 Task: Extract dialogue from a movie clip and use it as a vocal sample in an electronic track.
Action: Mouse moved to (175, 114)
Screenshot: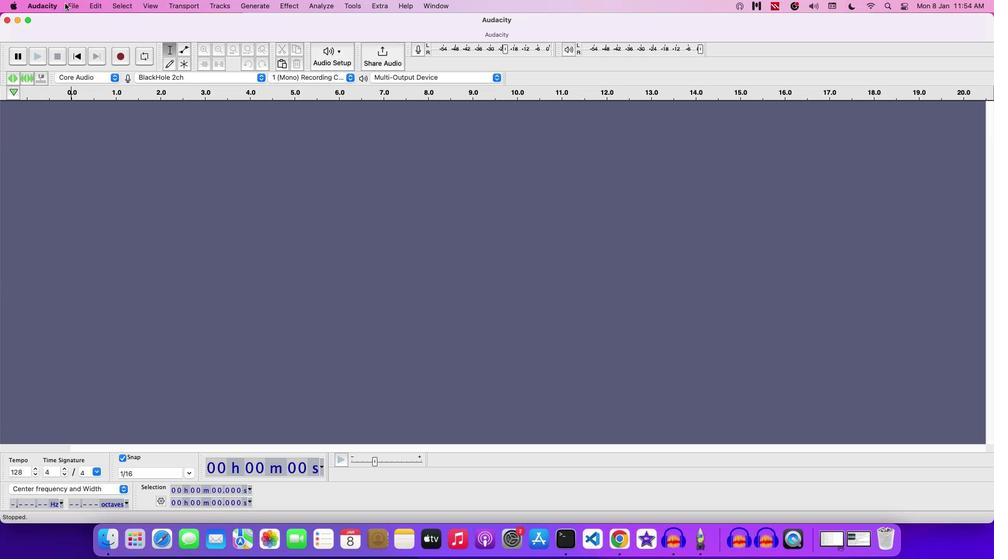 
Action: Mouse pressed left at (175, 114)
Screenshot: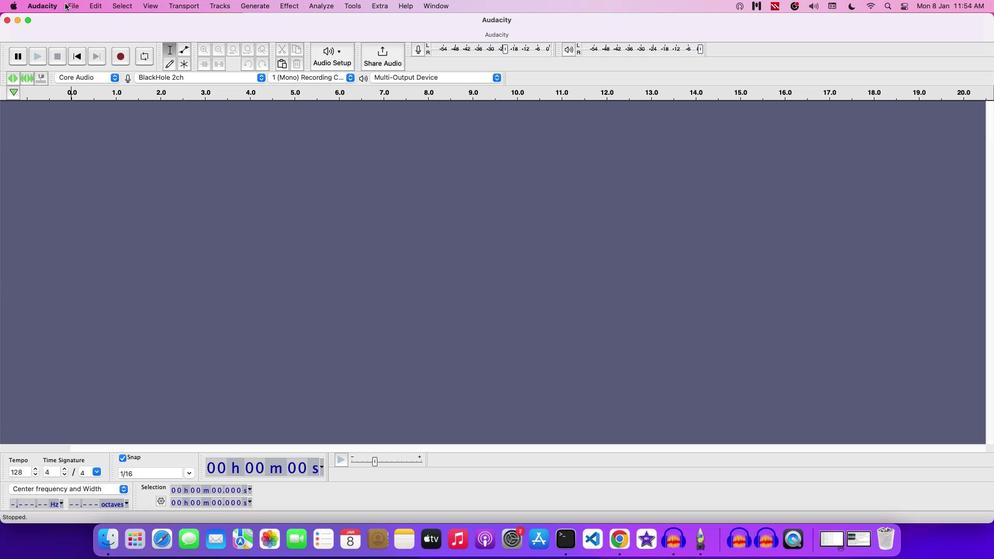 
Action: Mouse moved to (192, 140)
Screenshot: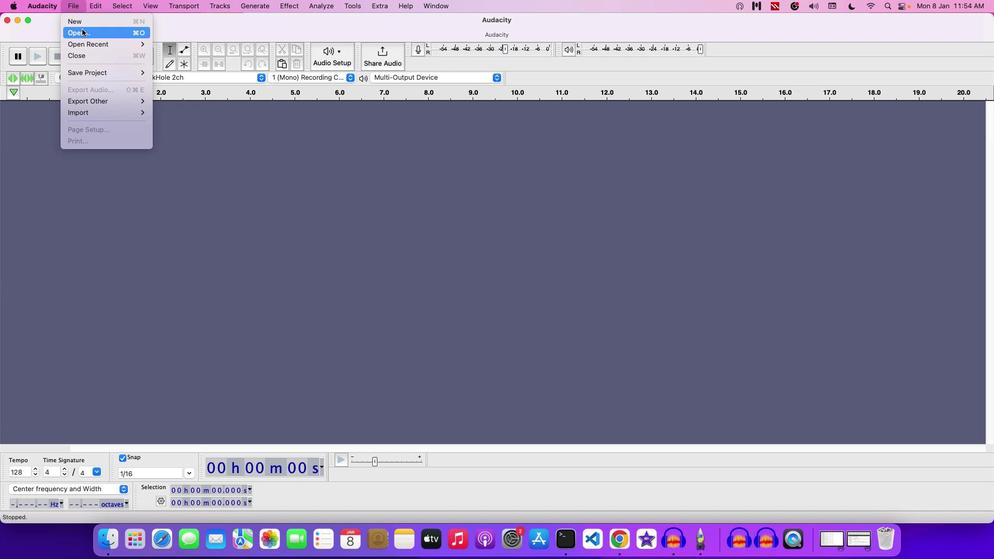 
Action: Mouse pressed left at (192, 140)
Screenshot: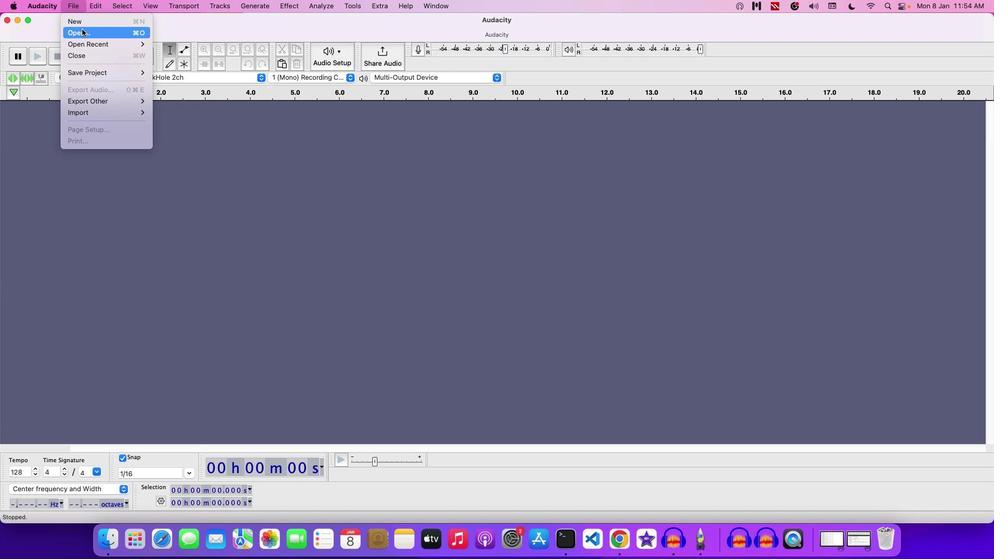 
Action: Mouse moved to (639, 224)
Screenshot: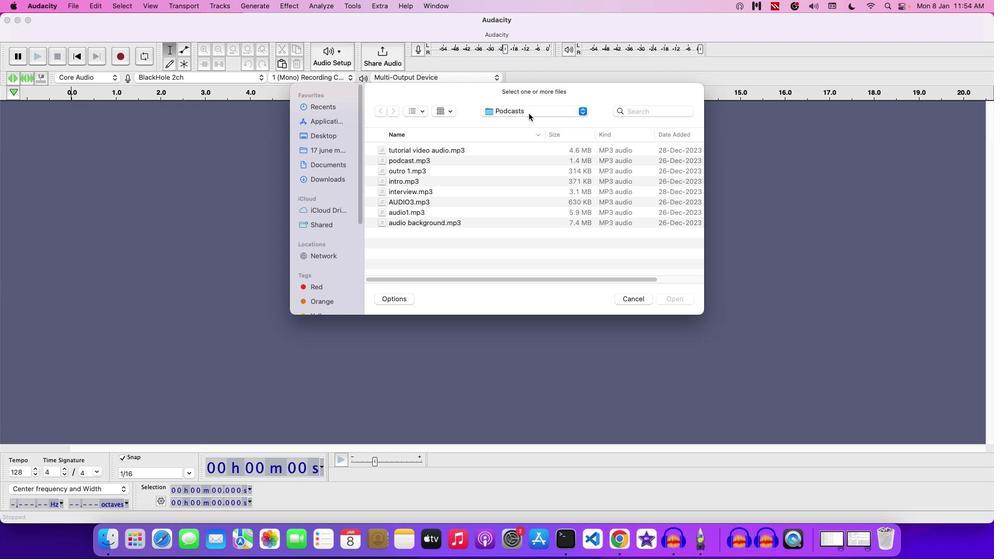 
Action: Mouse pressed left at (639, 224)
Screenshot: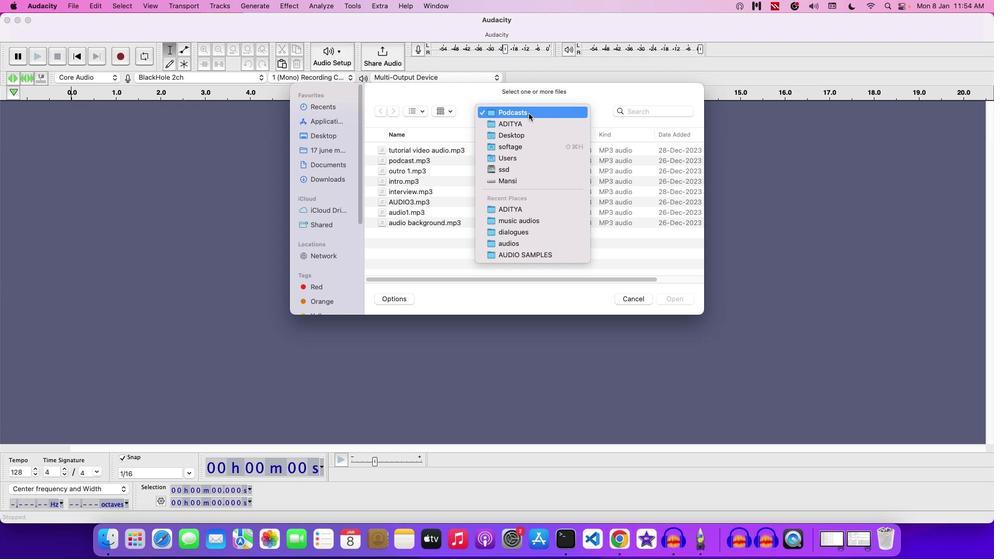 
Action: Mouse moved to (637, 232)
Screenshot: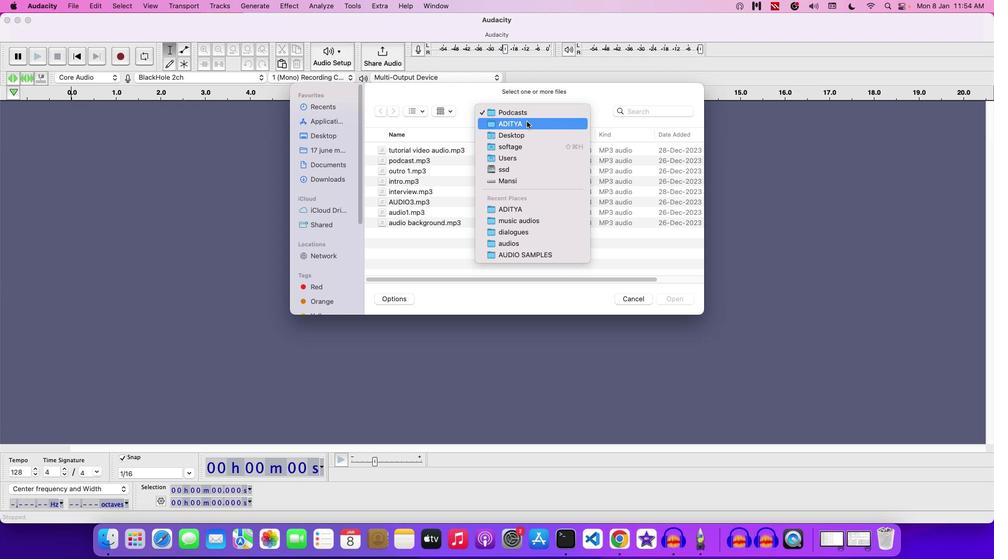 
Action: Mouse pressed left at (637, 232)
Screenshot: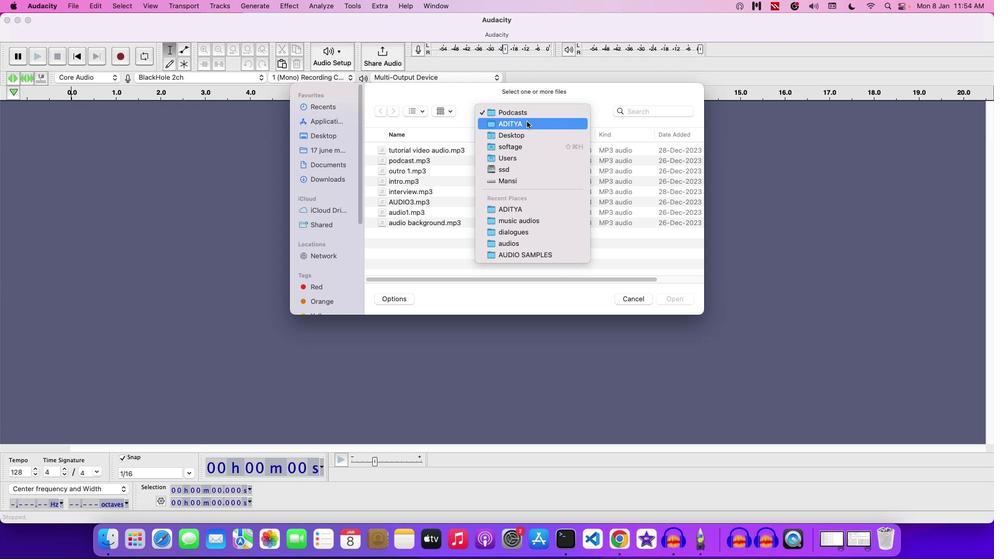 
Action: Mouse moved to (486, 281)
Screenshot: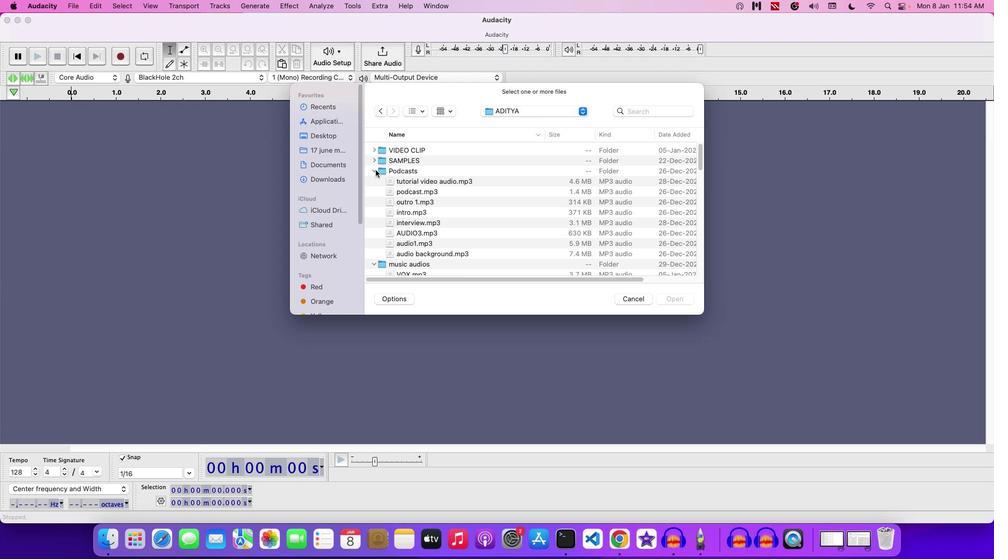
Action: Mouse pressed left at (486, 281)
Screenshot: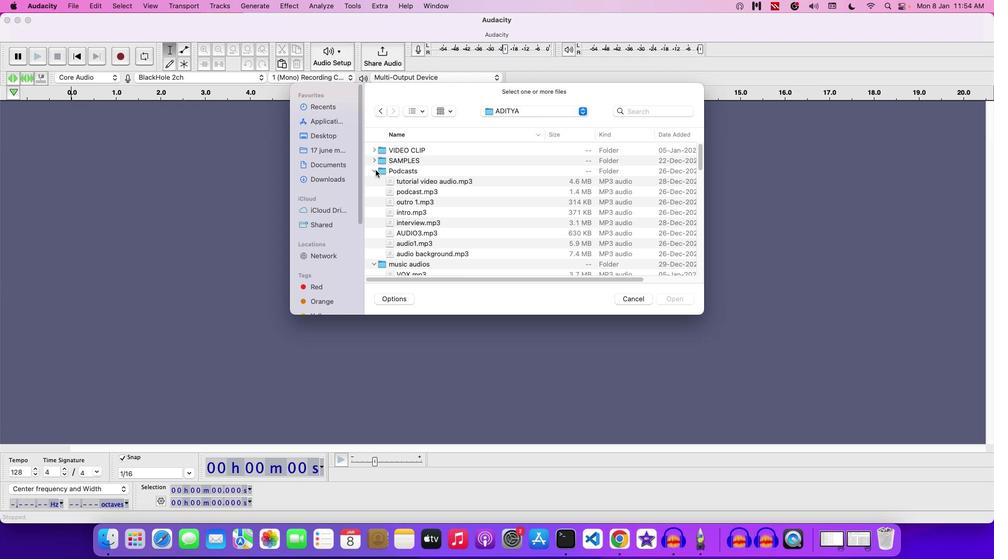 
Action: Mouse moved to (482, 292)
Screenshot: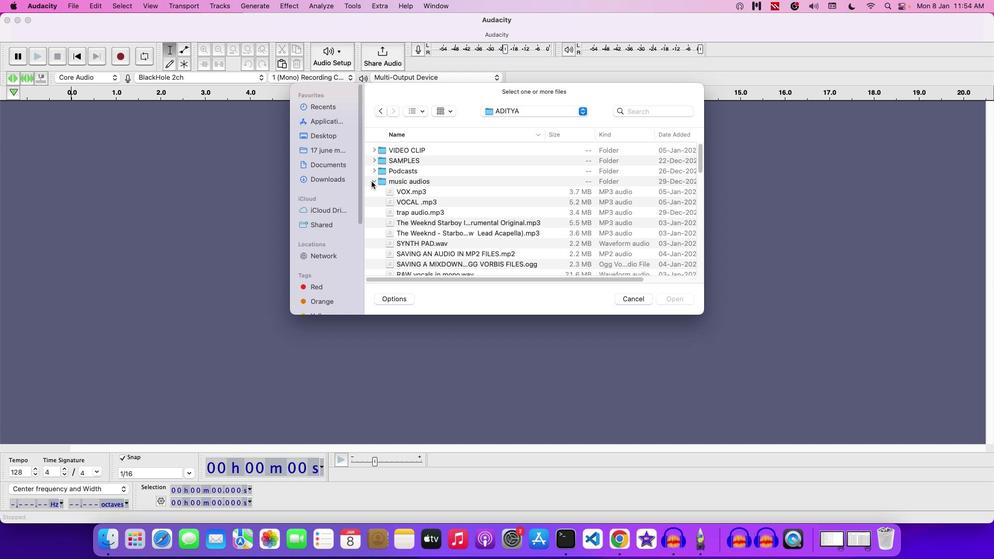 
Action: Mouse pressed left at (482, 292)
Screenshot: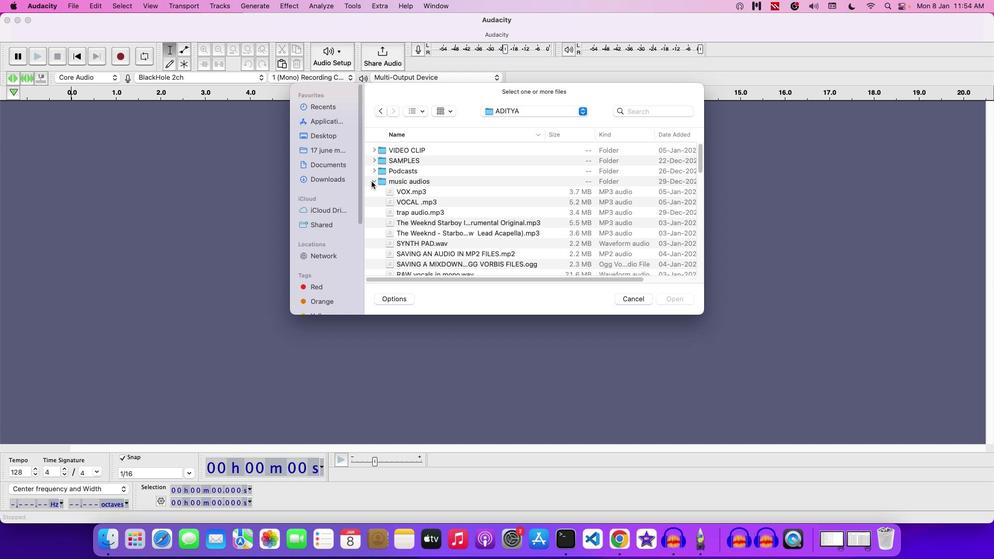 
Action: Mouse moved to (483, 314)
Screenshot: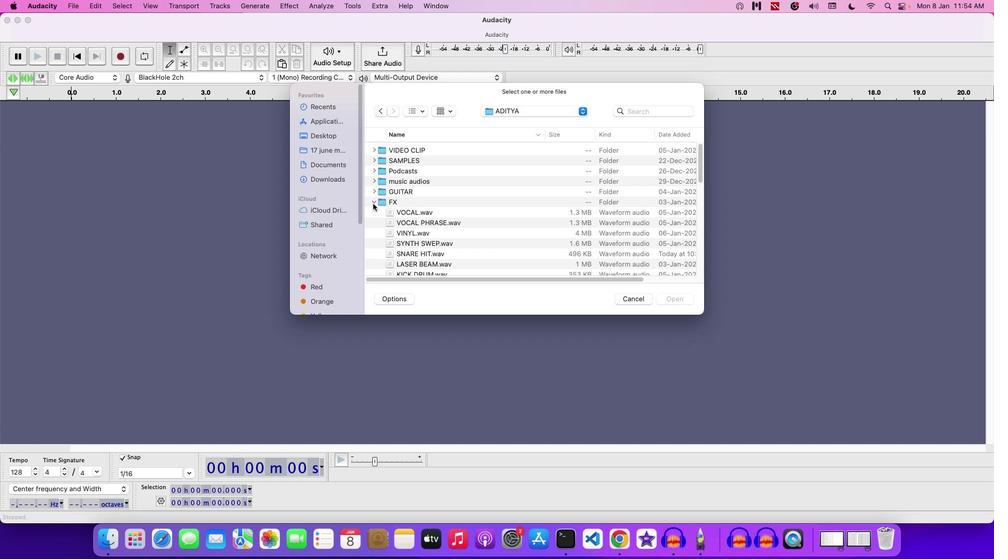 
Action: Mouse pressed left at (483, 314)
Screenshot: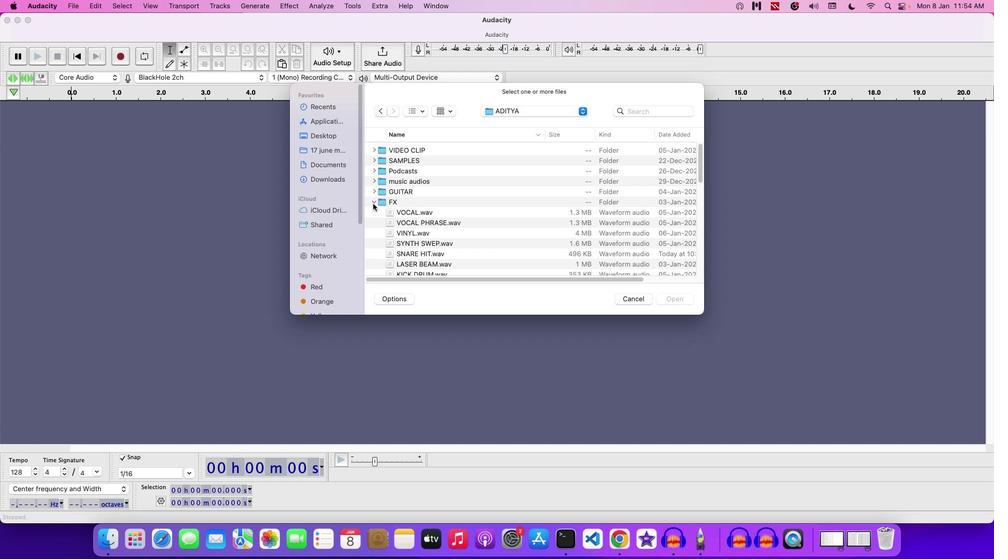 
Action: Mouse moved to (485, 325)
Screenshot: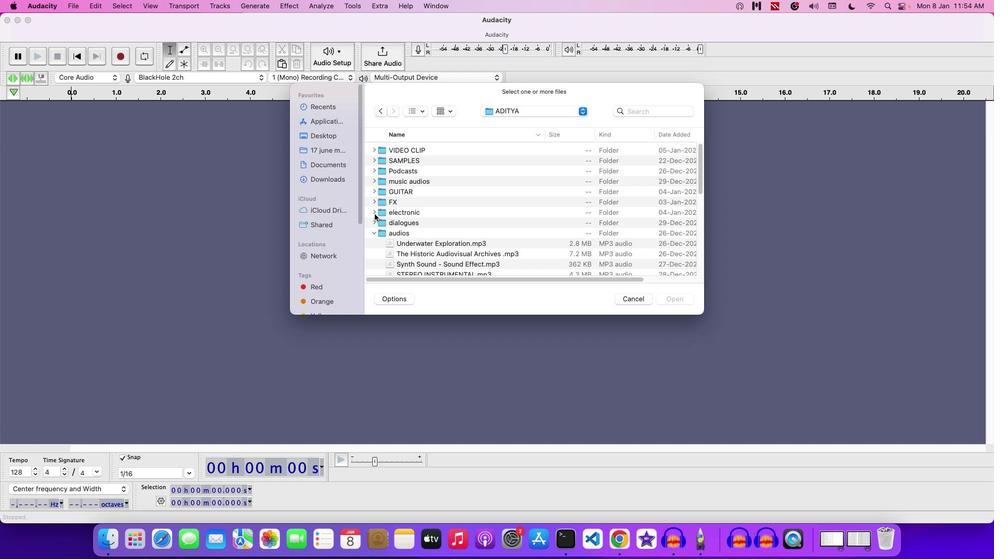 
Action: Mouse pressed left at (485, 325)
Screenshot: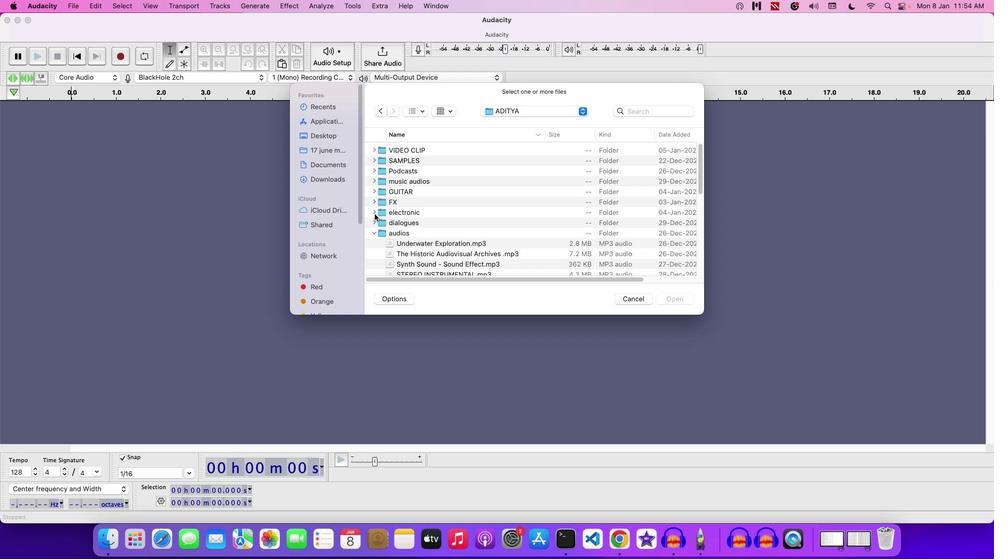 
Action: Mouse moved to (531, 362)
Screenshot: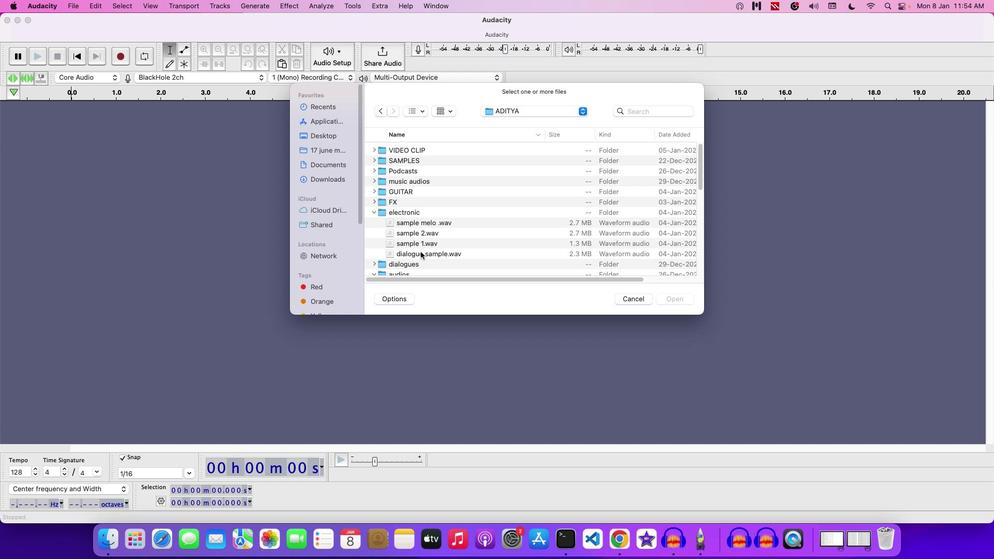 
Action: Mouse pressed left at (531, 362)
Screenshot: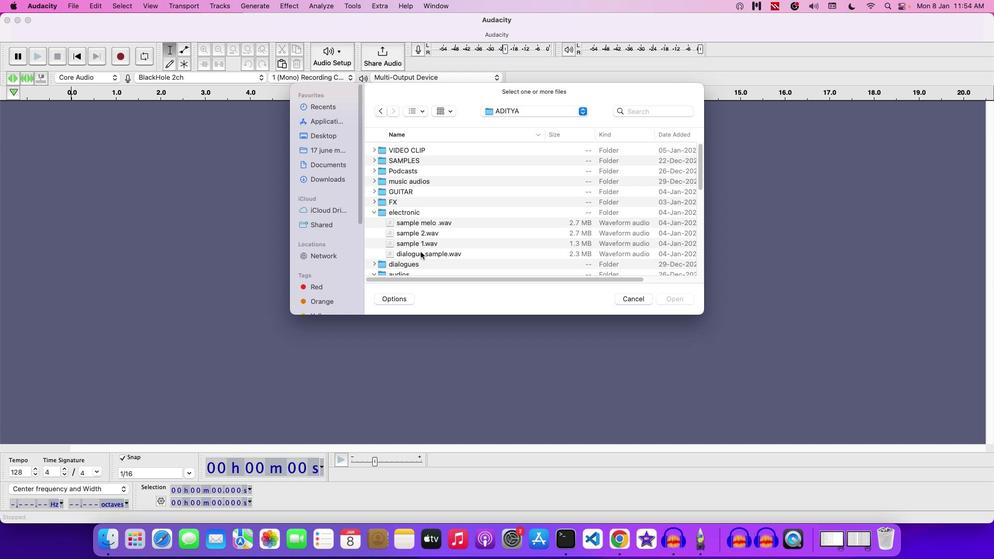 
Action: Mouse moved to (534, 364)
Screenshot: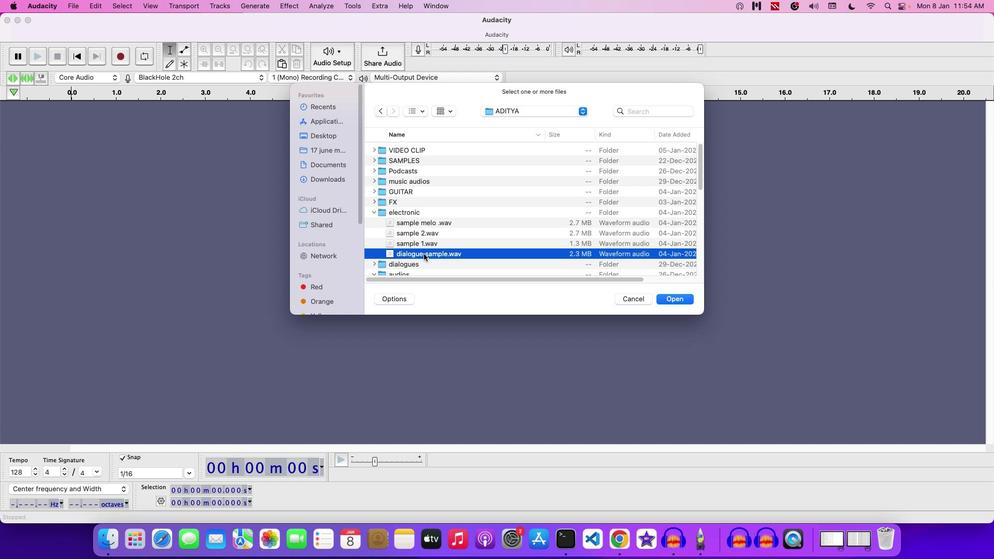 
Action: Mouse pressed left at (534, 364)
Screenshot: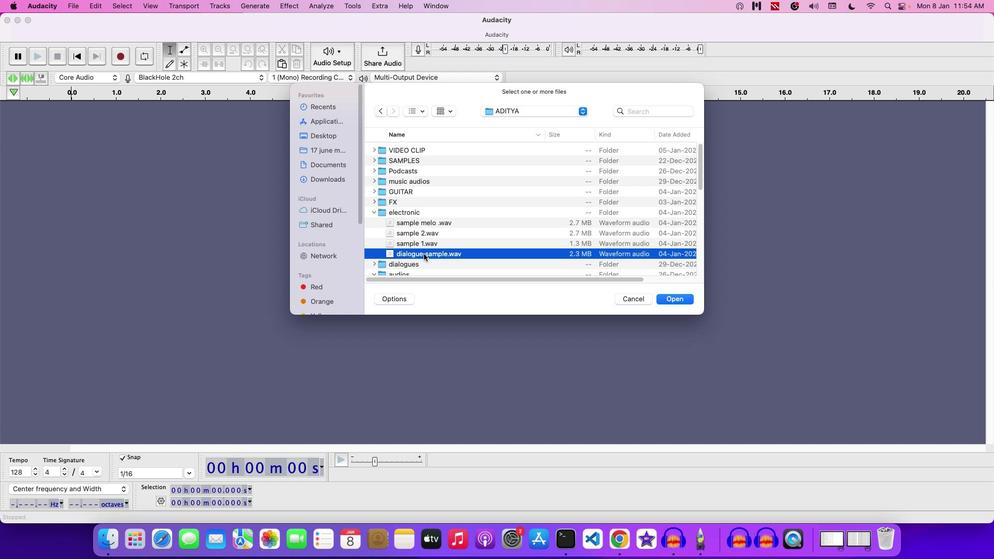 
Action: Mouse moved to (485, 293)
Screenshot: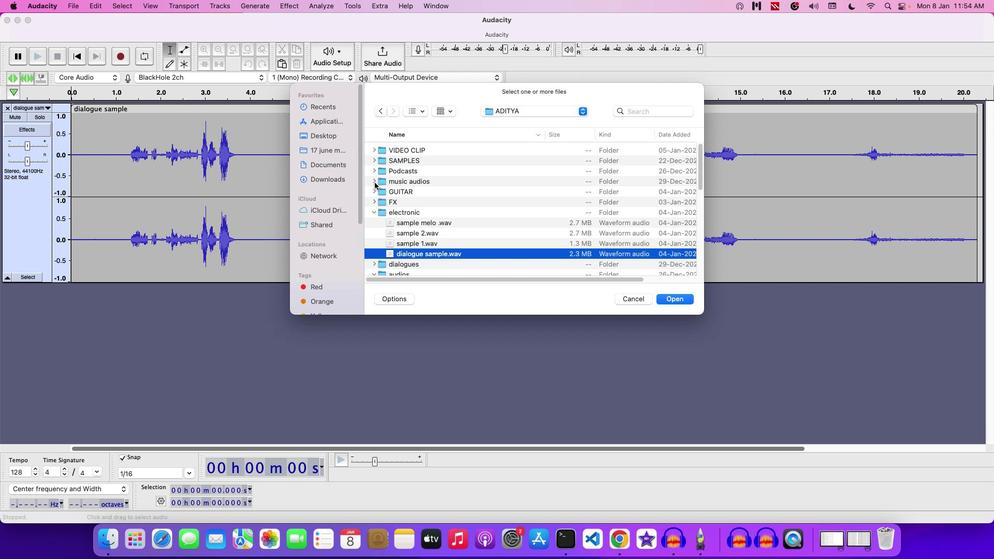
Action: Mouse pressed left at (485, 293)
Screenshot: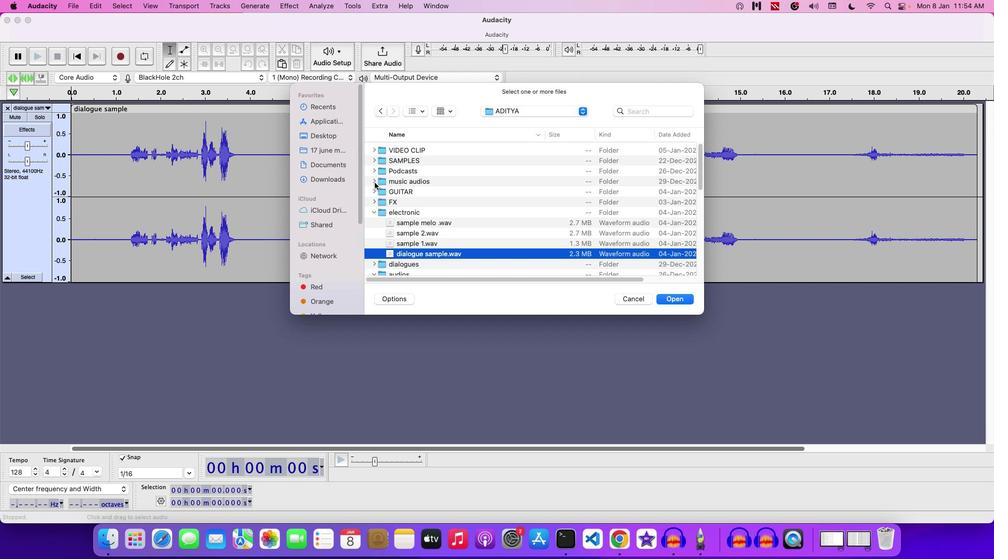 
Action: Mouse moved to (535, 353)
Screenshot: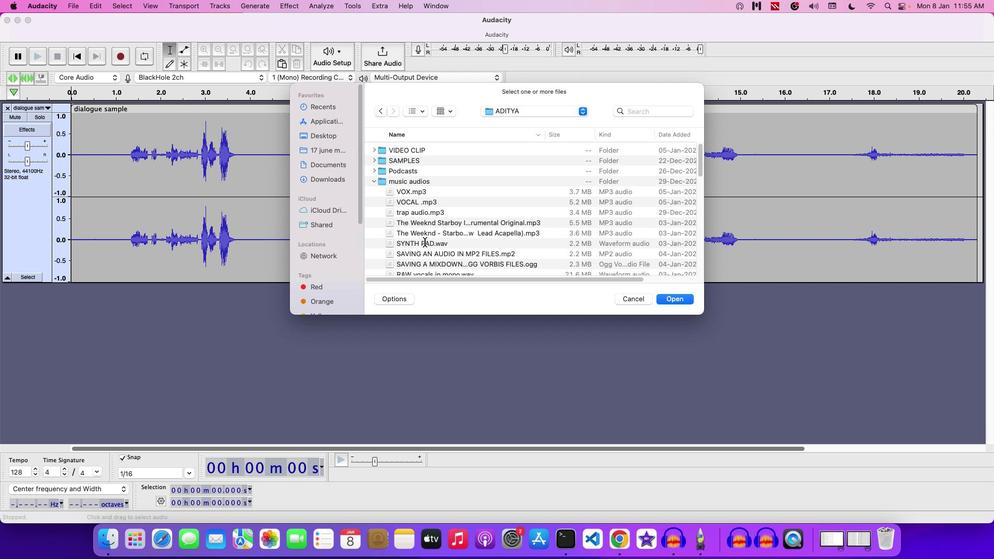 
Action: Mouse scrolled (535, 353) with delta (110, 110)
Screenshot: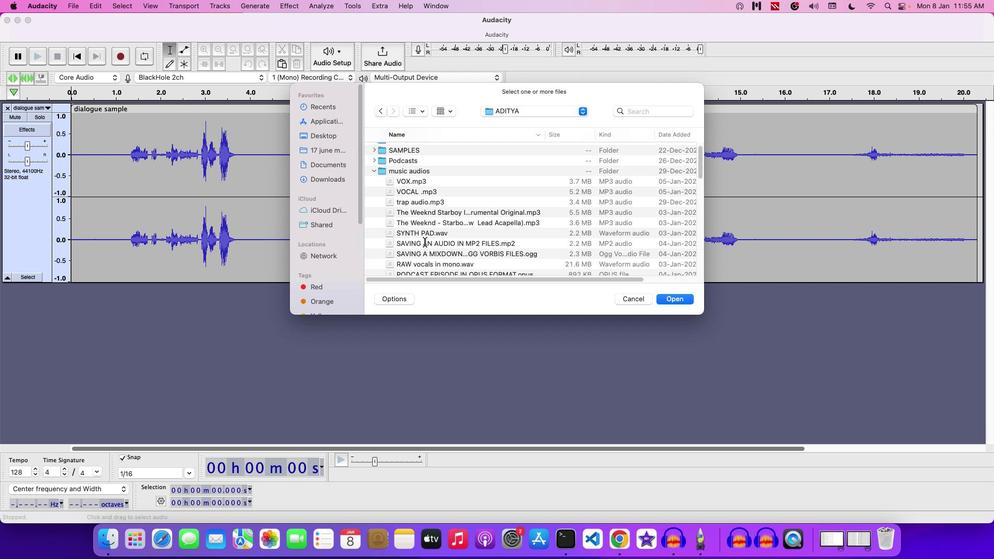 
Action: Mouse scrolled (535, 353) with delta (110, 110)
Screenshot: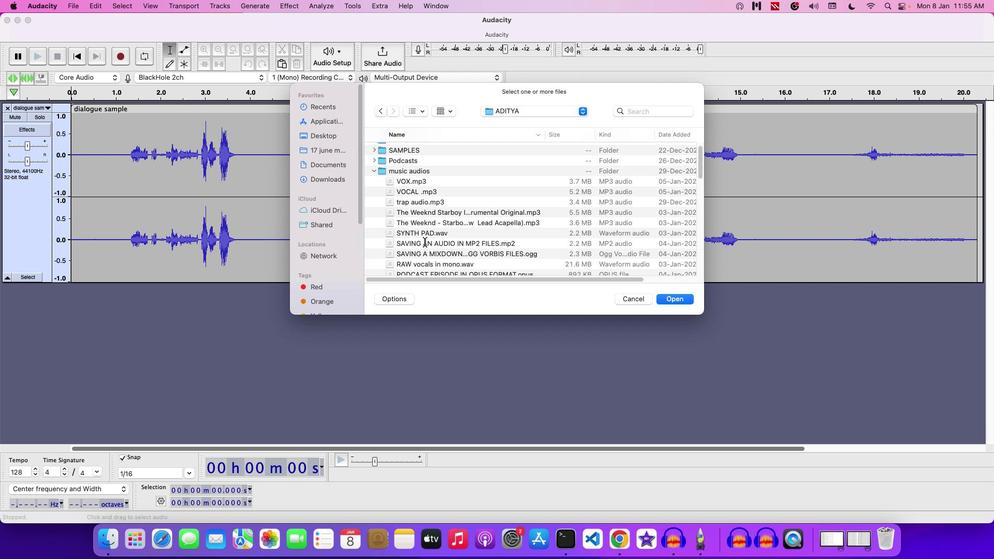 
Action: Mouse scrolled (535, 353) with delta (110, 110)
Screenshot: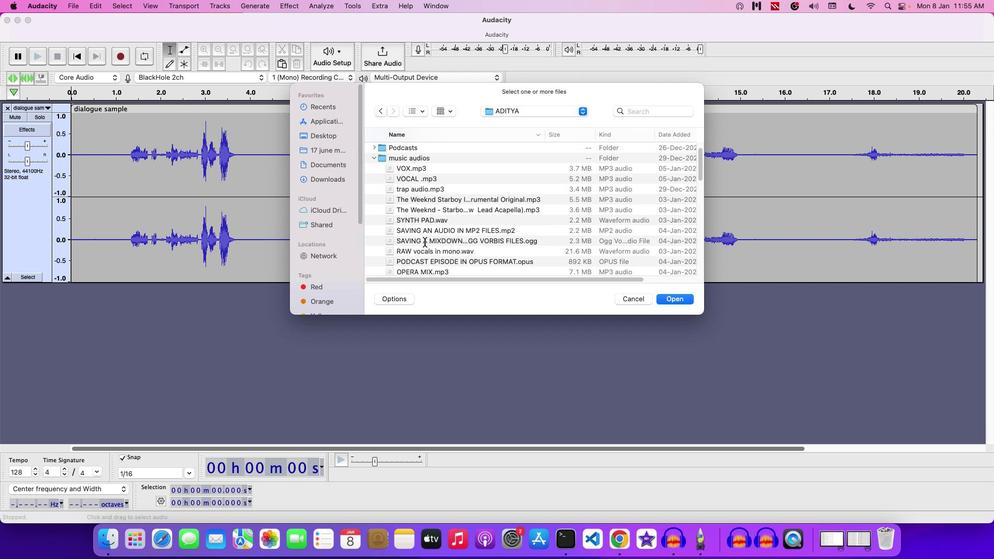 
Action: Mouse moved to (535, 353)
Screenshot: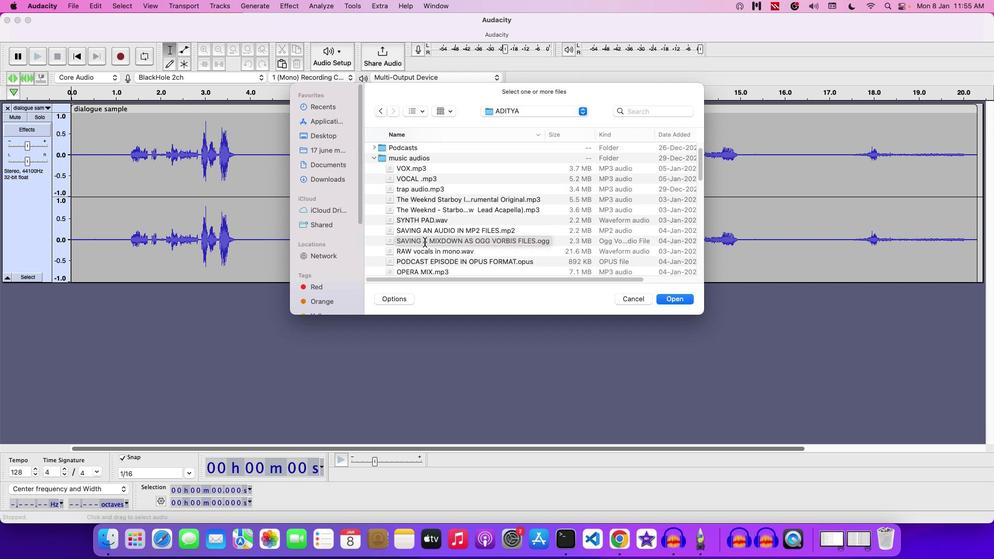 
Action: Mouse scrolled (535, 353) with delta (110, 110)
Screenshot: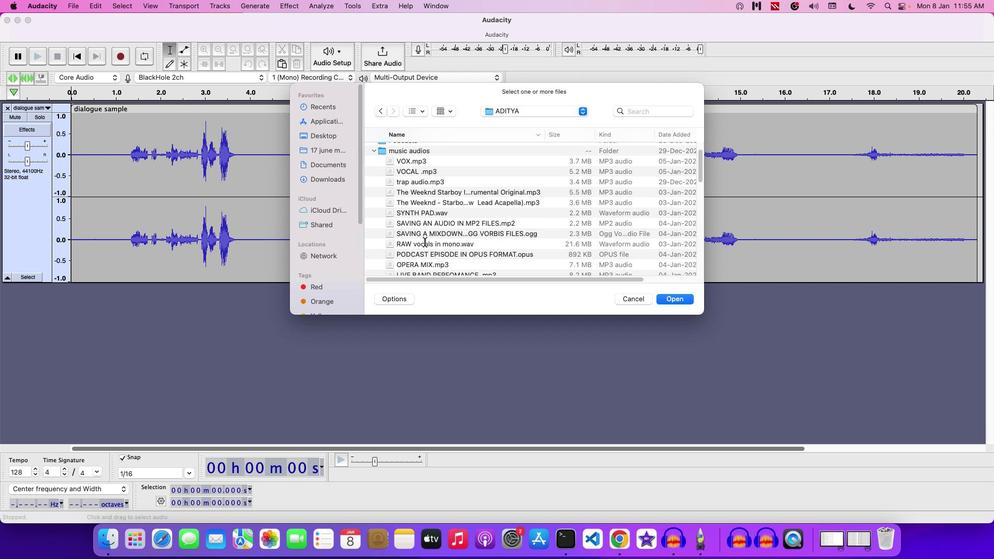 
Action: Mouse scrolled (535, 353) with delta (110, 110)
Screenshot: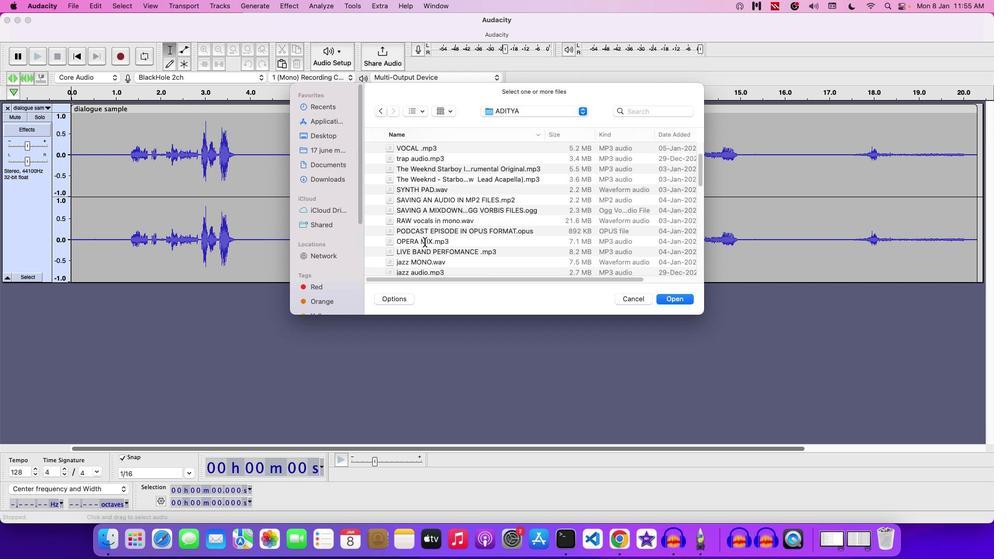 
Action: Mouse scrolled (535, 353) with delta (110, 109)
Screenshot: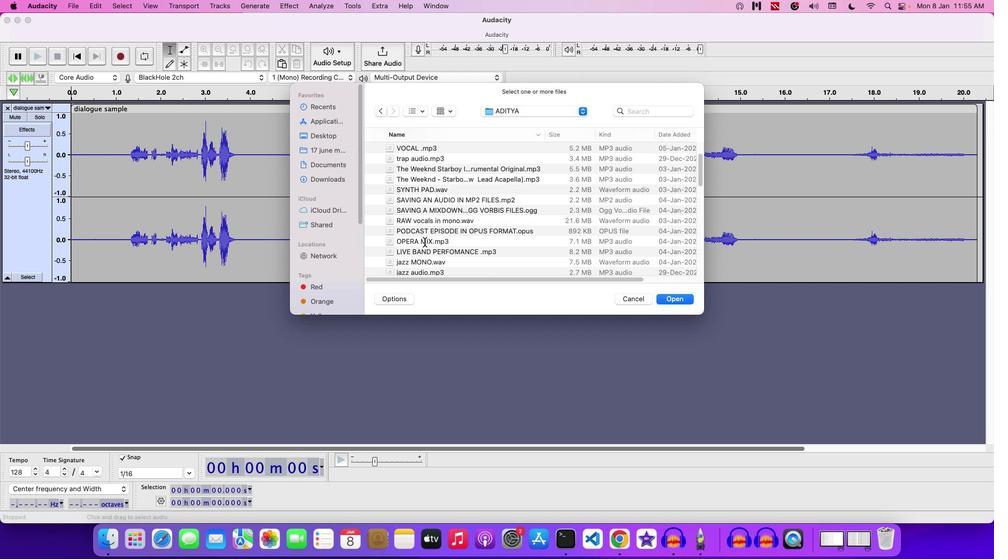 
Action: Mouse scrolled (535, 353) with delta (110, 110)
Screenshot: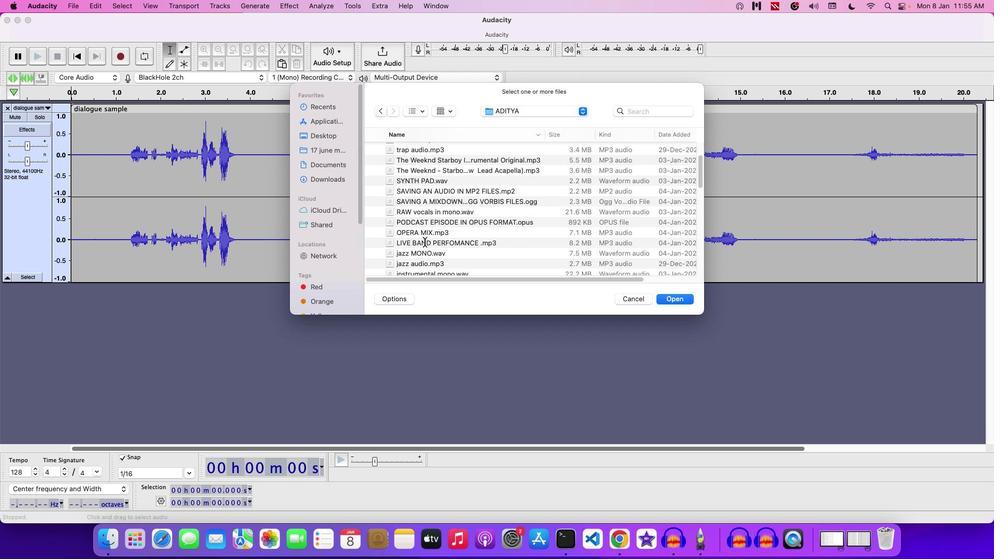 
Action: Mouse scrolled (535, 353) with delta (110, 110)
Screenshot: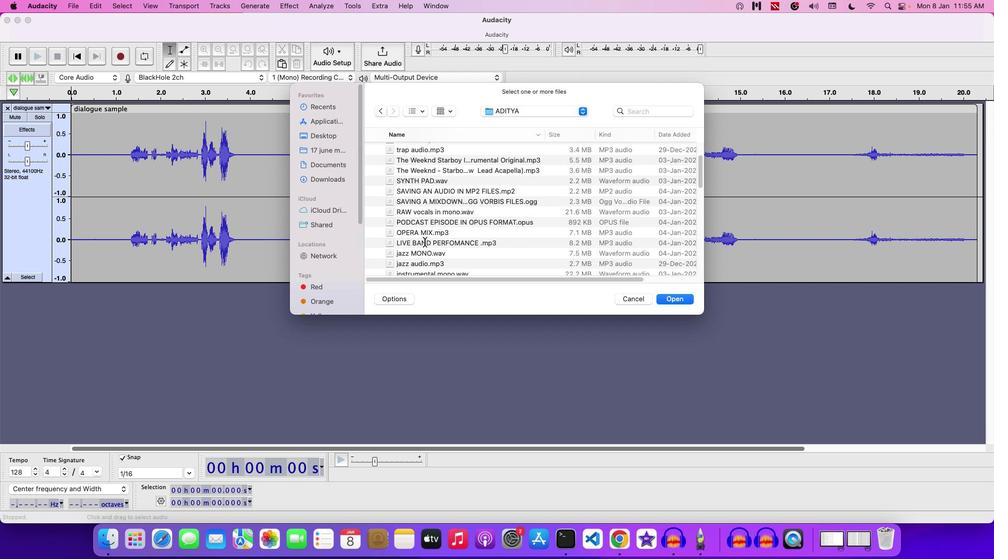 
Action: Mouse moved to (542, 319)
Screenshot: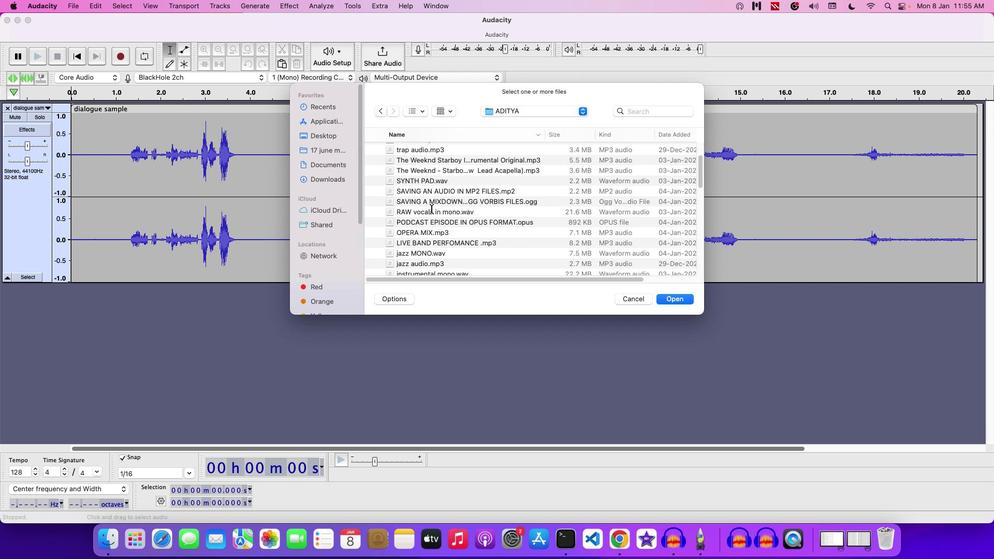 
Action: Mouse pressed left at (542, 319)
Screenshot: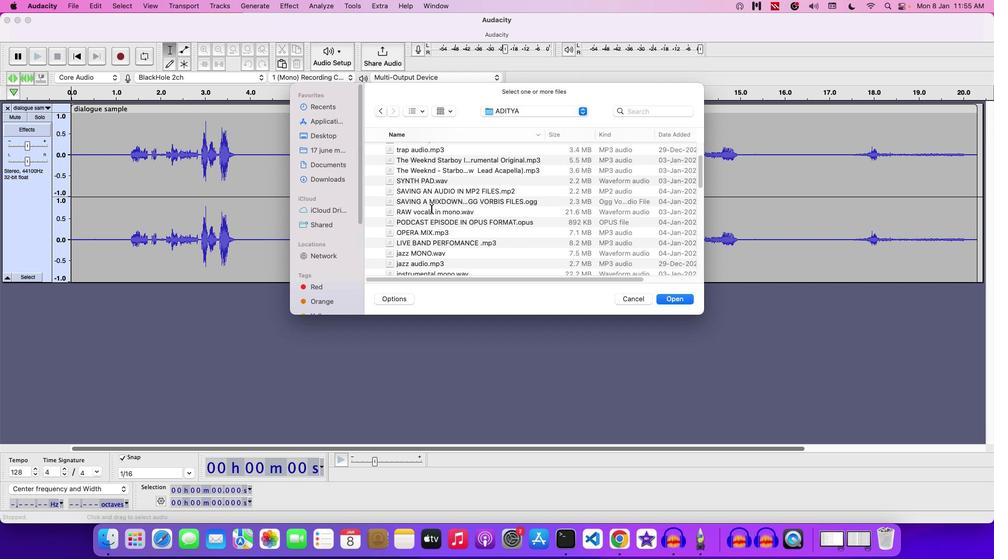 
Action: Key pressed 'E'
Screenshot: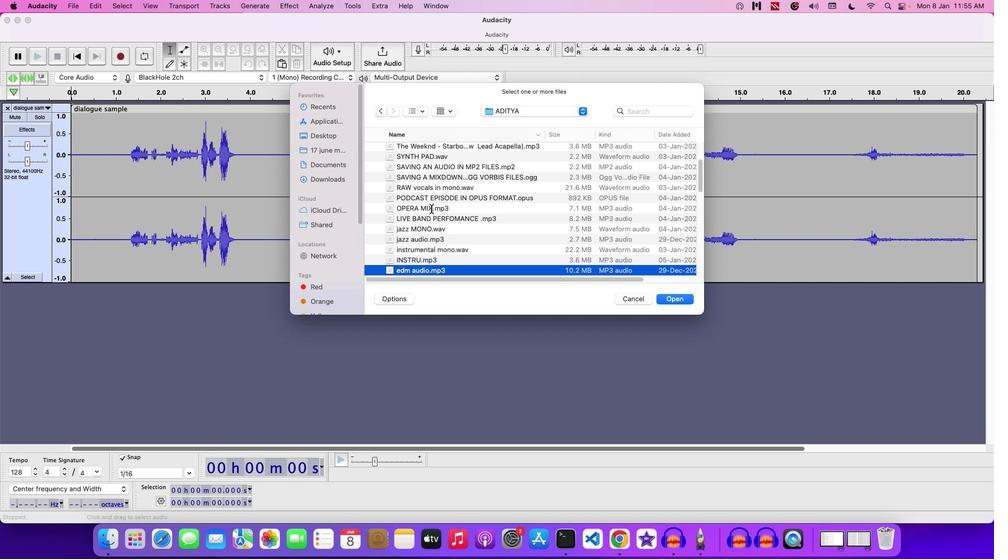 
Action: Mouse moved to (535, 380)
Screenshot: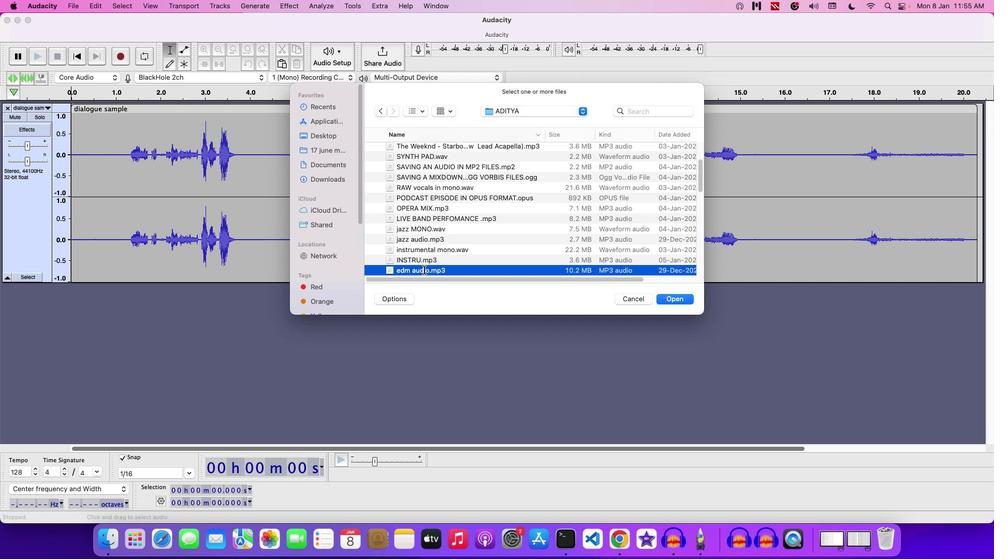 
Action: Mouse pressed left at (535, 380)
Screenshot: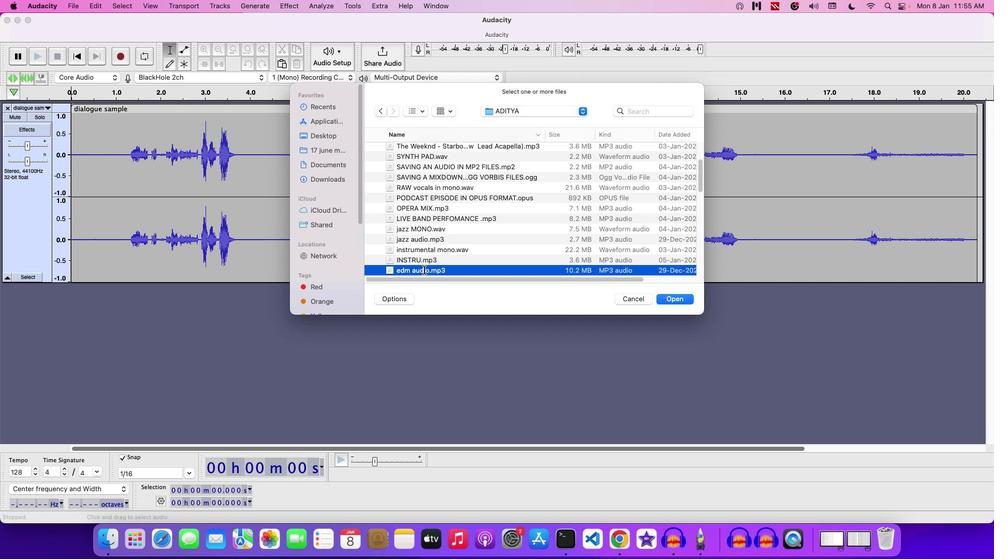 
Action: Mouse moved to (752, 408)
Screenshot: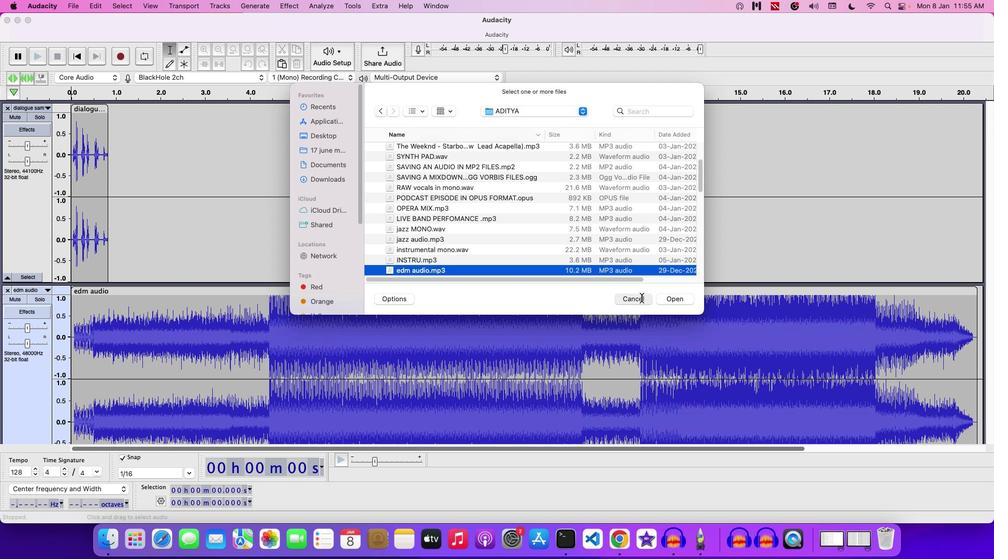 
Action: Mouse pressed left at (752, 408)
Screenshot: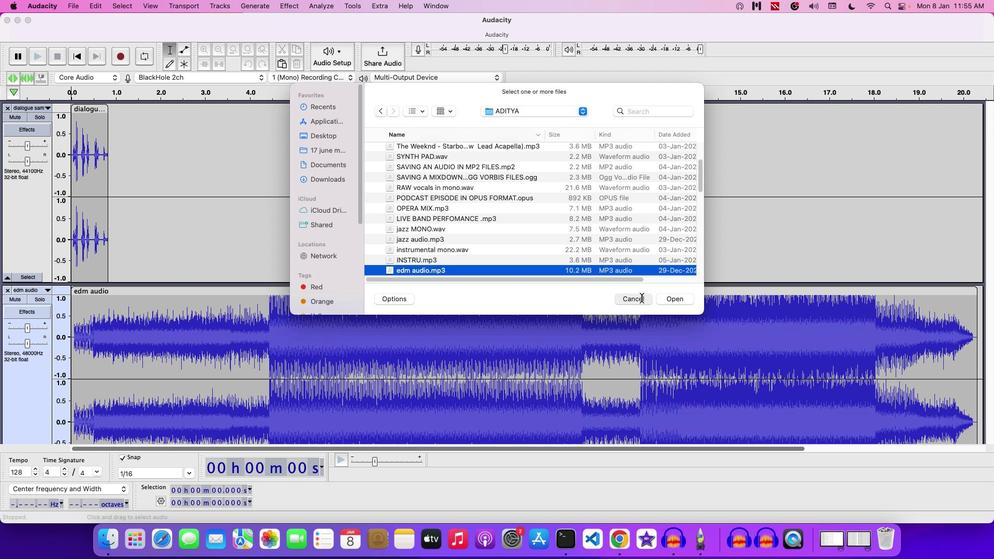
Action: Mouse moved to (305, 334)
Screenshot: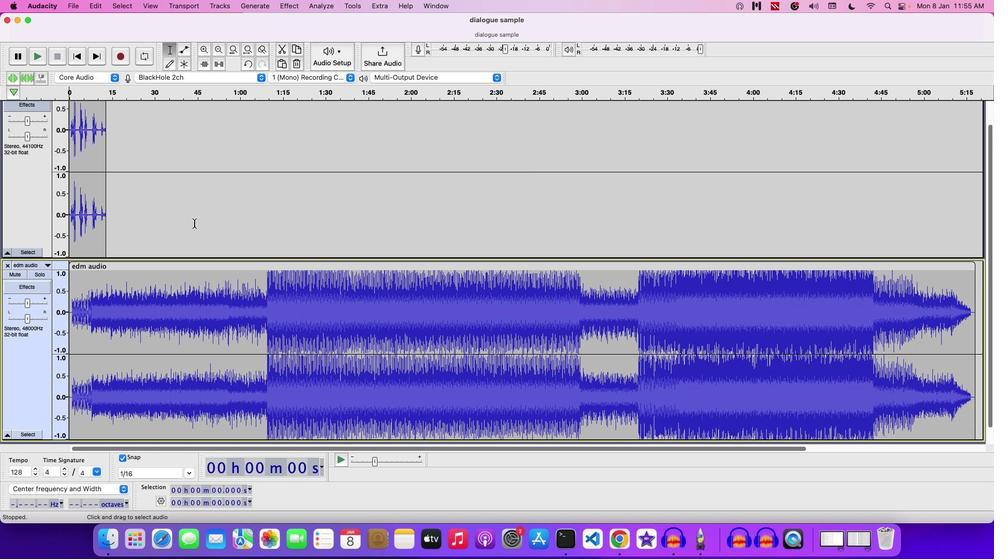 
Action: Mouse scrolled (305, 334) with delta (110, 110)
Screenshot: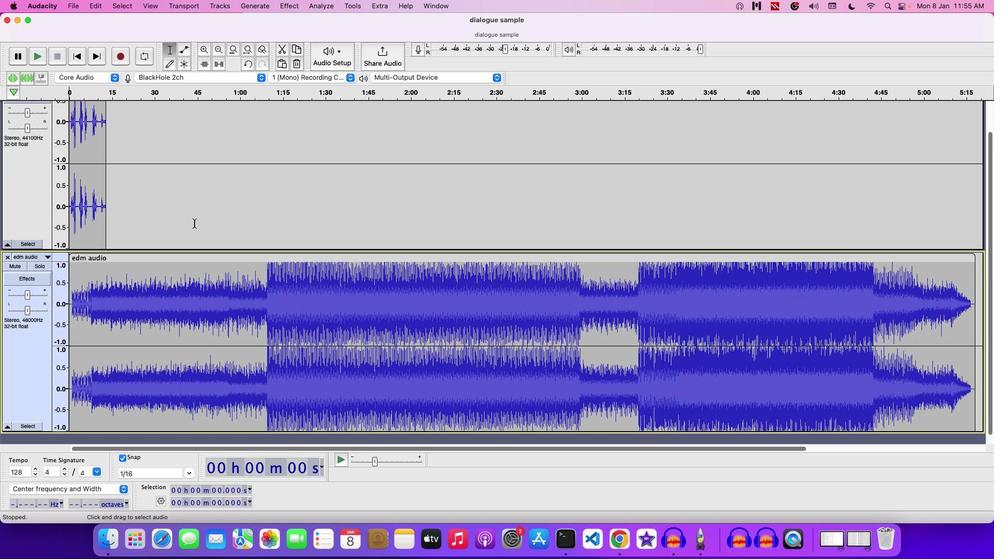 
Action: Mouse scrolled (305, 334) with delta (110, 112)
Screenshot: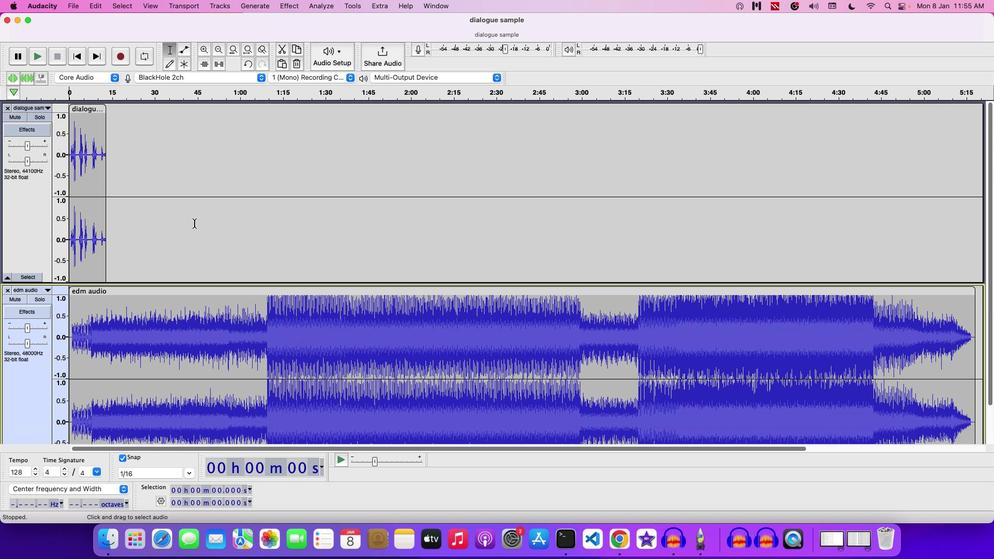 
Action: Mouse scrolled (305, 334) with delta (110, 112)
Screenshot: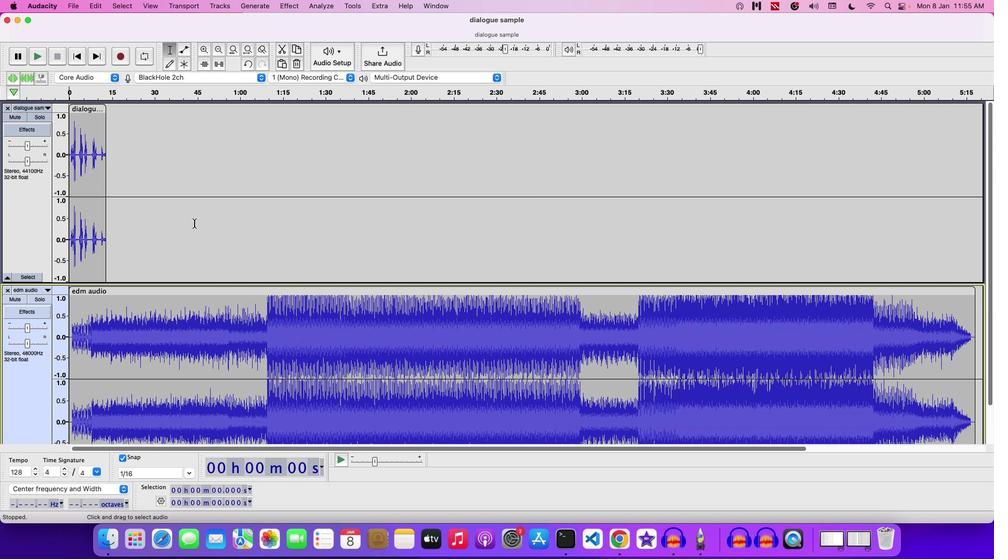 
Action: Mouse moved to (130, 409)
Screenshot: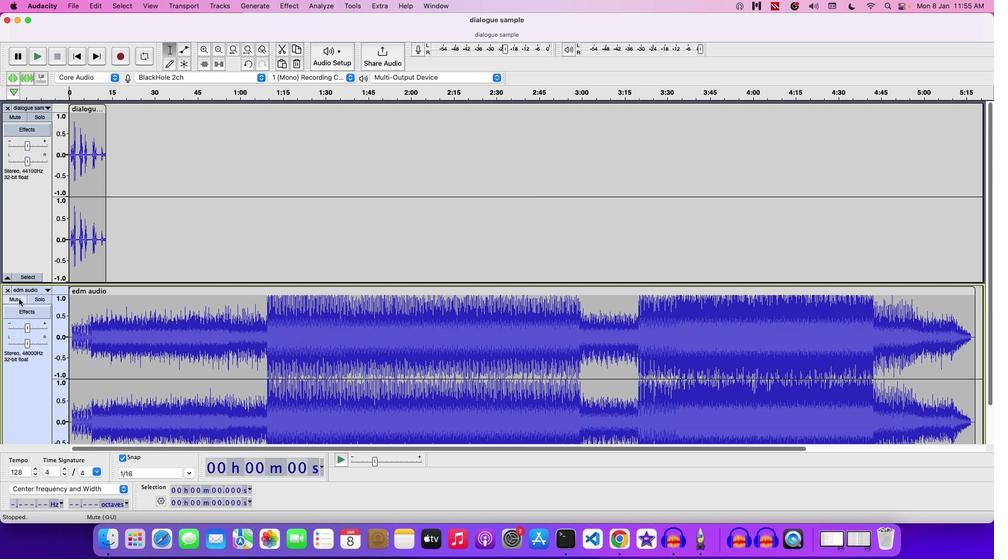 
Action: Mouse pressed left at (130, 409)
Screenshot: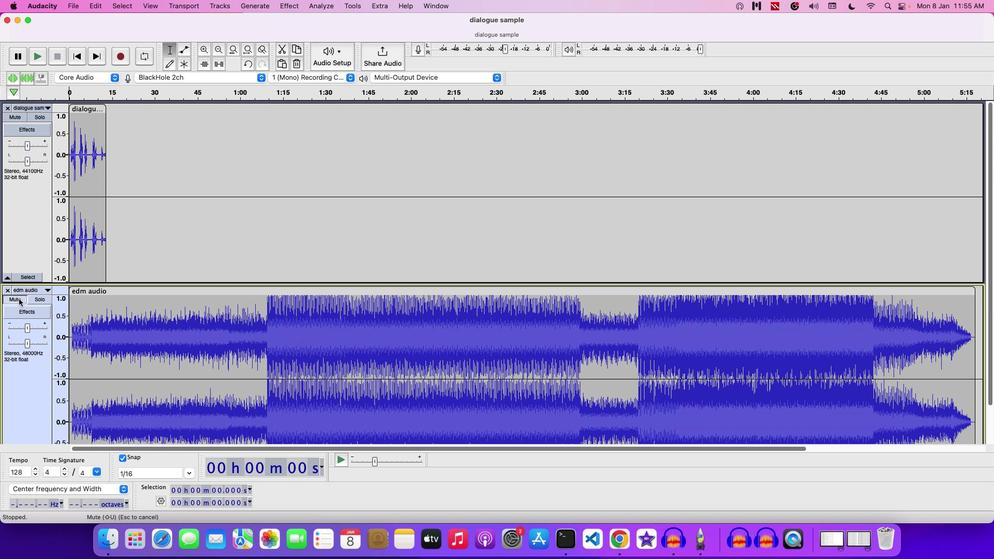 
Action: Mouse moved to (311, 159)
Screenshot: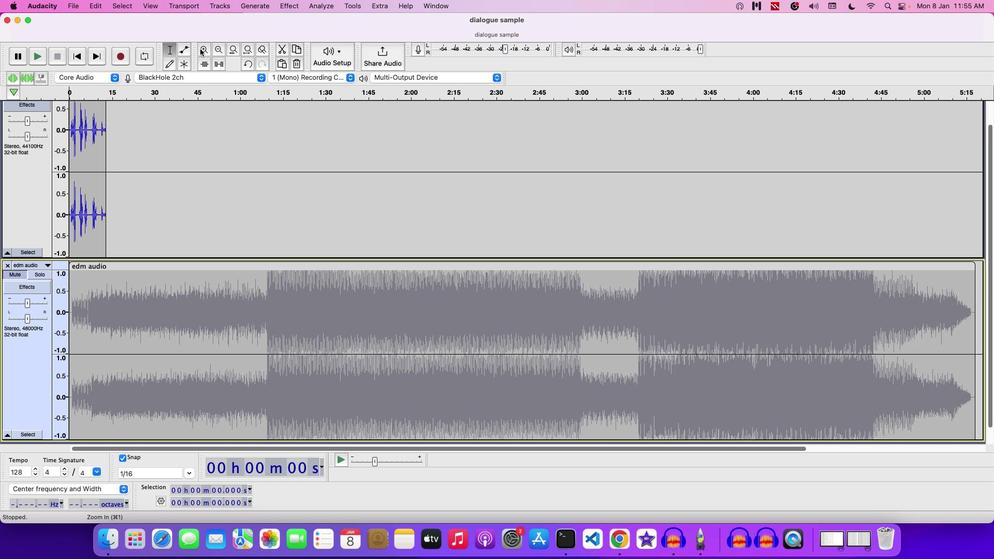 
Action: Mouse pressed left at (311, 159)
Screenshot: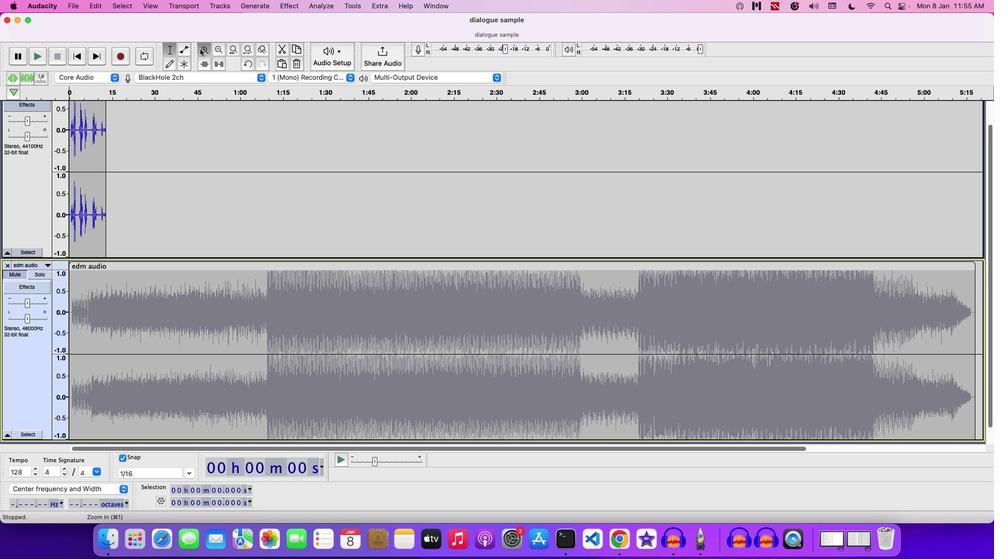 
Action: Mouse pressed left at (311, 159)
Screenshot: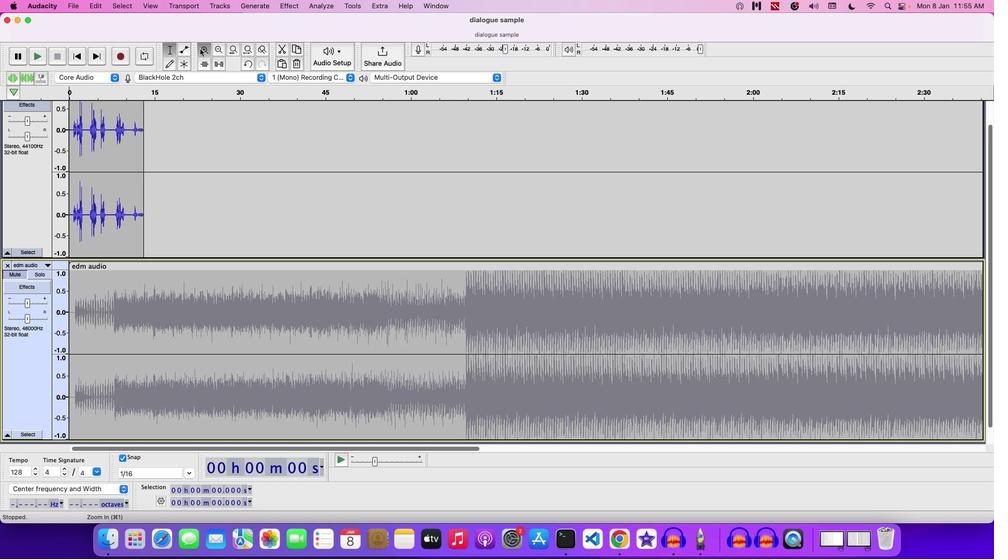 
Action: Mouse pressed left at (311, 159)
Screenshot: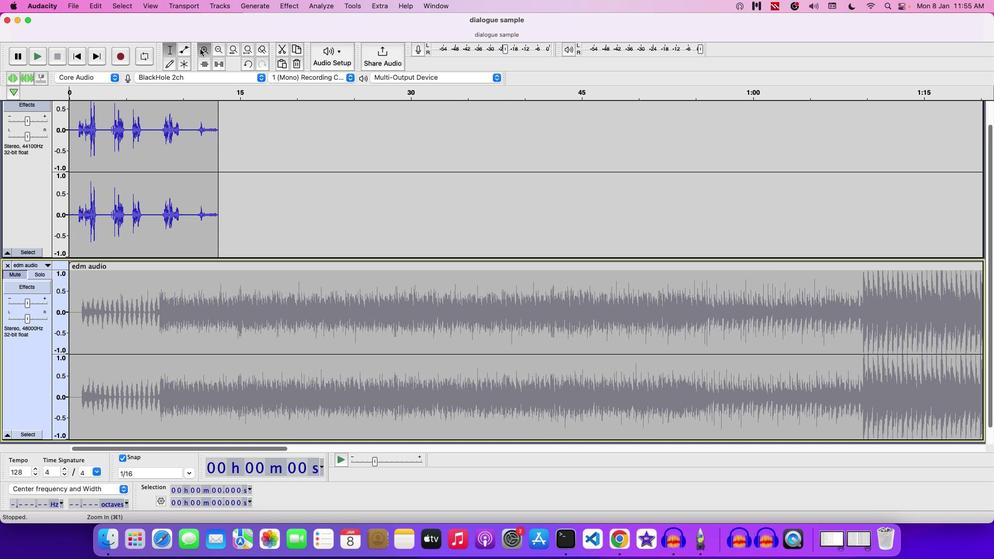 
Action: Mouse moved to (210, 284)
Screenshot: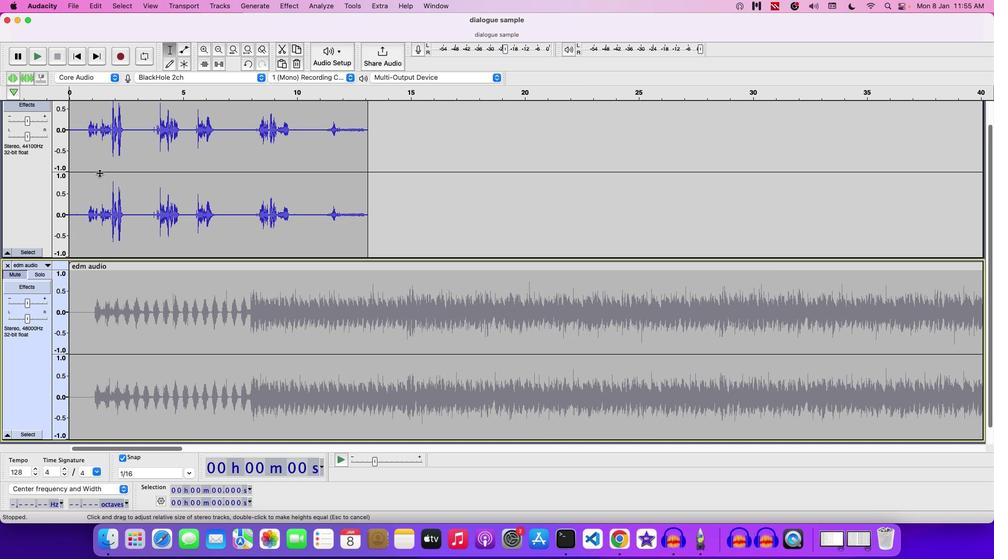 
Action: Mouse scrolled (210, 284) with delta (110, 111)
Screenshot: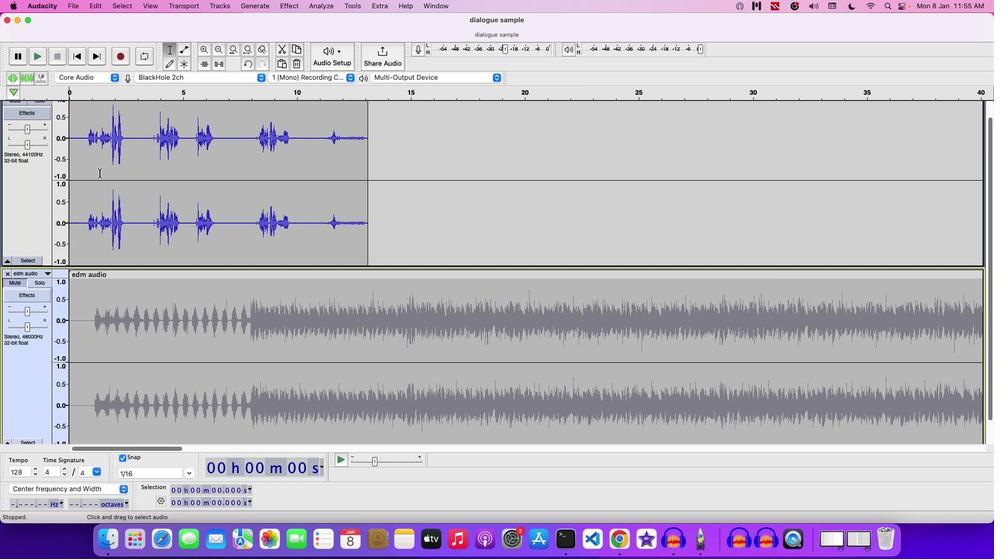 
Action: Mouse scrolled (210, 284) with delta (110, 111)
Screenshot: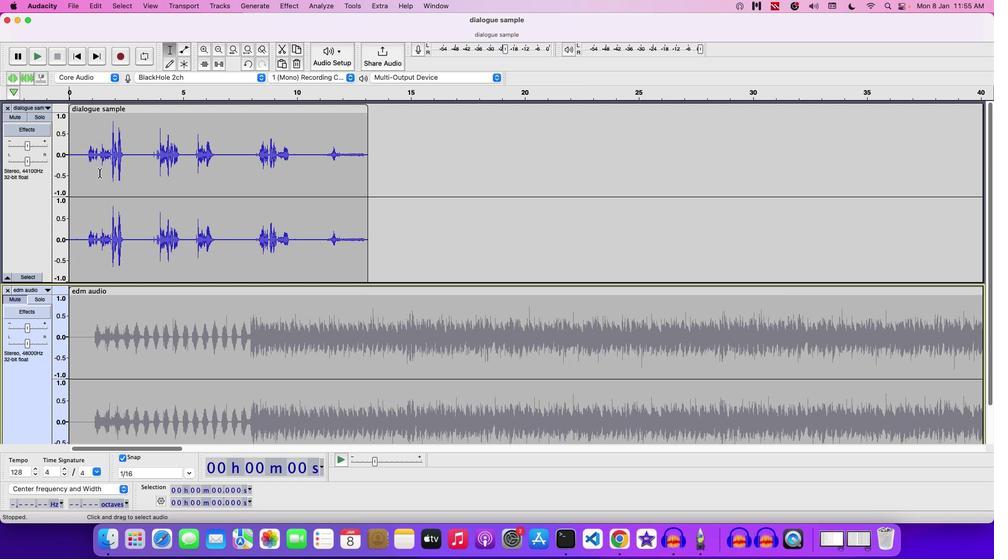 
Action: Mouse scrolled (210, 284) with delta (110, 111)
Screenshot: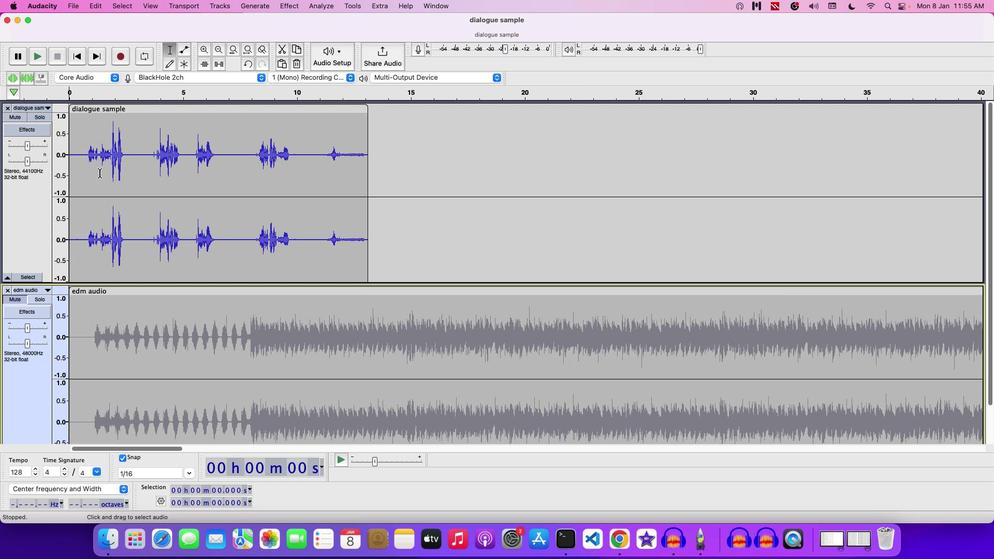 
Action: Key pressed Key.space
Screenshot: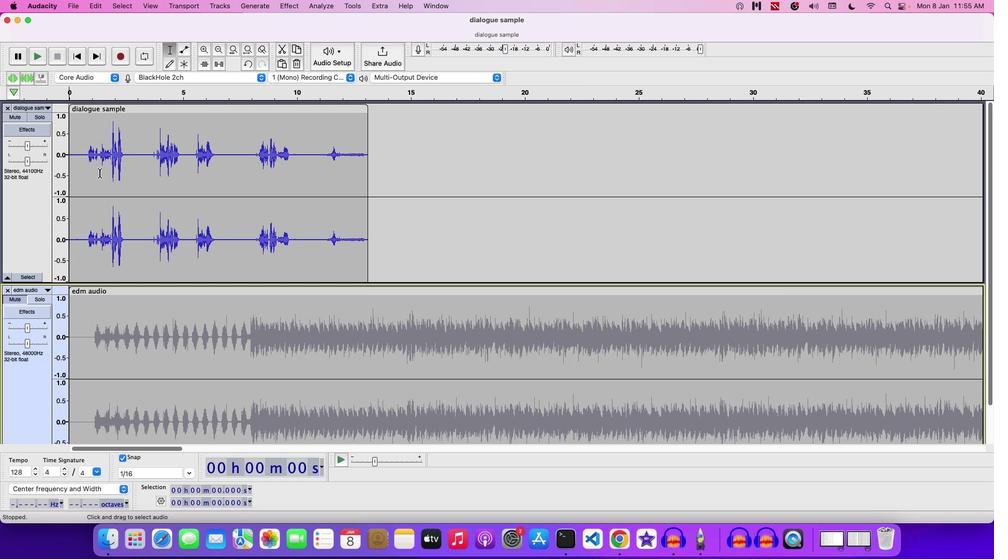 
Action: Mouse moved to (391, 269)
Screenshot: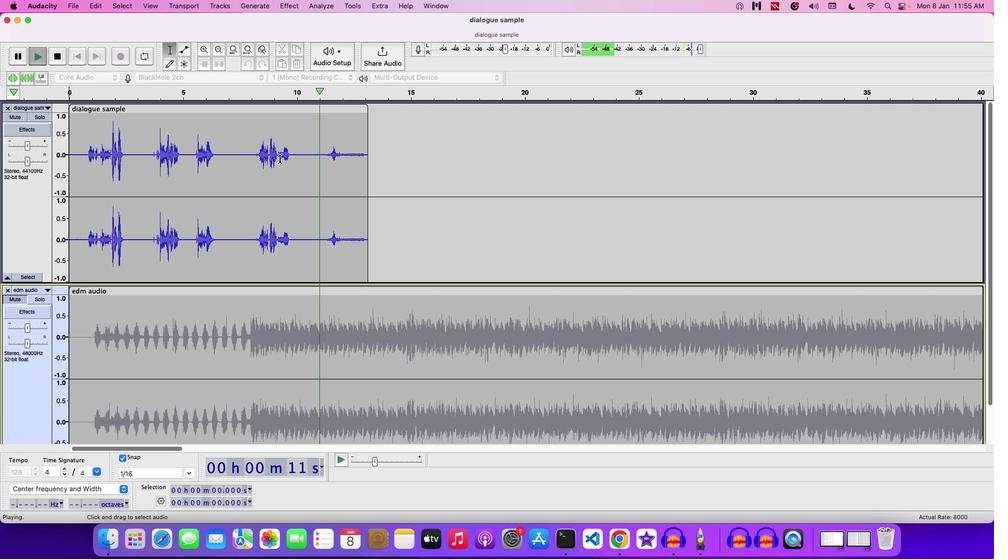 
Action: Key pressed Key.space
Screenshot: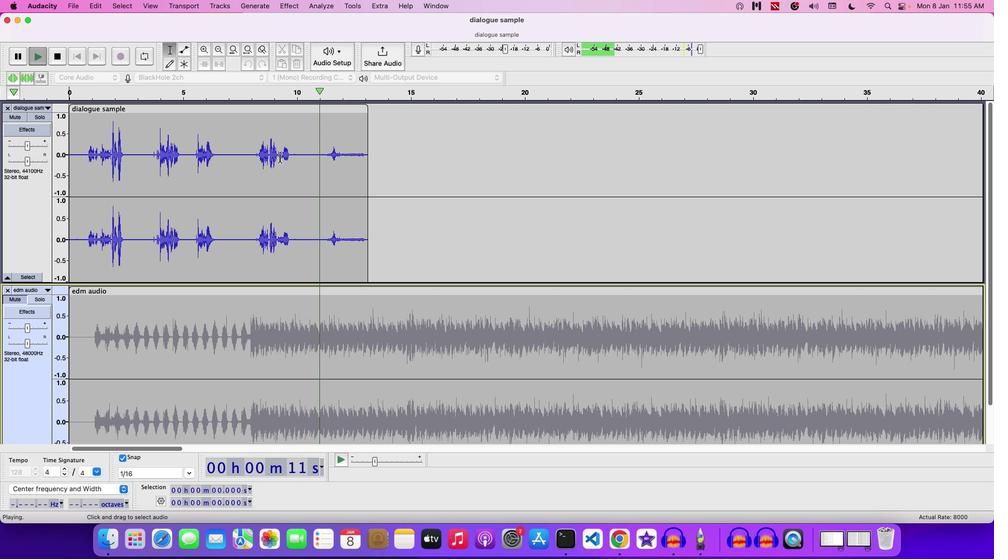 
Action: Mouse moved to (389, 267)
Screenshot: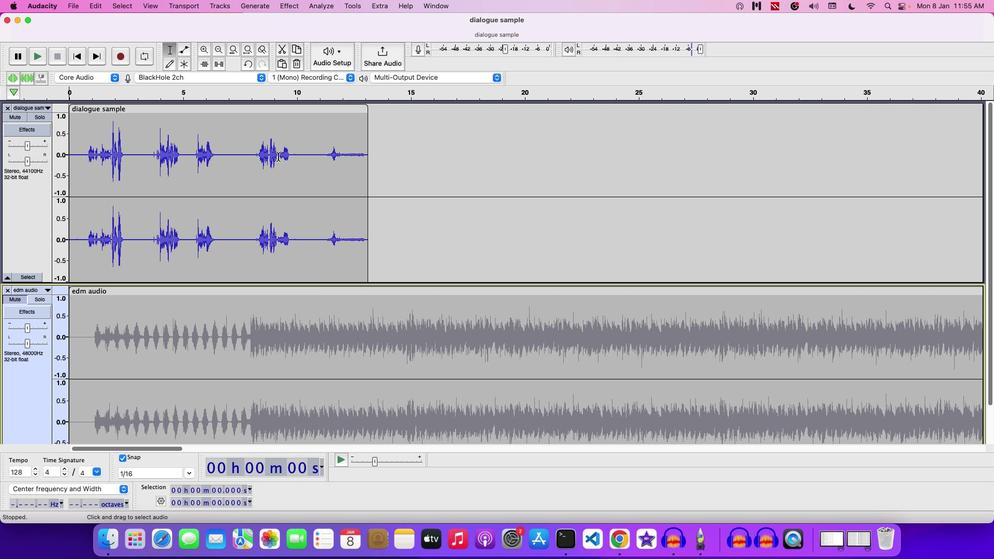 
Action: Mouse pressed left at (389, 267)
Screenshot: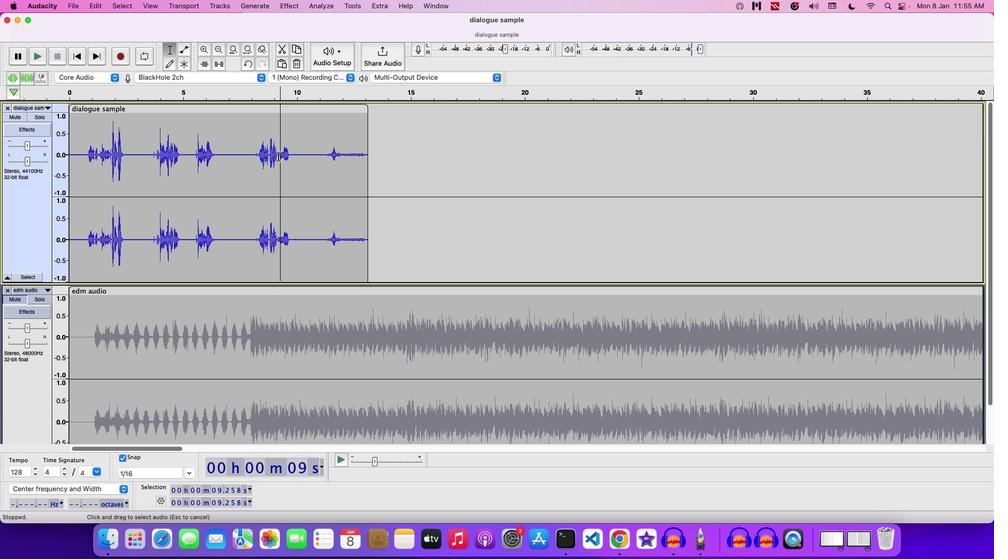 
Action: Mouse moved to (408, 271)
Screenshot: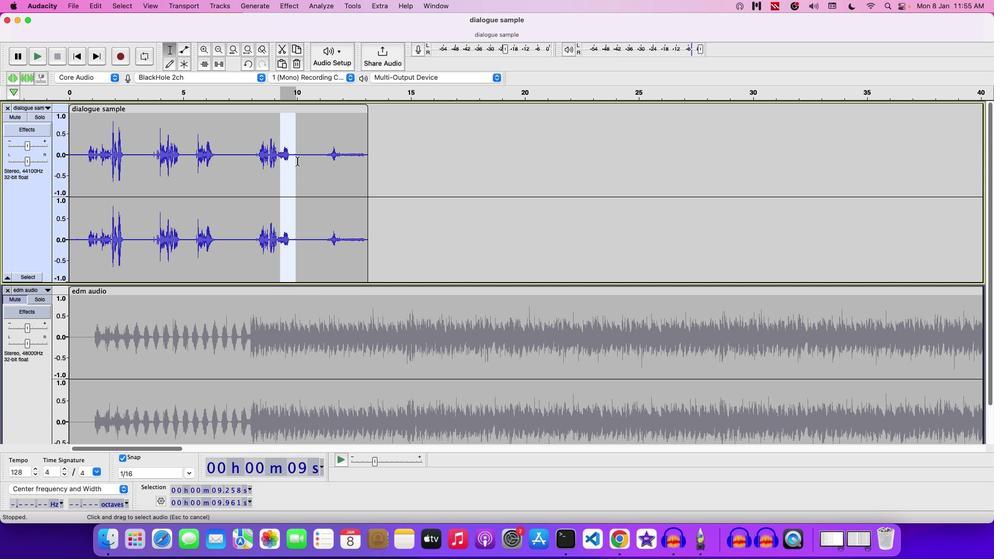 
Action: Key pressed Key.space
Screenshot: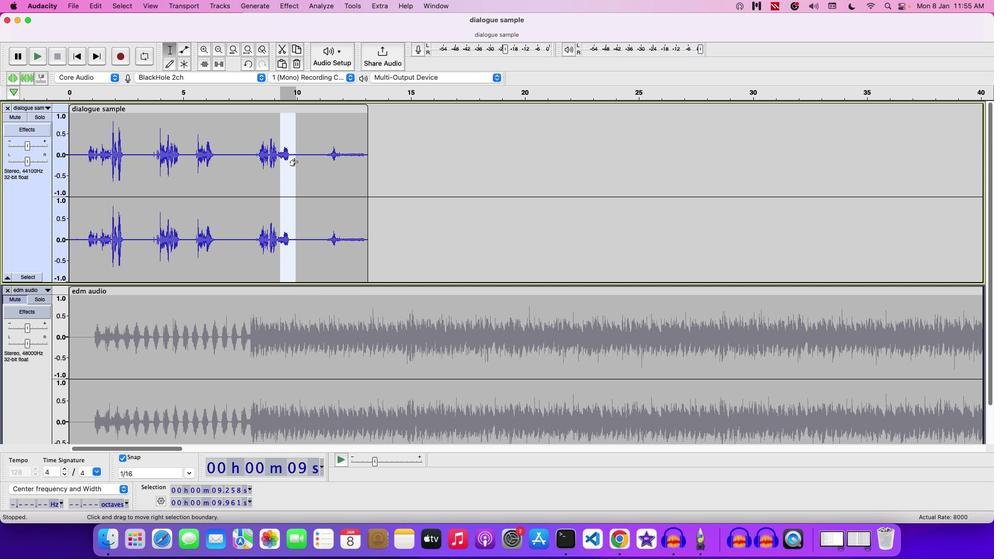 
Action: Mouse moved to (389, 283)
Screenshot: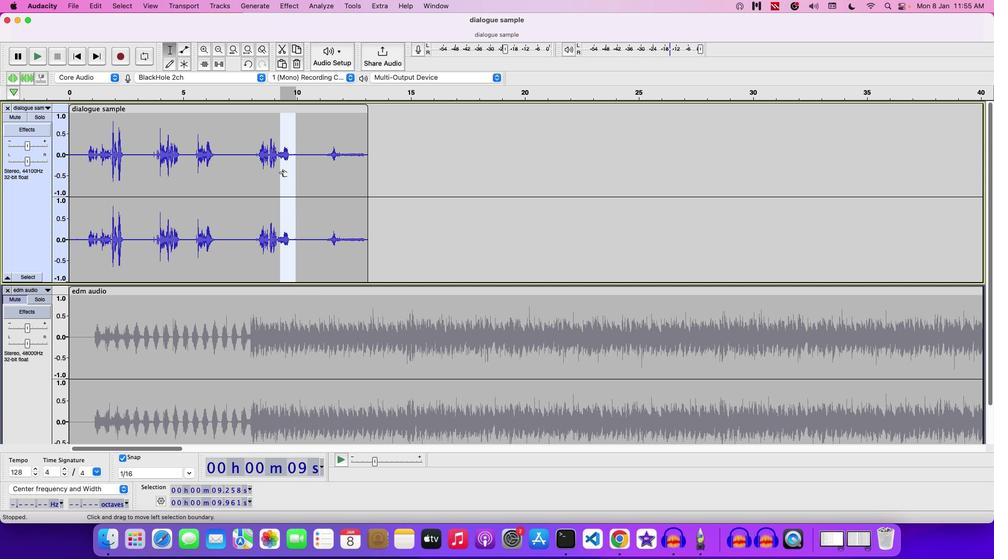 
Action: Mouse pressed left at (389, 283)
Screenshot: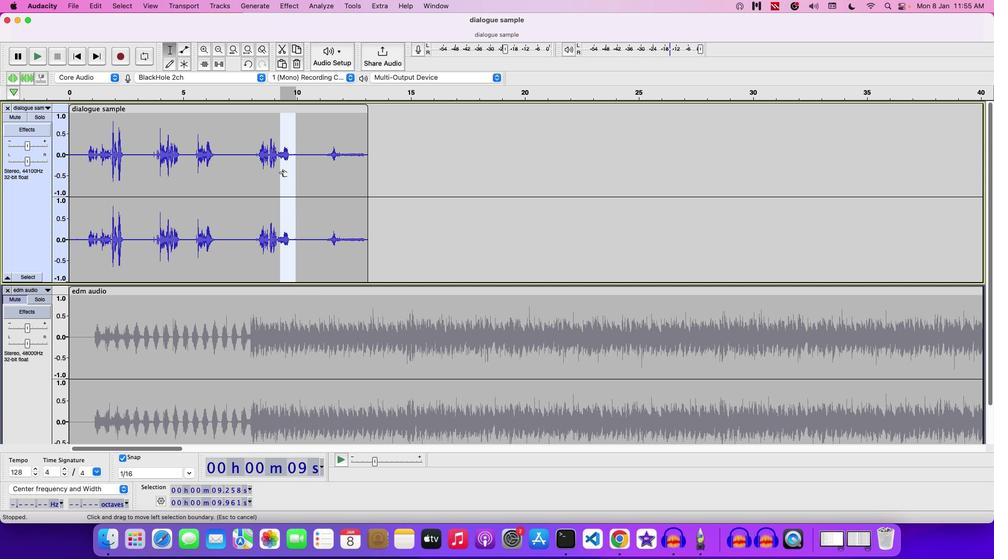 
Action: Mouse moved to (318, 163)
Screenshot: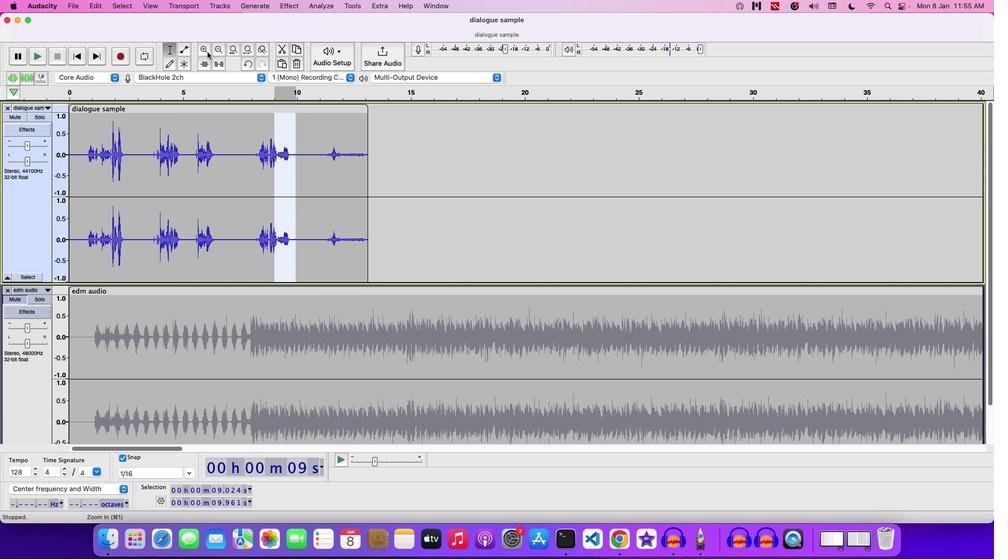 
Action: Mouse pressed left at (318, 163)
Screenshot: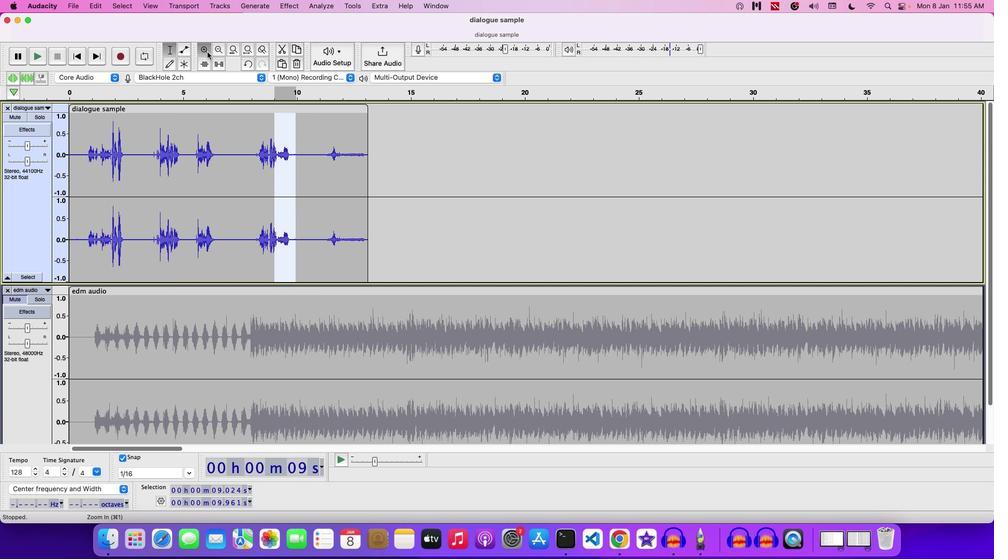 
Action: Mouse pressed left at (318, 163)
Screenshot: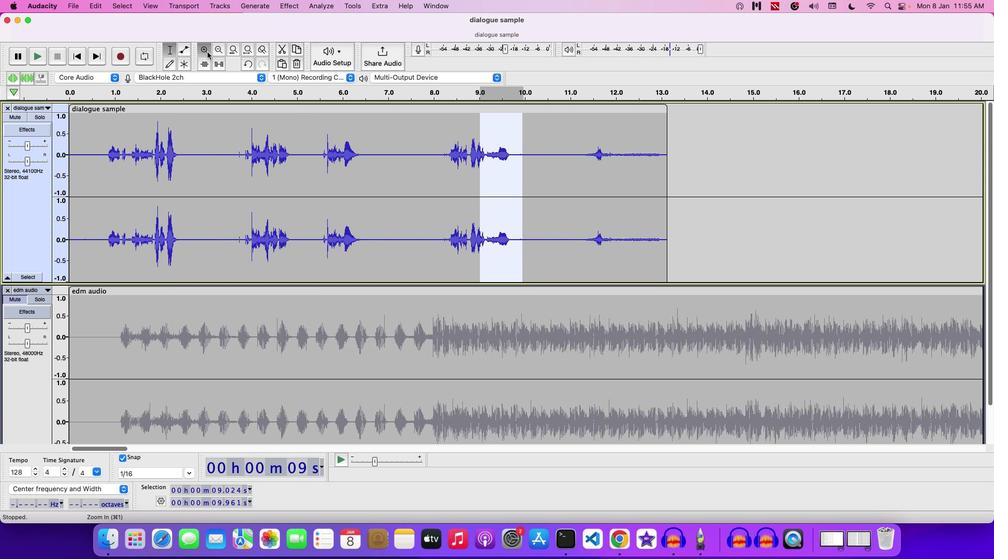 
Action: Mouse pressed left at (318, 163)
Screenshot: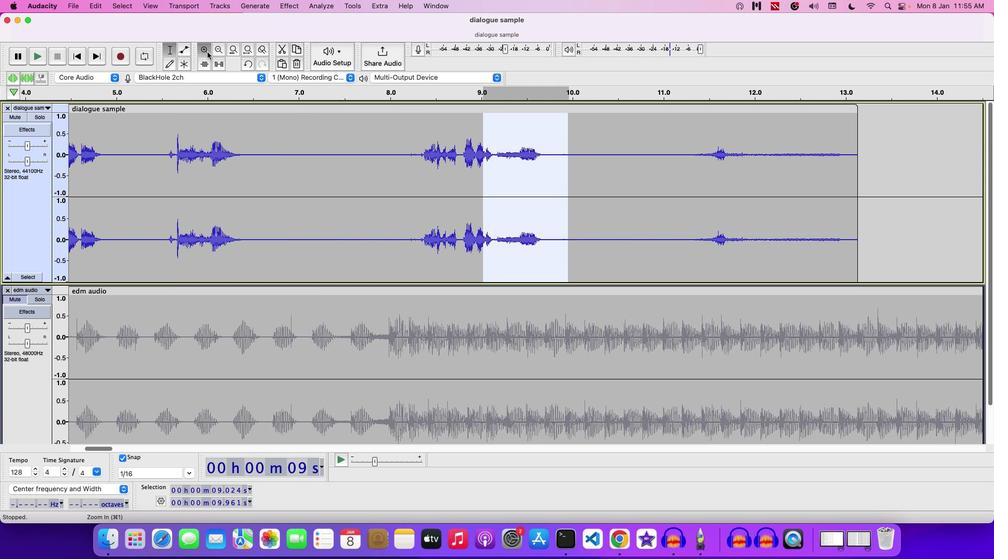 
Action: Mouse pressed left at (318, 163)
Screenshot: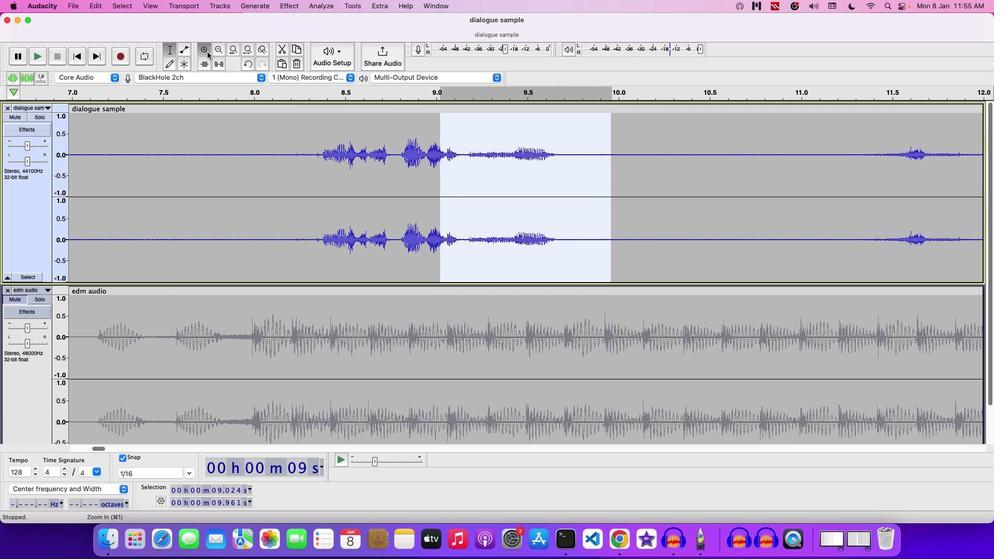 
Action: Mouse moved to (463, 250)
Screenshot: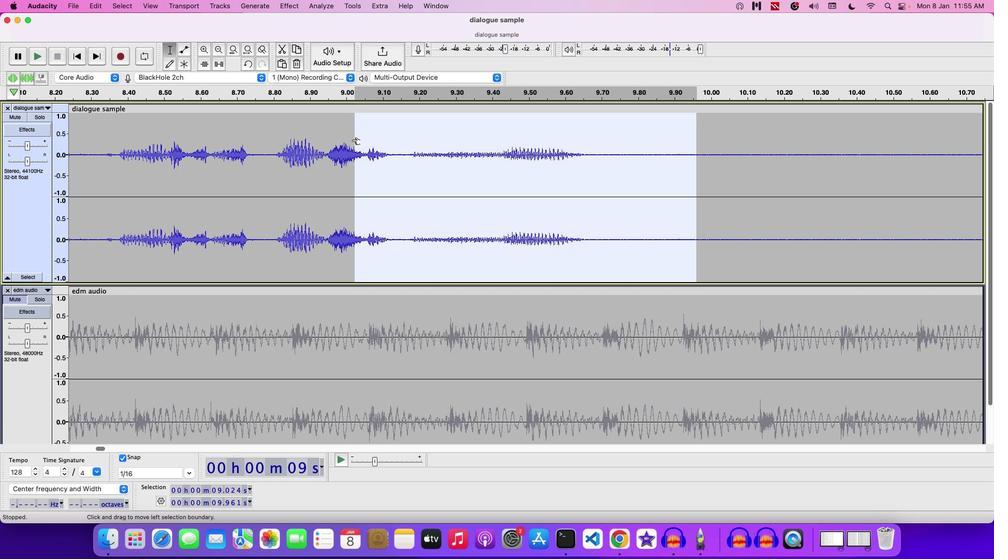 
Action: Mouse pressed left at (463, 250)
Screenshot: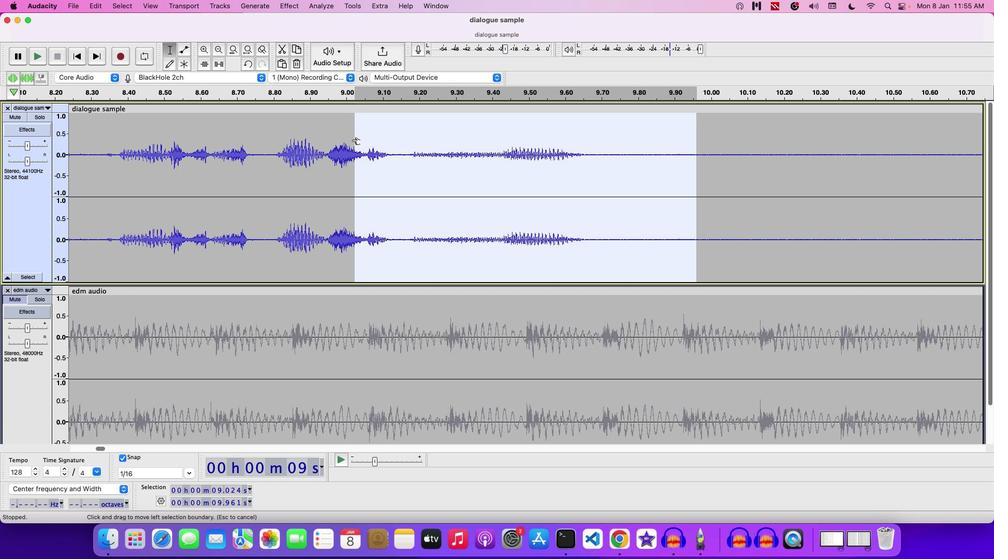 
Action: Mouse moved to (505, 258)
Screenshot: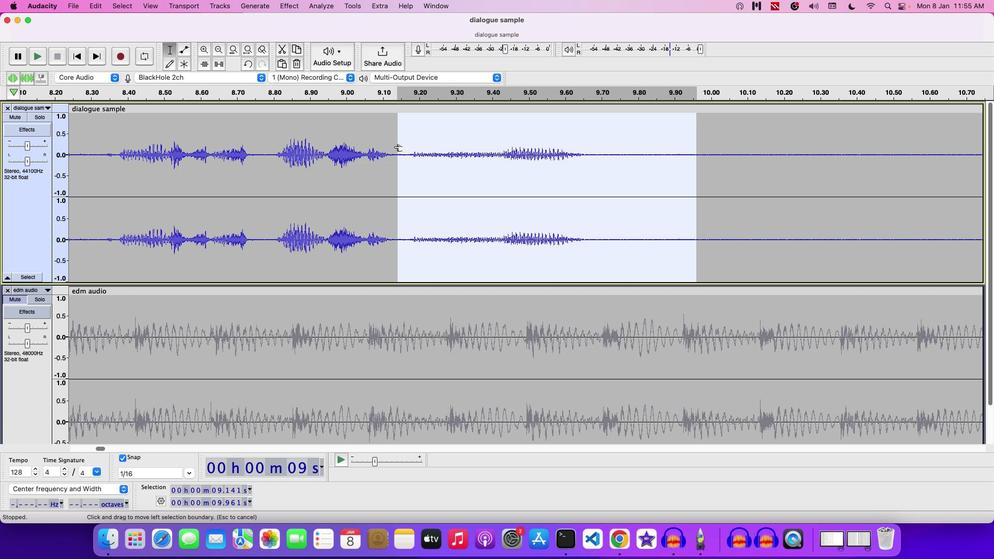 
Action: Key pressed Key.space
Screenshot: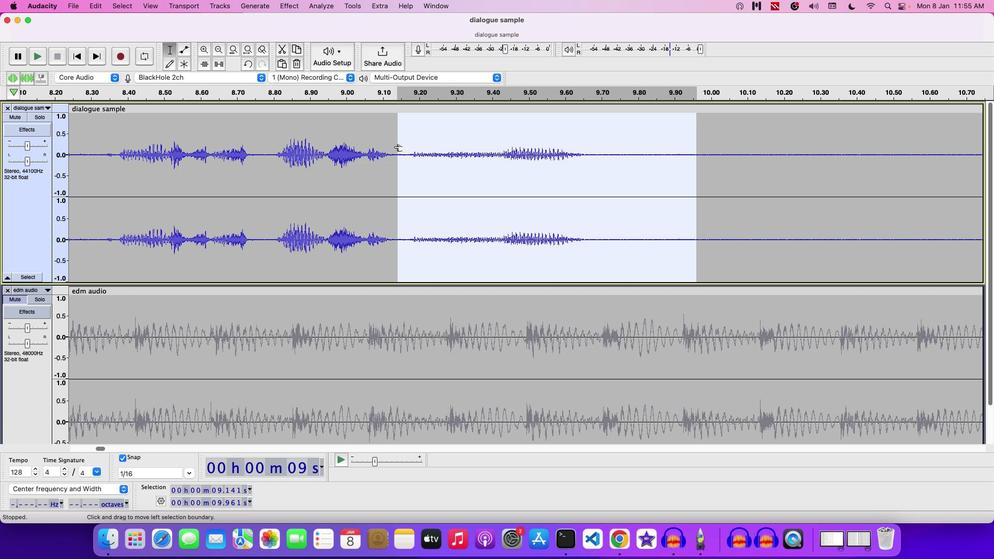 
Action: Mouse moved to (500, 272)
Screenshot: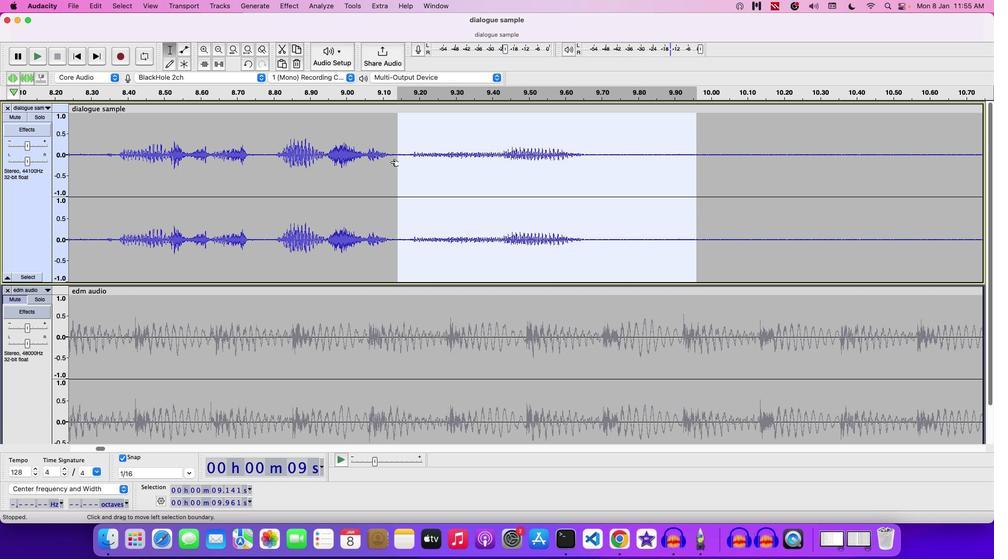 
Action: Mouse pressed right at (500, 272)
Screenshot: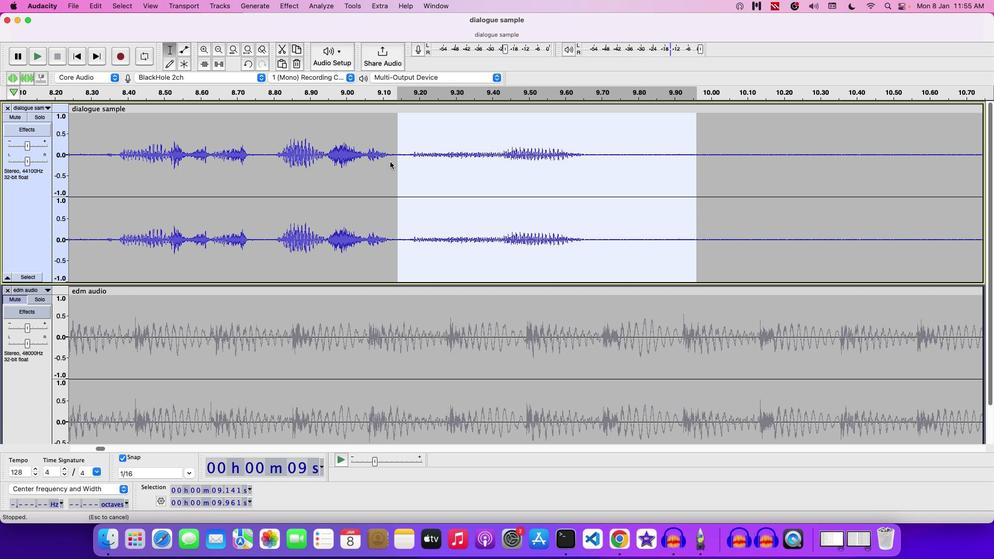 
Action: Mouse moved to (496, 272)
Screenshot: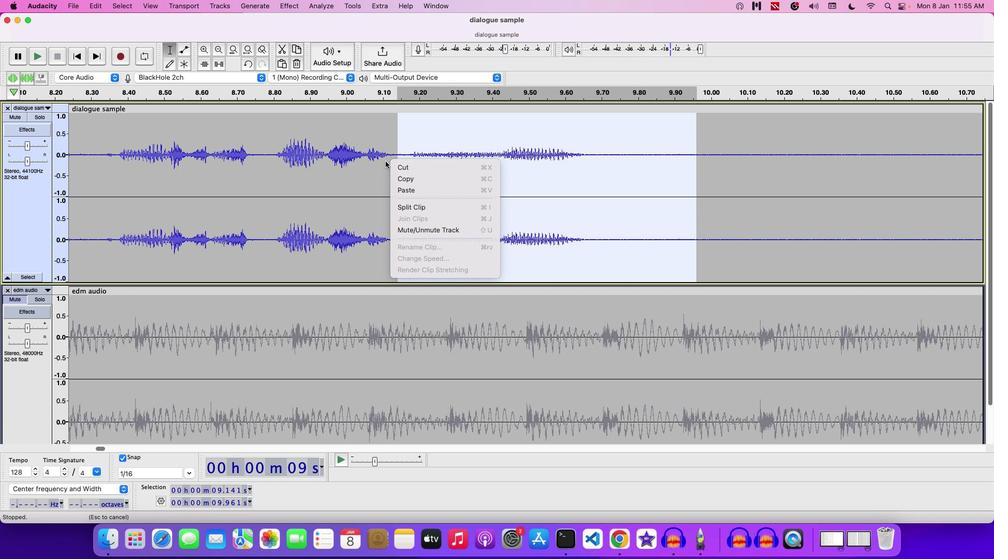 
Action: Mouse pressed left at (496, 272)
Screenshot: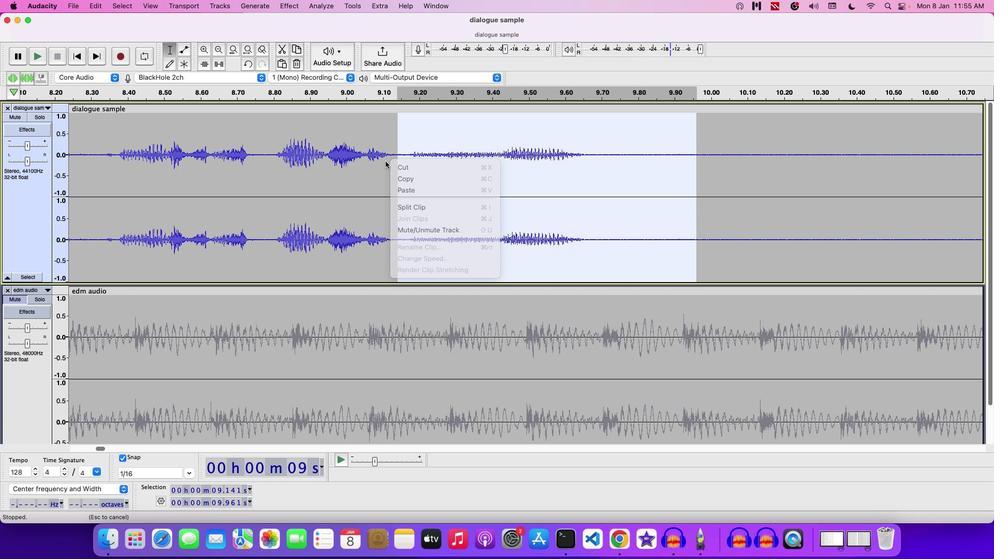 
Action: Mouse moved to (505, 271)
Screenshot: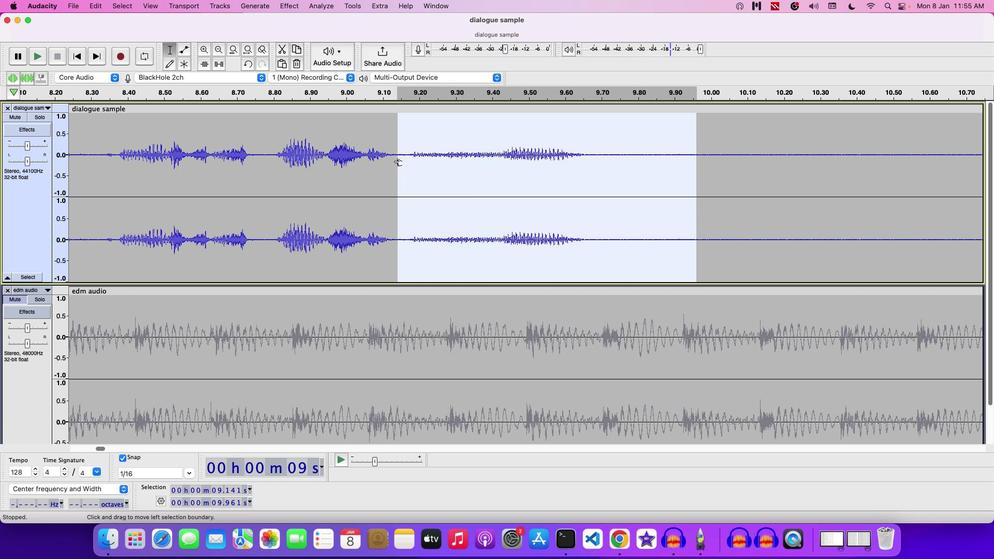 
Action: Mouse pressed left at (505, 271)
Screenshot: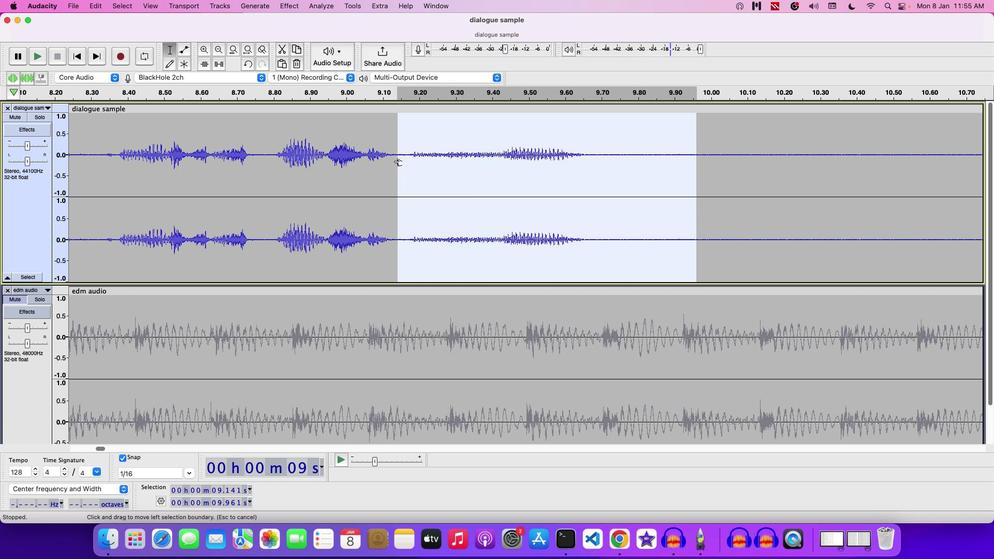 
Action: Mouse pressed right at (505, 271)
Screenshot: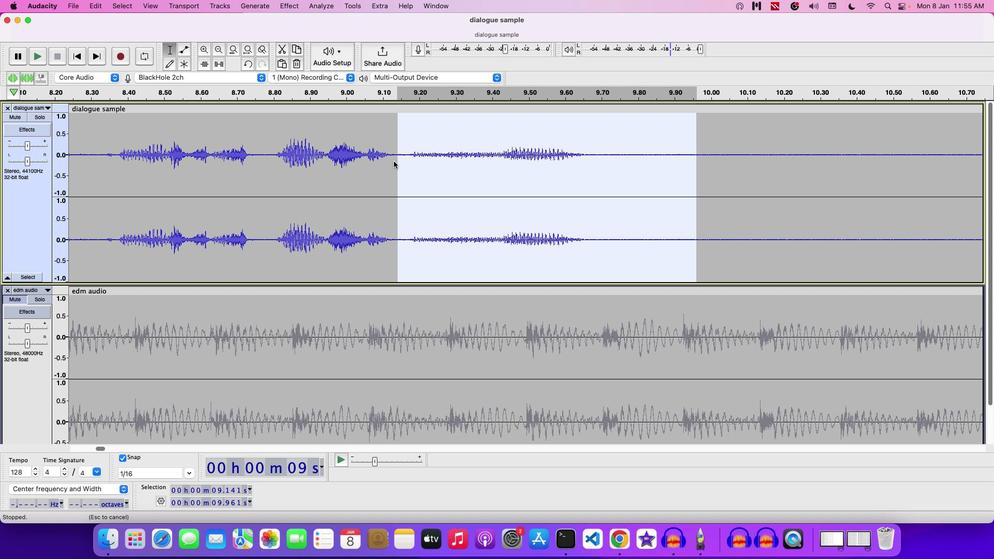 
Action: Mouse moved to (510, 284)
Screenshot: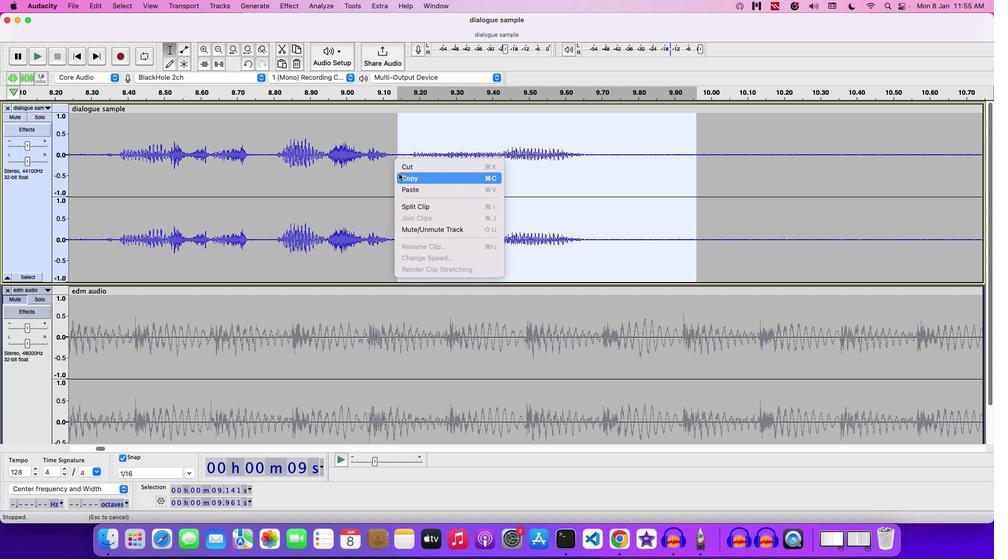 
Action: Mouse pressed left at (510, 284)
Screenshot: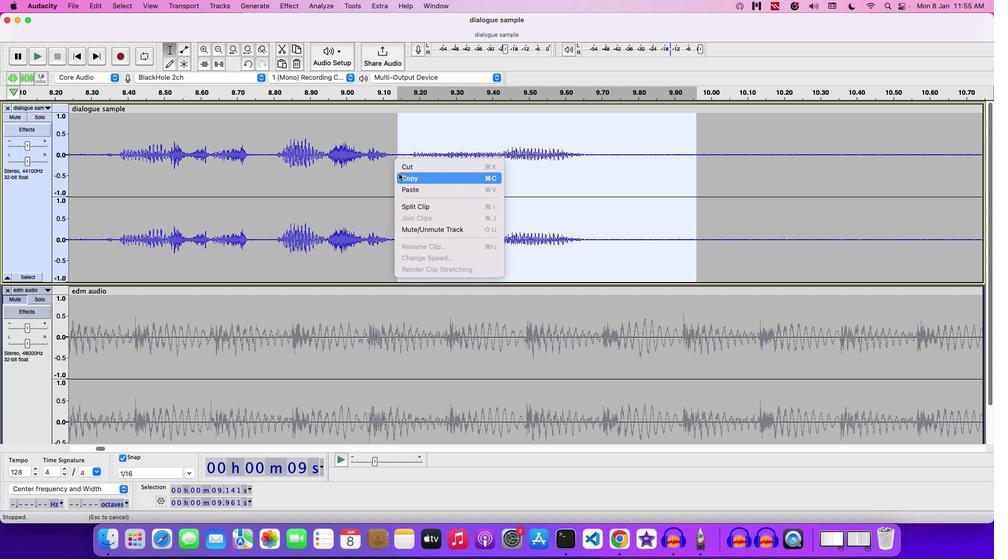 
Action: Mouse moved to (332, 164)
Screenshot: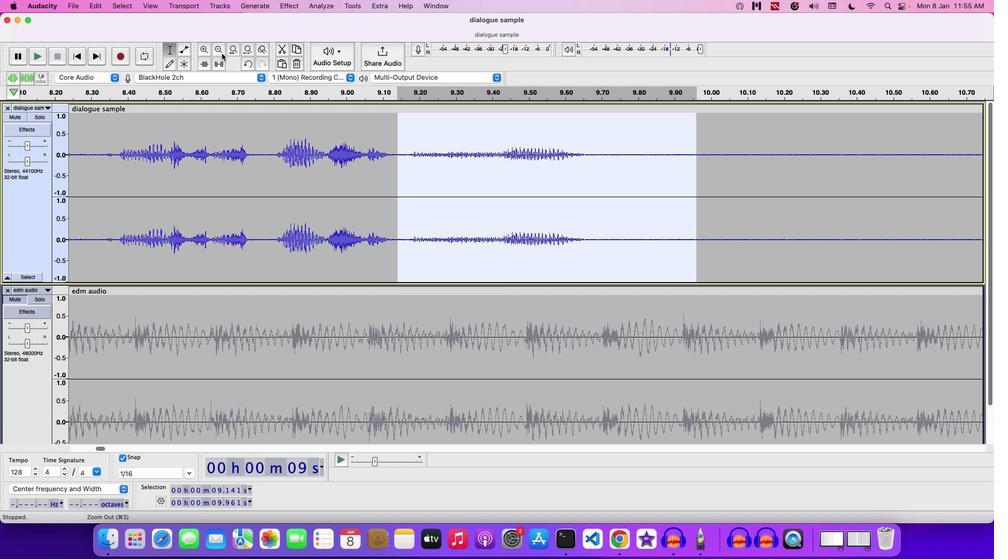 
Action: Mouse pressed left at (332, 164)
Screenshot: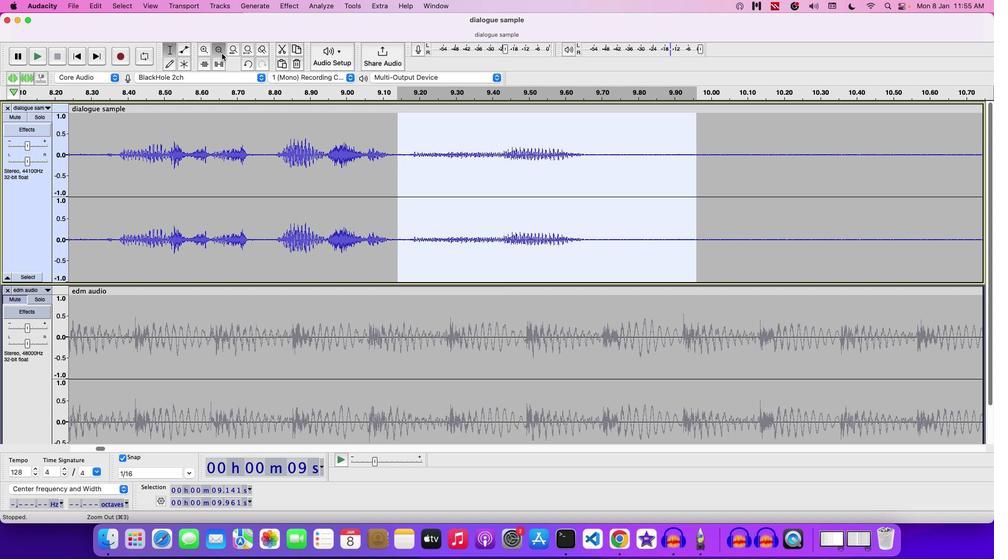 
Action: Mouse pressed left at (332, 164)
Screenshot: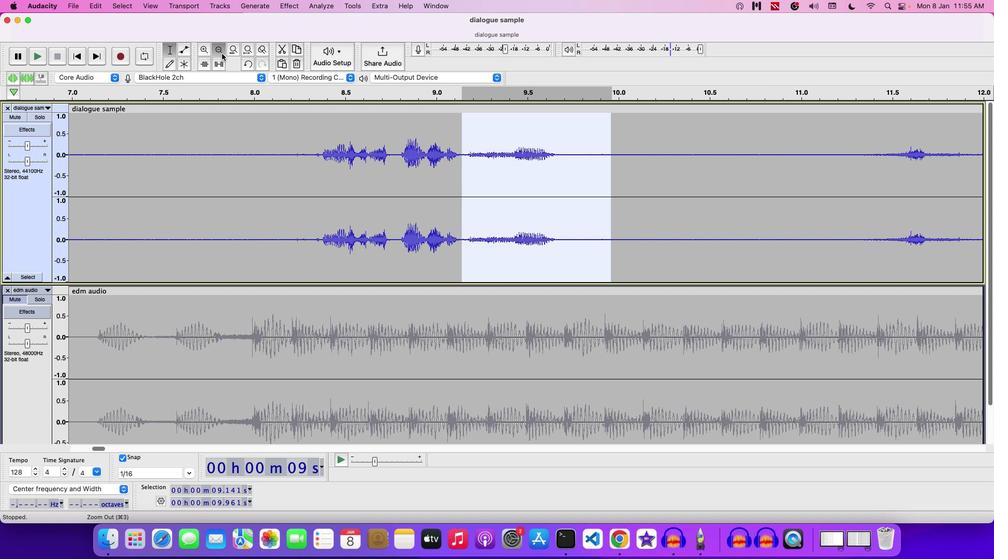 
Action: Mouse pressed left at (332, 164)
Screenshot: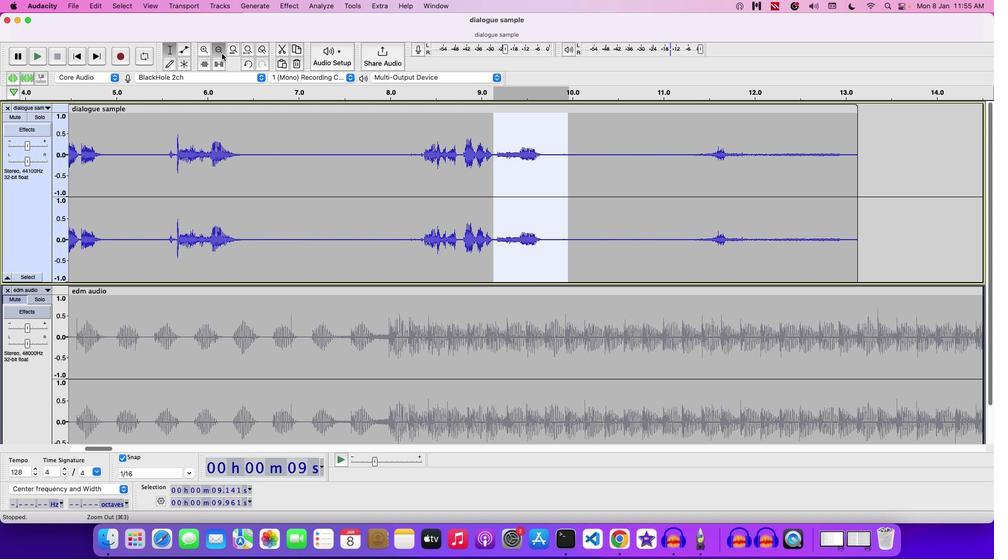 
Action: Mouse moved to (806, 296)
Screenshot: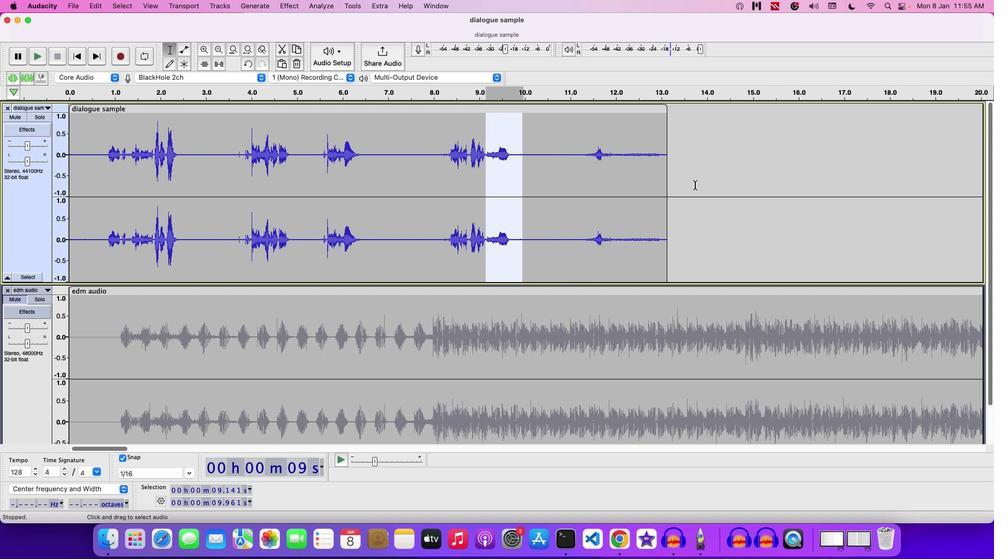 
Action: Mouse pressed left at (806, 296)
Screenshot: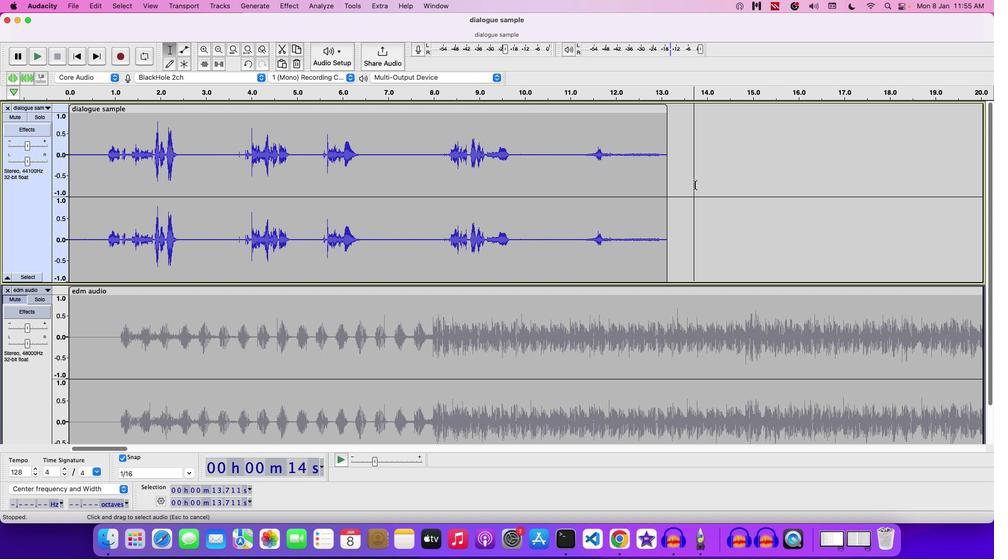 
Action: Mouse moved to (804, 296)
Screenshot: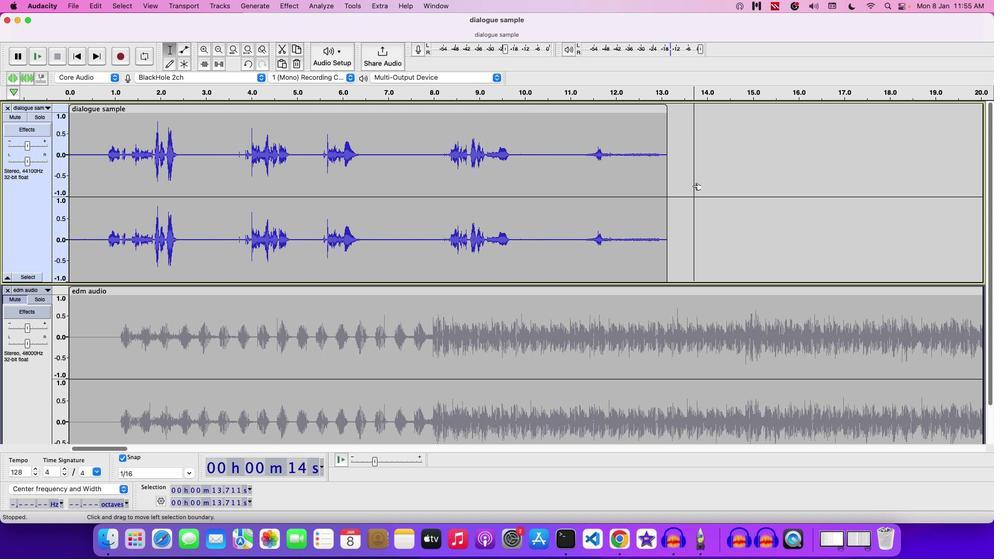
Action: Key pressed Key.cmd
Screenshot: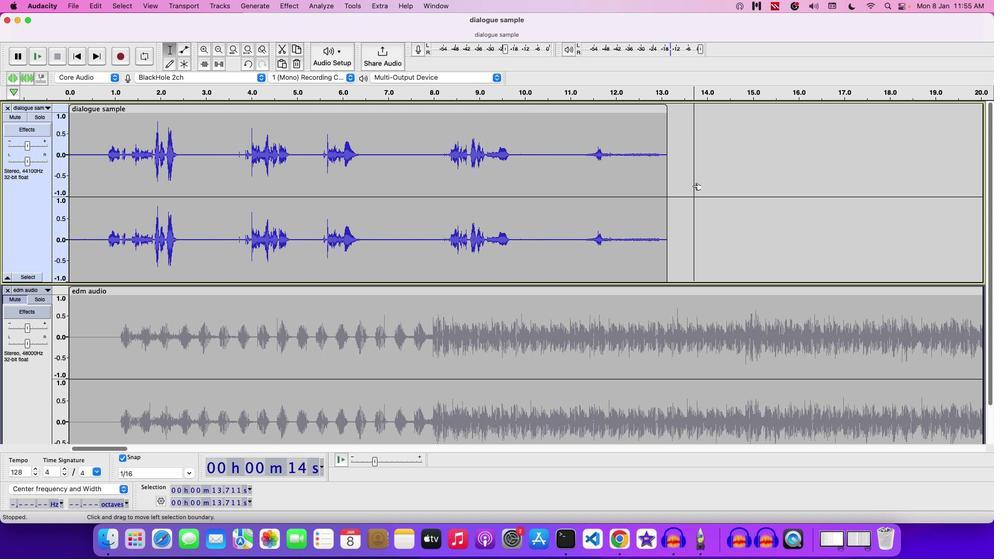 
Action: Mouse moved to (803, 296)
Screenshot: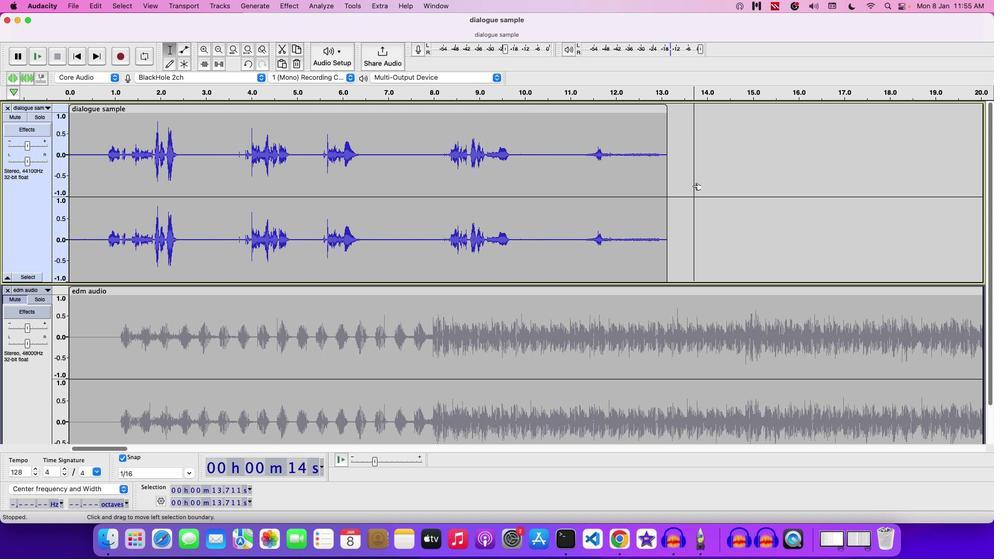 
Action: Key pressed 'v'
Screenshot: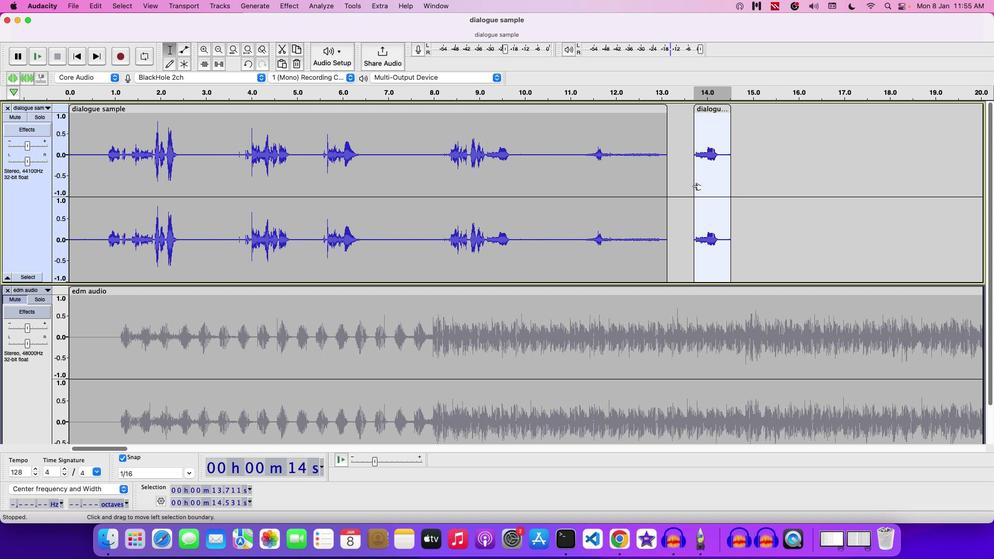 
Action: Mouse moved to (776, 303)
Screenshot: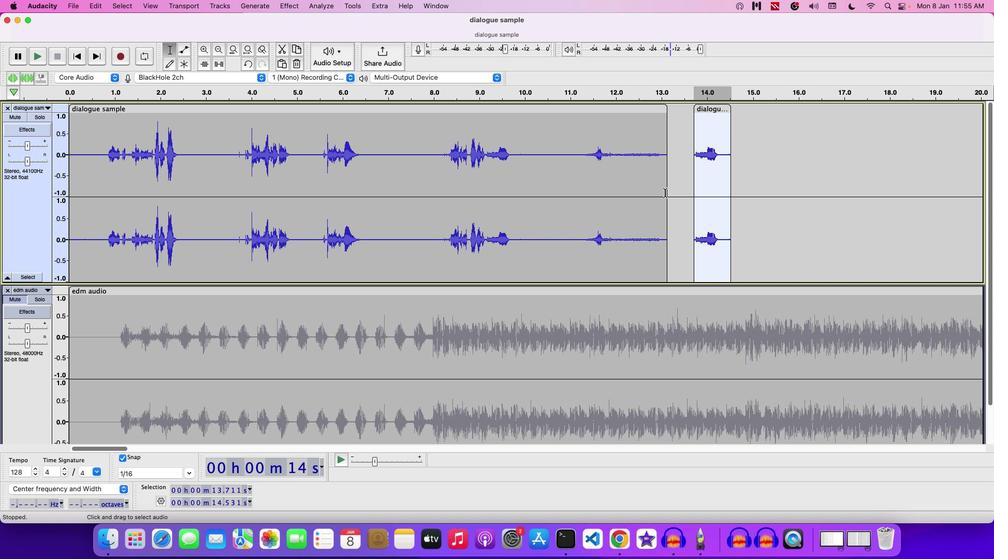 
Action: Mouse pressed left at (776, 303)
Screenshot: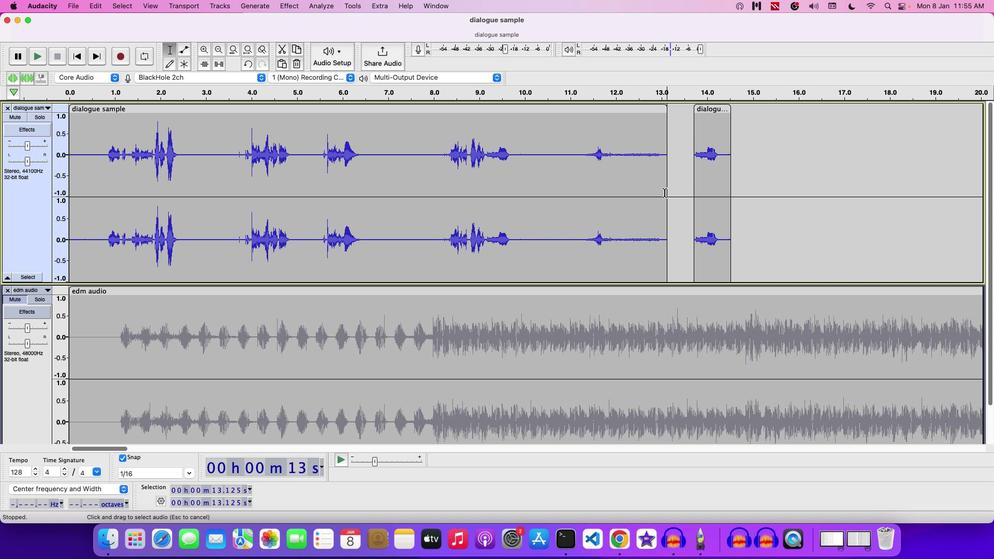 
Action: Mouse moved to (444, 318)
Screenshot: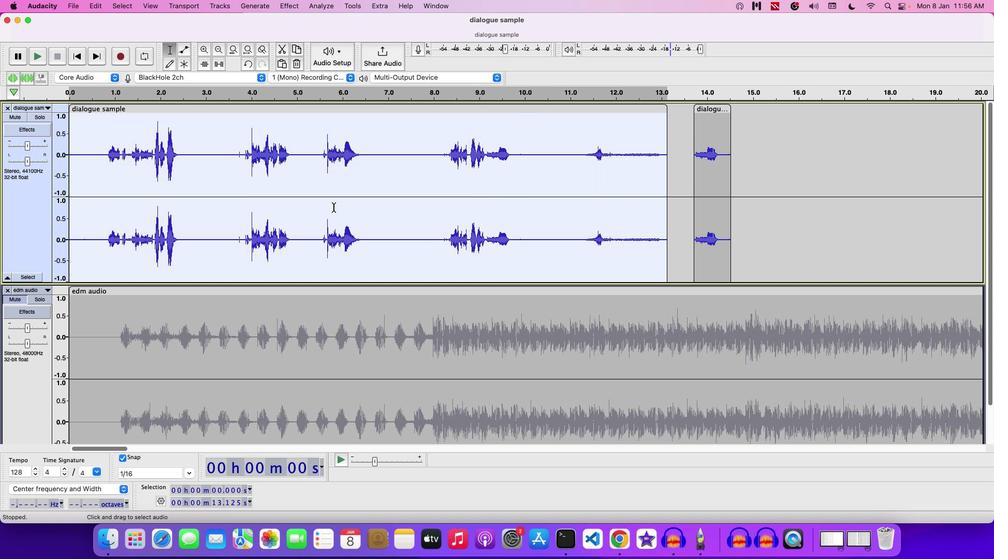 
Action: Mouse pressed right at (444, 318)
Screenshot: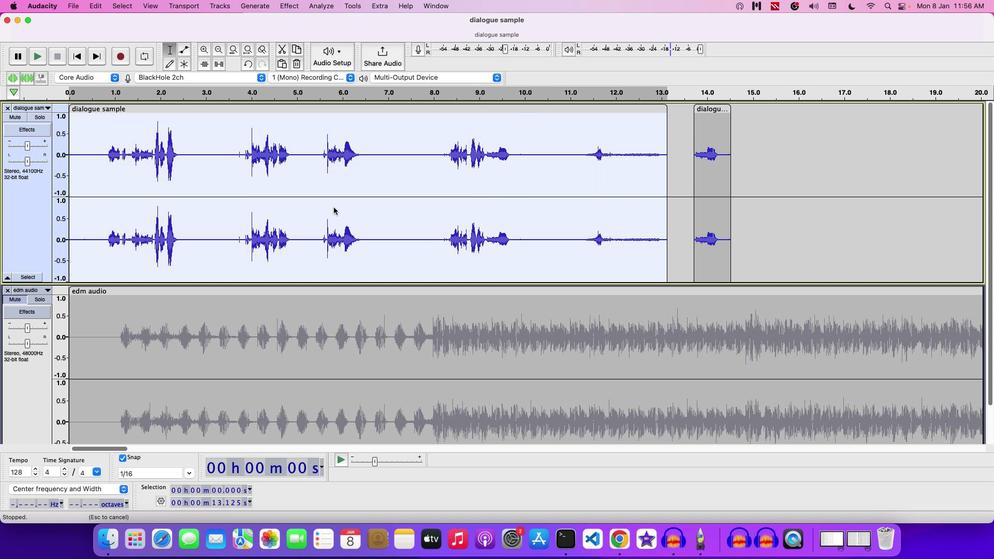 
Action: Mouse moved to (460, 328)
Screenshot: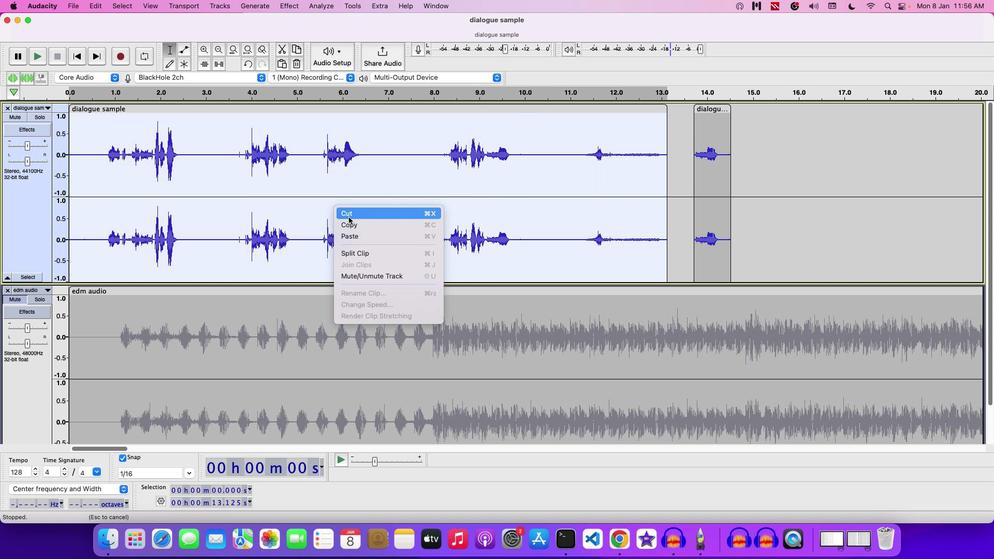 
Action: Mouse pressed left at (460, 328)
Screenshot: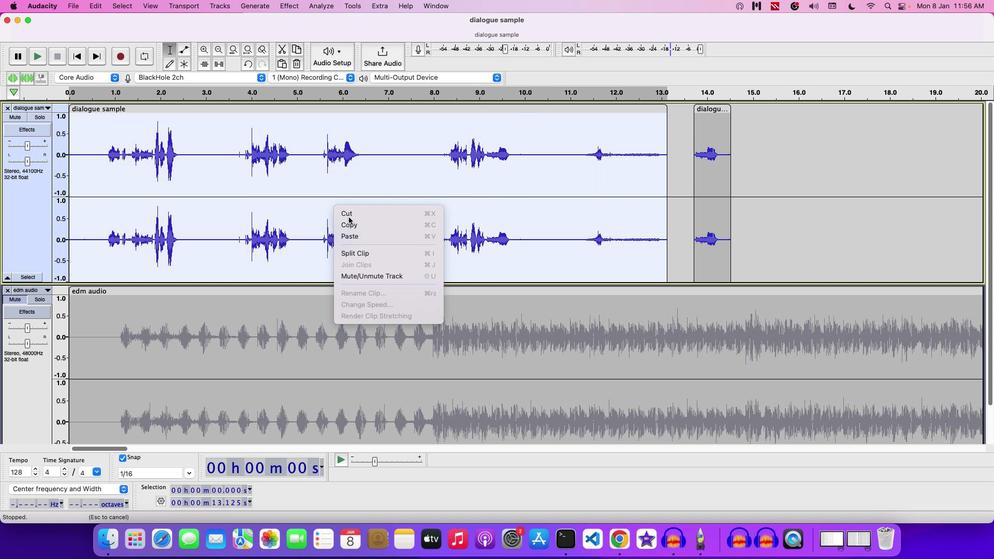 
Action: Mouse moved to (833, 219)
Screenshot: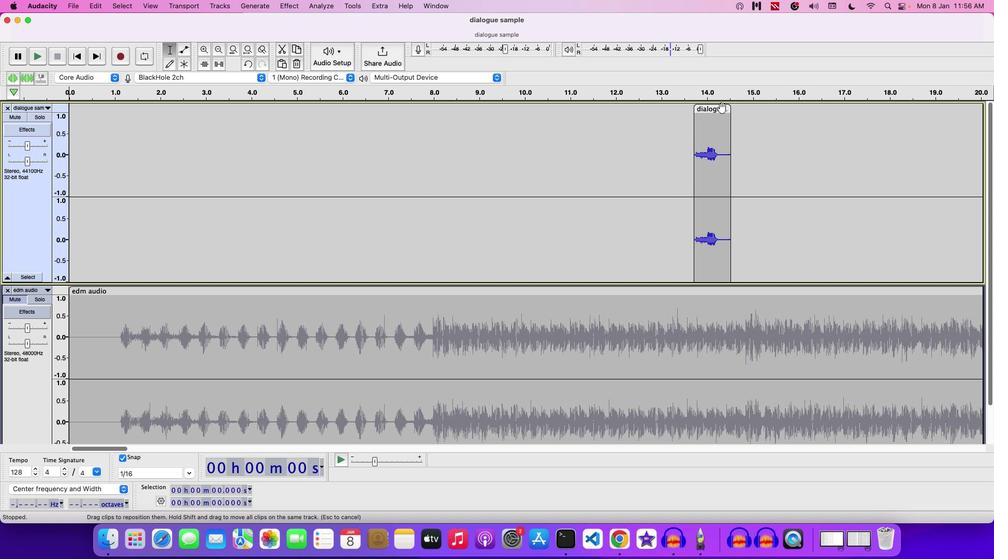
Action: Mouse pressed left at (833, 219)
Screenshot: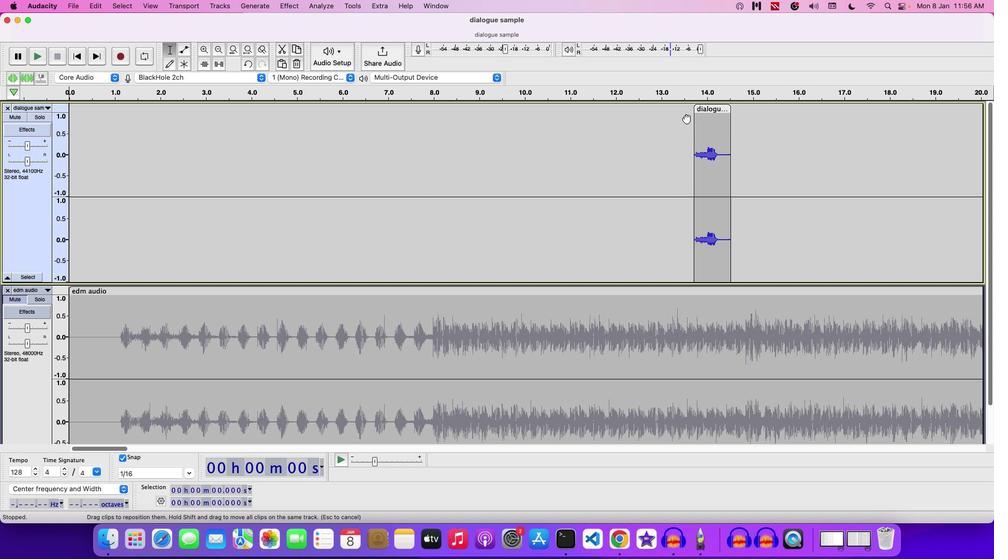 
Action: Mouse moved to (177, 299)
Screenshot: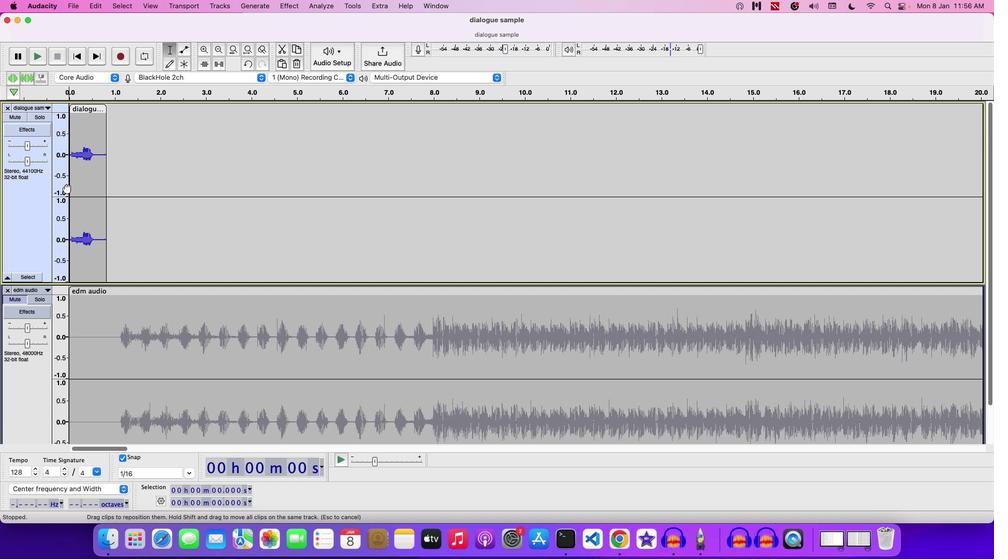 
Action: Key pressed Key.space
Screenshot: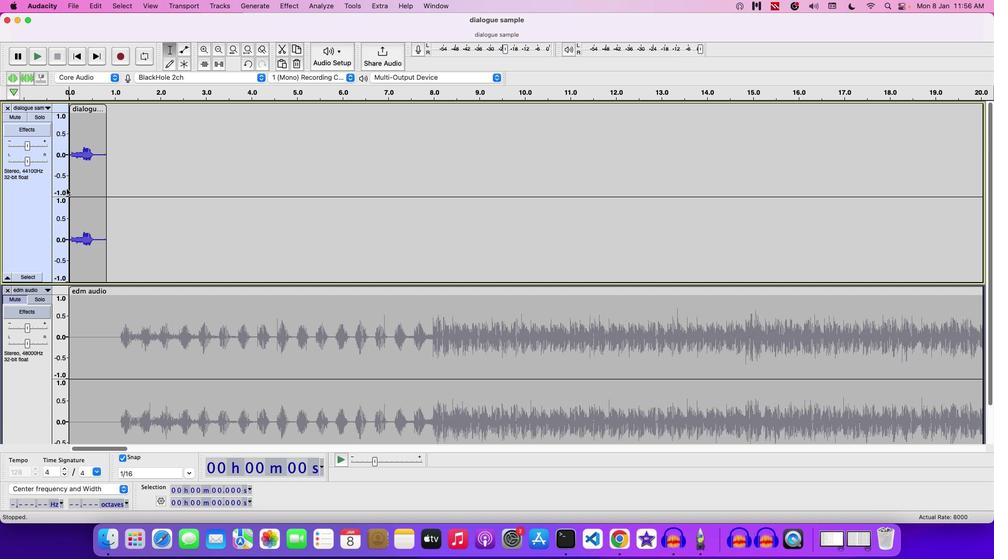 
Action: Mouse moved to (202, 271)
Screenshot: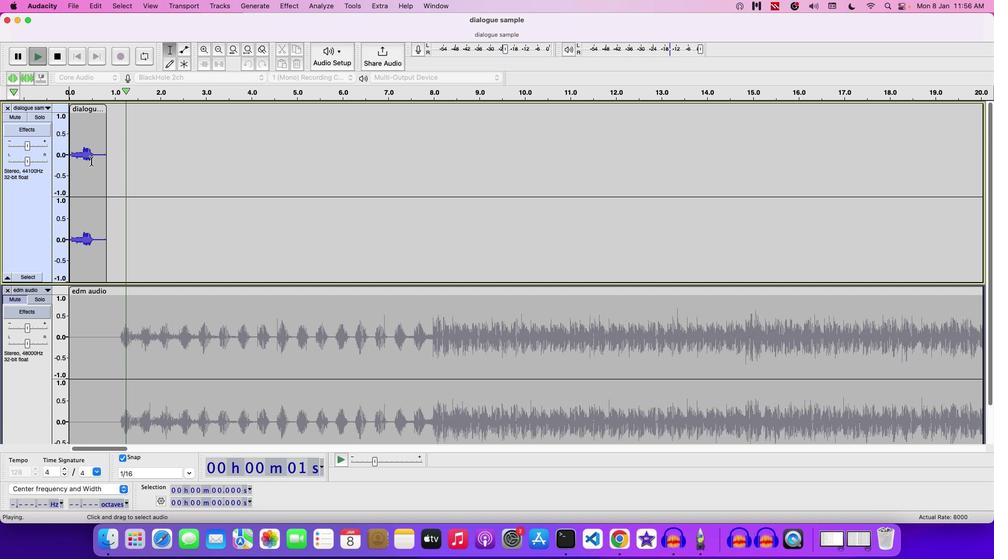 
Action: Mouse pressed left at (202, 271)
Screenshot: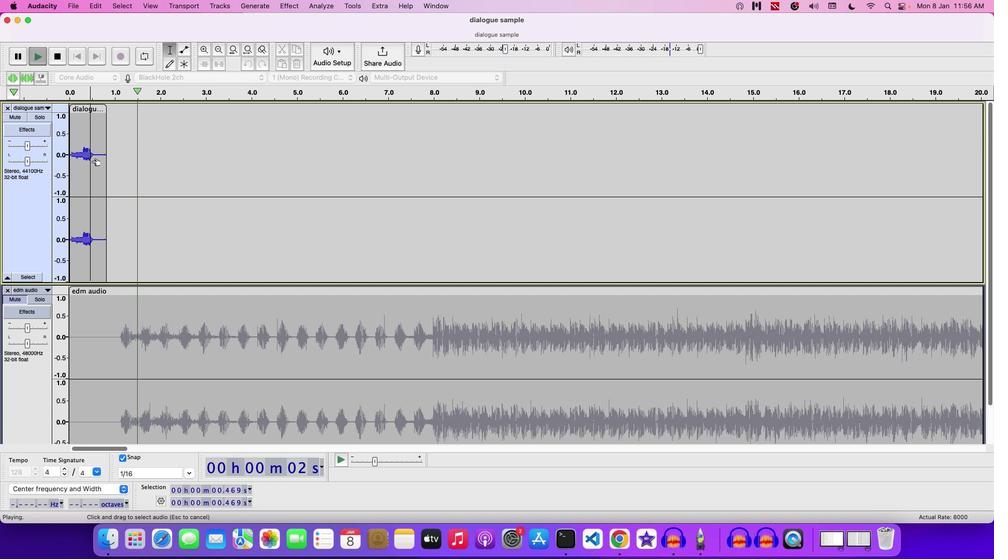 
Action: Mouse pressed left at (202, 271)
Screenshot: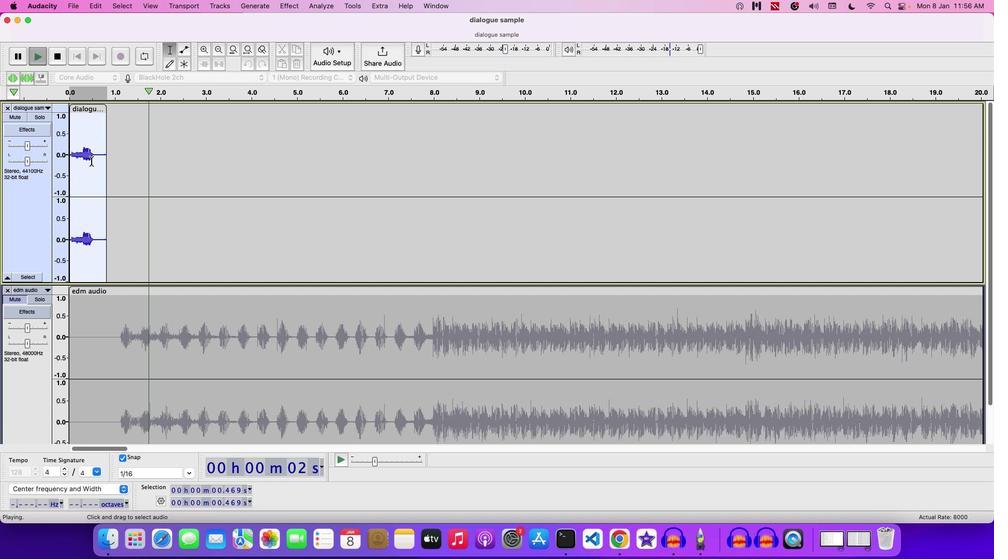 
Action: Mouse moved to (202, 271)
Screenshot: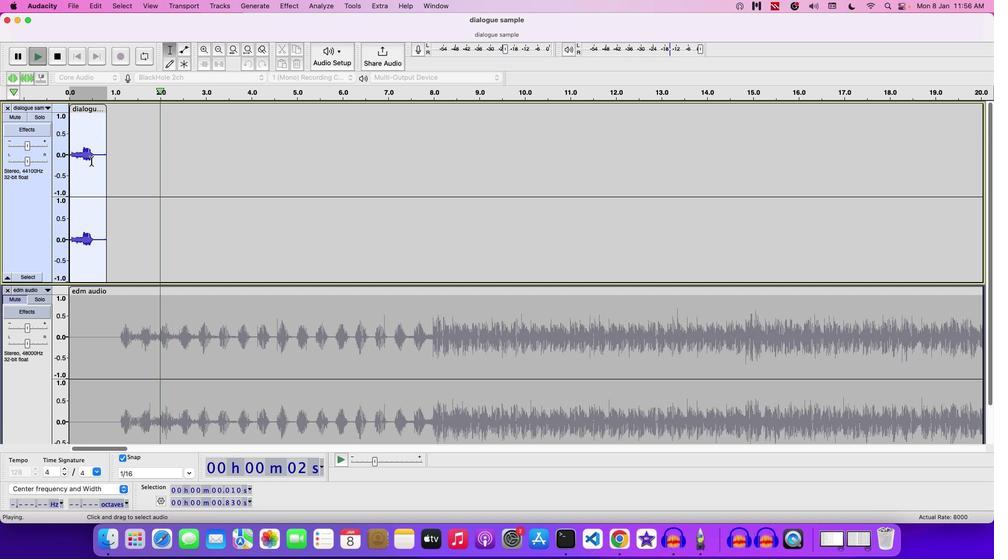 
Action: Key pressed Key.space
Screenshot: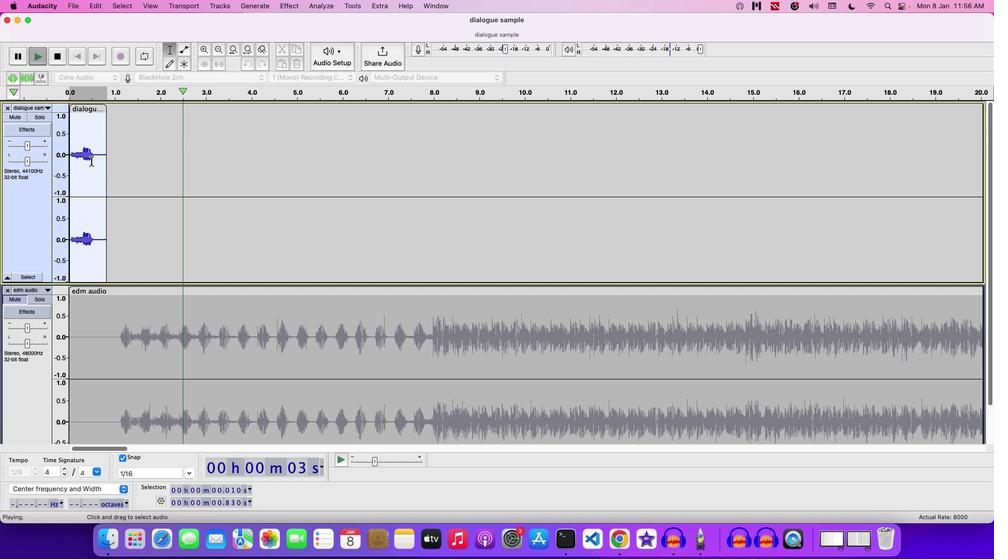 
Action: Mouse moved to (405, 114)
Screenshot: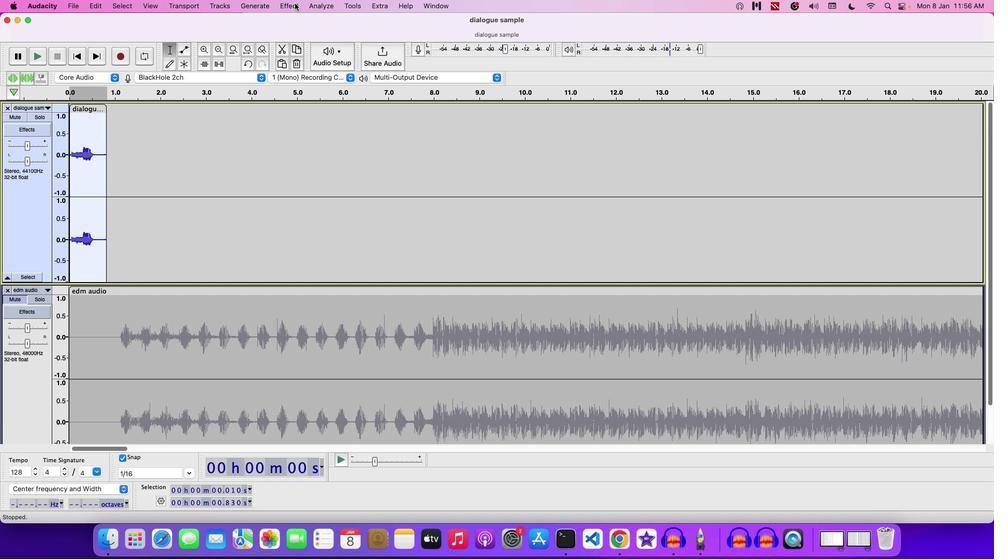 
Action: Mouse pressed left at (405, 114)
Screenshot: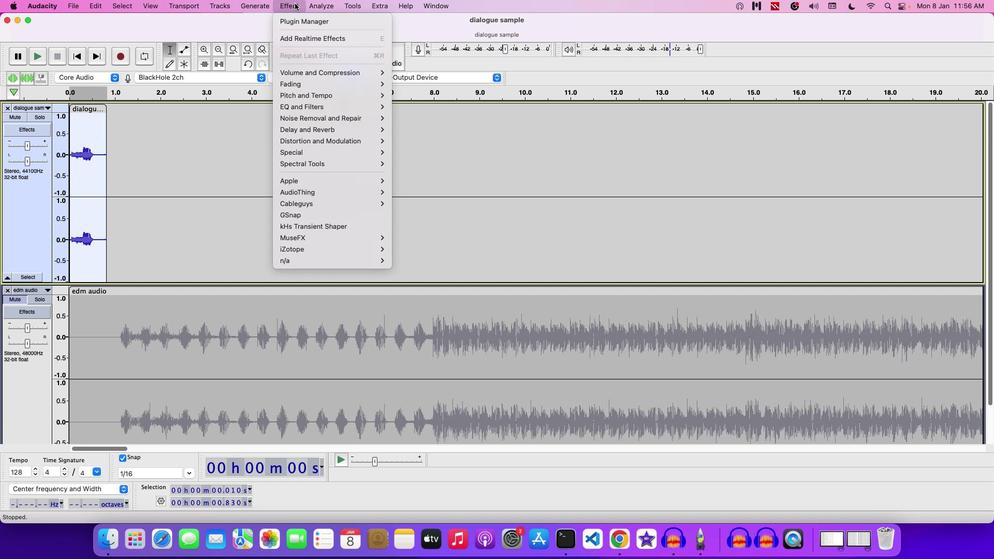 
Action: Mouse moved to (405, 208)
Screenshot: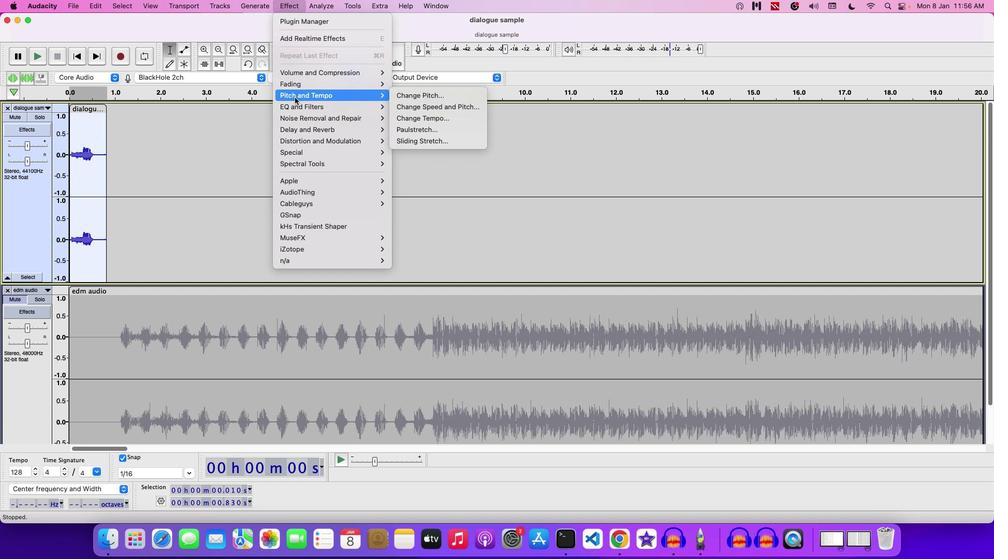 
Action: Mouse pressed left at (405, 208)
Screenshot: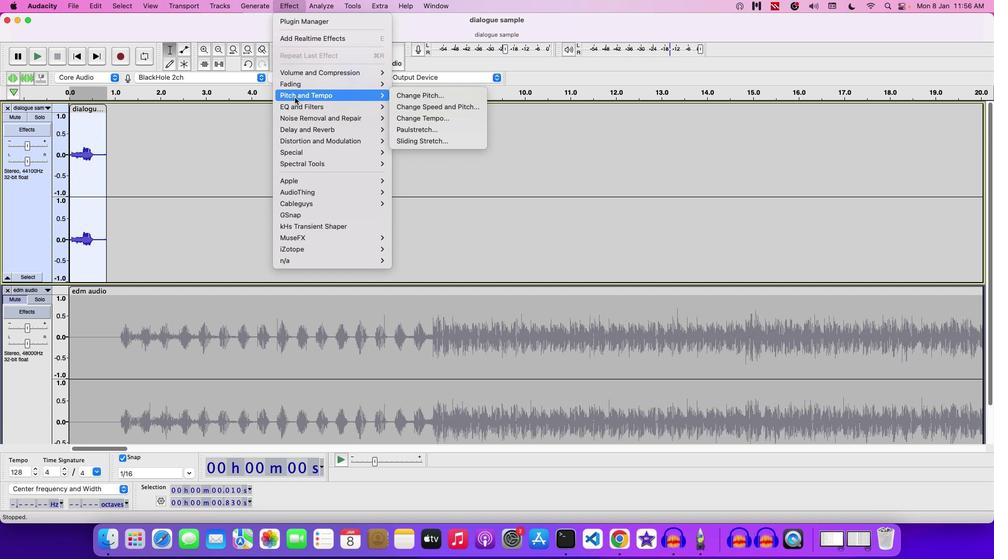 
Action: Mouse moved to (531, 207)
Screenshot: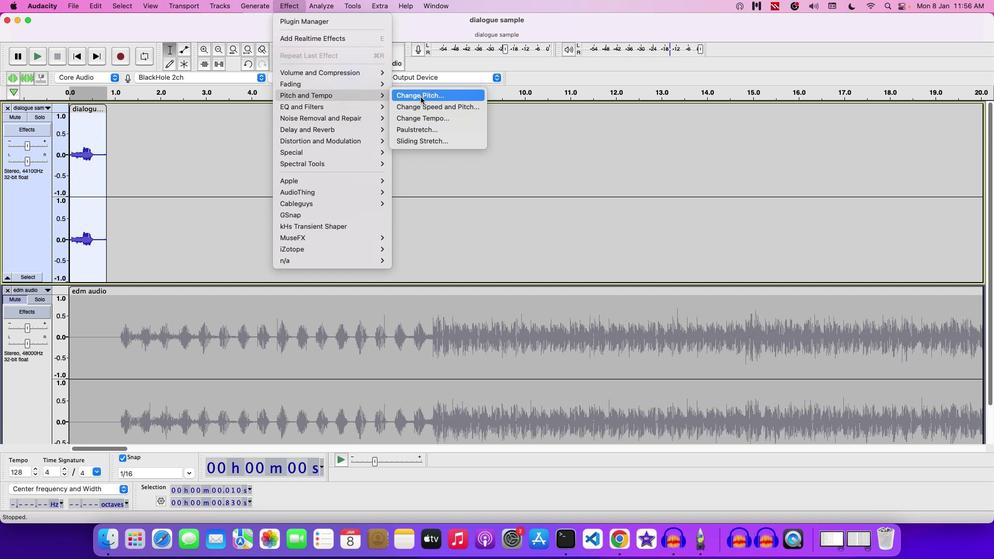 
Action: Mouse pressed left at (531, 207)
Screenshot: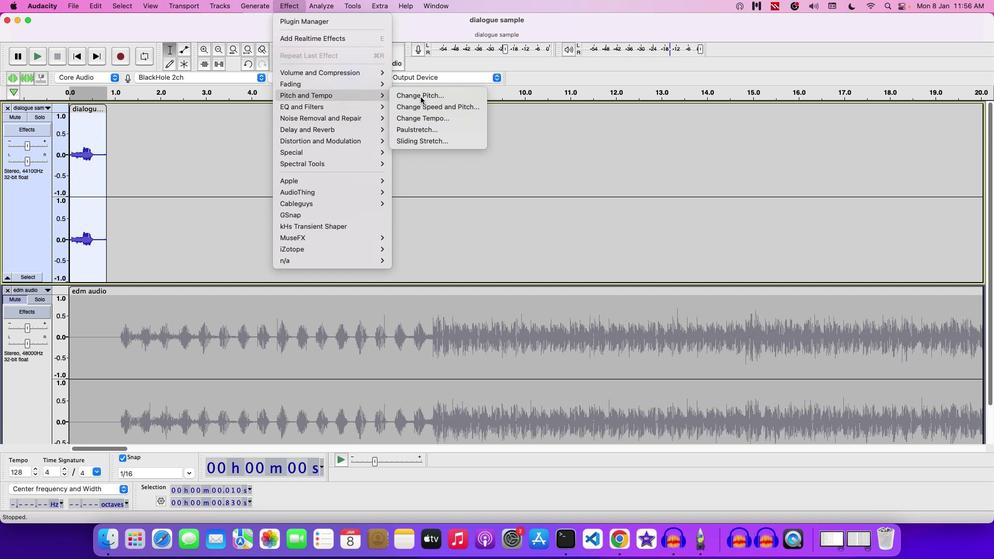 
Action: Mouse moved to (556, 442)
Screenshot: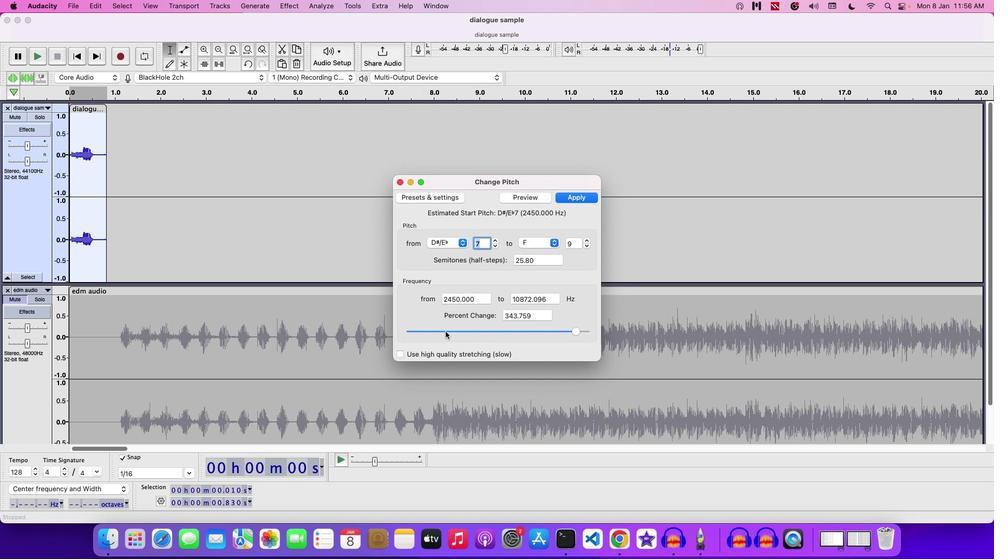 
Action: Mouse pressed left at (556, 442)
Screenshot: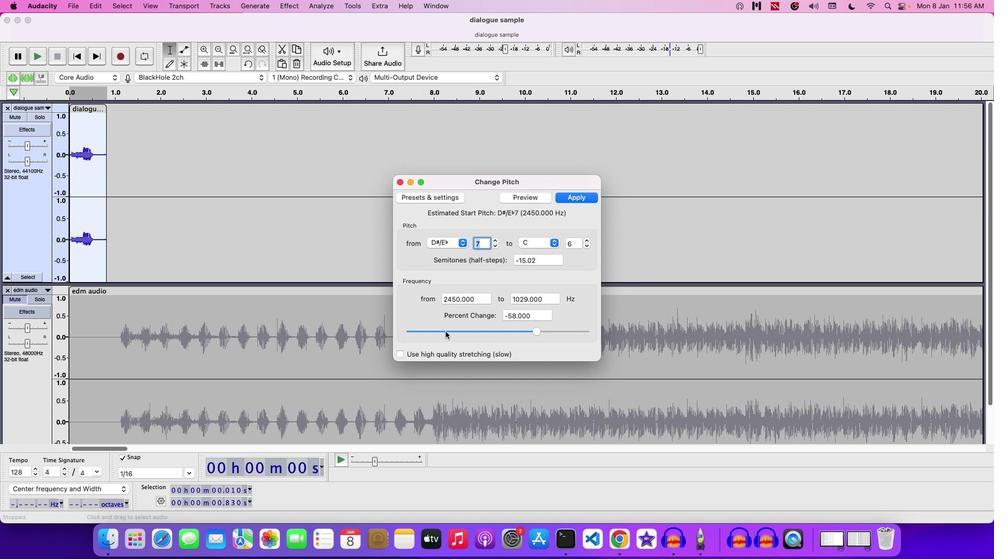 
Action: Mouse moved to (565, 439)
Screenshot: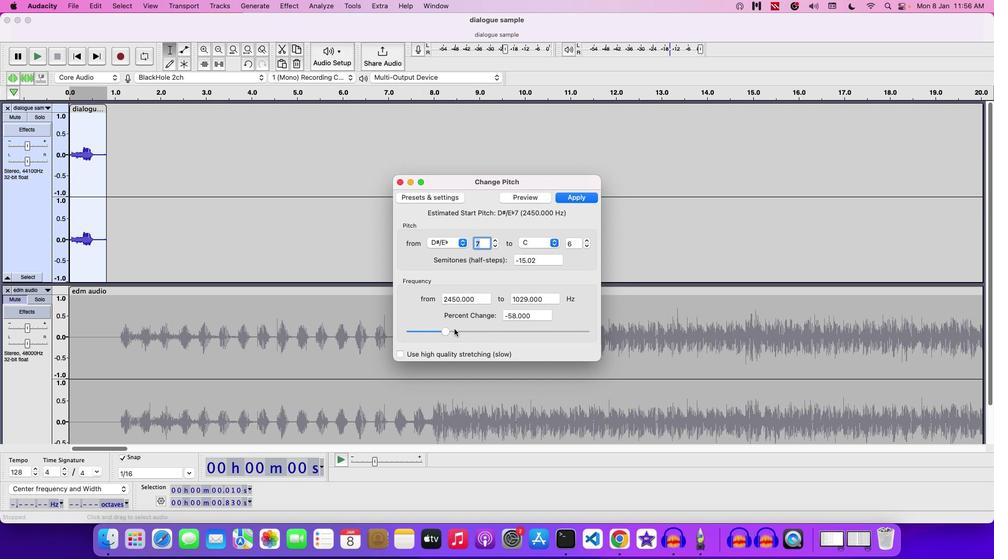
Action: Mouse pressed left at (565, 439)
Screenshot: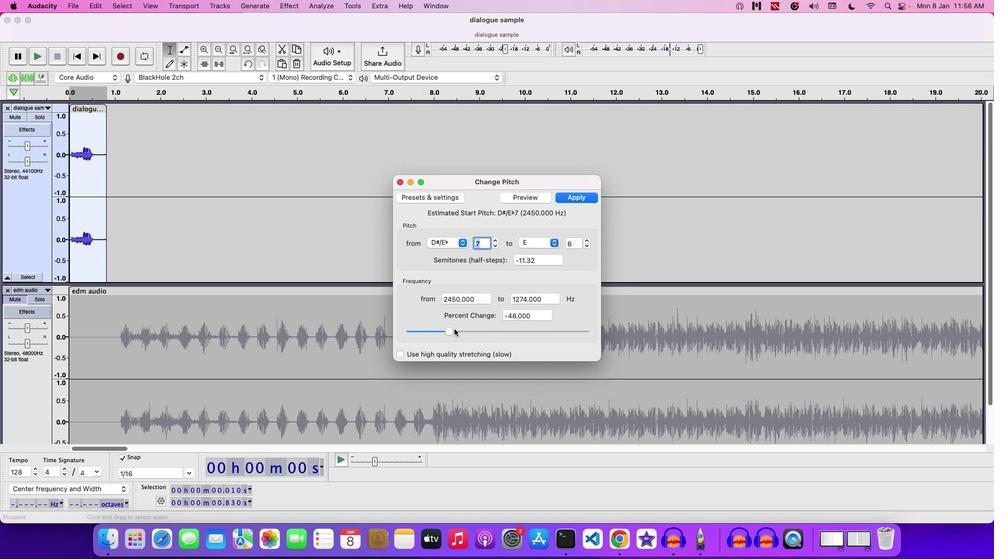 
Action: Mouse moved to (571, 440)
Screenshot: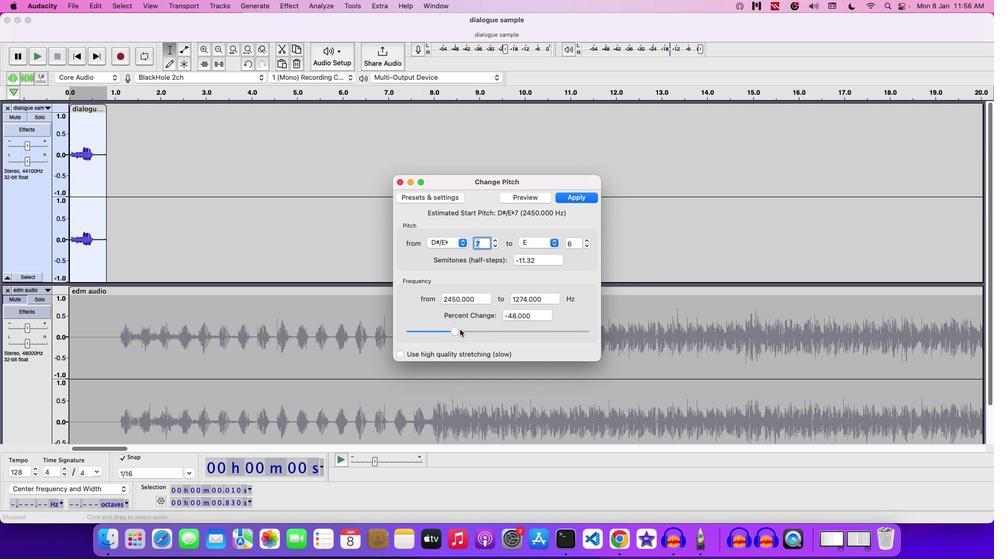 
Action: Mouse pressed left at (571, 440)
Screenshot: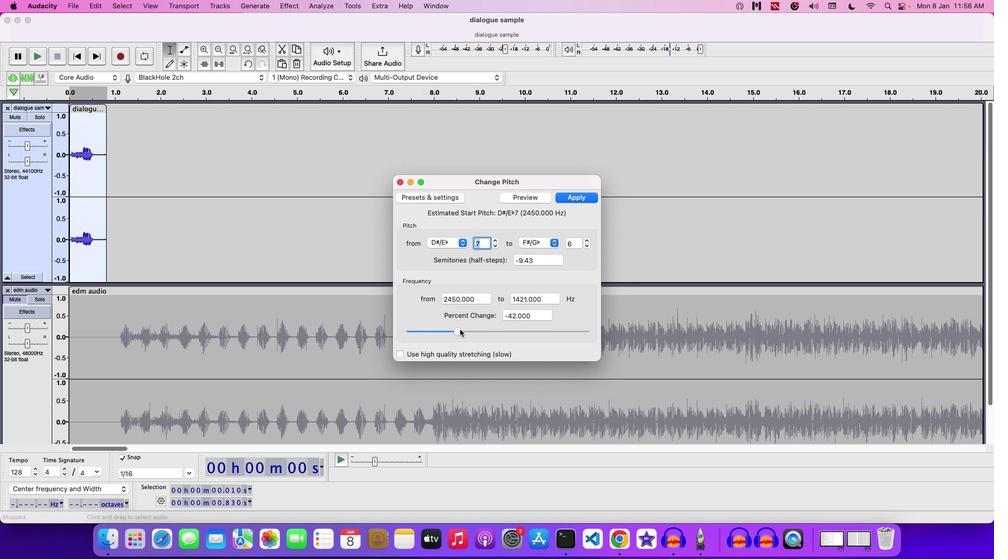 
Action: Mouse moved to (642, 308)
Screenshot: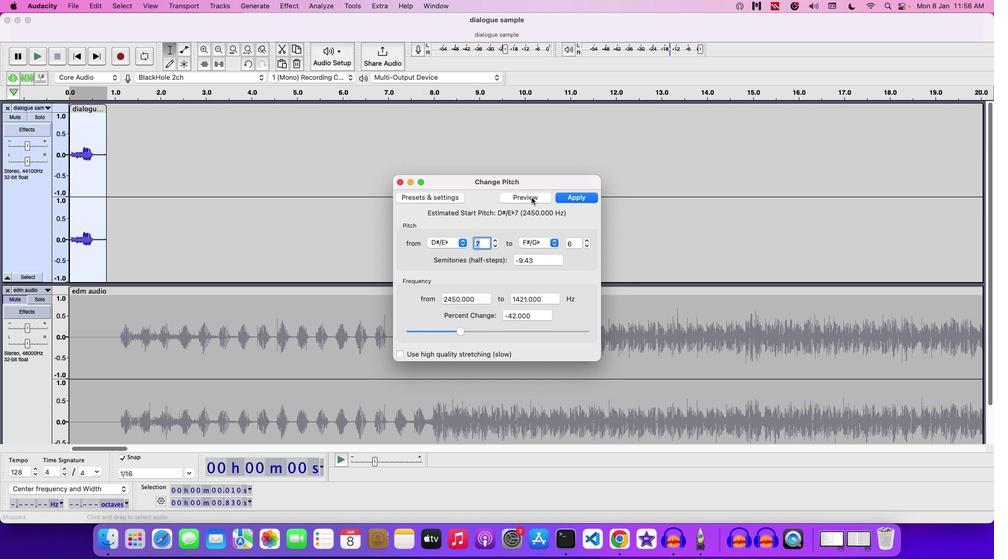 
Action: Mouse pressed left at (642, 308)
Screenshot: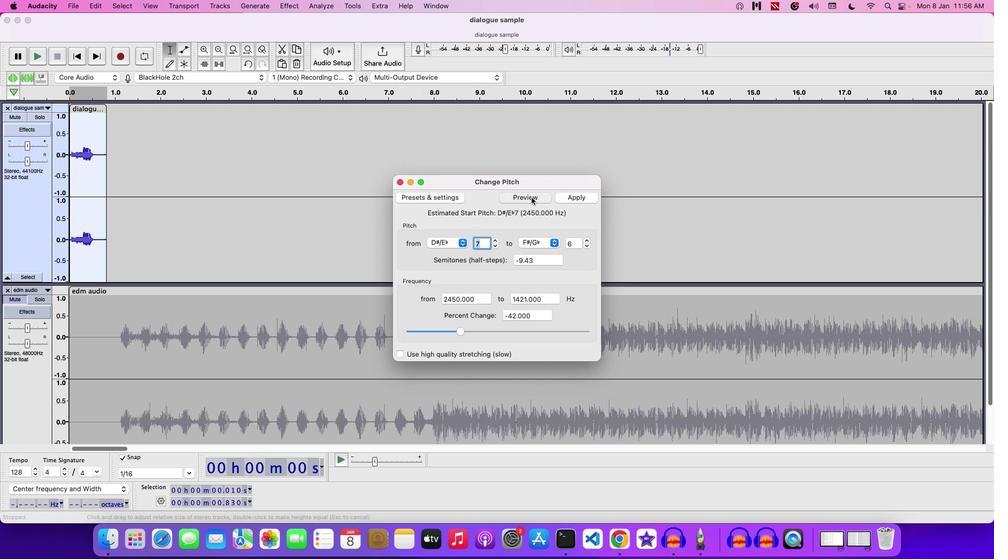 
Action: Mouse moved to (667, 444)
Screenshot: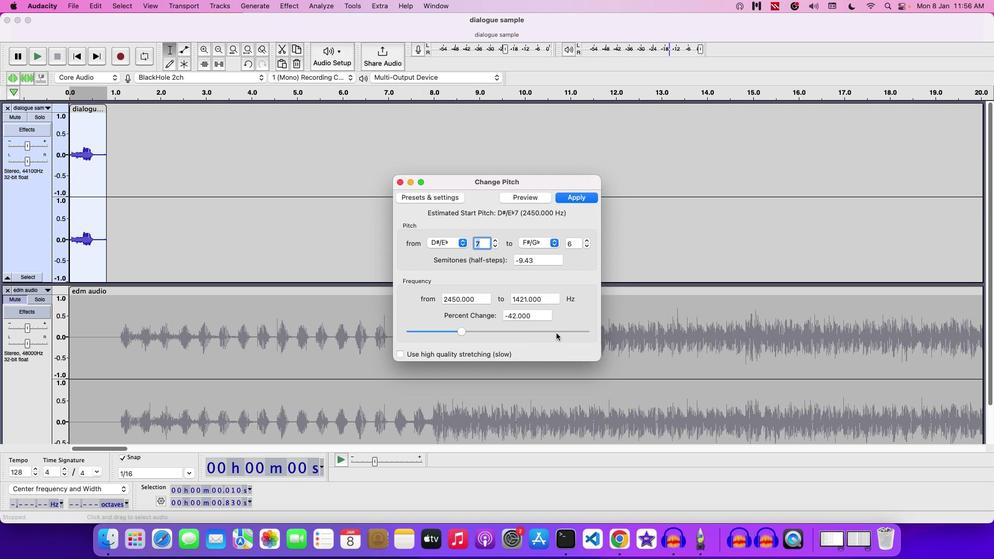 
Action: Mouse pressed left at (667, 444)
Screenshot: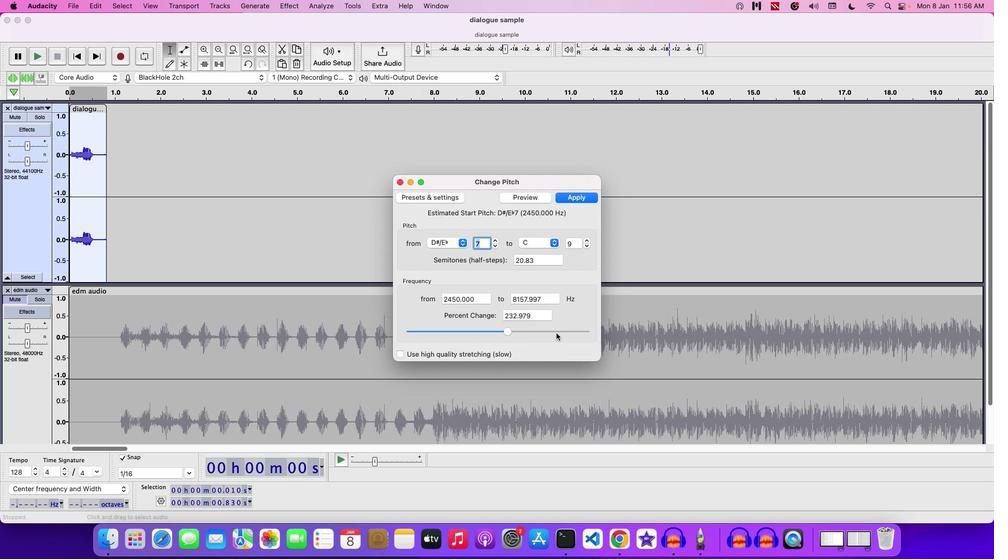 
Action: Mouse moved to (647, 445)
Screenshot: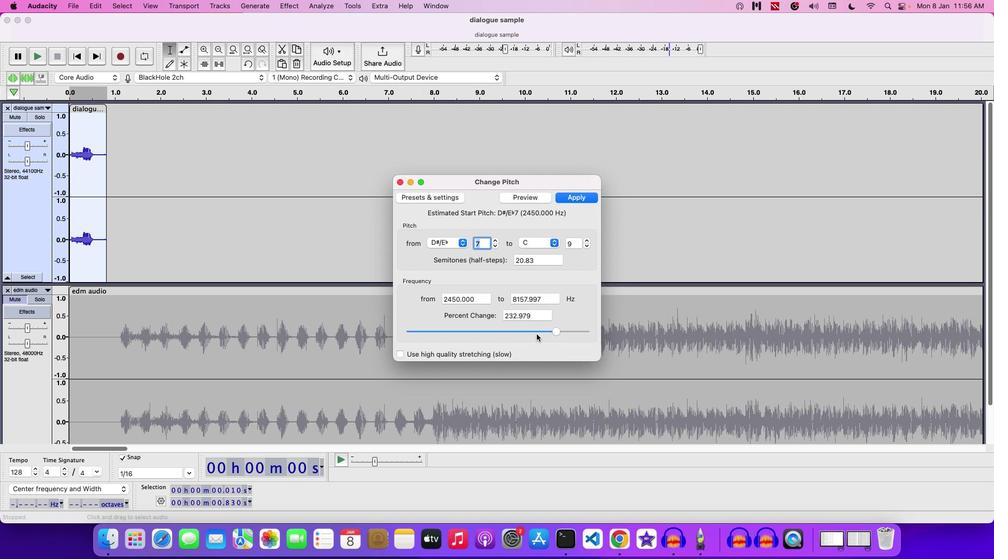
Action: Mouse pressed left at (647, 445)
Screenshot: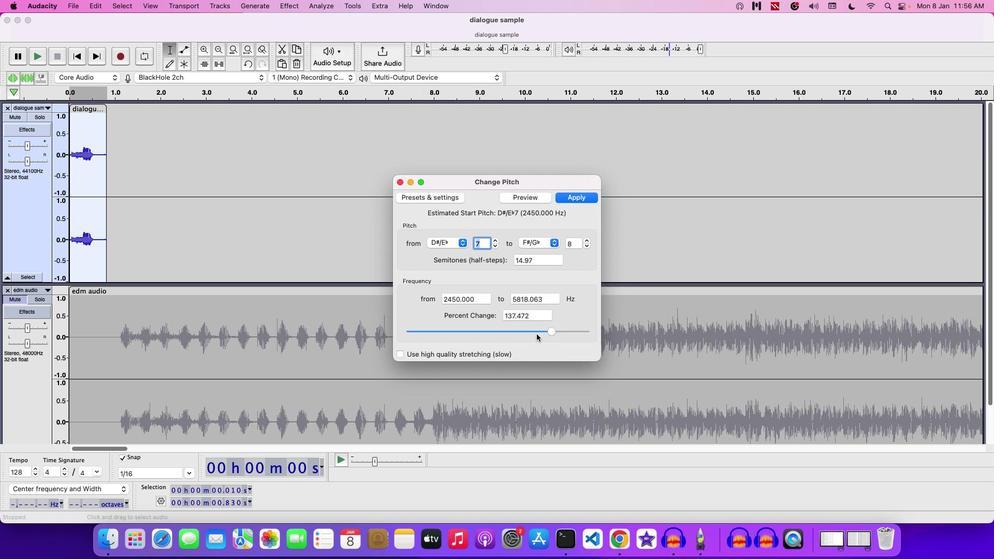 
Action: Mouse moved to (638, 305)
Screenshot: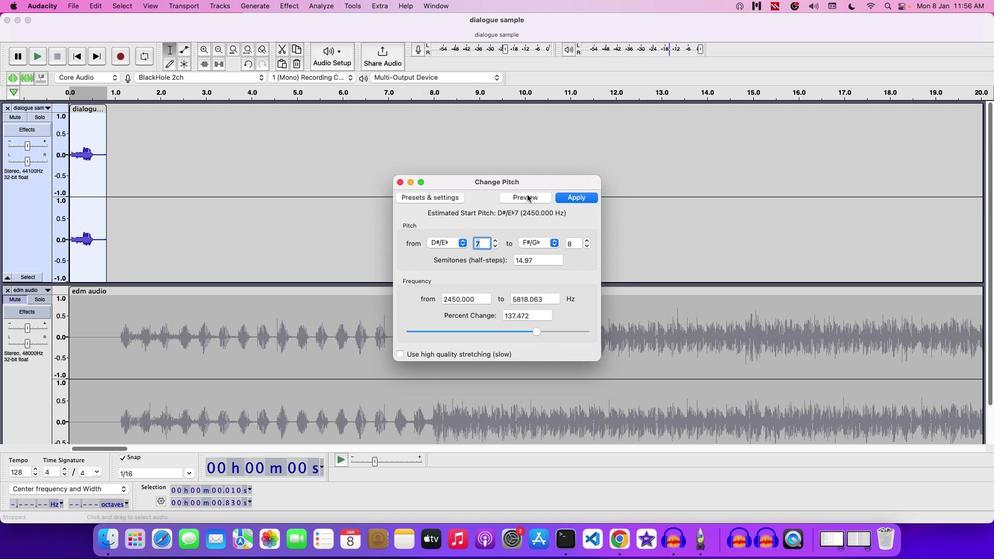
Action: Mouse pressed left at (638, 305)
Screenshot: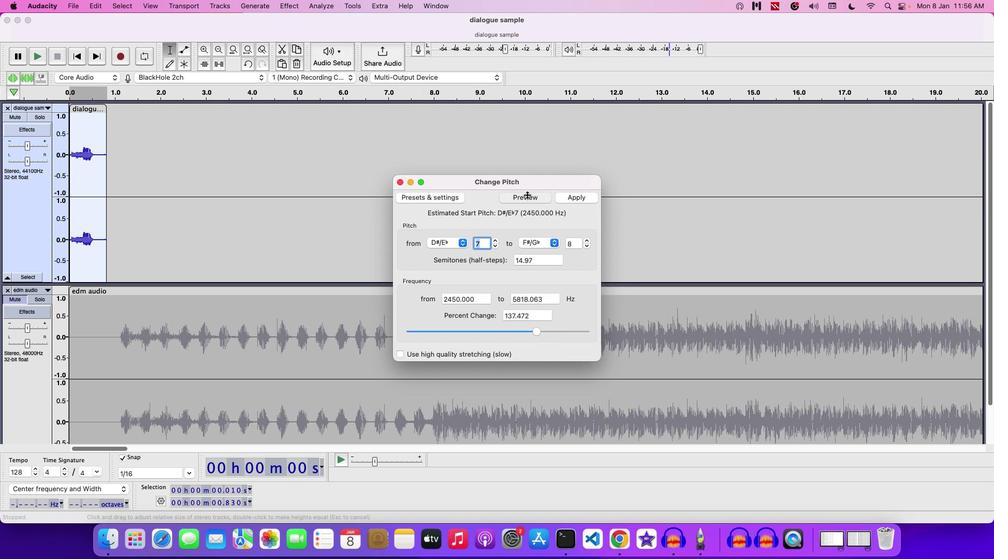 
Action: Mouse moved to (619, 442)
Screenshot: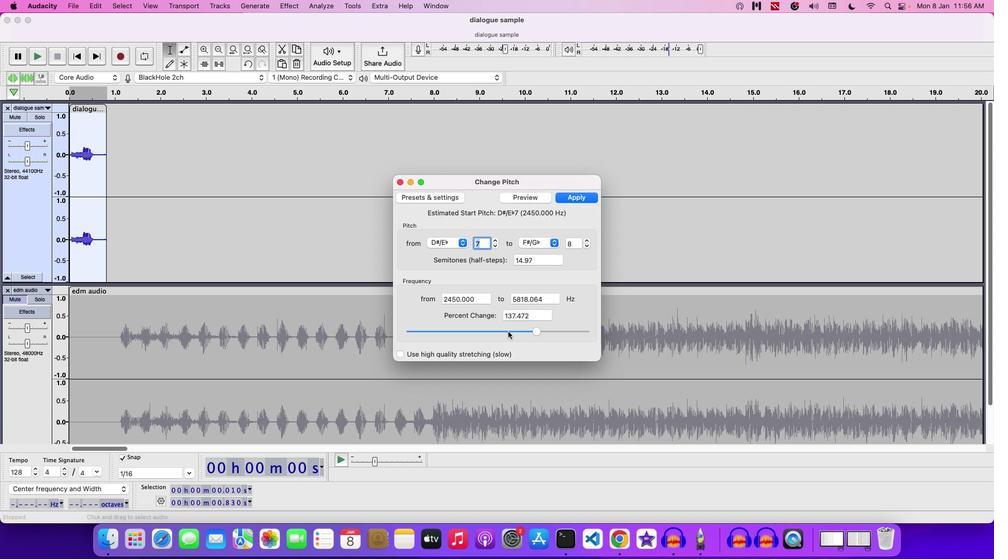 
Action: Mouse pressed left at (619, 442)
Screenshot: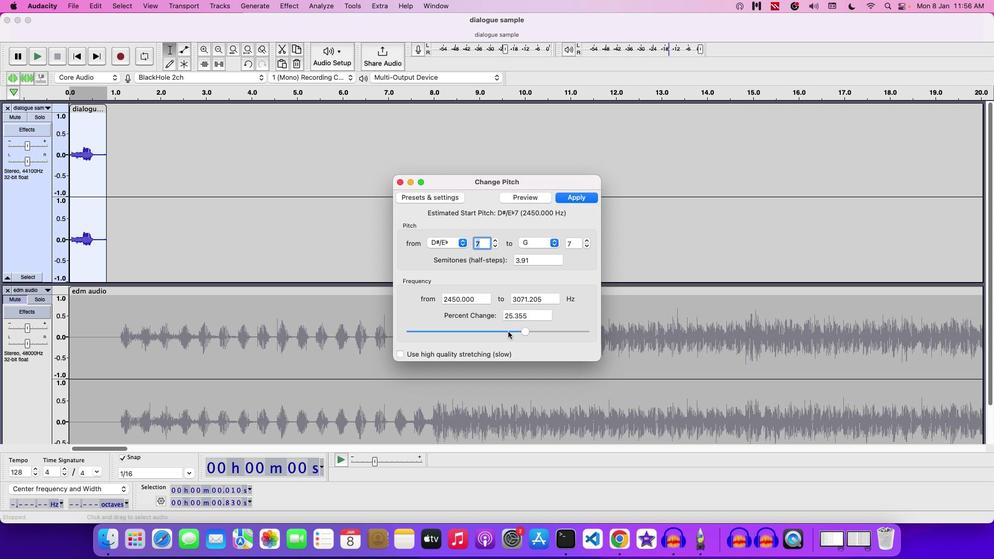 
Action: Mouse moved to (653, 310)
Screenshot: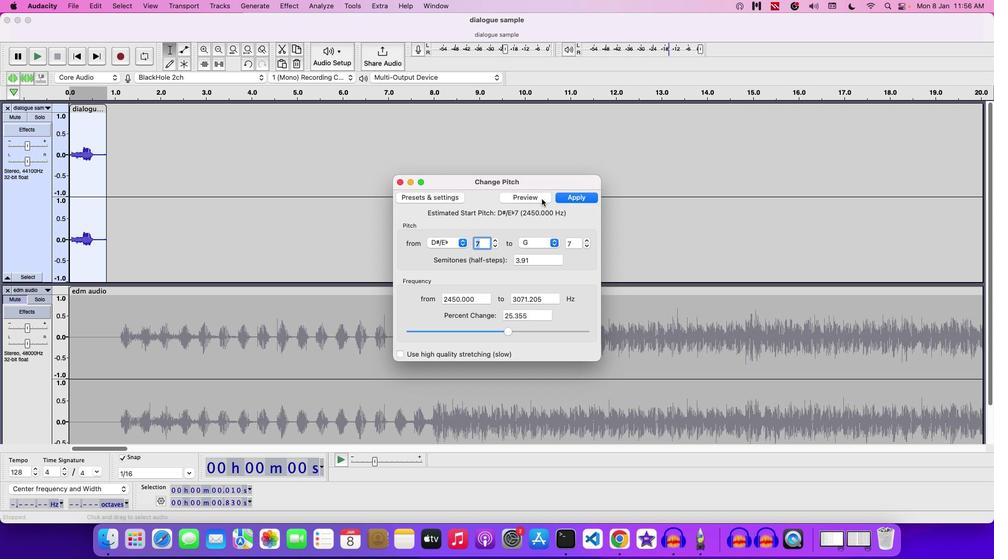 
Action: Mouse pressed left at (653, 310)
Screenshot: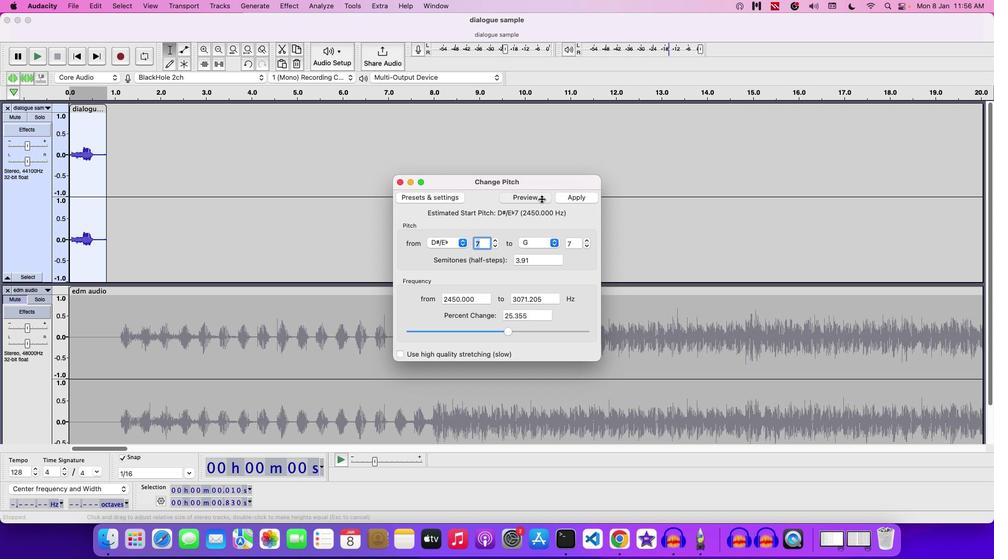 
Action: Mouse moved to (624, 442)
Screenshot: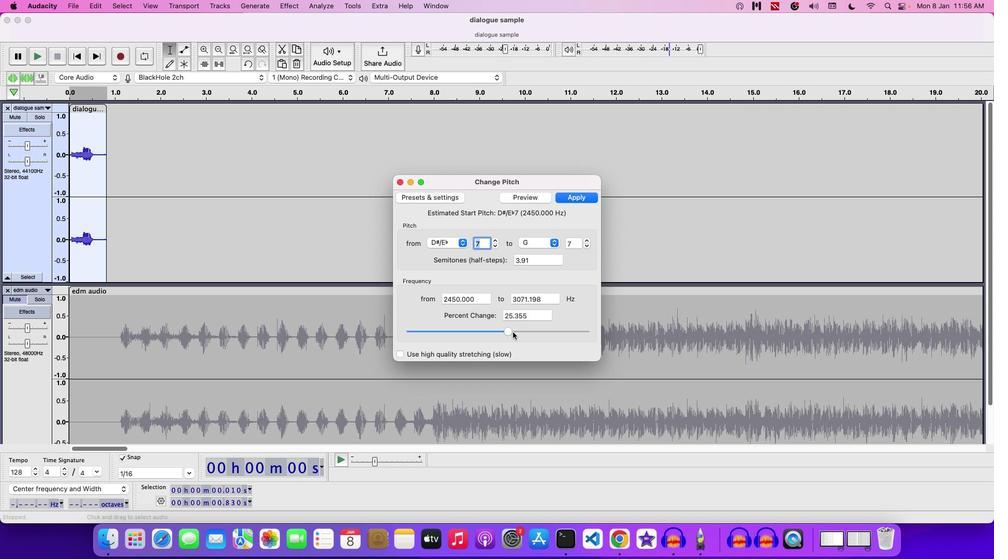 
Action: Mouse pressed left at (624, 442)
Screenshot: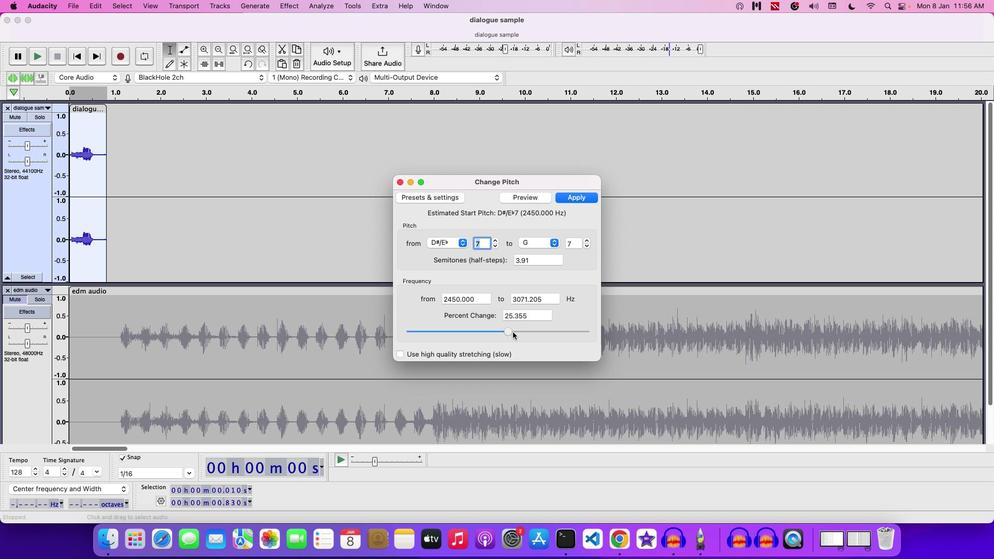 
Action: Mouse moved to (631, 442)
Screenshot: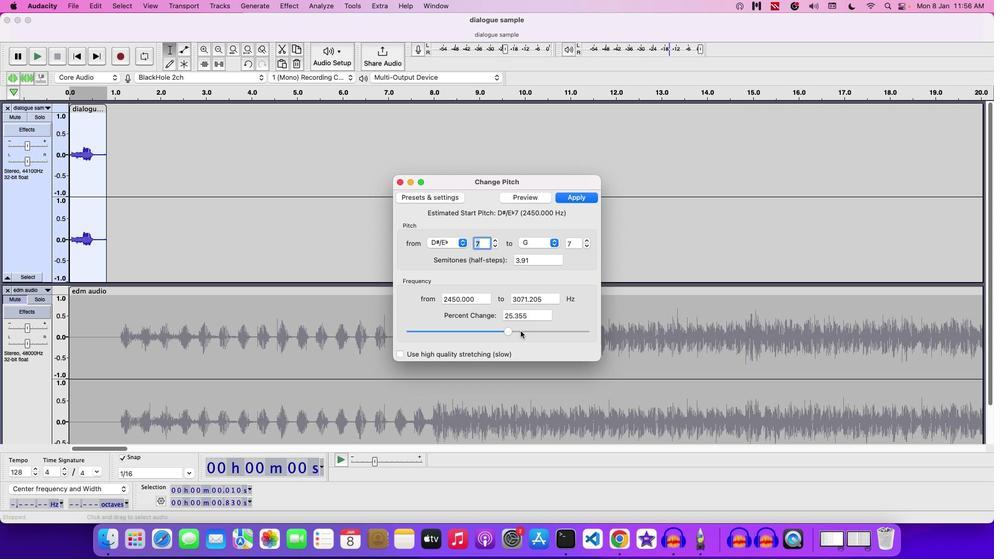 
Action: Mouse pressed left at (631, 442)
Screenshot: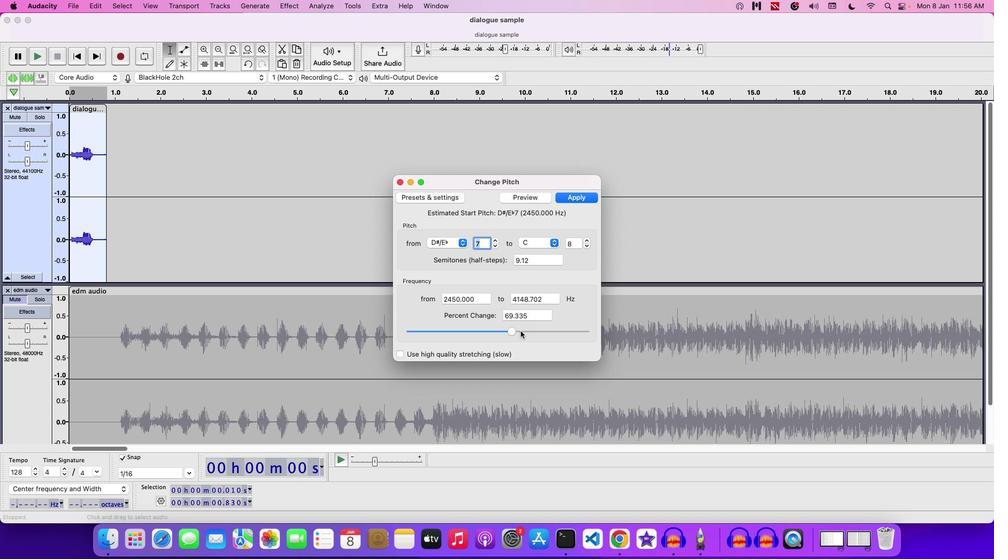 
Action: Mouse moved to (647, 309)
Screenshot: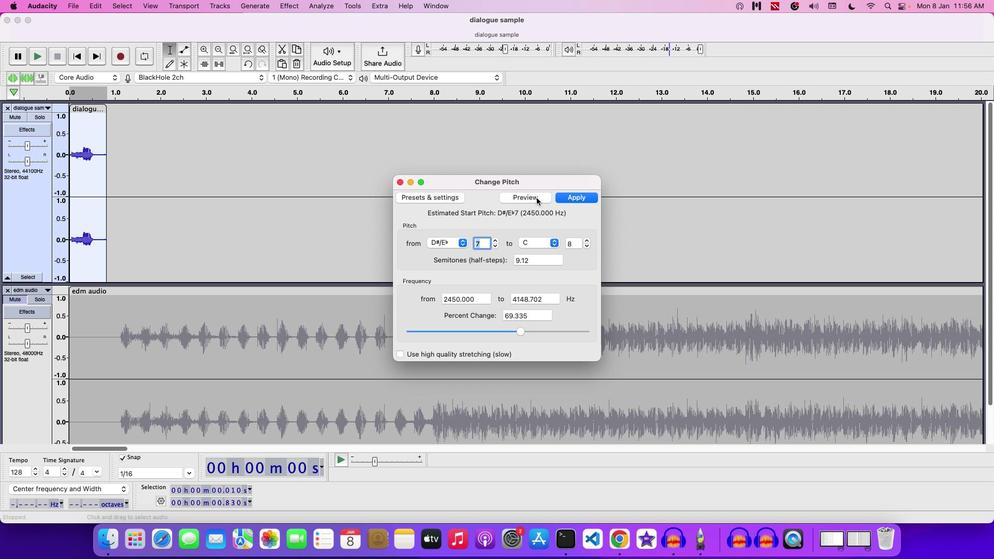 
Action: Mouse pressed left at (647, 309)
Screenshot: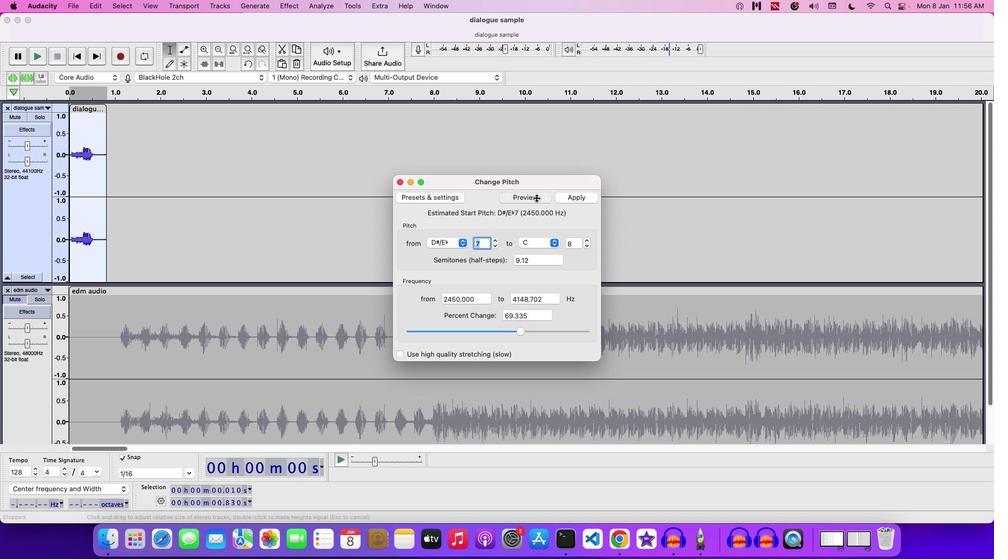 
Action: Mouse moved to (679, 306)
Screenshot: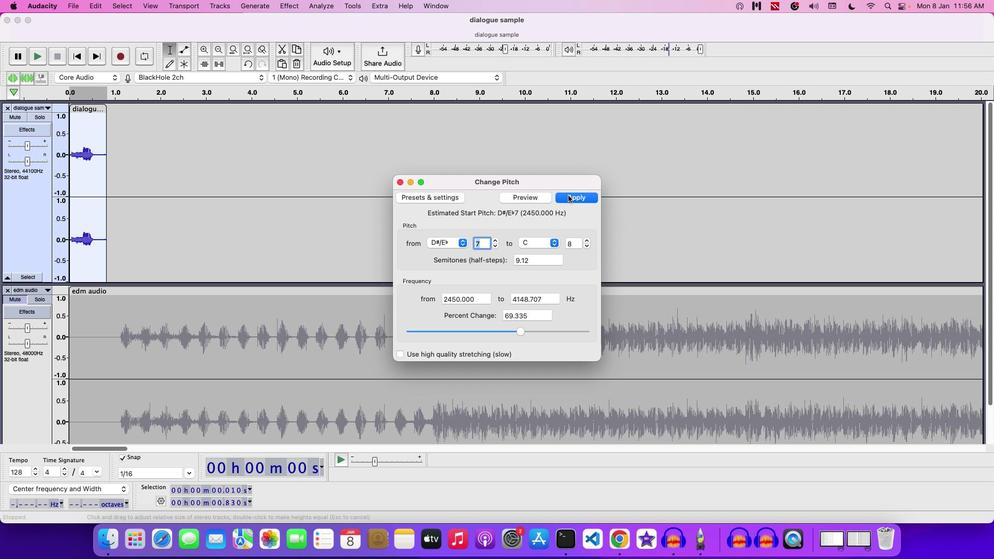 
Action: Mouse pressed left at (679, 306)
Screenshot: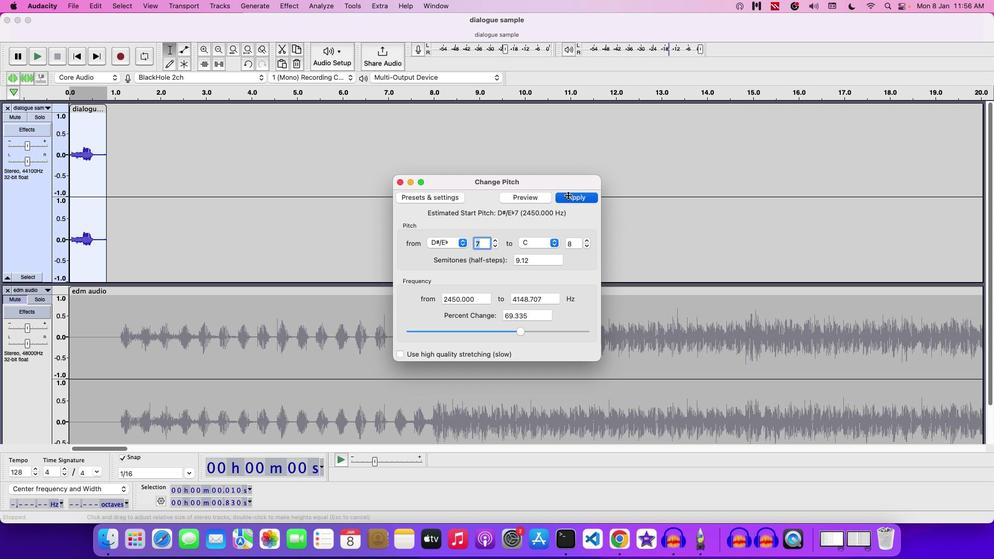 
Action: Mouse moved to (396, 275)
Screenshot: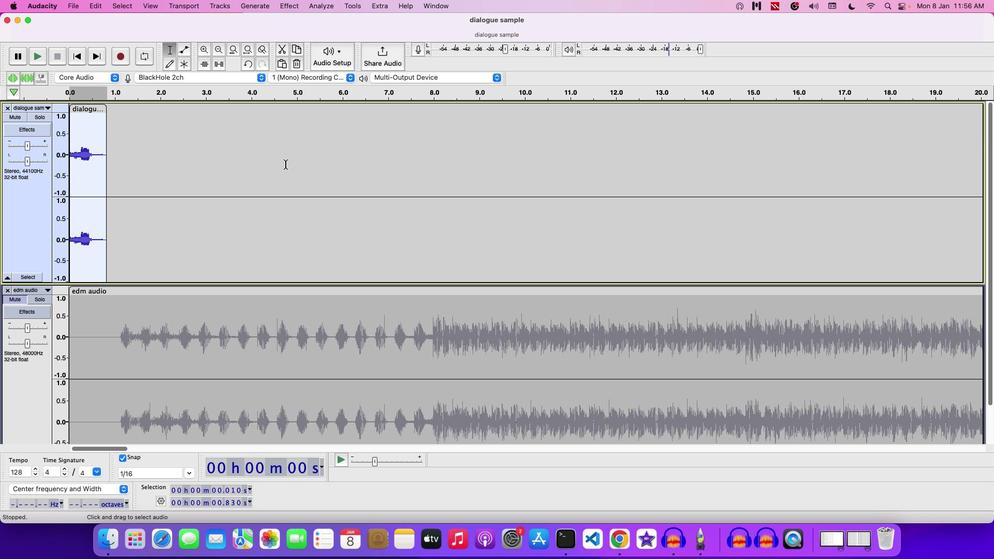 
Action: Key pressed Key.space
Screenshot: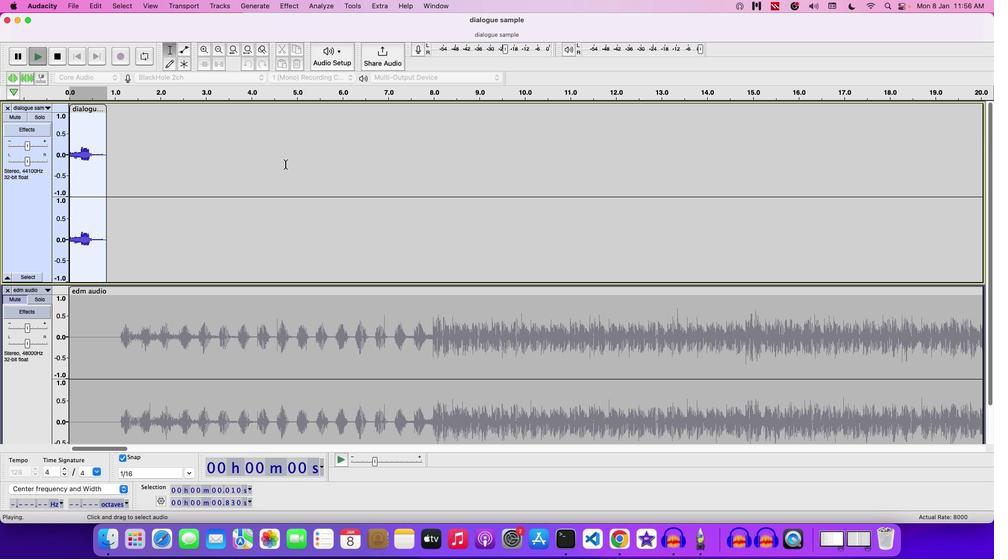 
Action: Mouse moved to (127, 226)
Screenshot: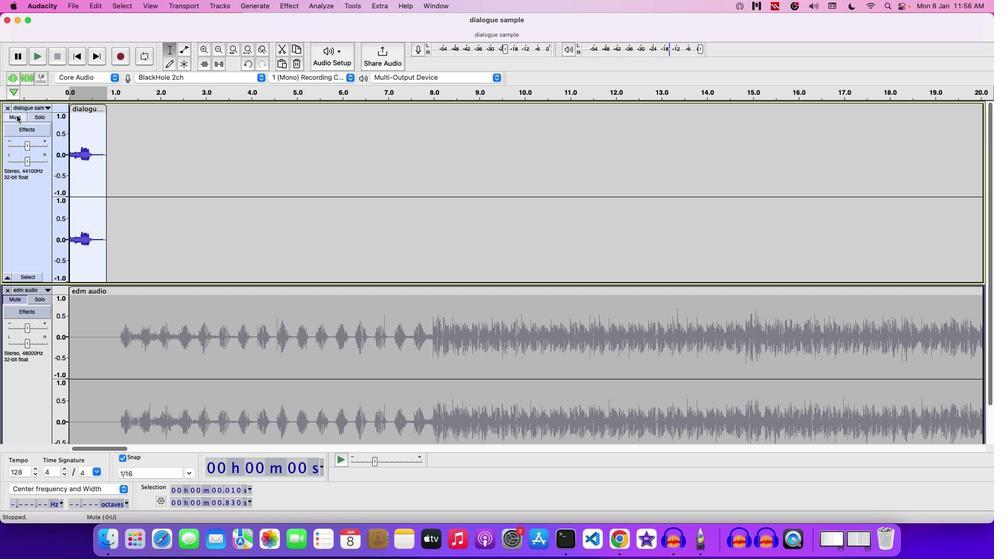
Action: Mouse pressed left at (127, 226)
Screenshot: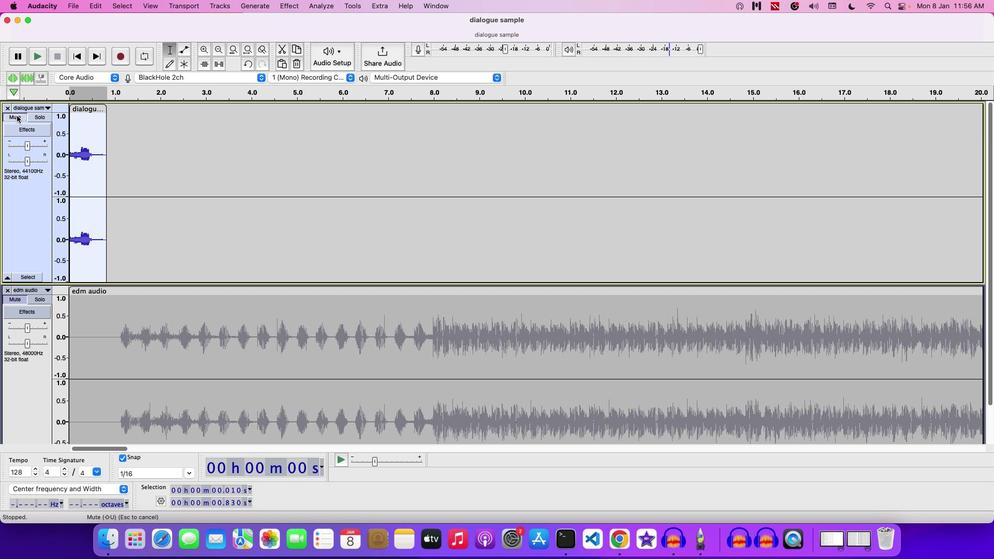 
Action: Mouse moved to (131, 411)
Screenshot: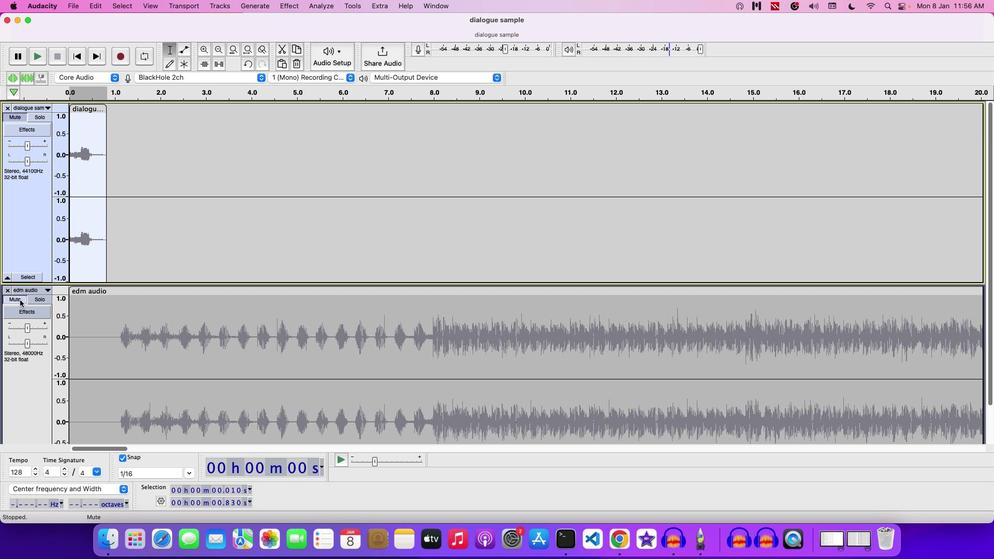 
Action: Mouse pressed left at (131, 411)
Screenshot: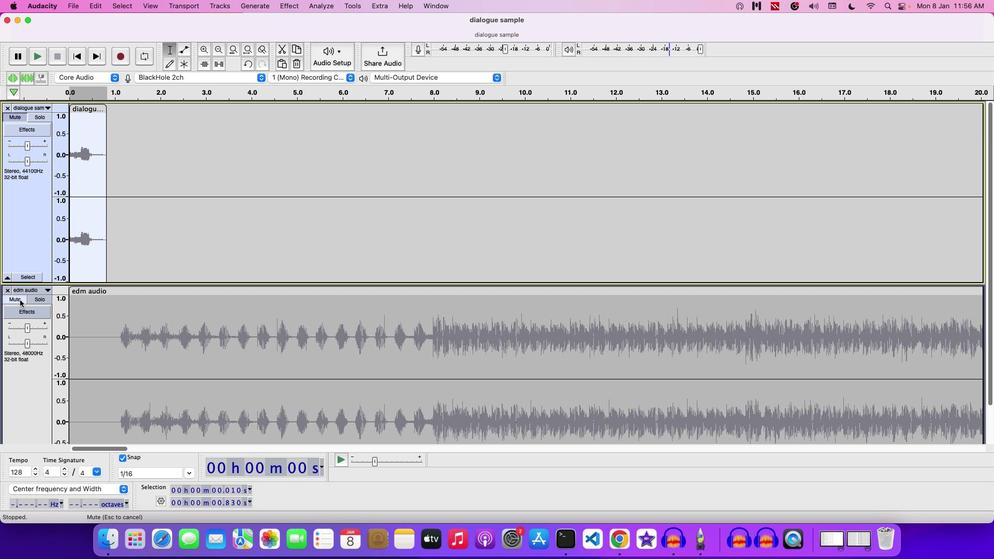 
Action: Mouse moved to (160, 403)
Screenshot: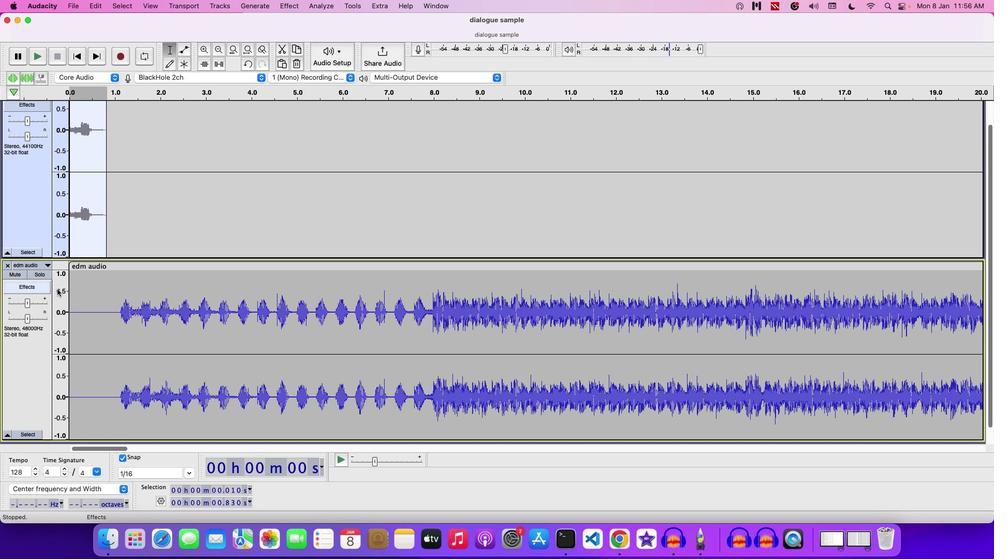 
Action: Key pressed Key.space
Screenshot: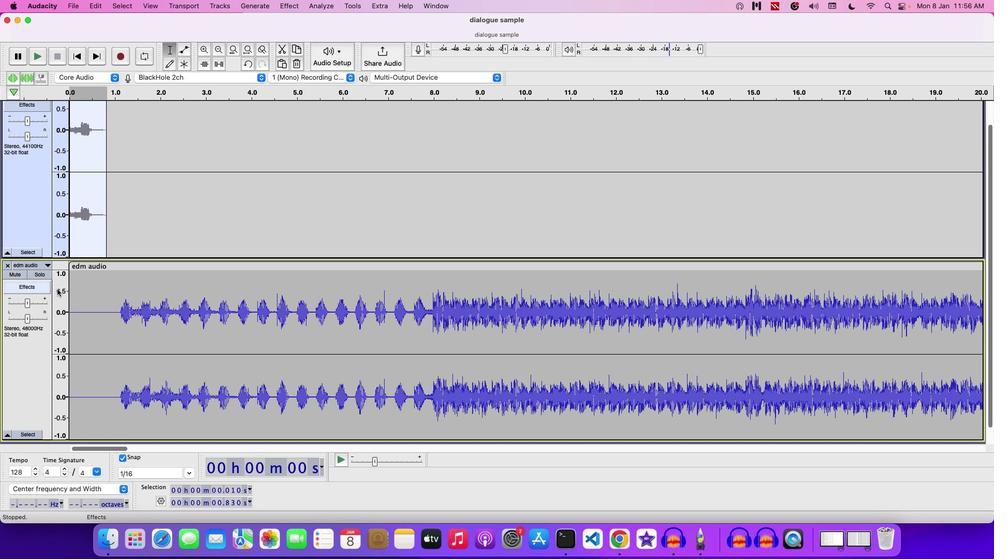 
Action: Mouse moved to (188, 386)
Screenshot: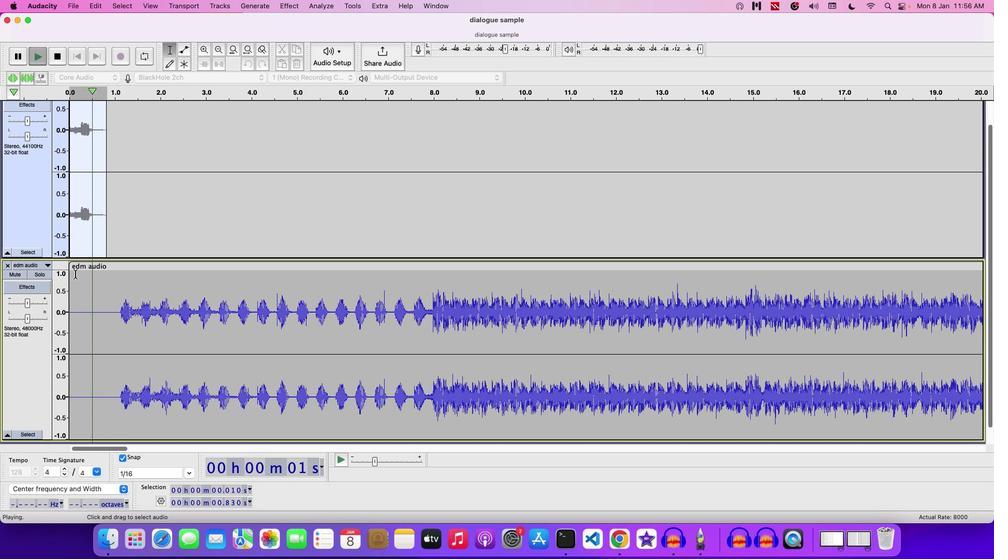 
Action: Key pressed Key.space
Screenshot: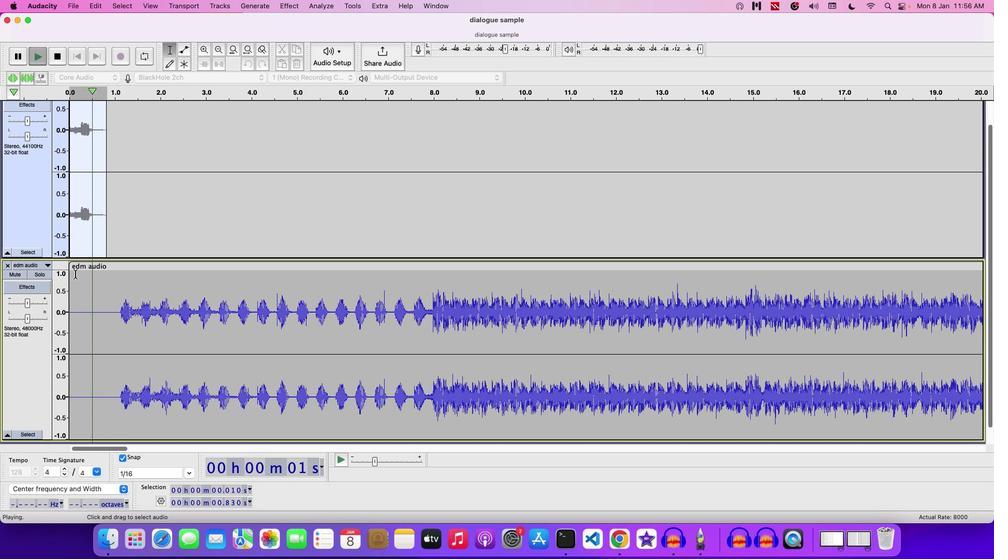 
Action: Mouse moved to (182, 379)
Screenshot: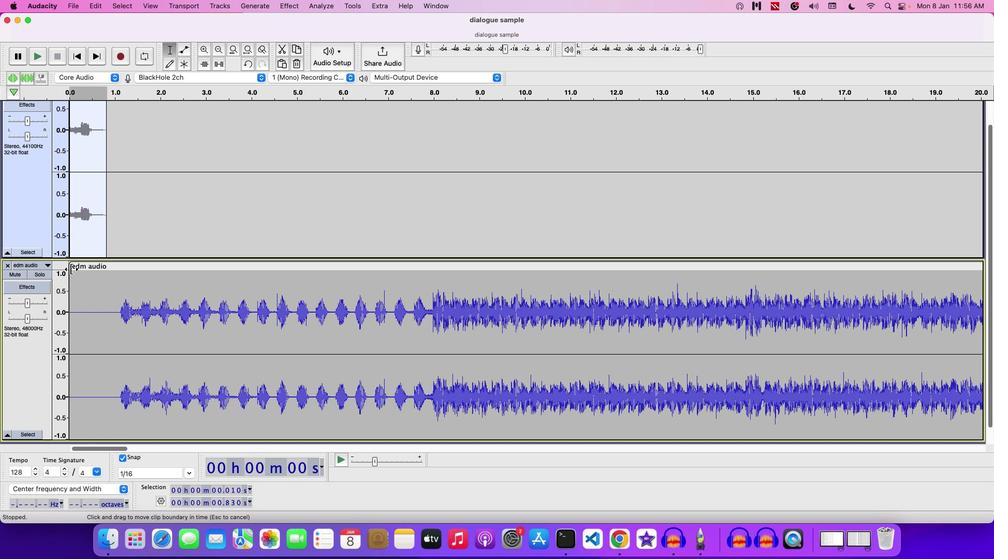 
Action: Mouse pressed left at (182, 379)
Screenshot: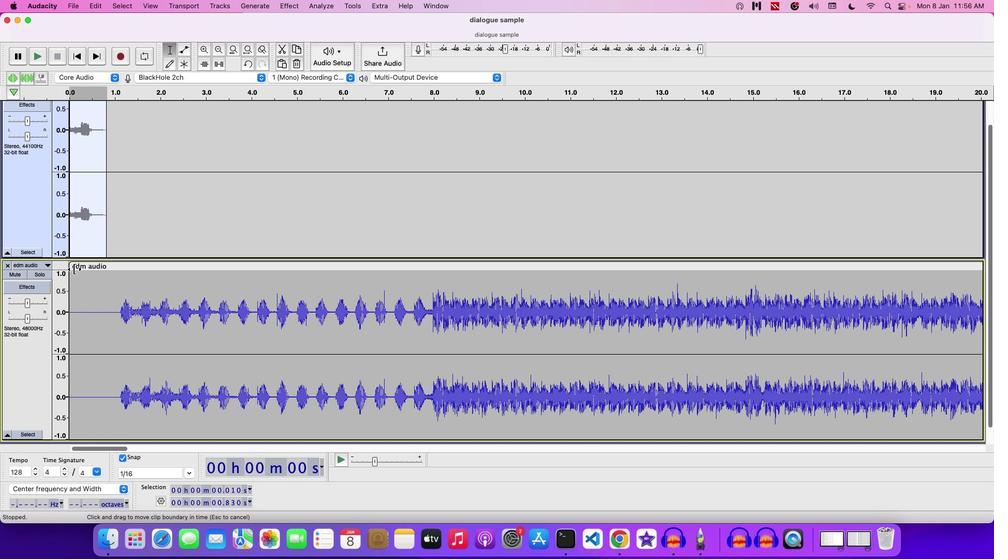 
Action: Mouse moved to (252, 380)
Screenshot: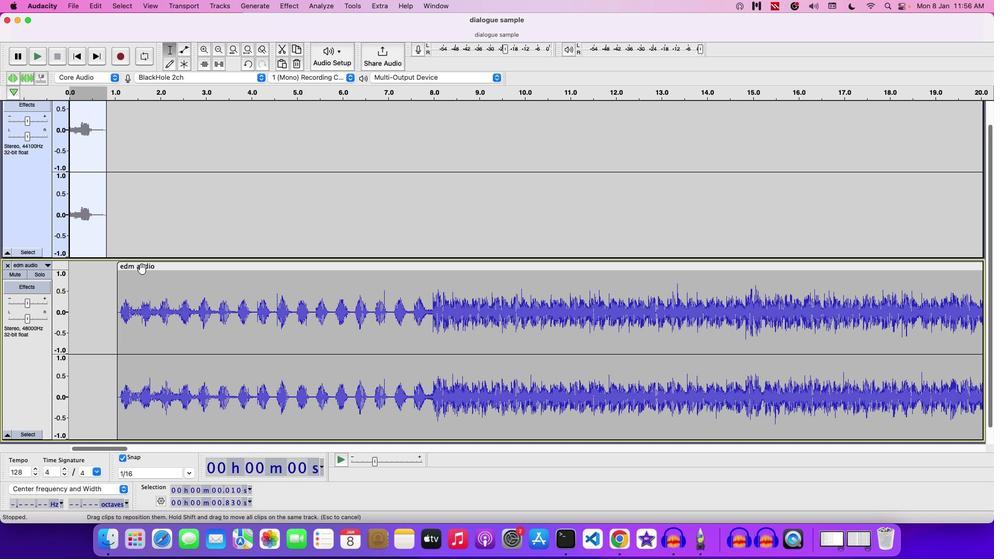 
Action: Mouse pressed left at (252, 380)
Screenshot: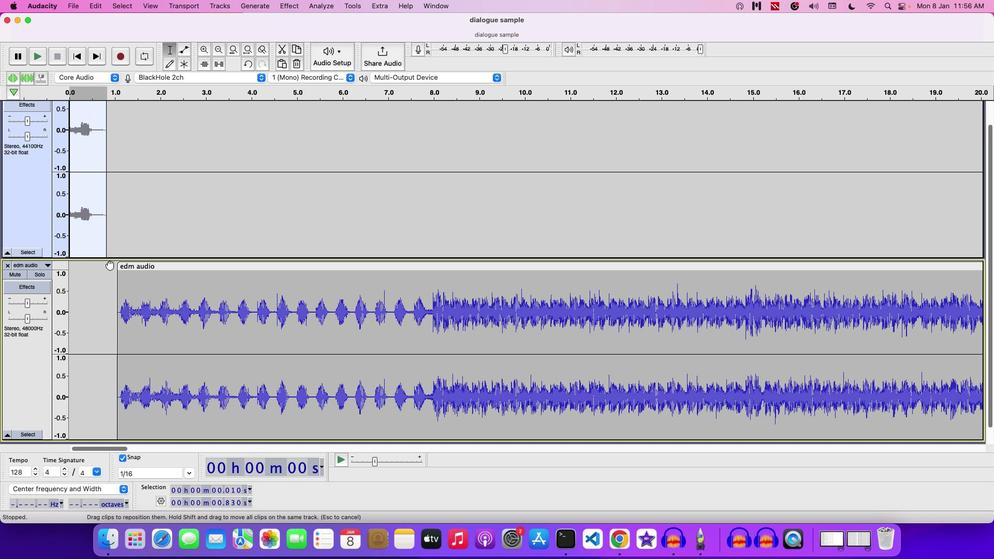 
Action: Mouse moved to (327, 163)
Screenshot: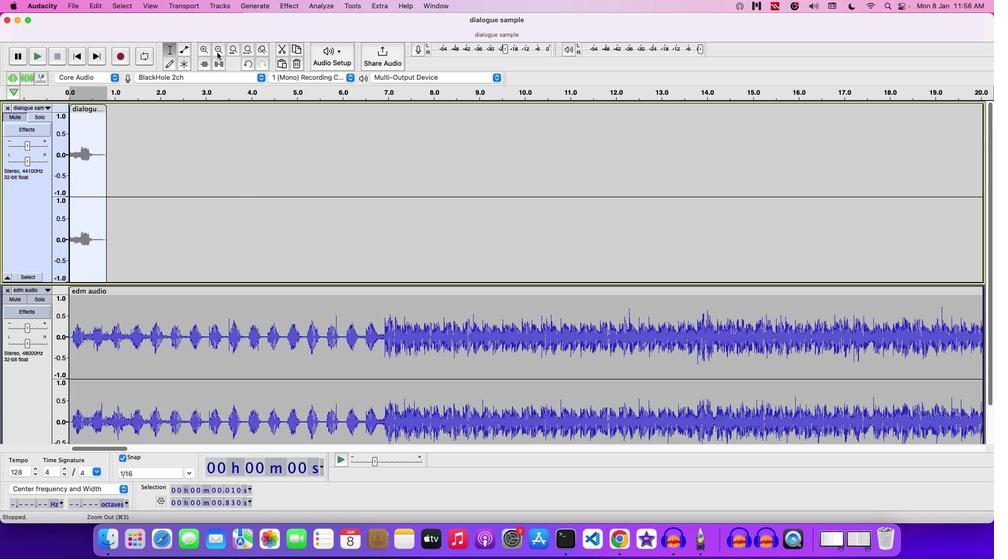 
Action: Mouse pressed left at (327, 163)
Screenshot: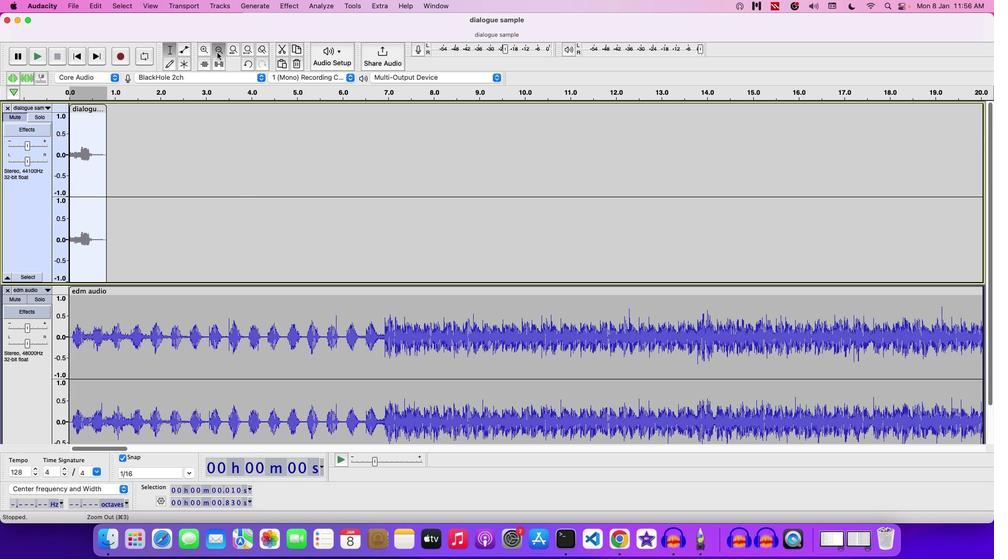 
Action: Mouse moved to (327, 163)
Screenshot: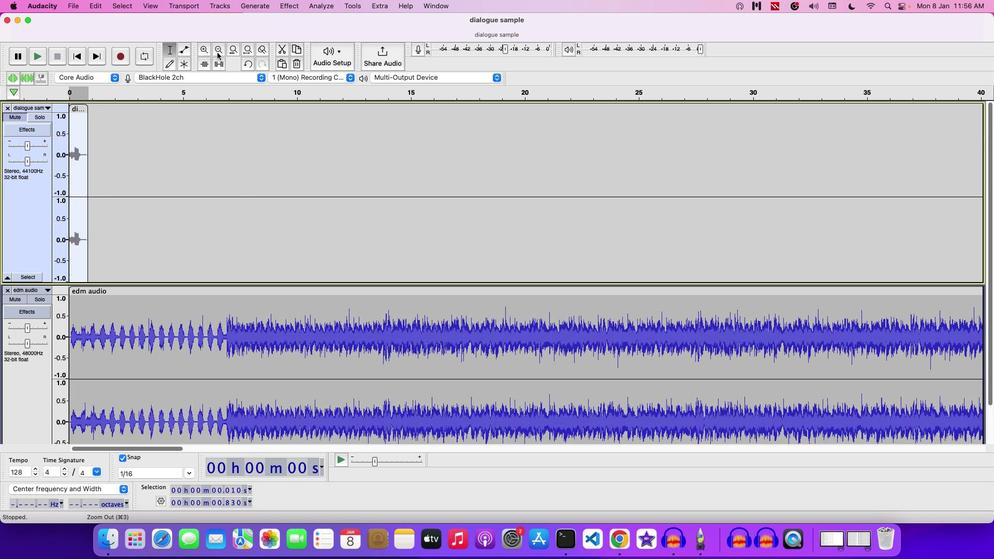 
Action: Mouse pressed left at (327, 163)
Screenshot: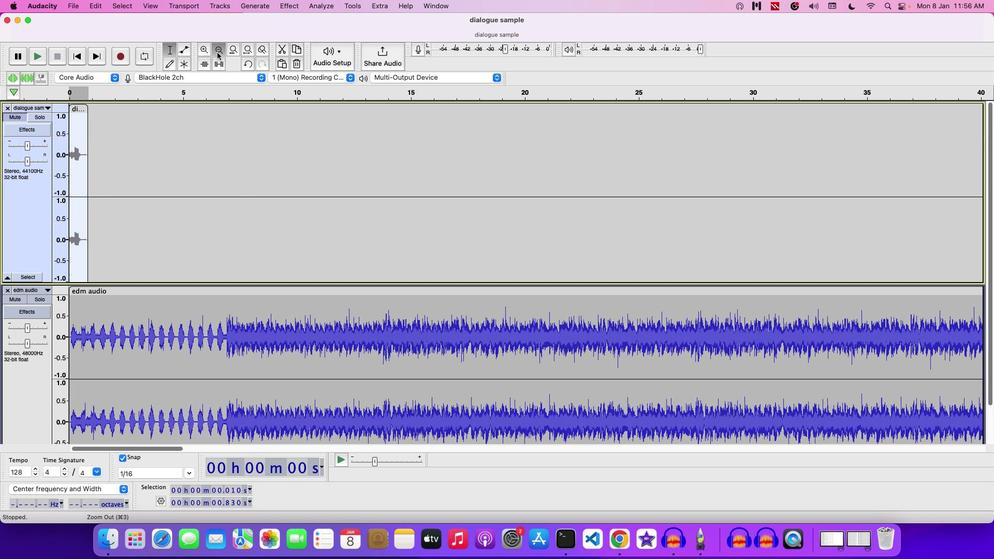
Action: Mouse pressed left at (327, 163)
Screenshot: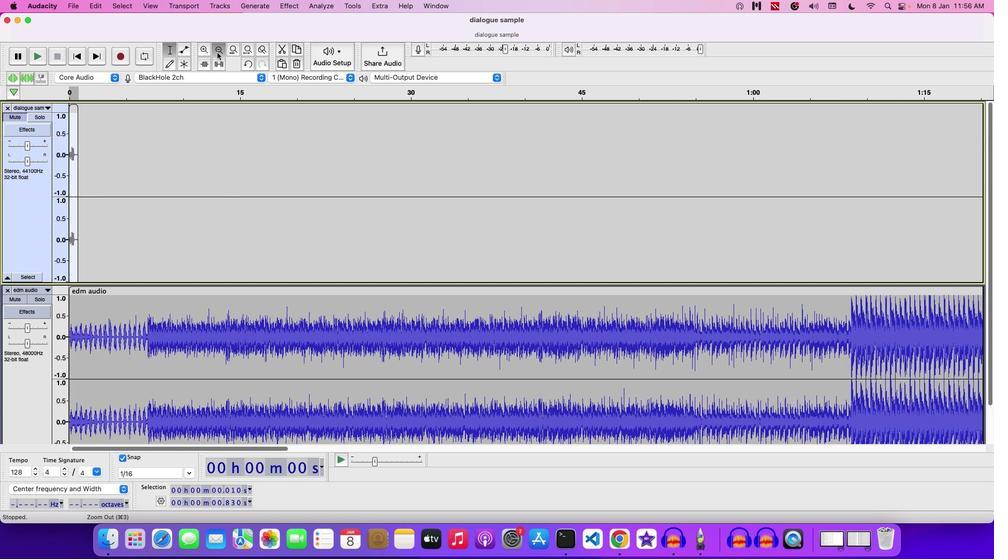 
Action: Mouse pressed left at (327, 163)
Screenshot: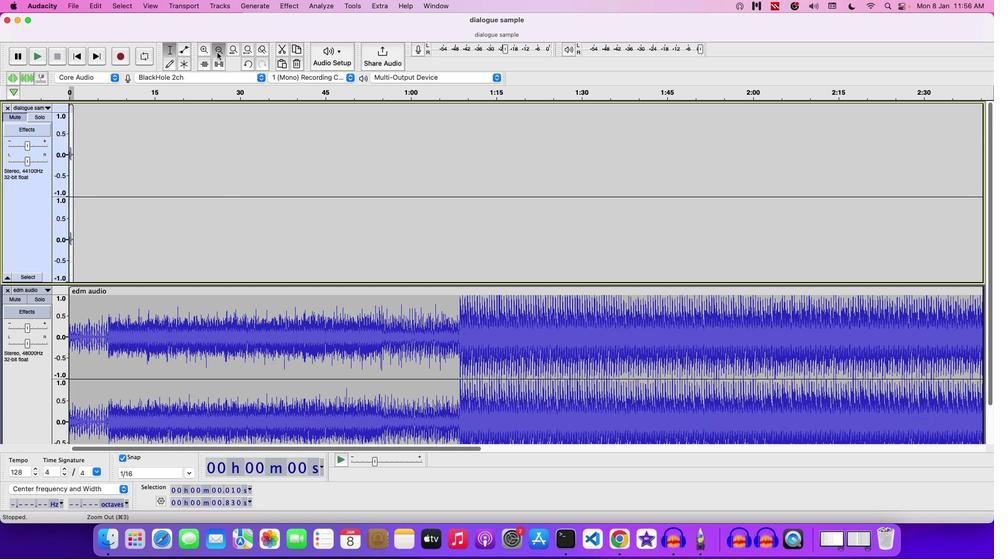 
Action: Mouse pressed left at (327, 163)
Screenshot: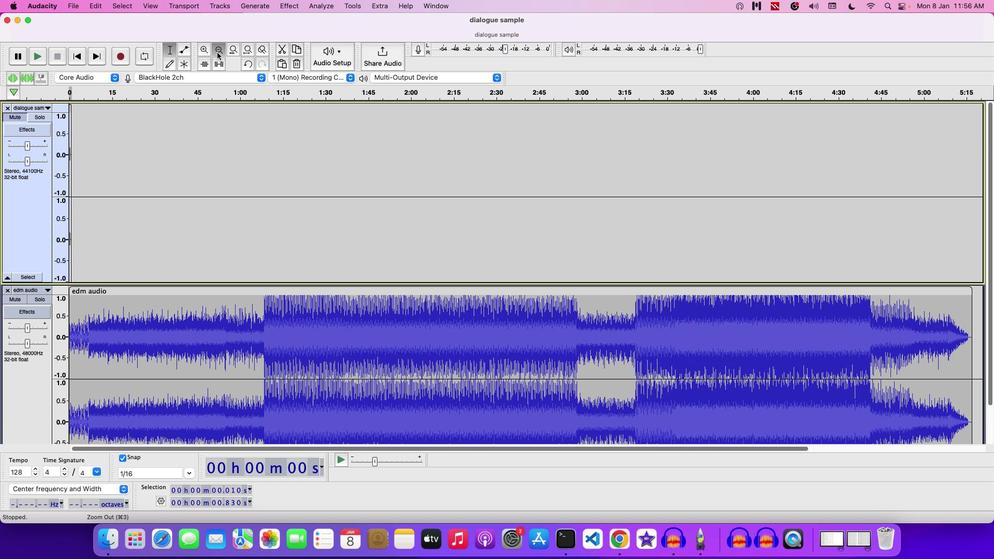 
Action: Mouse moved to (238, 431)
Screenshot: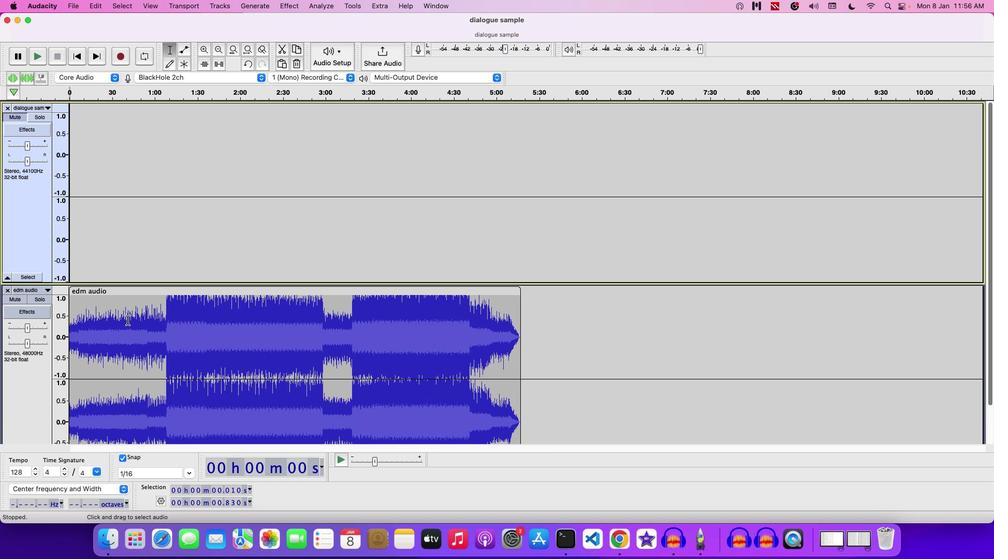 
Action: Mouse pressed left at (238, 431)
Screenshot: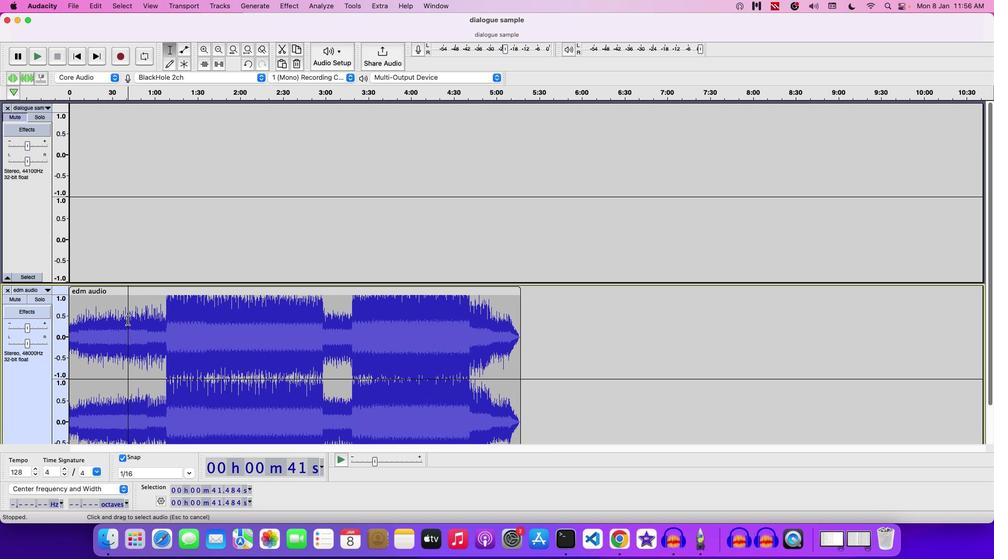 
Action: Mouse moved to (238, 431)
Screenshot: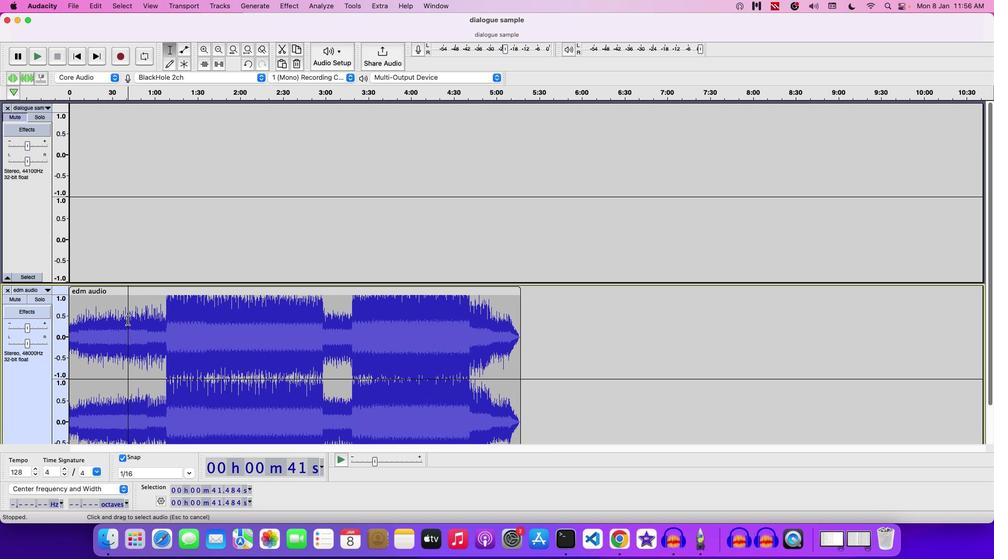 
Action: Key pressed Key.space
Screenshot: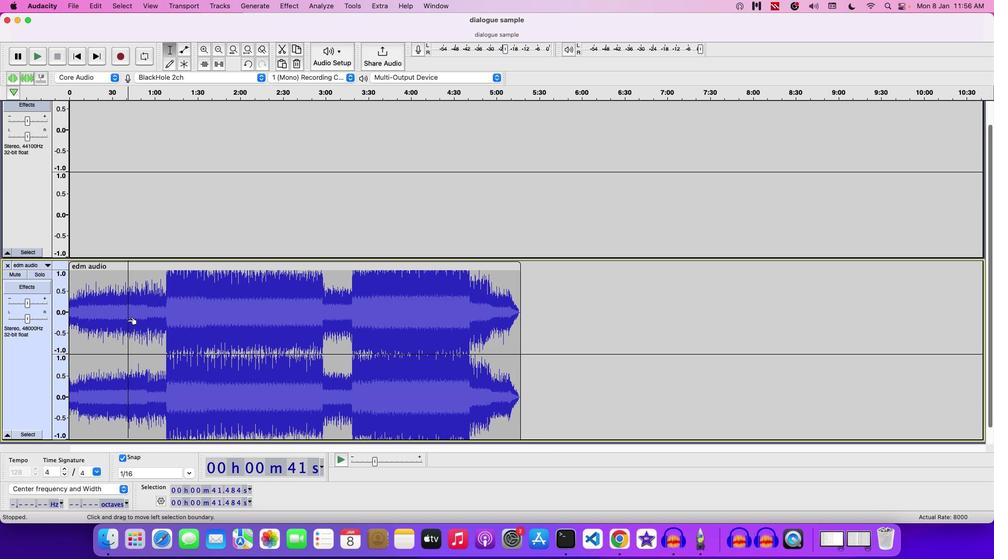 
Action: Mouse moved to (266, 399)
Screenshot: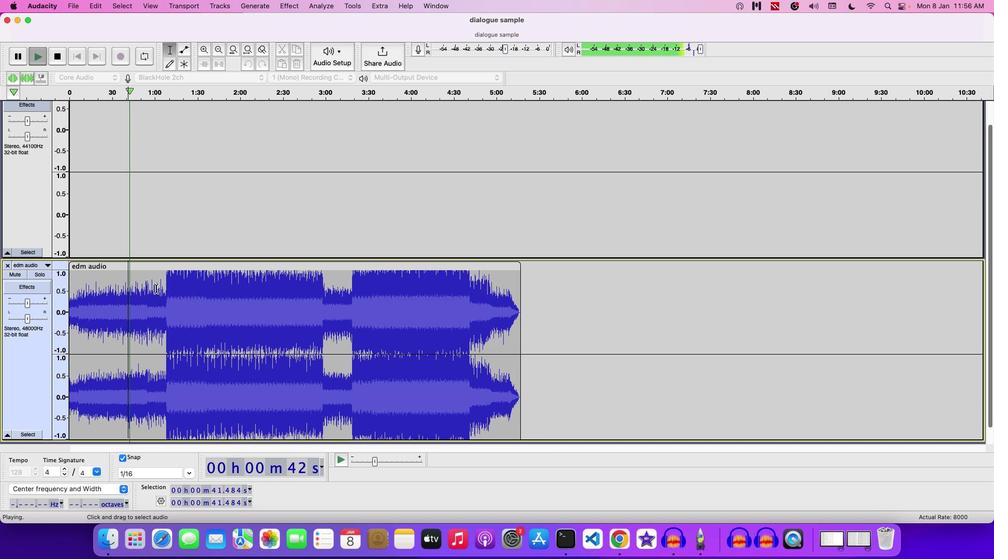 
Action: Mouse pressed left at (266, 399)
Screenshot: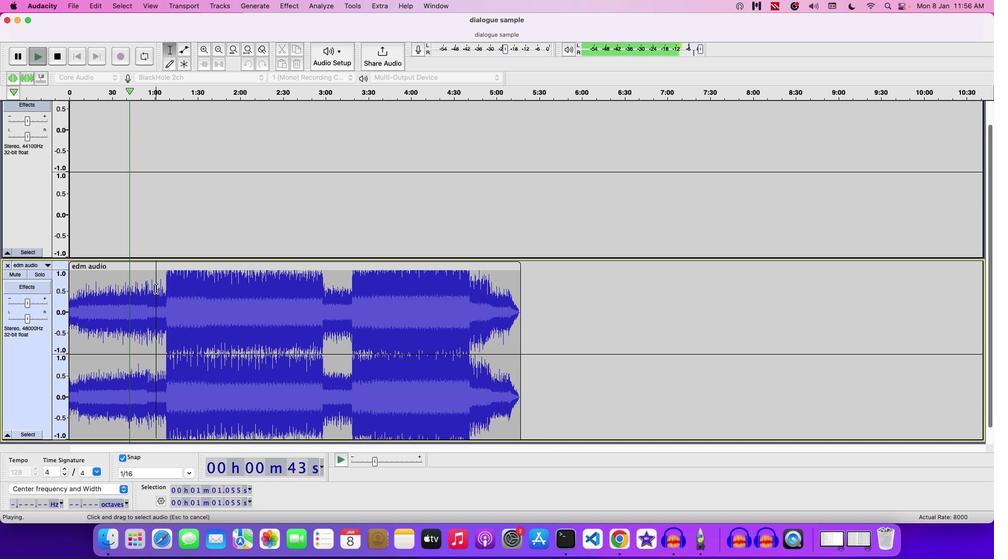 
Action: Mouse moved to (269, 397)
Screenshot: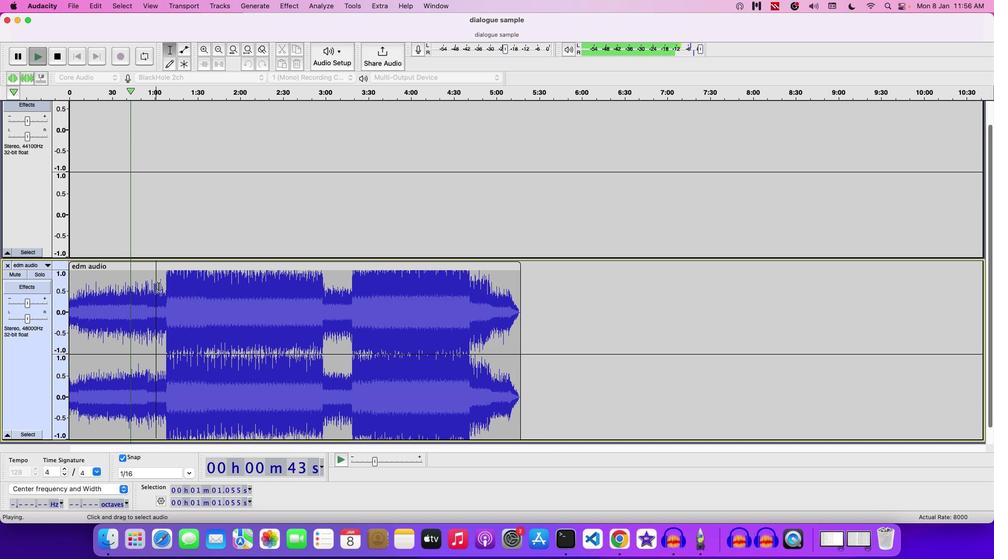 
Action: Key pressed Key.spaceKey.space
Screenshot: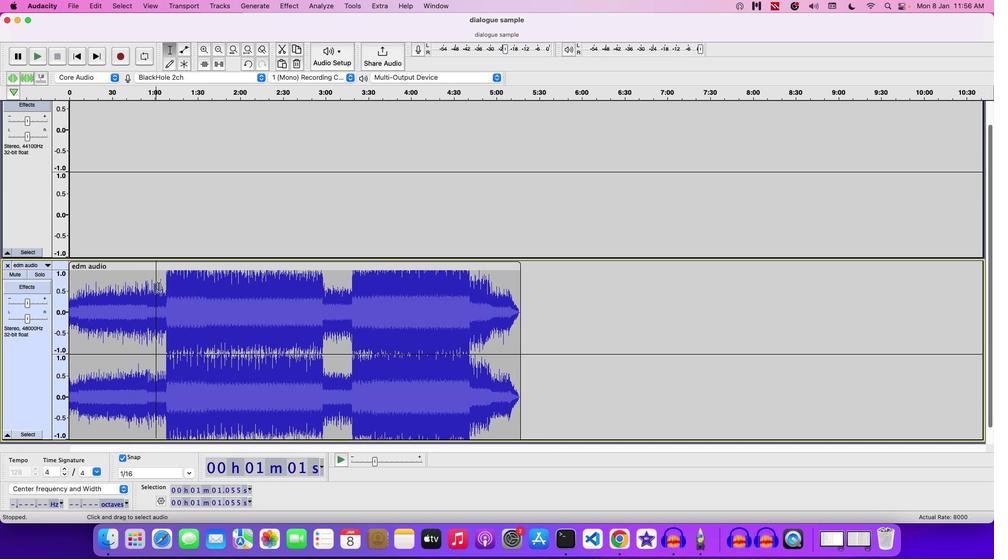 
Action: Mouse moved to (337, 405)
Screenshot: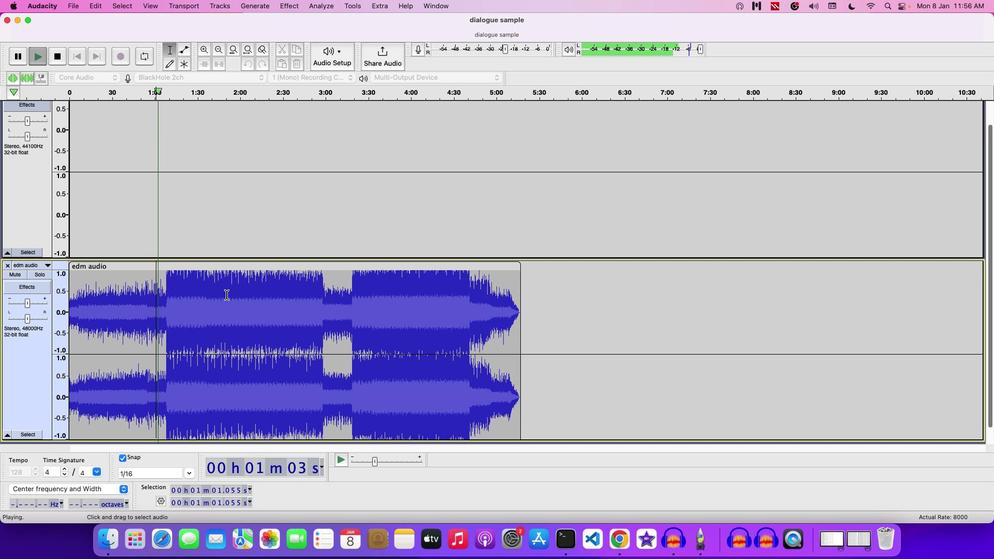 
Action: Mouse scrolled (337, 405) with delta (110, 110)
Screenshot: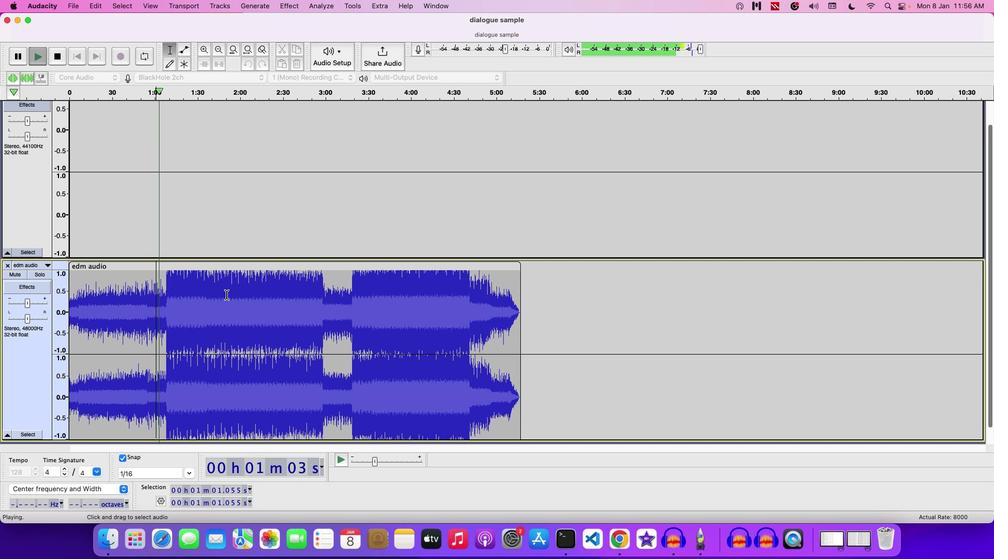 
Action: Mouse scrolled (337, 405) with delta (110, 110)
Screenshot: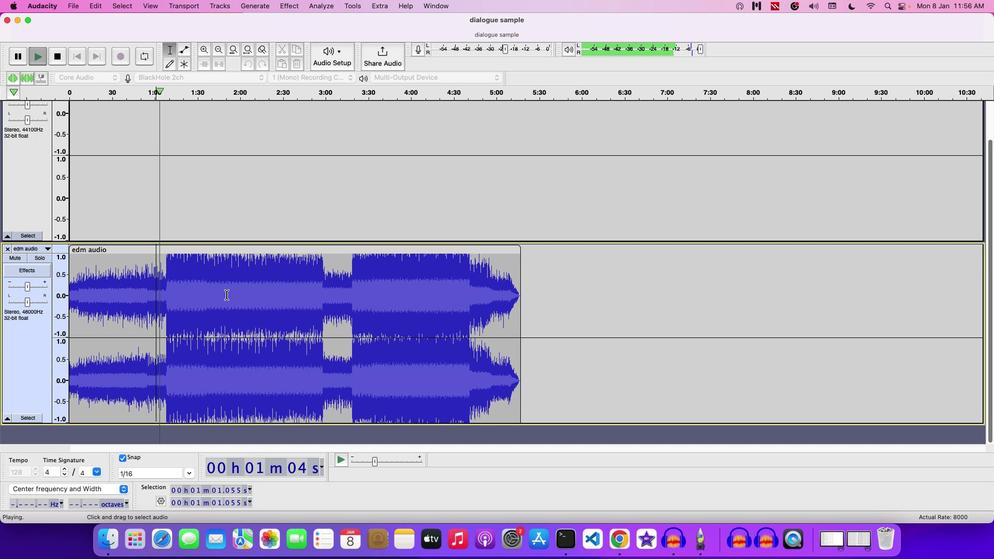 
Action: Mouse scrolled (337, 405) with delta (110, 109)
Screenshot: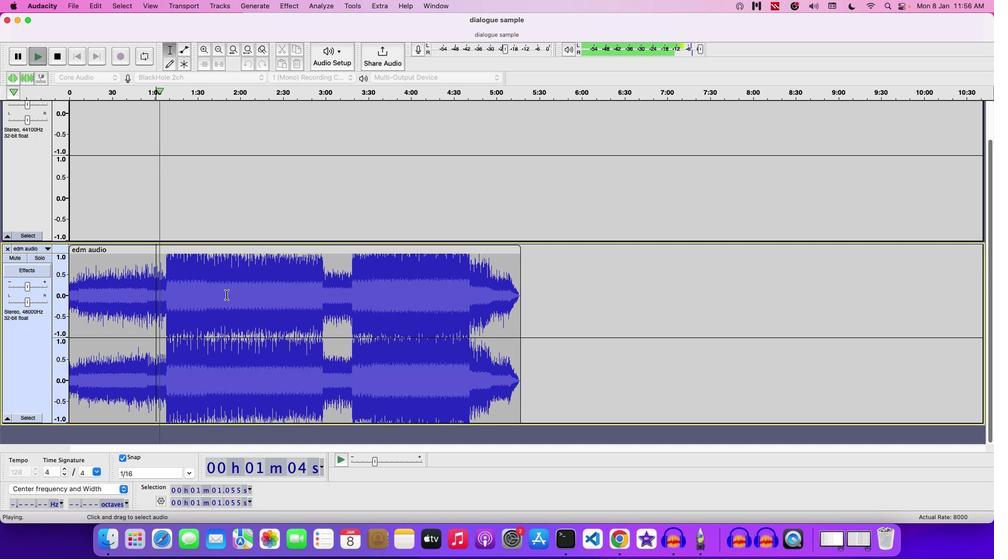 
Action: Mouse scrolled (337, 405) with delta (110, 110)
Screenshot: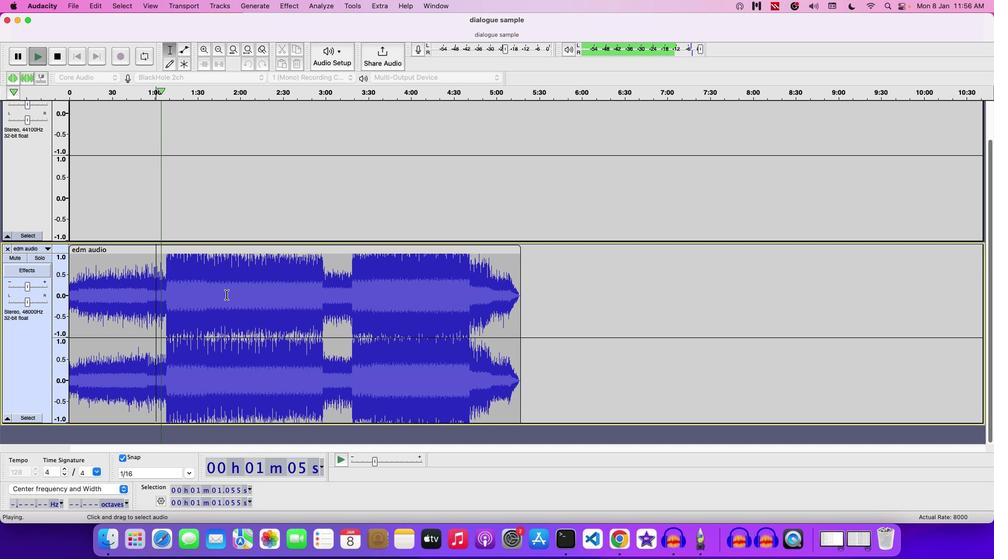 
Action: Mouse scrolled (337, 405) with delta (110, 110)
Screenshot: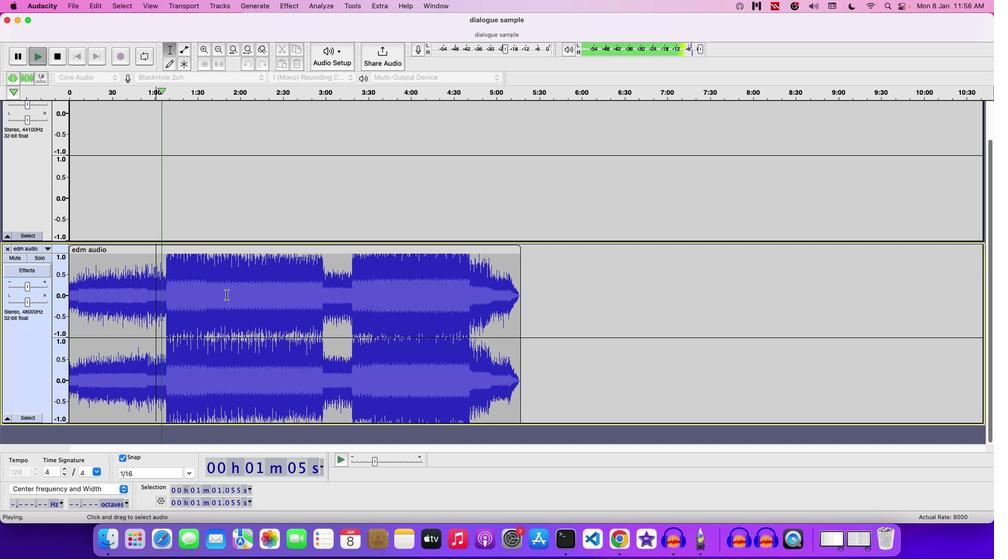 
Action: Mouse scrolled (337, 405) with delta (110, 110)
Screenshot: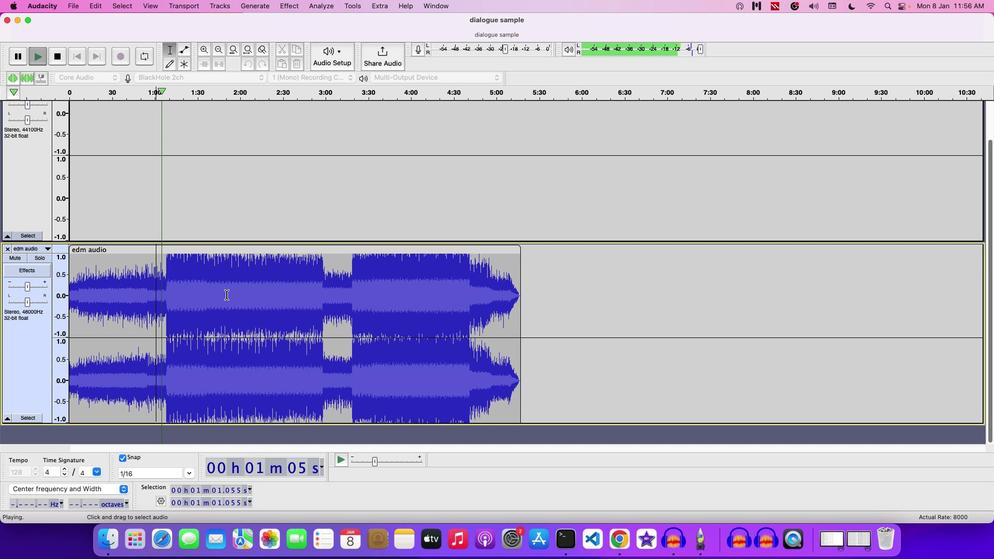 
Action: Mouse scrolled (337, 405) with delta (110, 110)
Screenshot: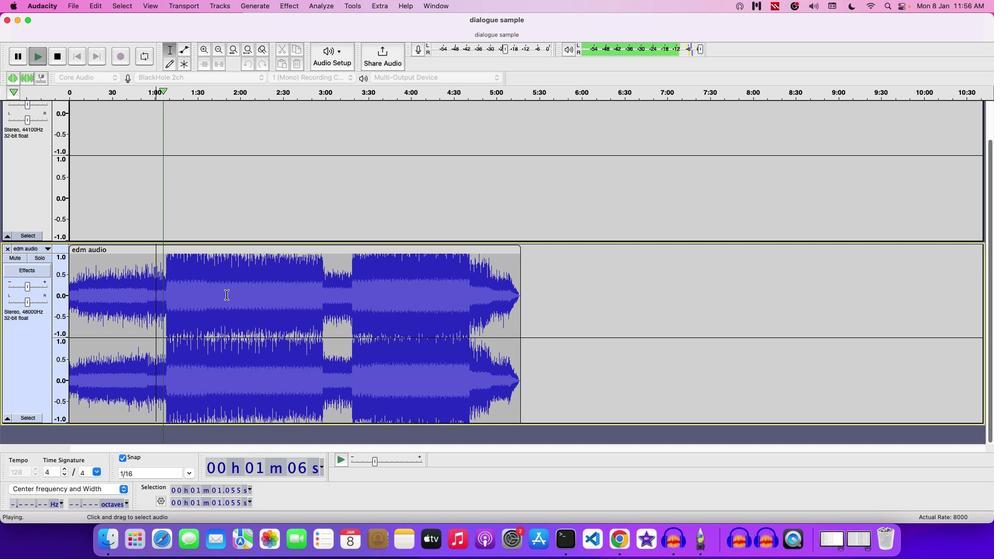 
Action: Mouse scrolled (337, 405) with delta (110, 110)
Screenshot: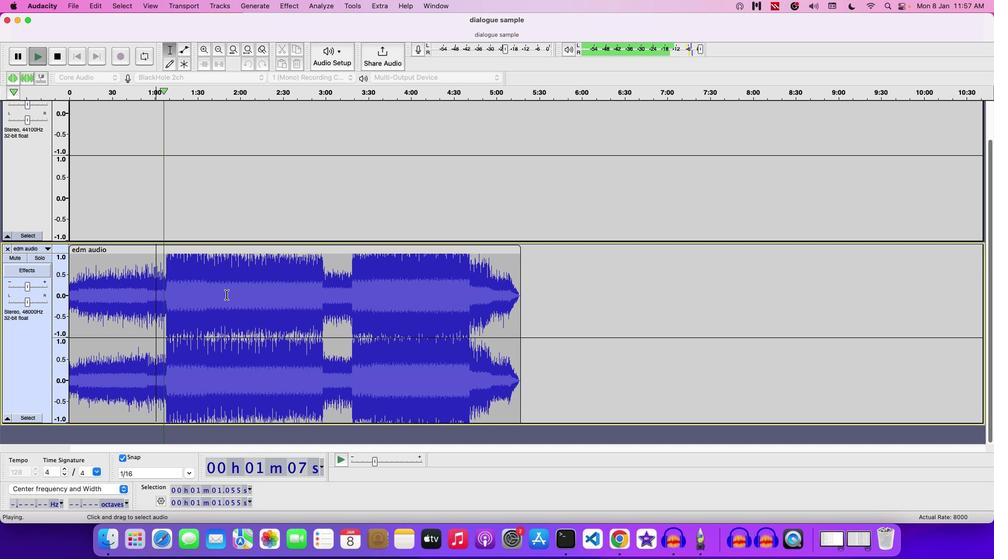 
Action: Mouse moved to (269, 400)
Screenshot: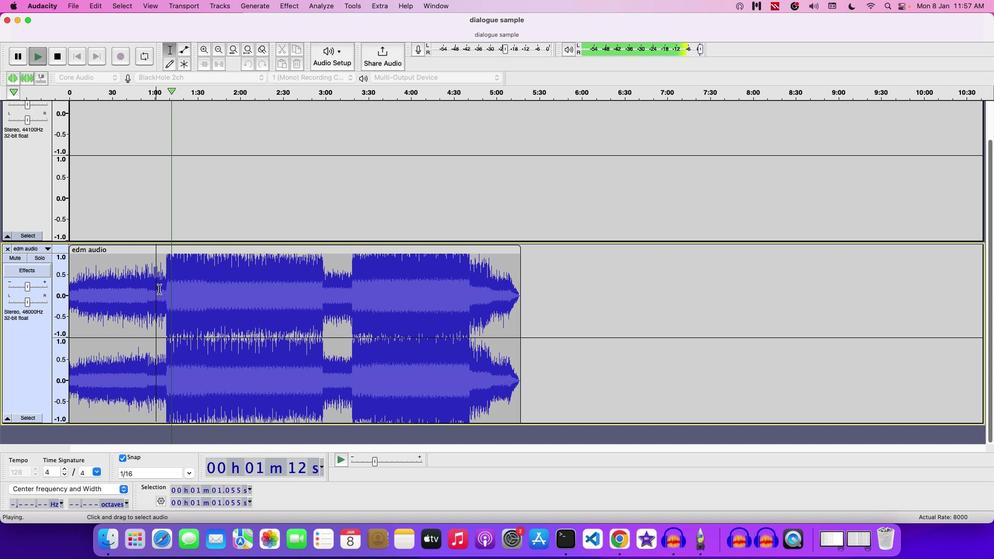 
Action: Key pressed Key.space
Screenshot: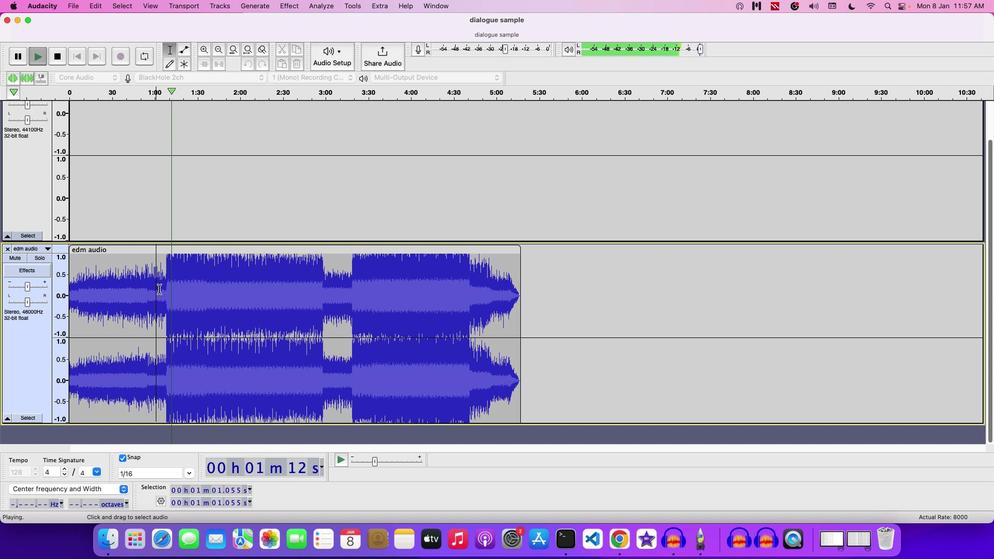
Action: Mouse moved to (268, 401)
Screenshot: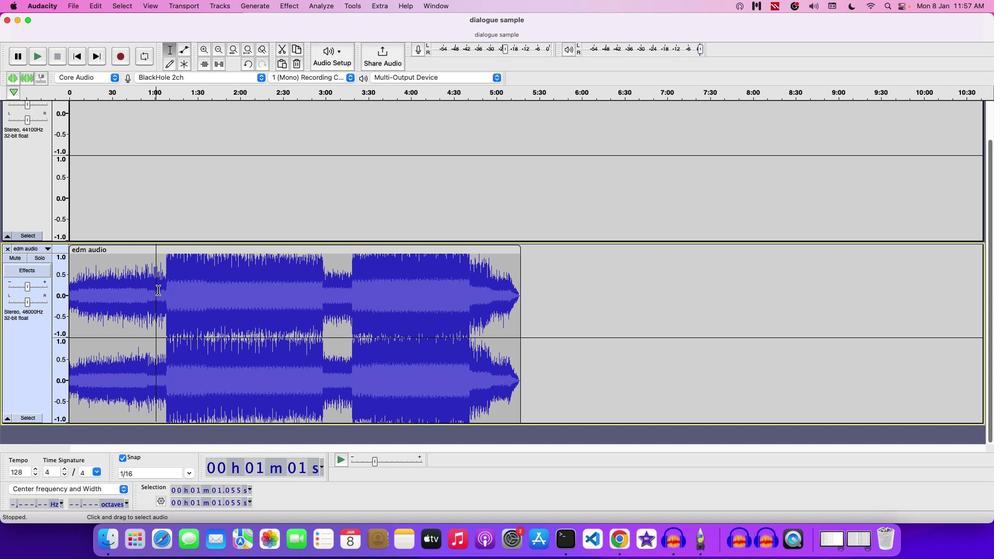 
Action: Mouse pressed left at (268, 401)
Screenshot: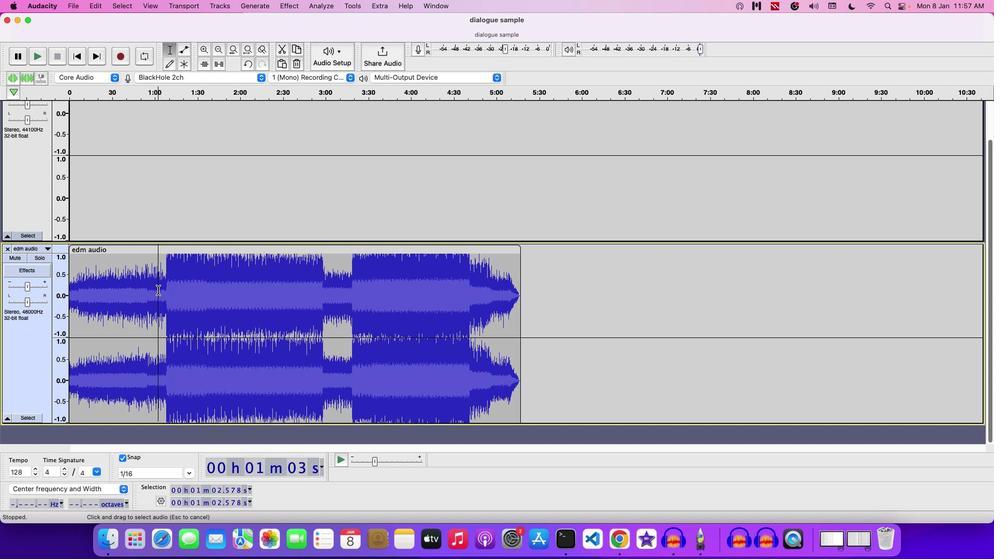 
Action: Mouse moved to (181, 363)
Screenshot: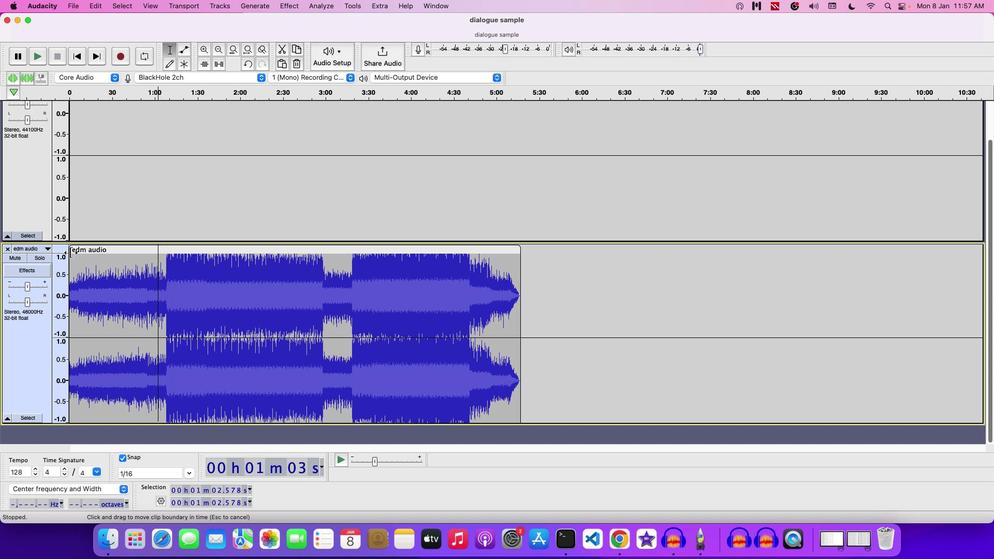 
Action: Mouse pressed left at (181, 363)
Screenshot: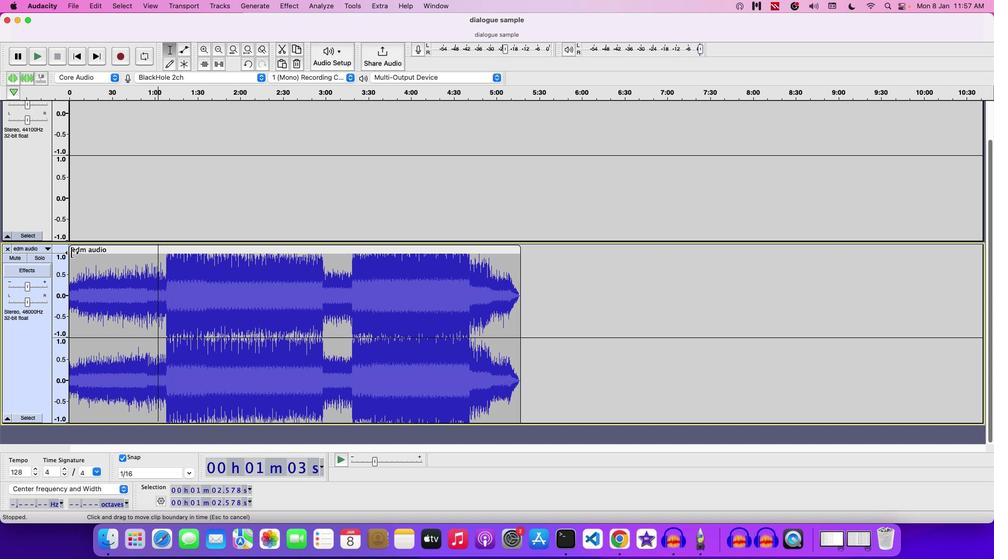 
Action: Mouse moved to (277, 363)
Screenshot: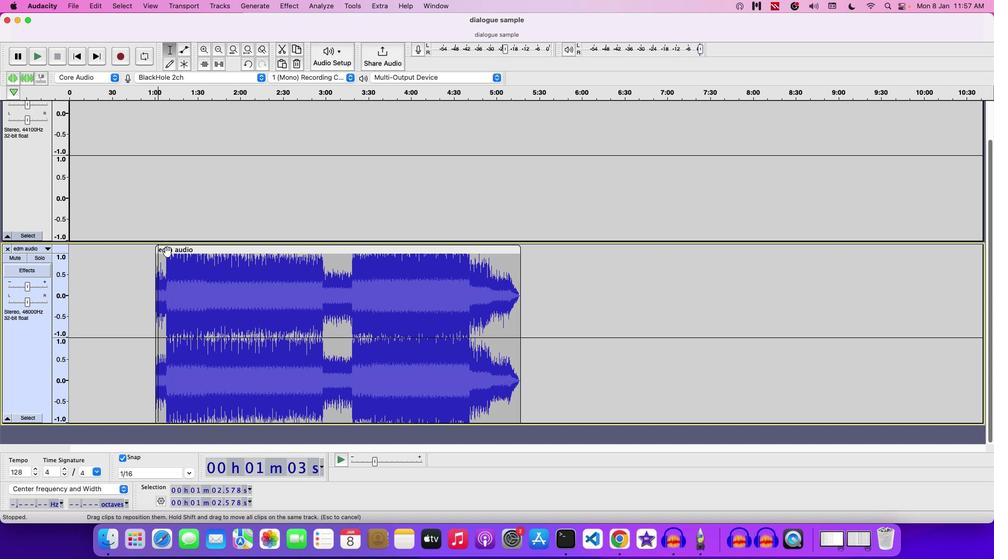 
Action: Mouse pressed left at (277, 363)
Screenshot: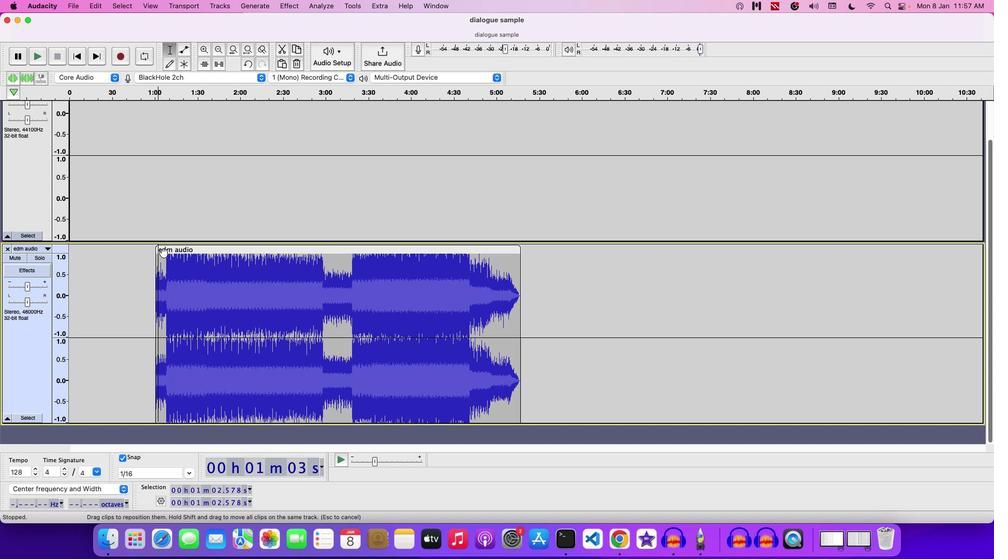 
Action: Mouse moved to (542, 362)
Screenshot: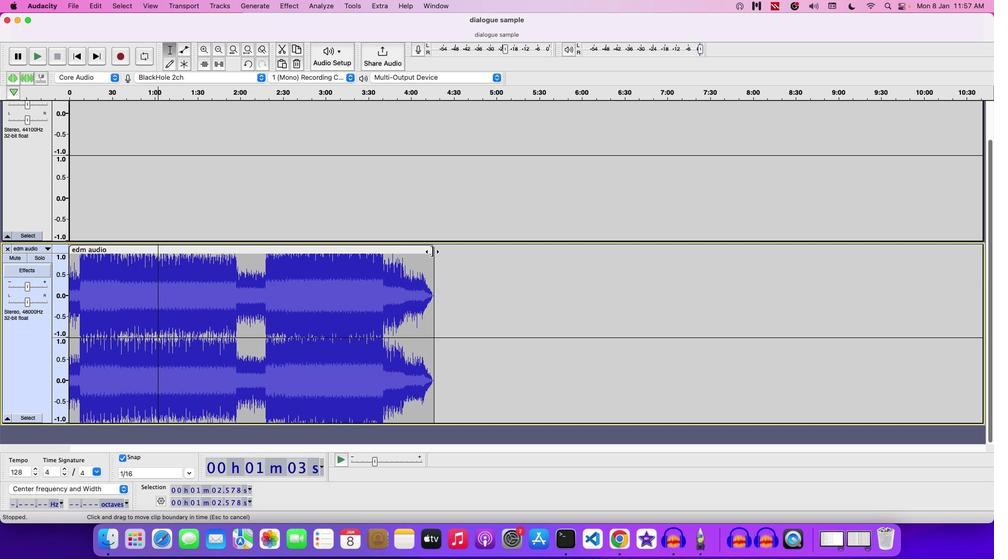 
Action: Mouse pressed left at (542, 362)
Screenshot: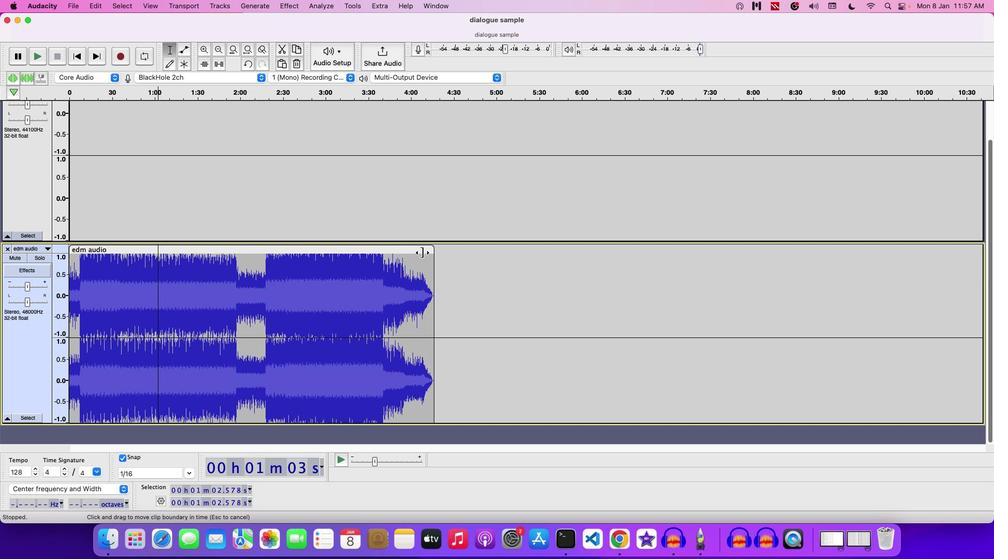 
Action: Mouse moved to (387, 364)
Screenshot: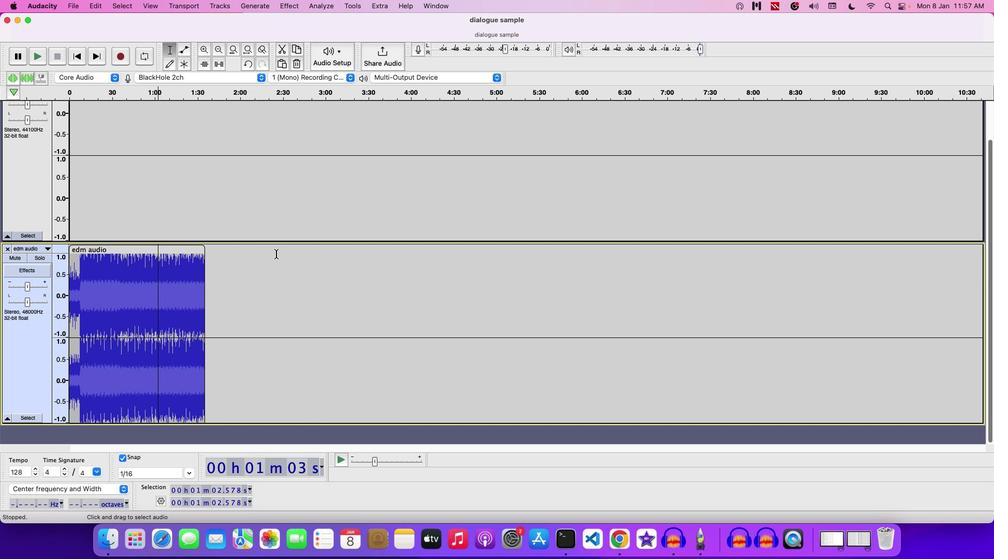 
Action: Mouse scrolled (387, 364) with delta (110, 111)
Screenshot: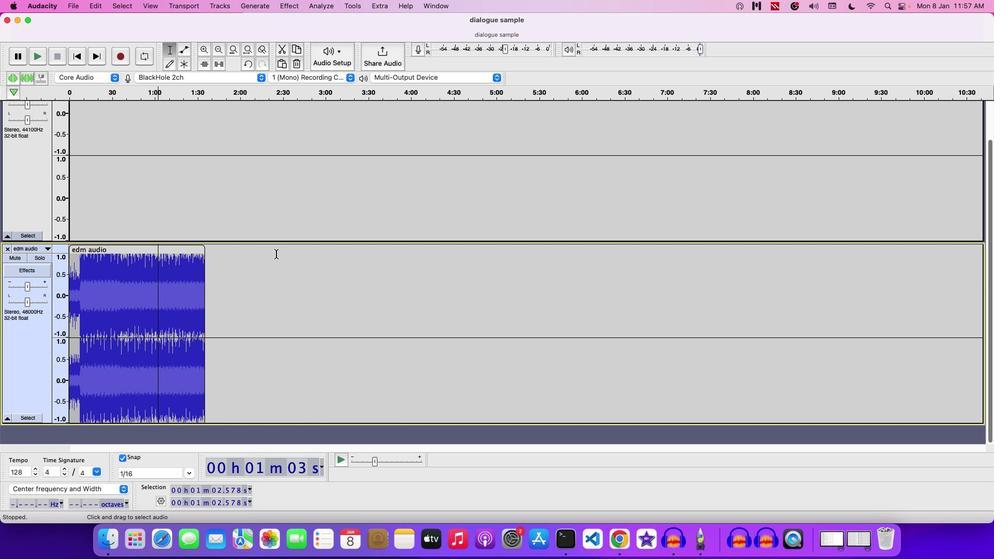 
Action: Mouse scrolled (387, 364) with delta (110, 111)
Screenshot: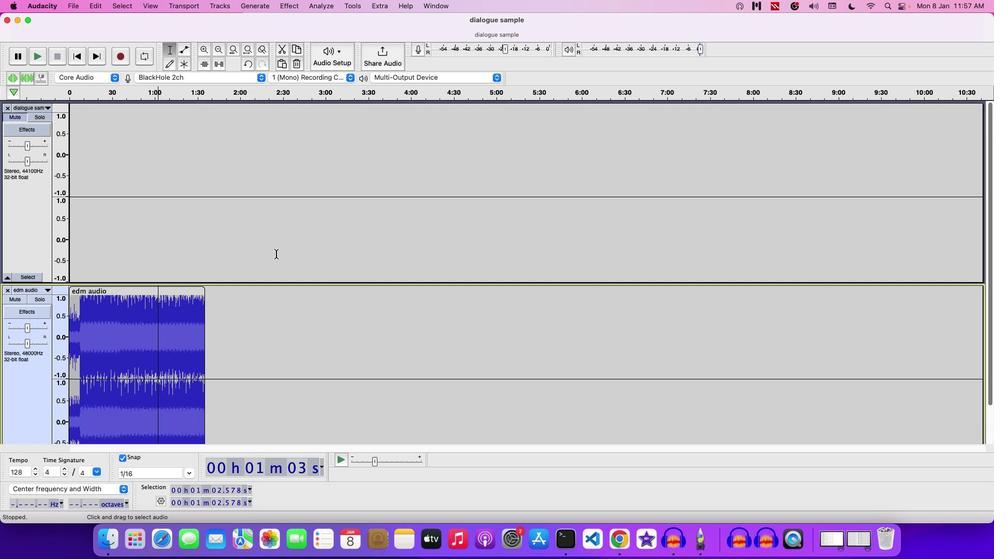 
Action: Mouse scrolled (387, 364) with delta (110, 108)
Screenshot: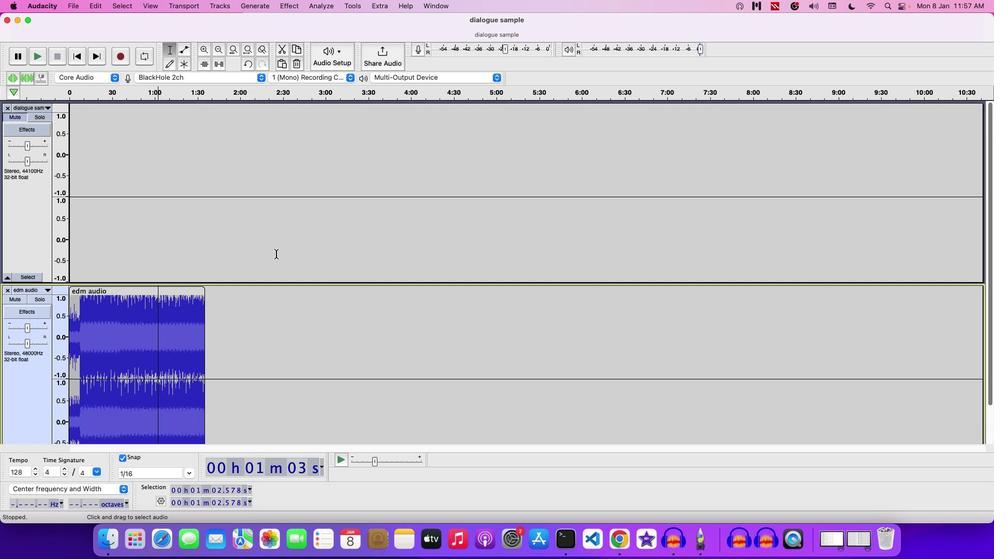 
Action: Mouse scrolled (387, 364) with delta (110, 112)
Screenshot: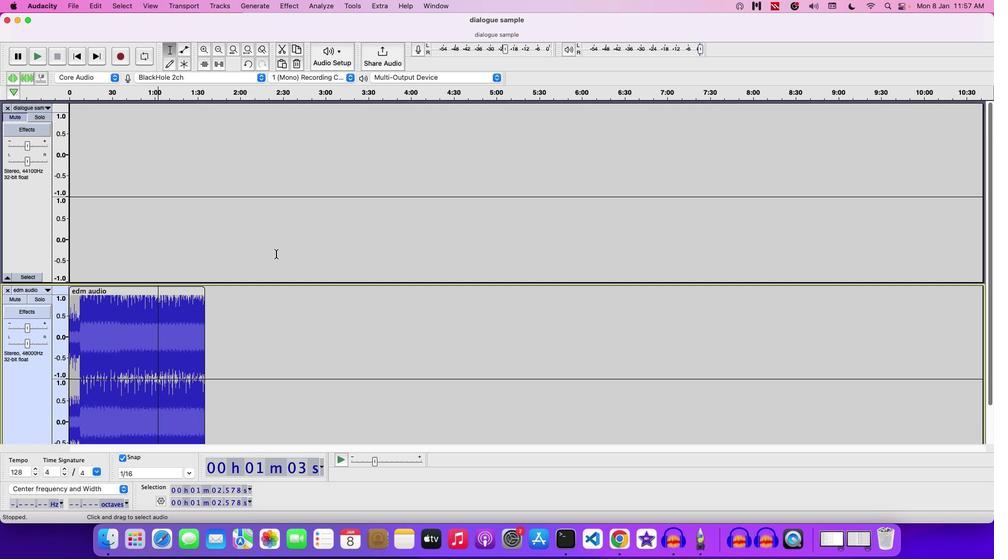 
Action: Mouse moved to (387, 364)
Screenshot: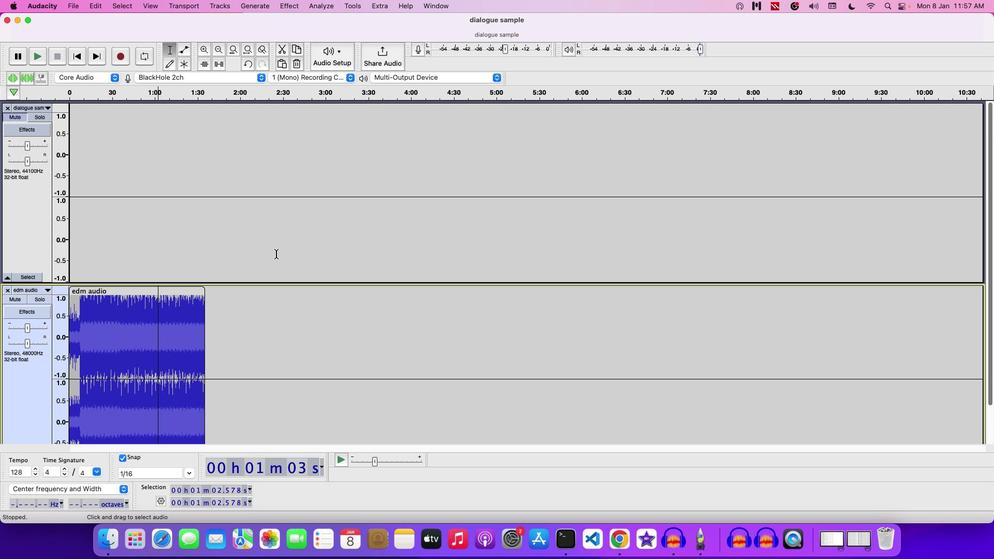 
Action: Mouse scrolled (387, 364) with delta (110, 111)
Screenshot: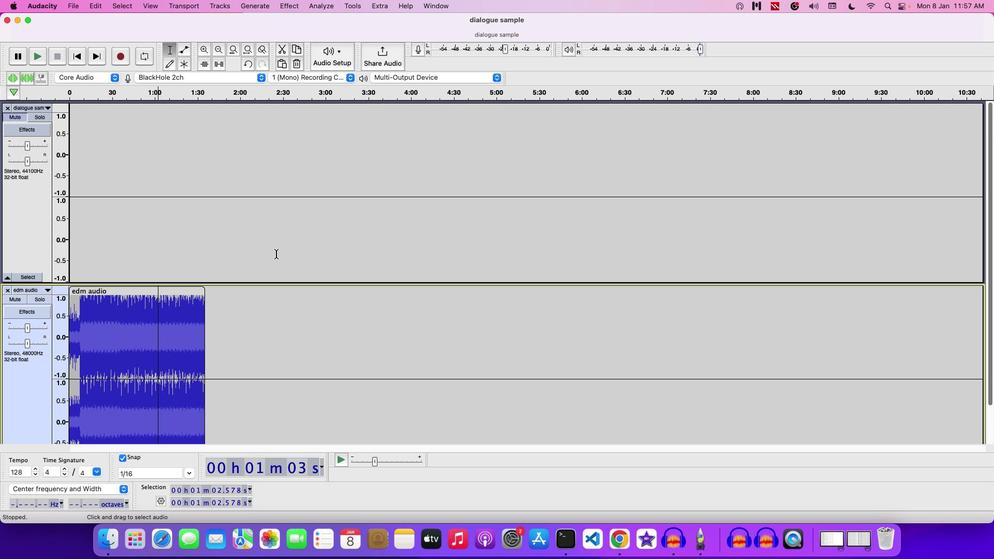 
Action: Mouse scrolled (387, 364) with delta (110, 111)
Screenshot: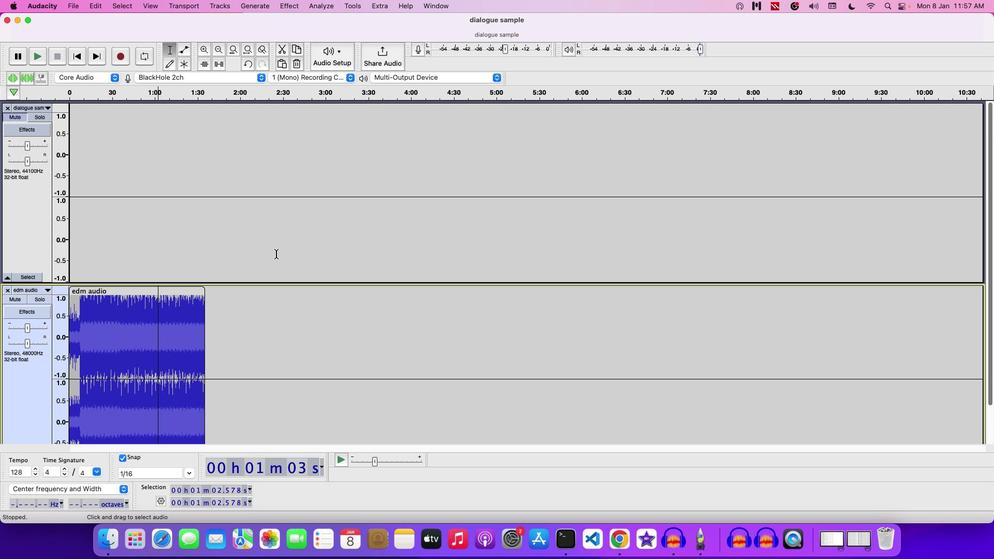 
Action: Mouse scrolled (387, 364) with delta (110, 111)
Screenshot: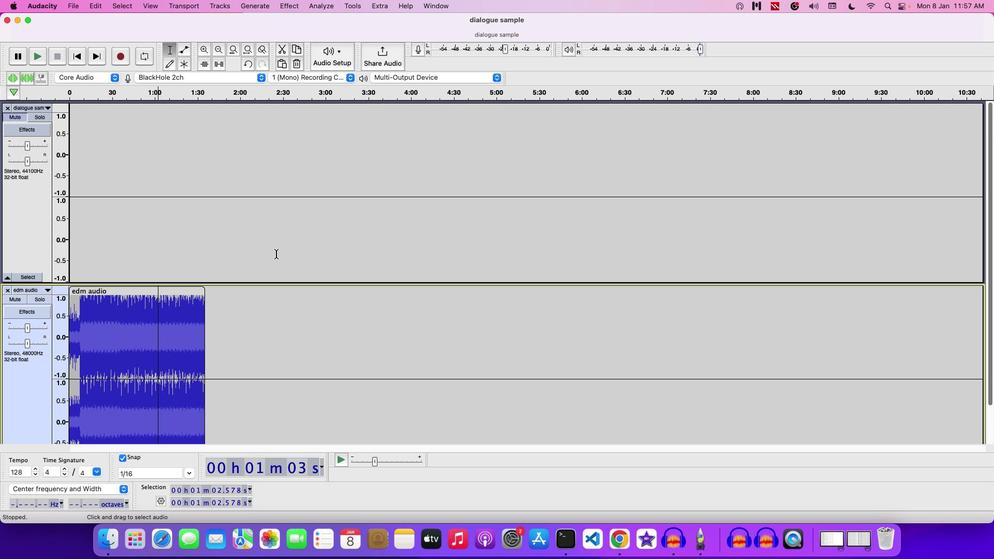 
Action: Mouse moved to (386, 365)
Screenshot: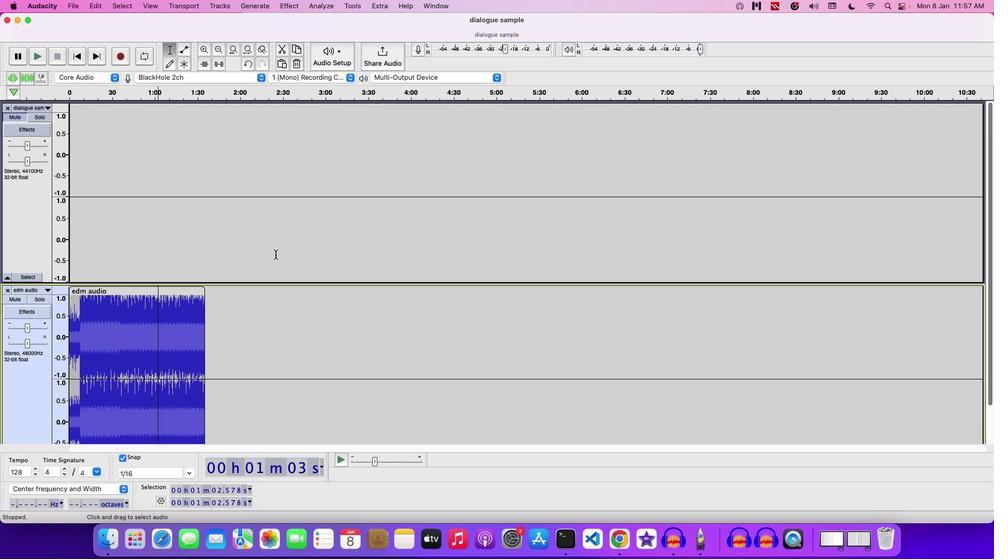 
Action: Mouse scrolled (386, 365) with delta (110, 111)
Screenshot: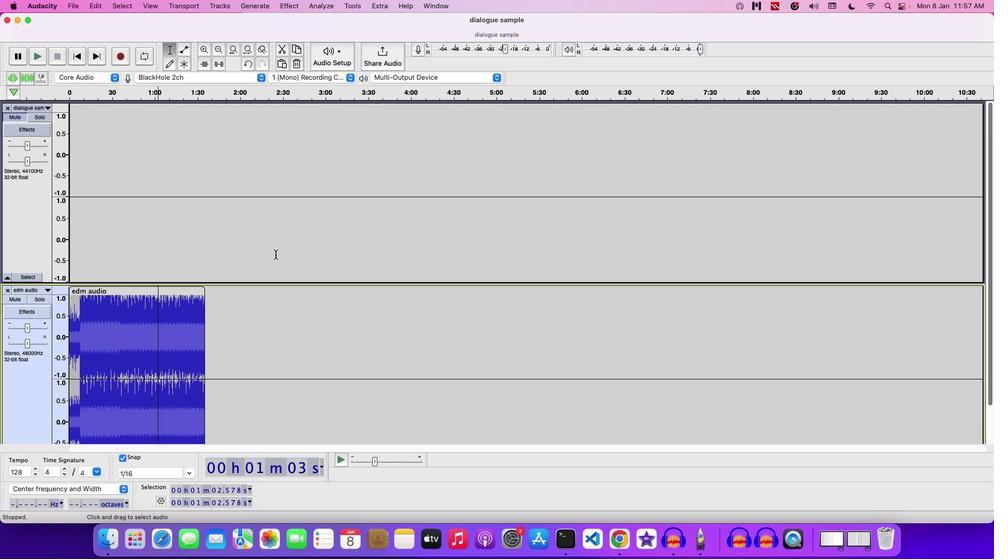 
Action: Mouse scrolled (386, 365) with delta (110, 111)
Screenshot: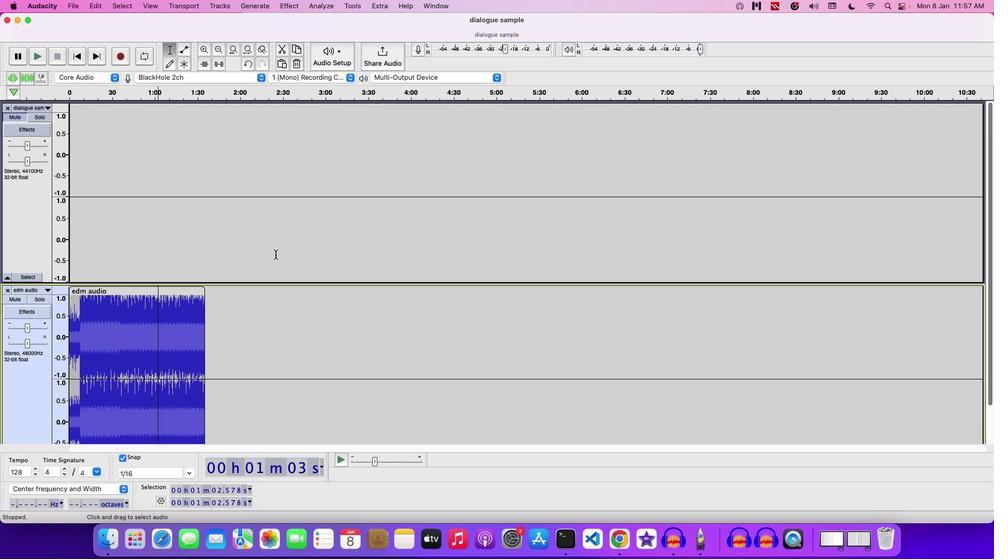 
Action: Mouse scrolled (386, 365) with delta (110, 111)
Screenshot: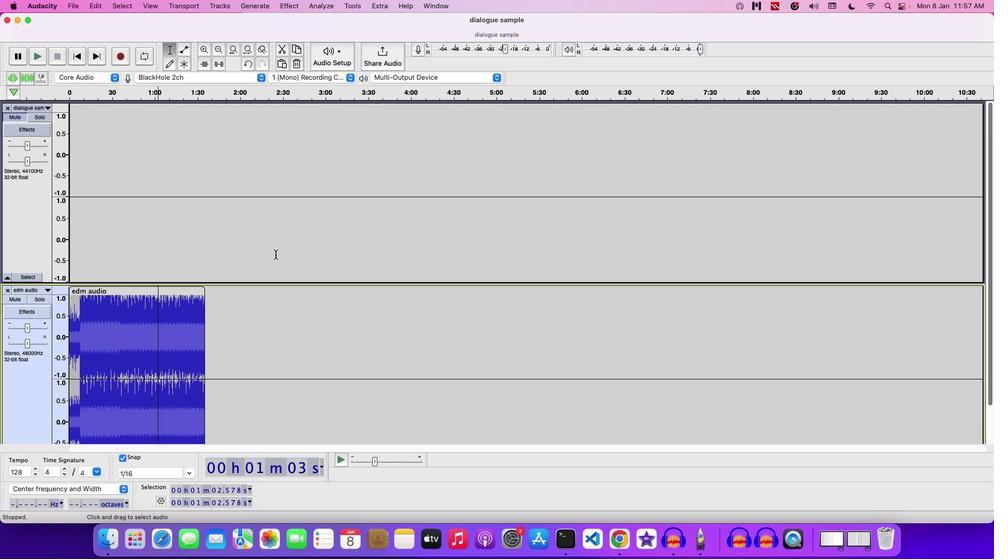 
Action: Mouse scrolled (386, 365) with delta (110, 112)
Screenshot: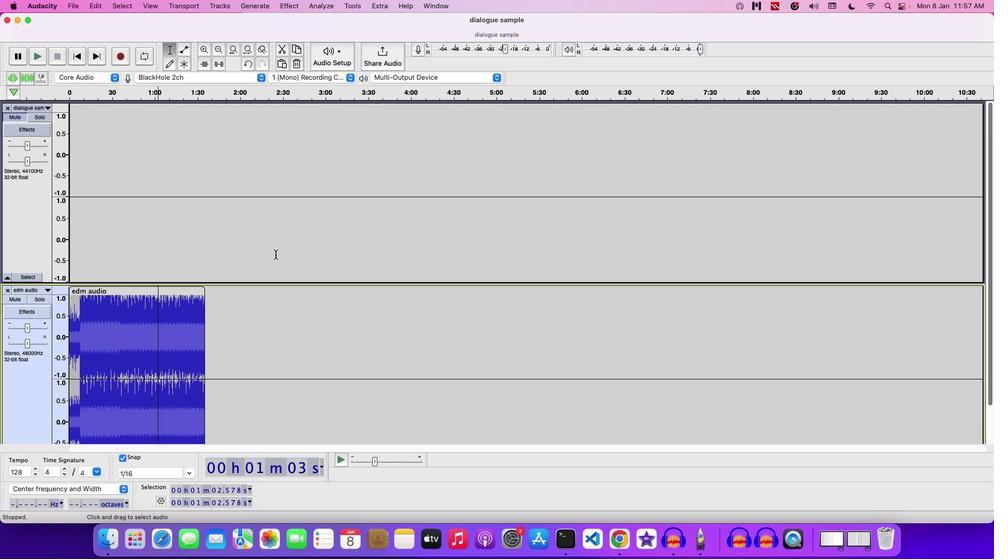 
Action: Mouse moved to (316, 156)
Screenshot: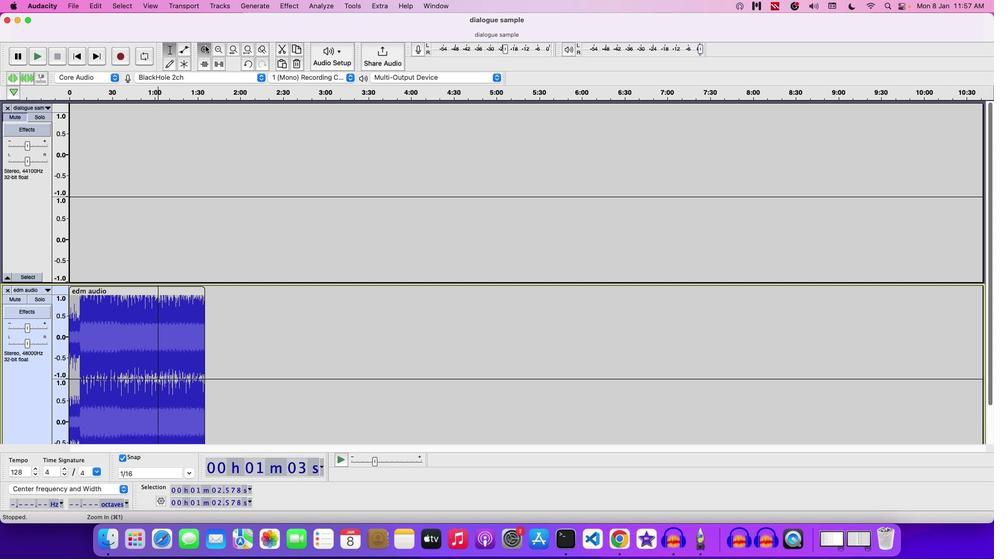 
Action: Mouse pressed left at (316, 156)
Screenshot: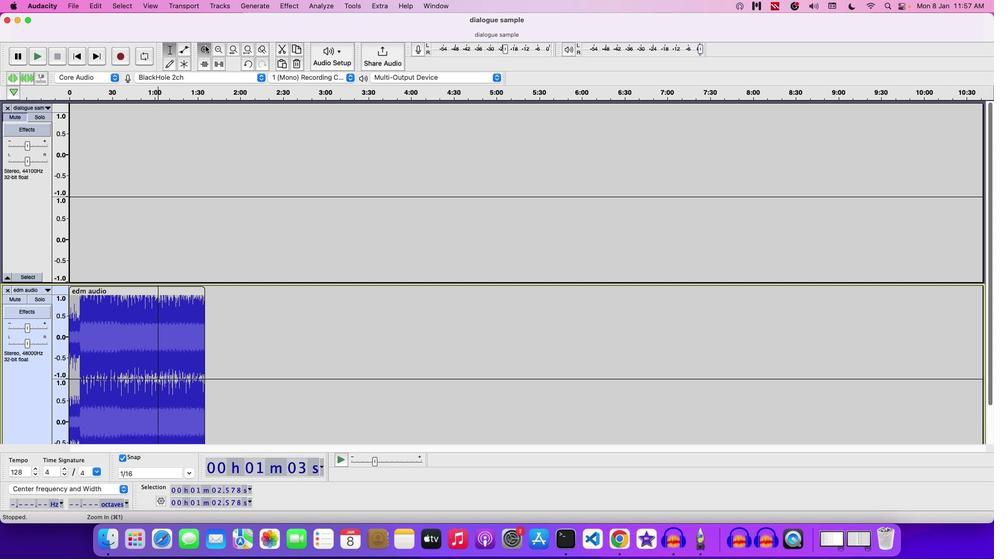 
Action: Mouse pressed left at (316, 156)
Screenshot: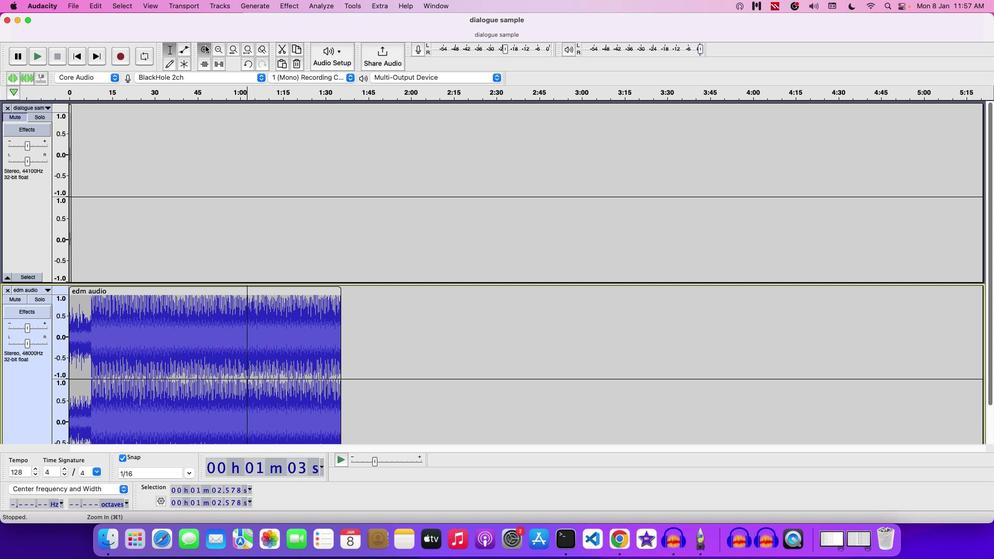 
Action: Mouse pressed left at (316, 156)
Screenshot: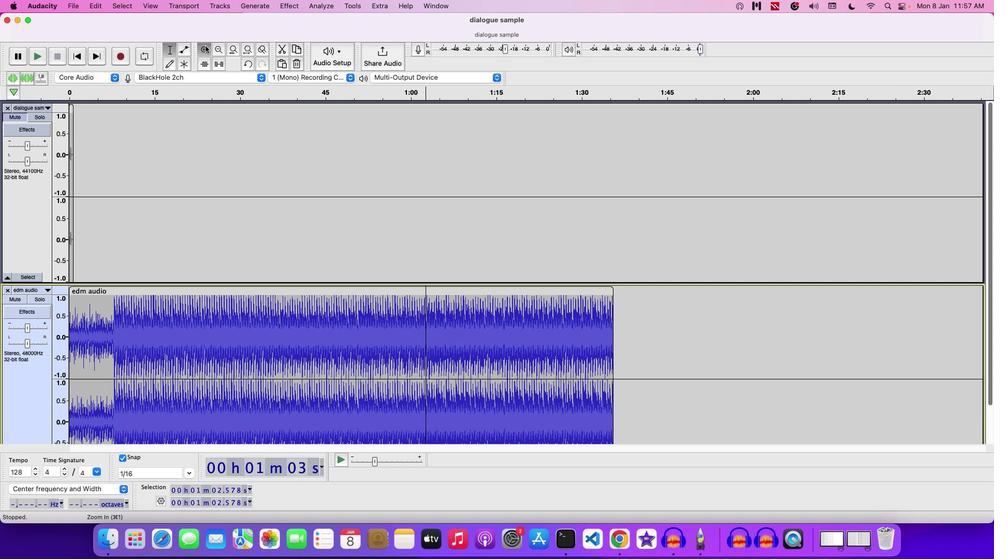 
Action: Mouse pressed left at (316, 156)
Screenshot: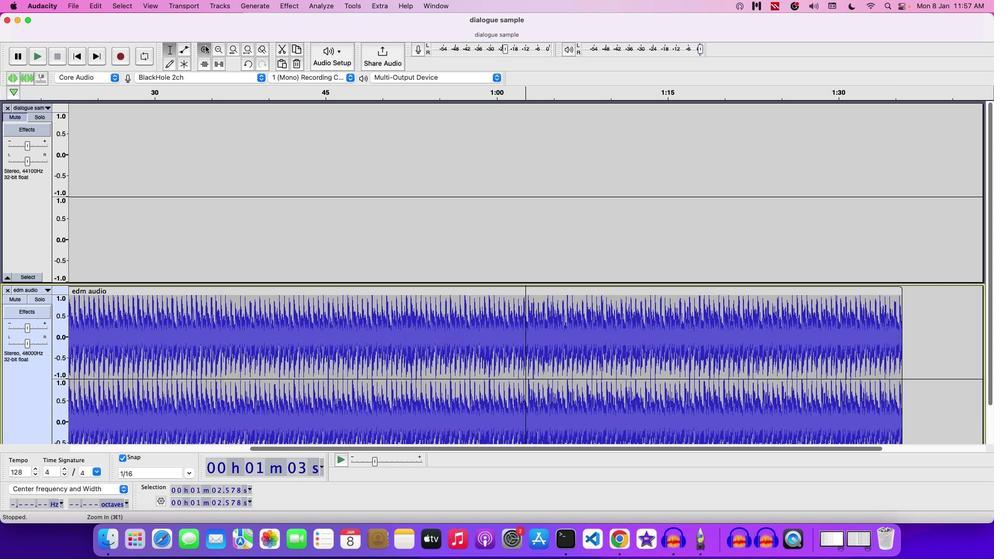 
Action: Mouse pressed left at (316, 156)
Screenshot: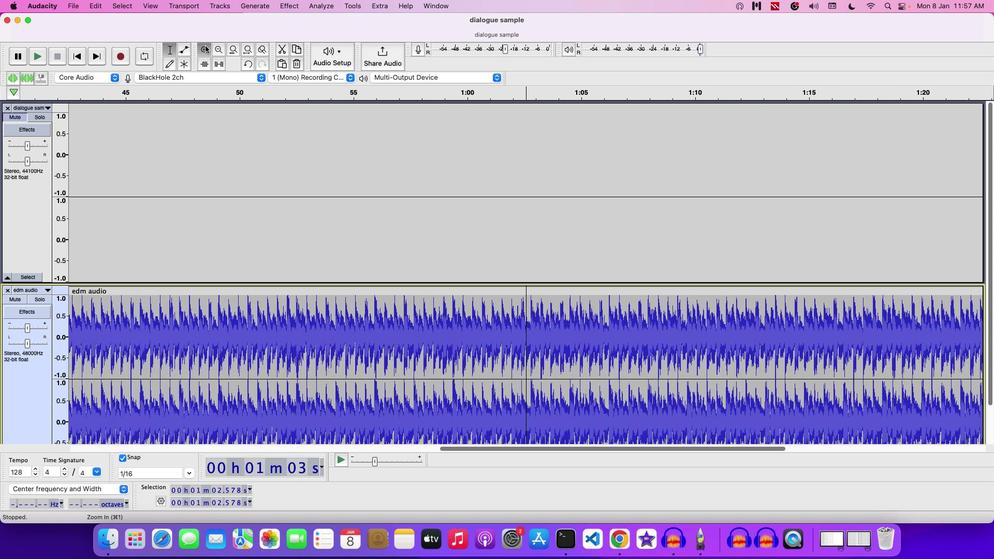 
Action: Mouse moved to (795, 557)
Screenshot: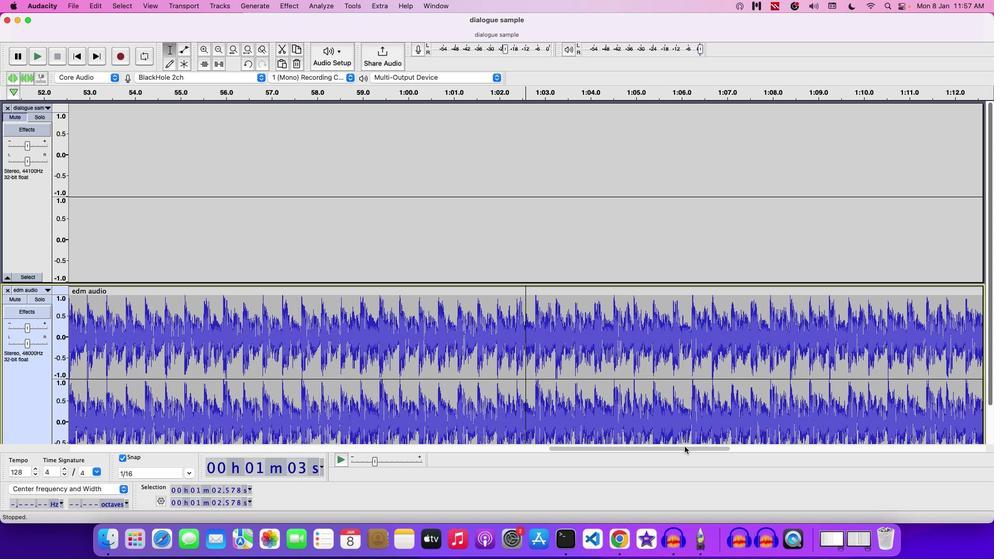 
Action: Mouse pressed left at (795, 557)
Screenshot: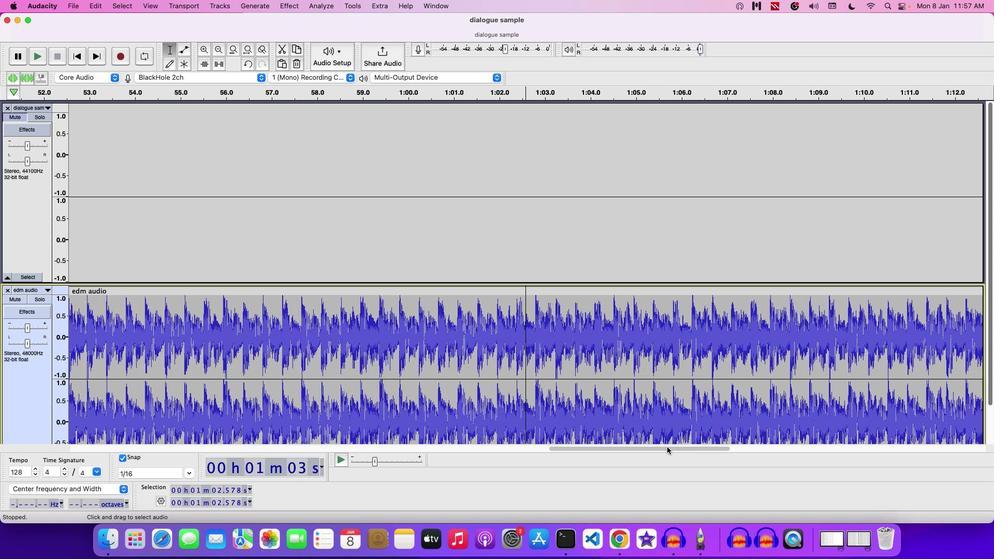 
Action: Mouse moved to (127, 232)
Screenshot: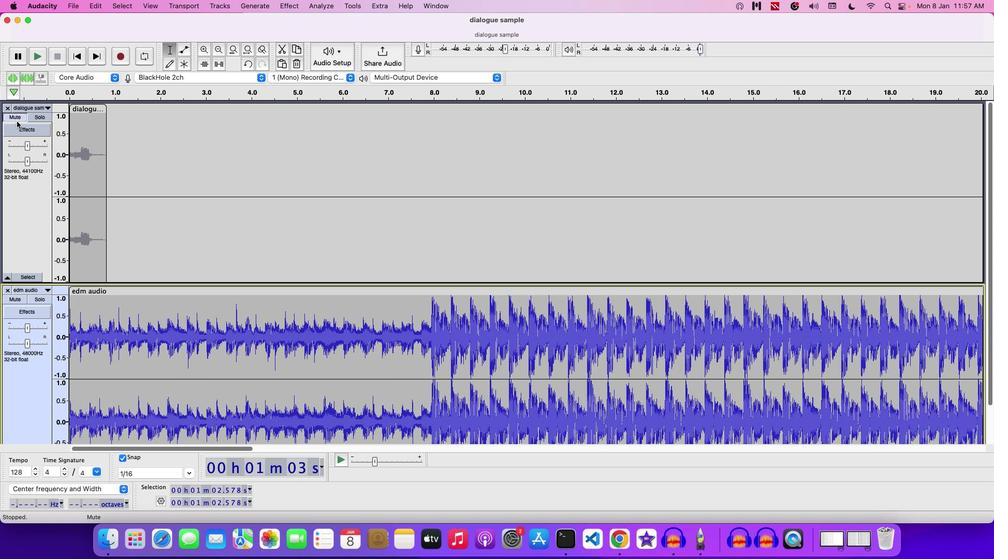 
Action: Mouse pressed left at (127, 232)
Screenshot: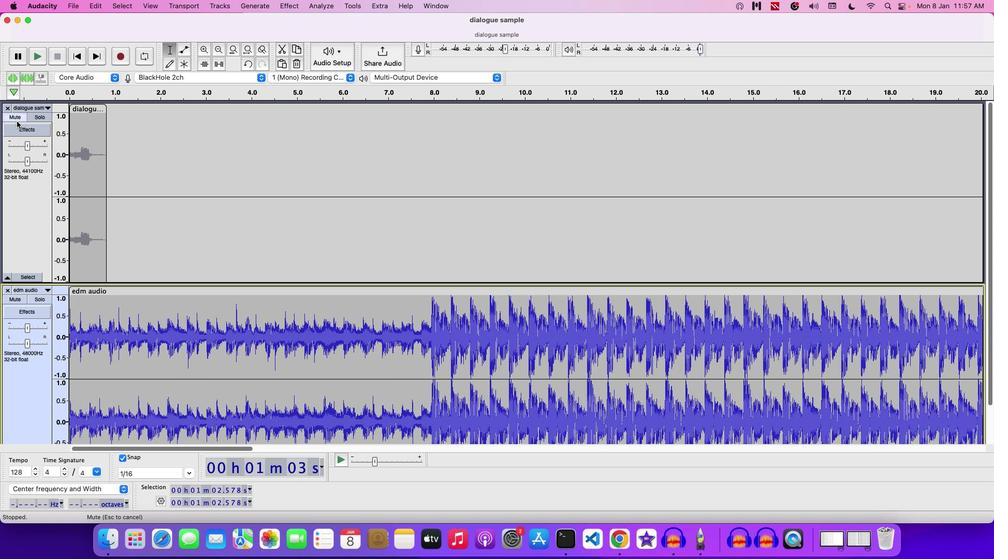 
Action: Mouse moved to (190, 248)
Screenshot: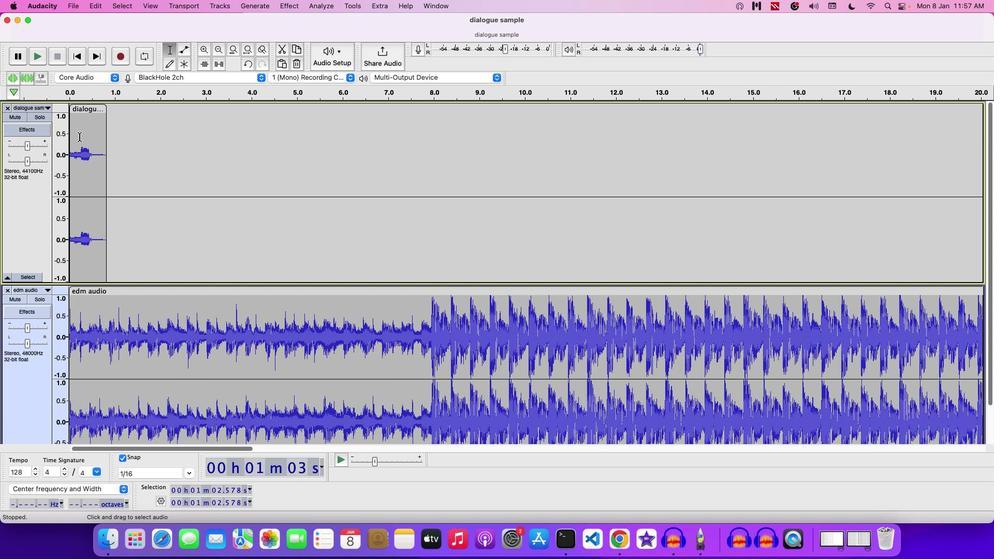 
Action: Mouse pressed left at (190, 248)
Screenshot: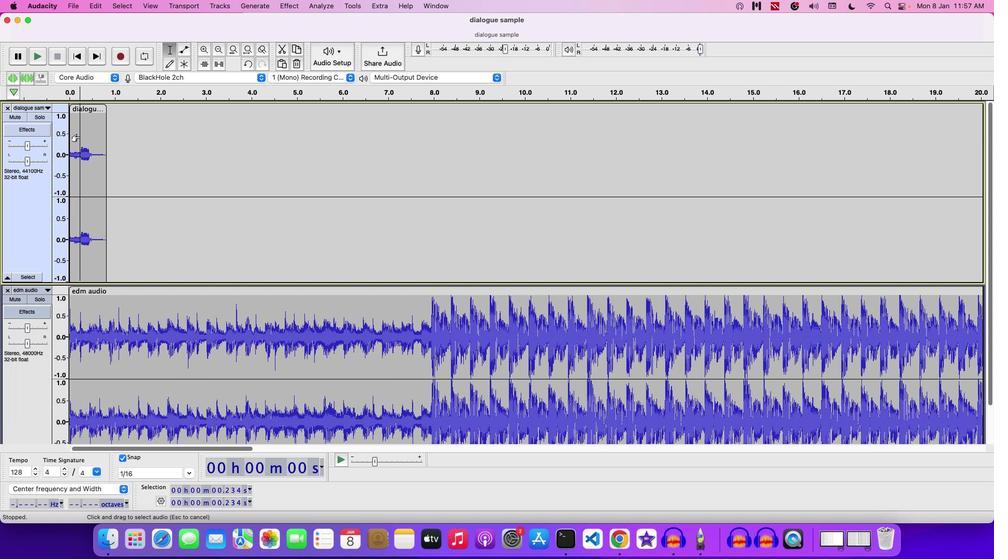 
Action: Mouse pressed left at (190, 248)
Screenshot: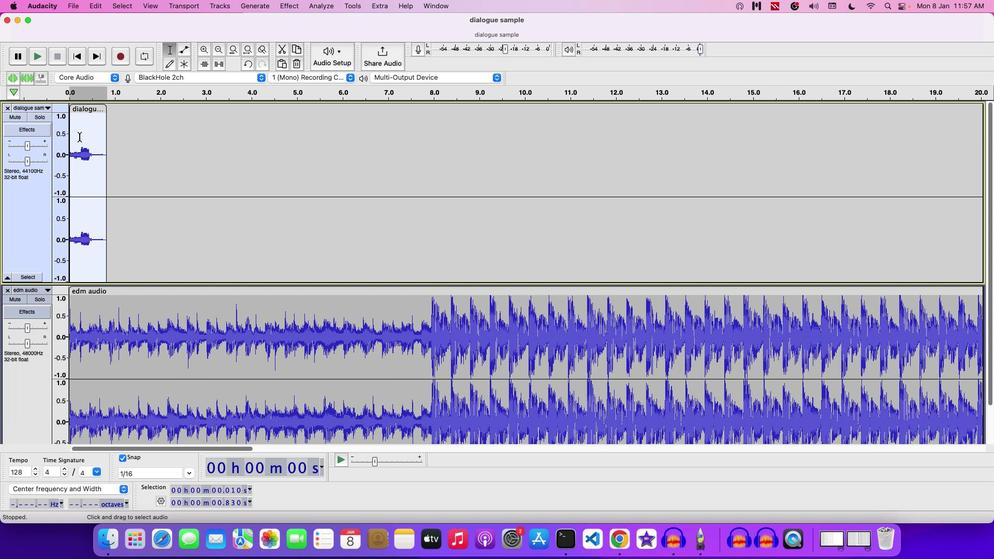 
Action: Mouse moved to (189, 248)
Screenshot: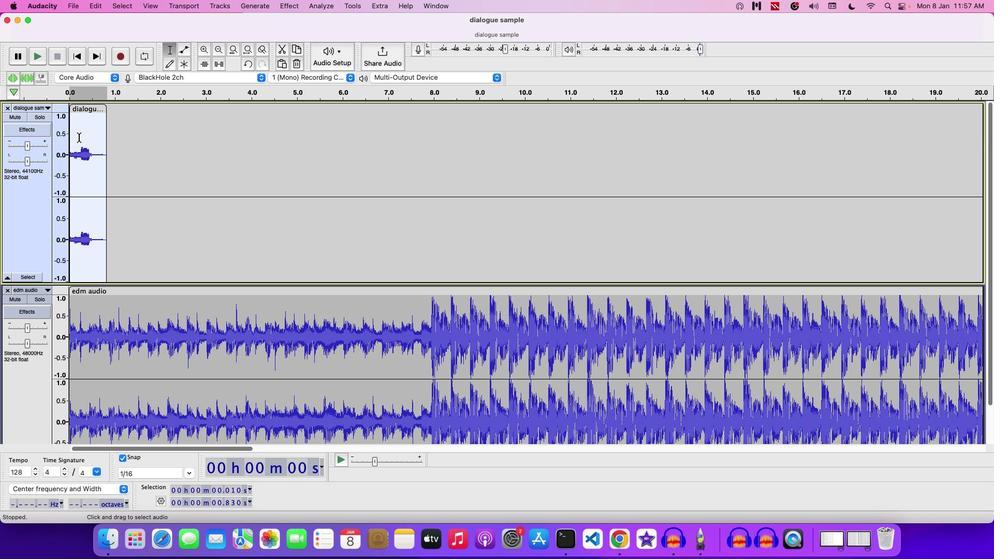 
Action: Key pressed Key.cmd
Screenshot: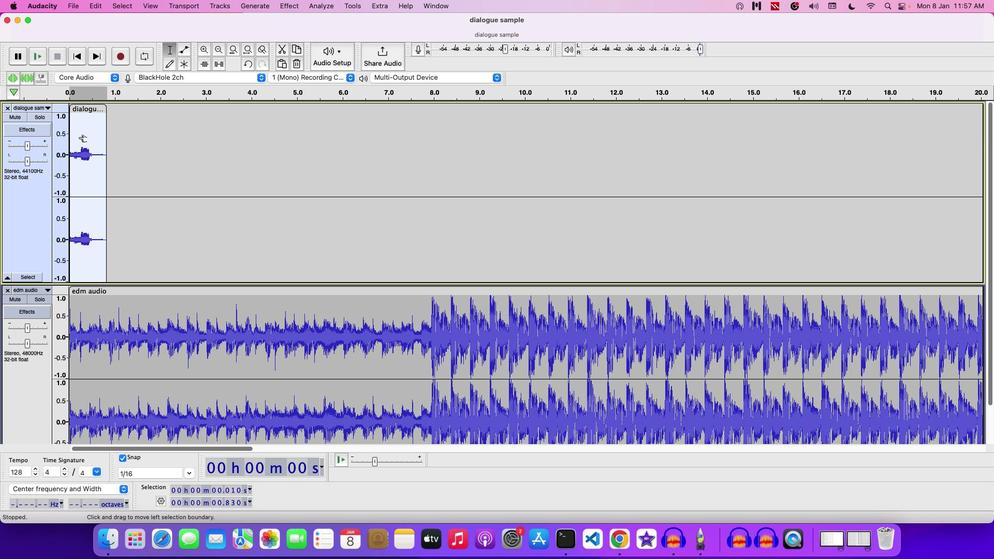 
Action: Mouse moved to (189, 248)
Screenshot: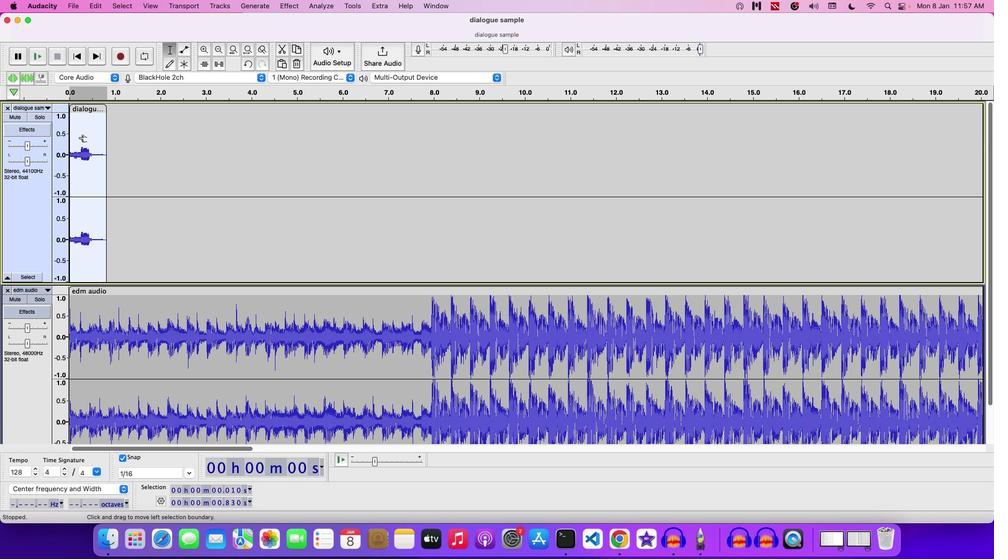 
Action: Key pressed 'c''c''c'
Screenshot: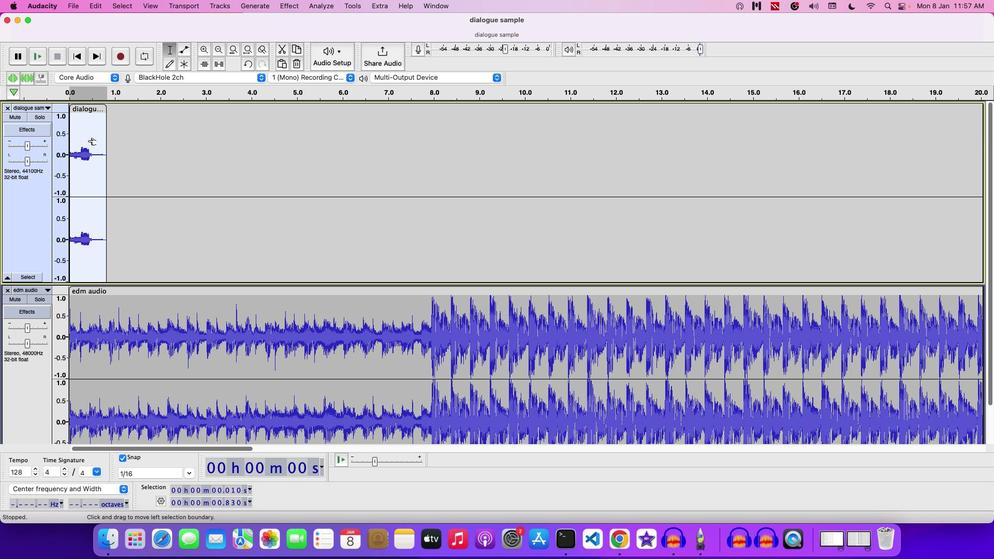 
Action: Mouse moved to (201, 253)
Screenshot: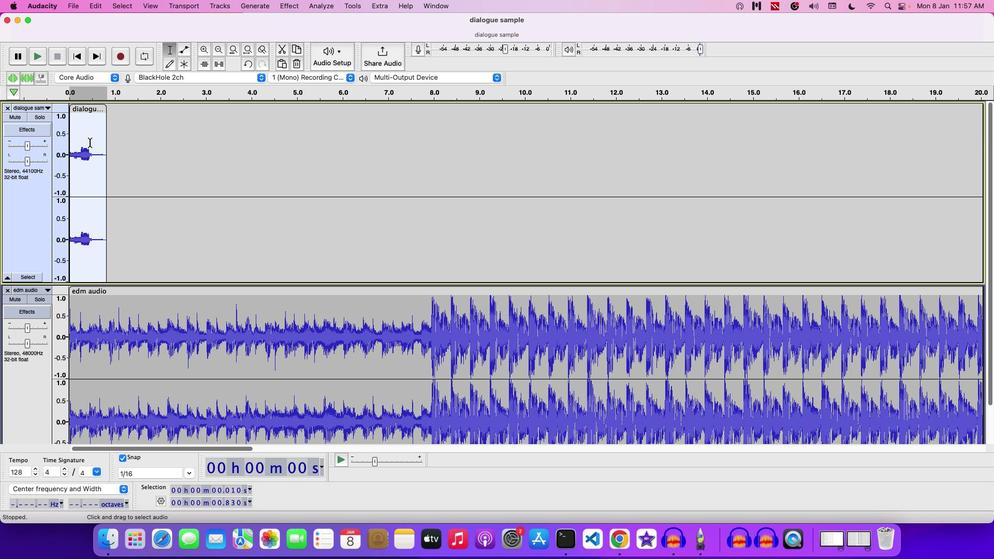 
Action: Mouse pressed right at (201, 253)
Screenshot: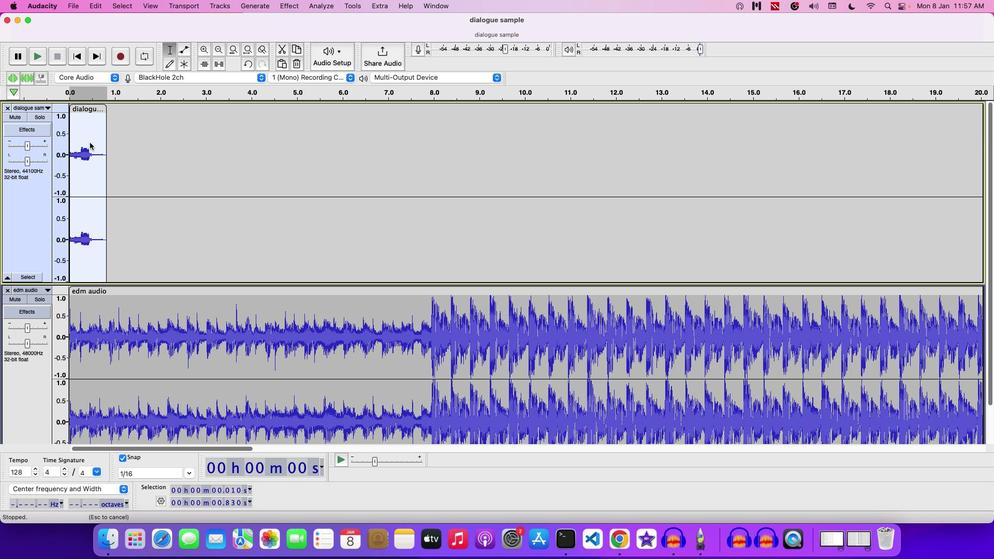 
Action: Mouse moved to (207, 269)
Screenshot: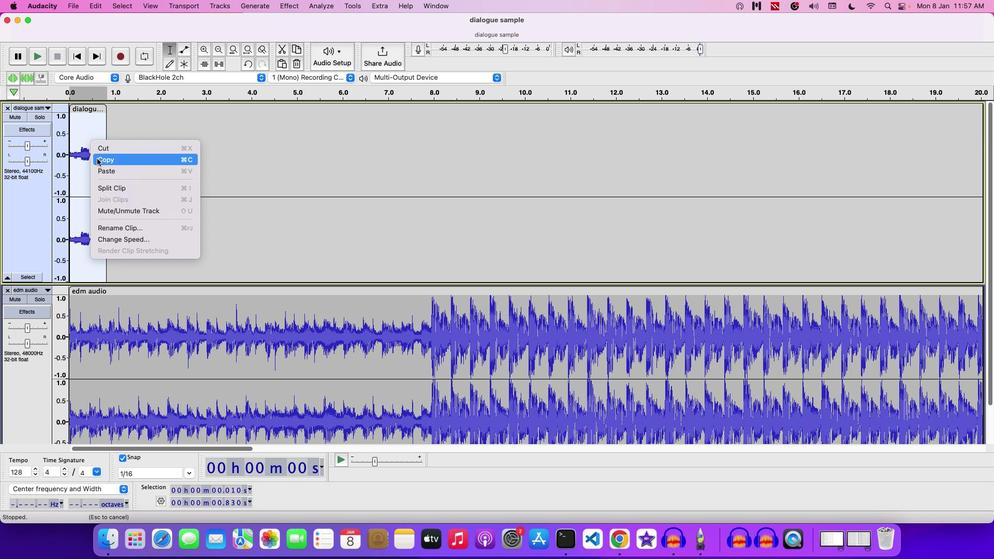 
Action: Mouse pressed left at (207, 269)
Screenshot: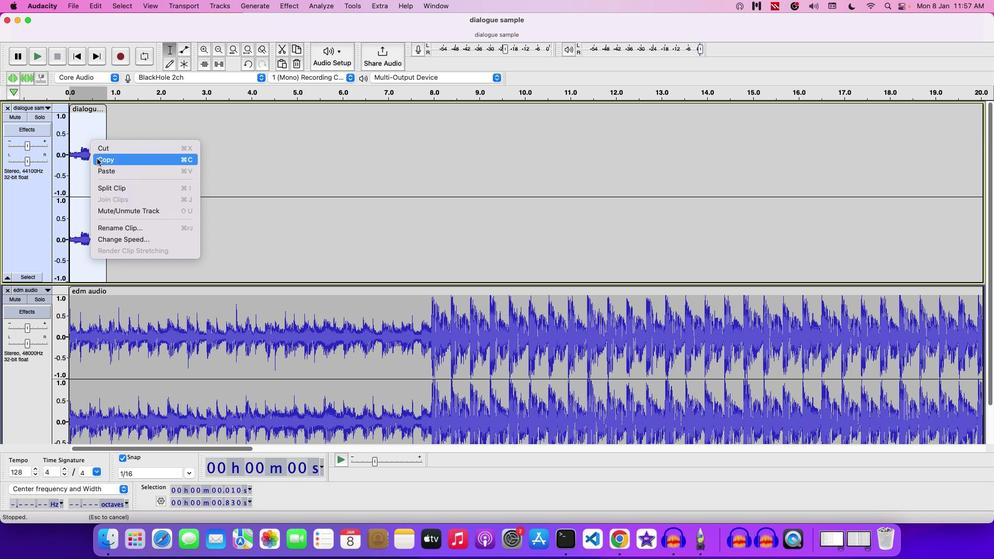 
Action: Mouse moved to (190, 226)
Screenshot: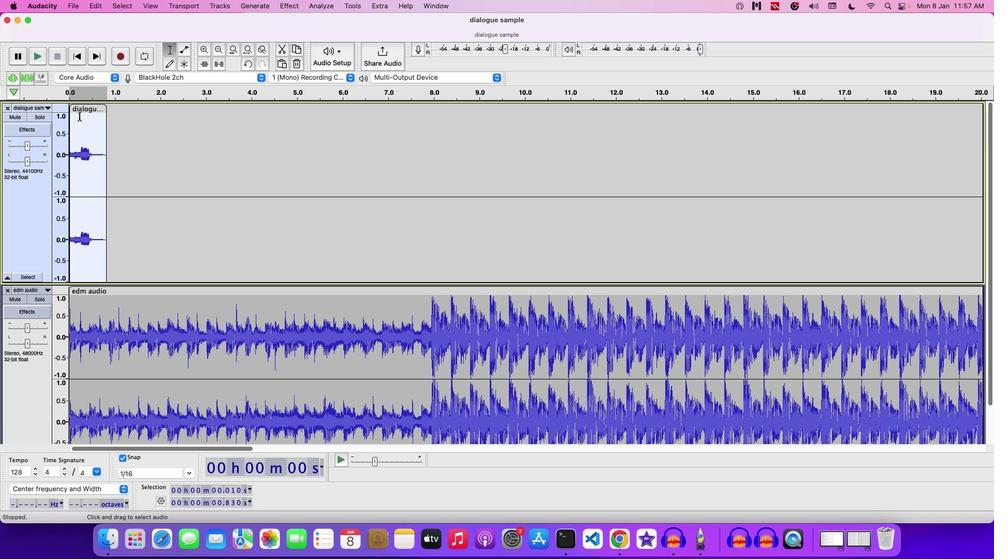 
Action: Mouse pressed right at (190, 226)
Screenshot: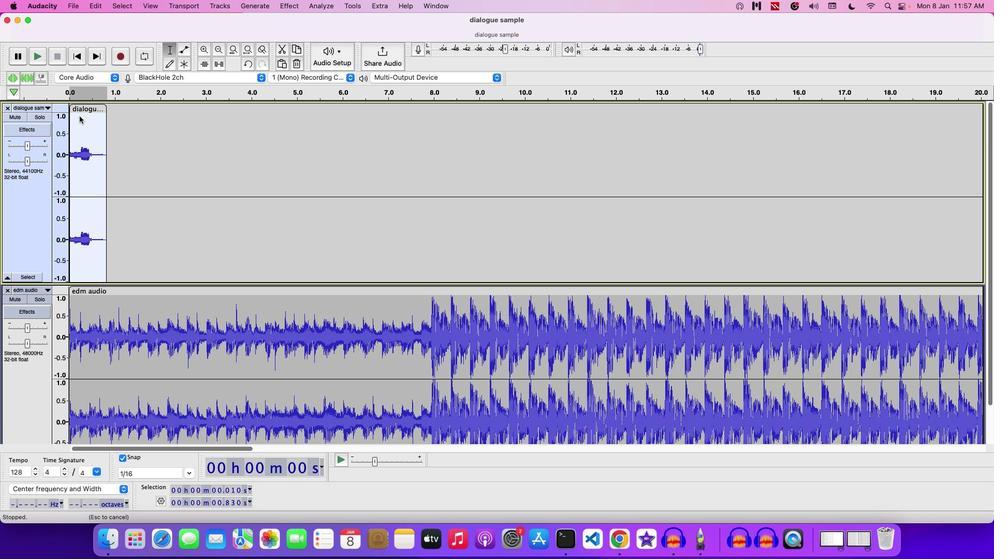 
Action: Mouse moved to (194, 230)
Screenshot: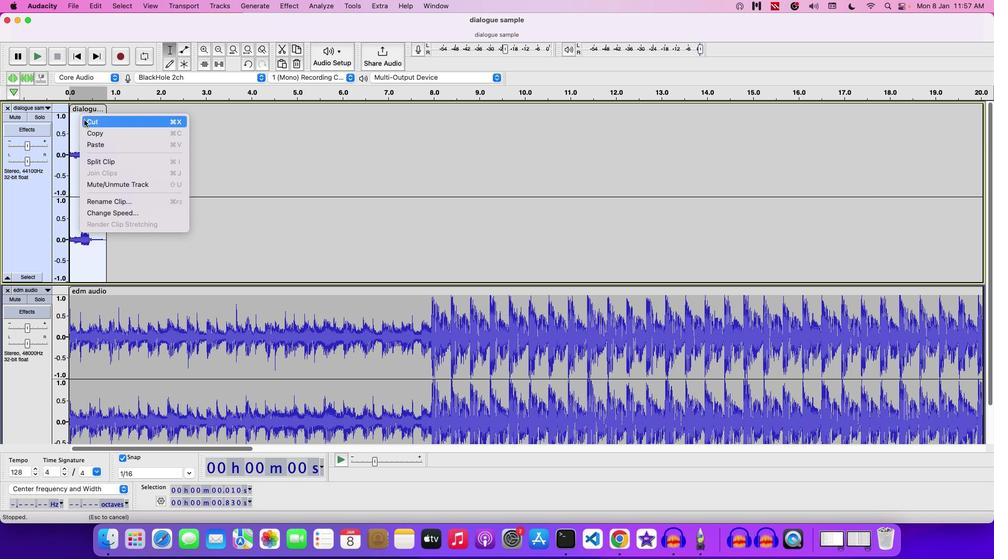 
Action: Mouse pressed left at (194, 230)
Screenshot: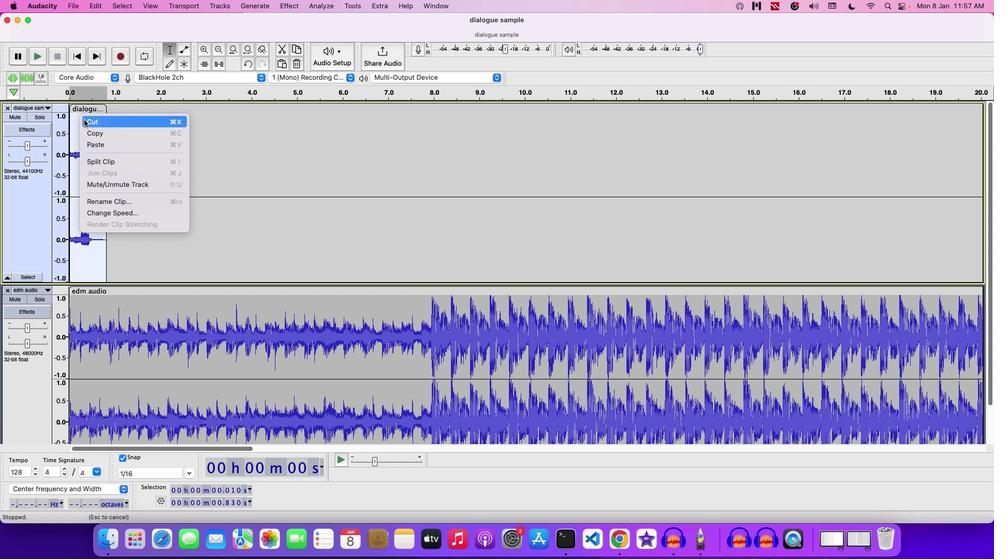 
Action: Mouse moved to (121, 220)
Screenshot: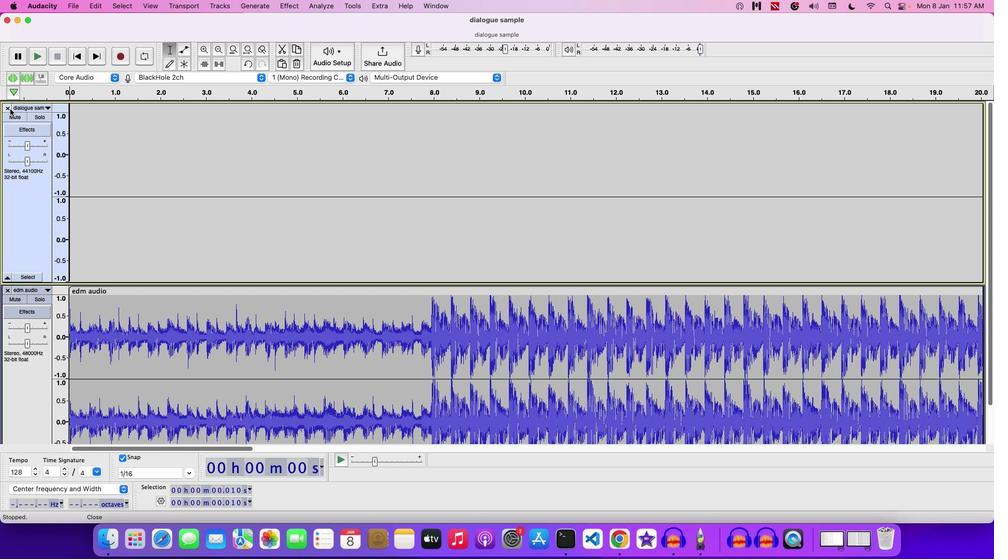 
Action: Mouse pressed left at (121, 220)
Screenshot: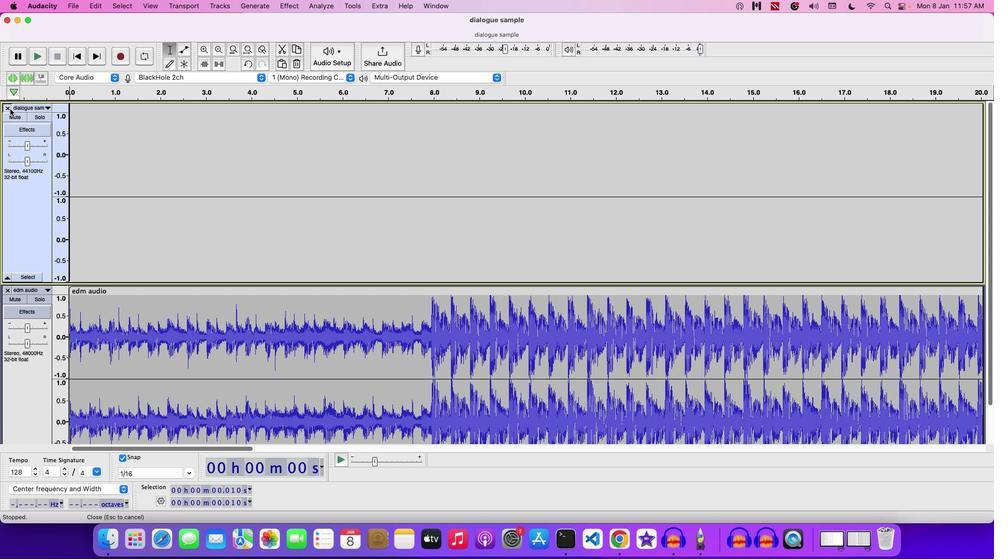 
Action: Mouse moved to (149, 422)
Screenshot: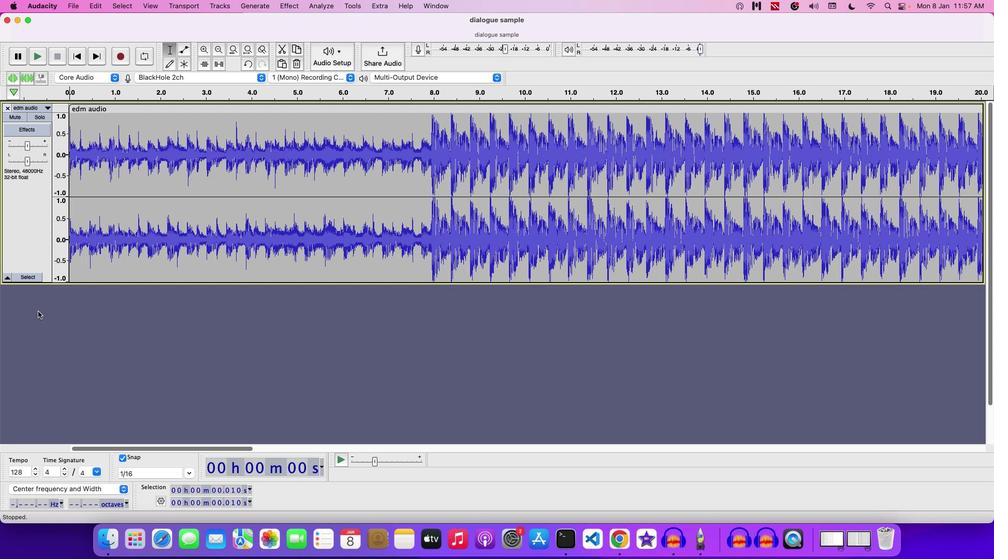 
Action: Mouse pressed left at (149, 422)
Screenshot: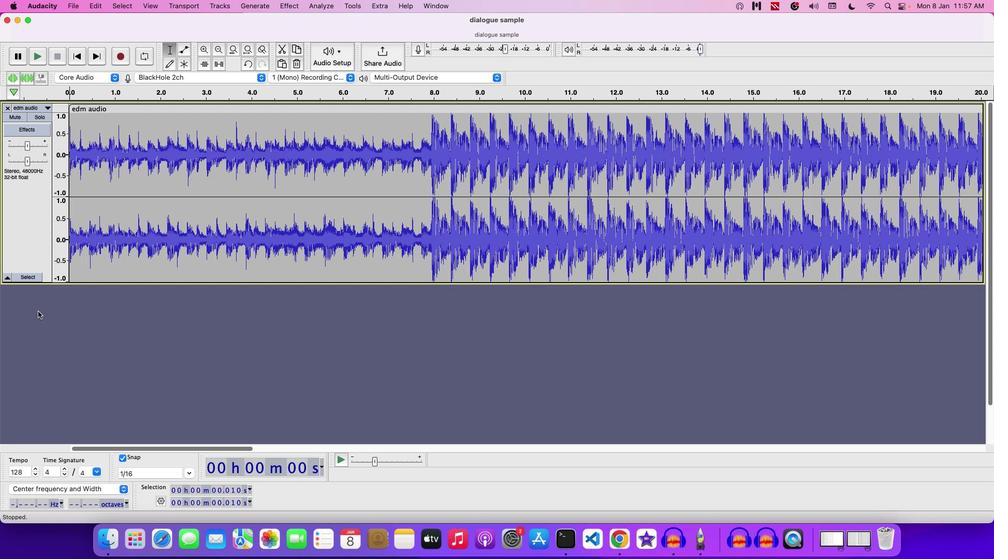 
Action: Mouse pressed right at (149, 422)
Screenshot: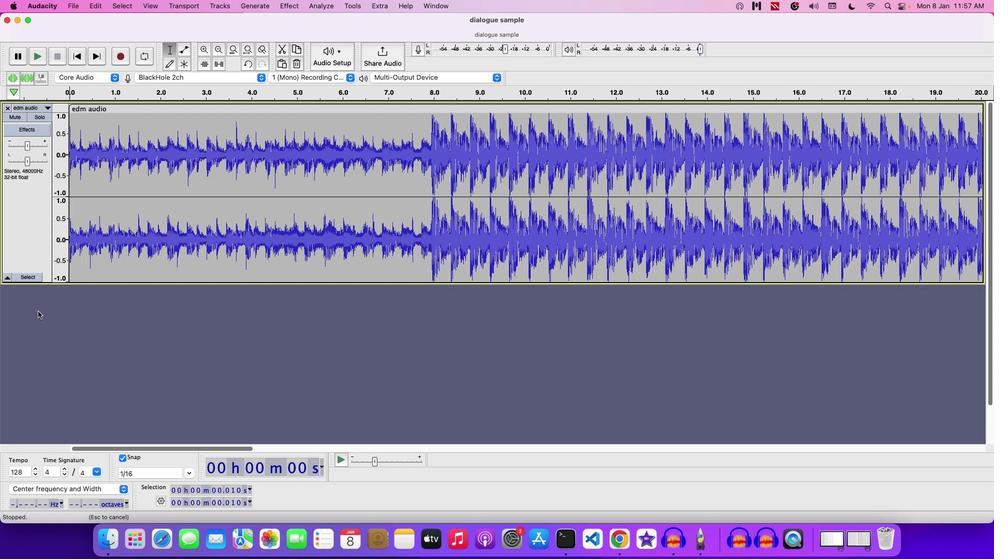 
Action: Mouse moved to (185, 437)
Screenshot: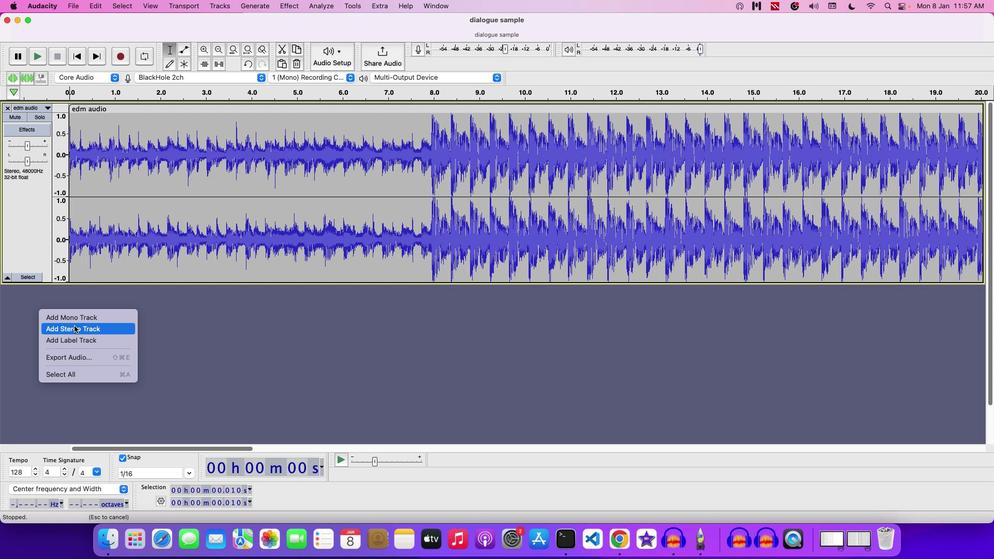 
Action: Mouse pressed left at (185, 437)
Screenshot: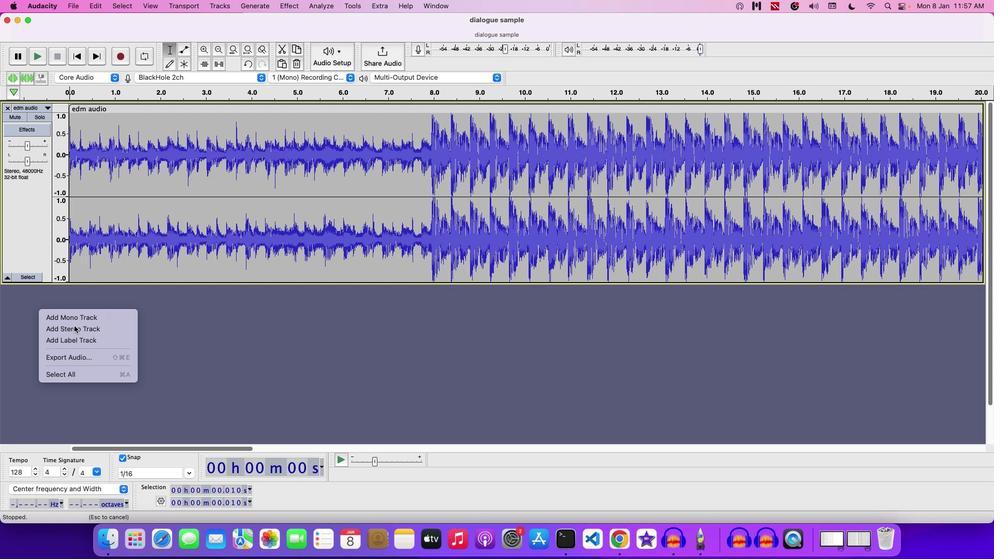 
Action: Mouse moved to (184, 437)
Screenshot: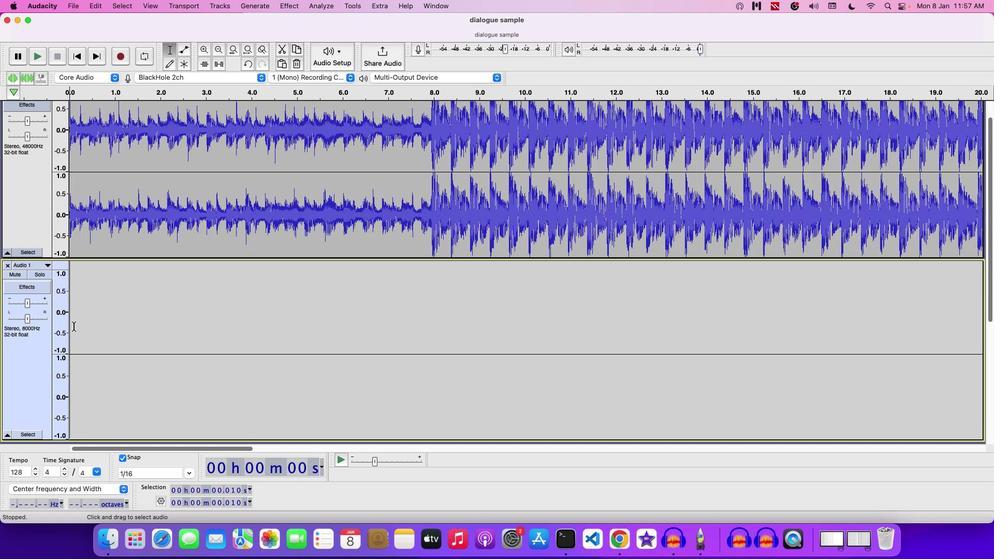 
Action: Key pressed Key.cmd'v'
Screenshot: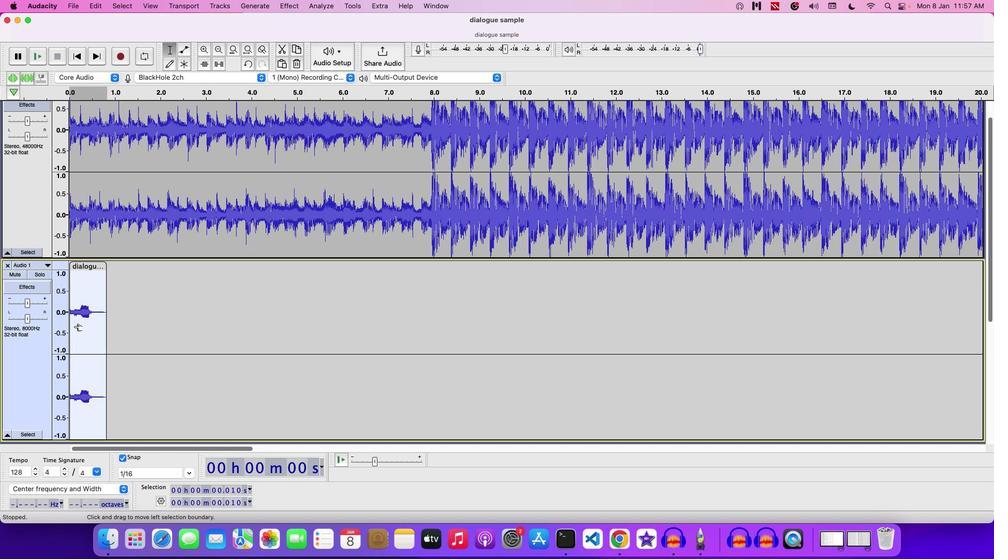 
Action: Mouse moved to (203, 401)
Screenshot: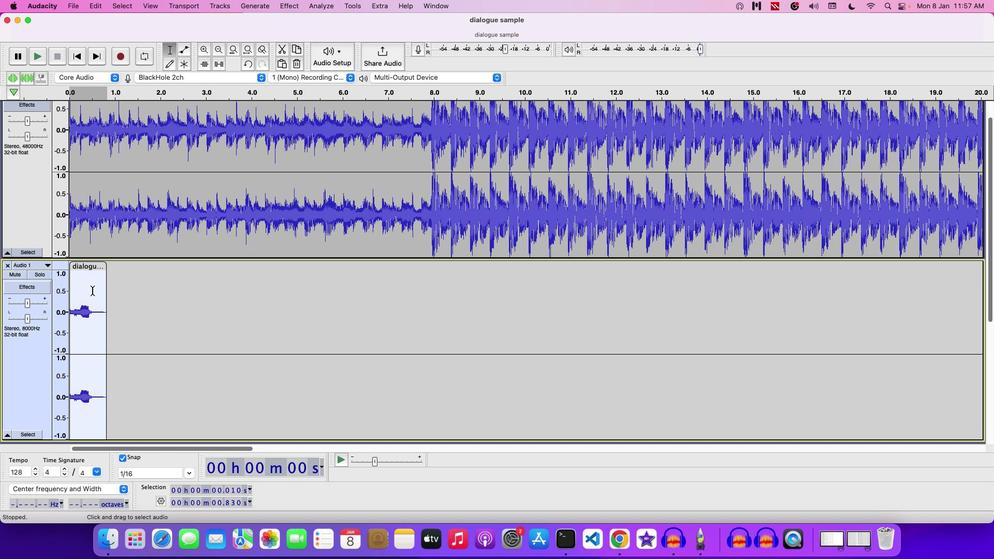 
Action: Key pressed Key.space
Screenshot: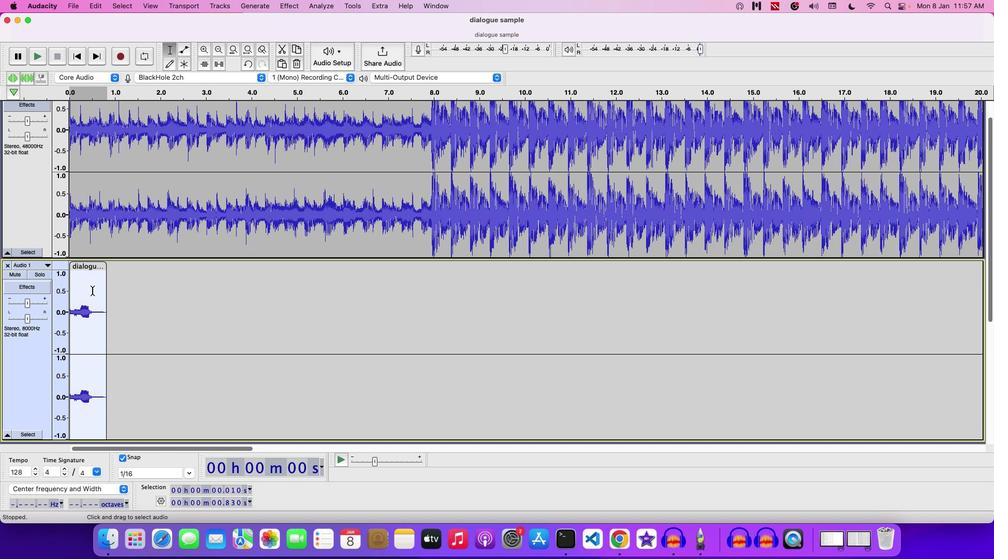 
Action: Mouse moved to (204, 377)
Screenshot: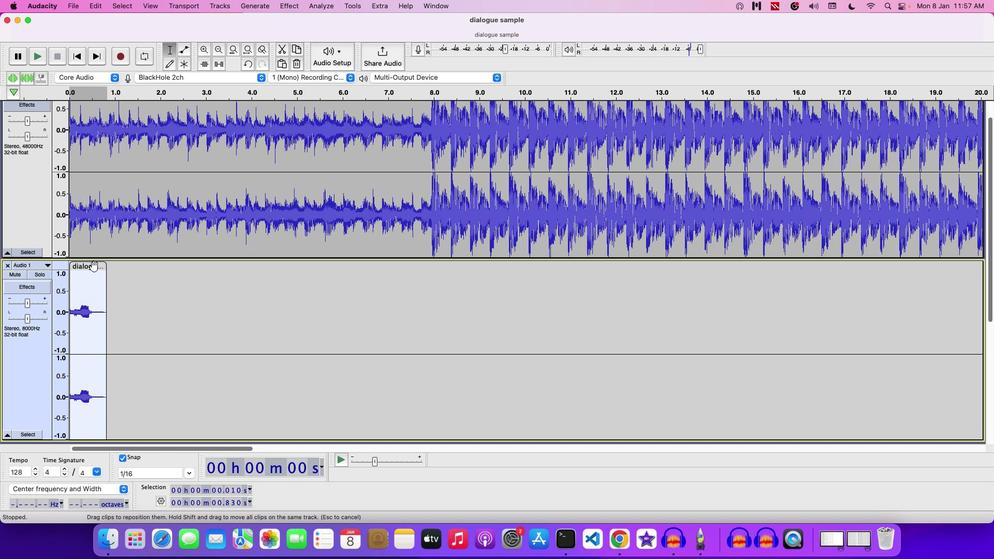 
Action: Mouse pressed left at (204, 377)
Screenshot: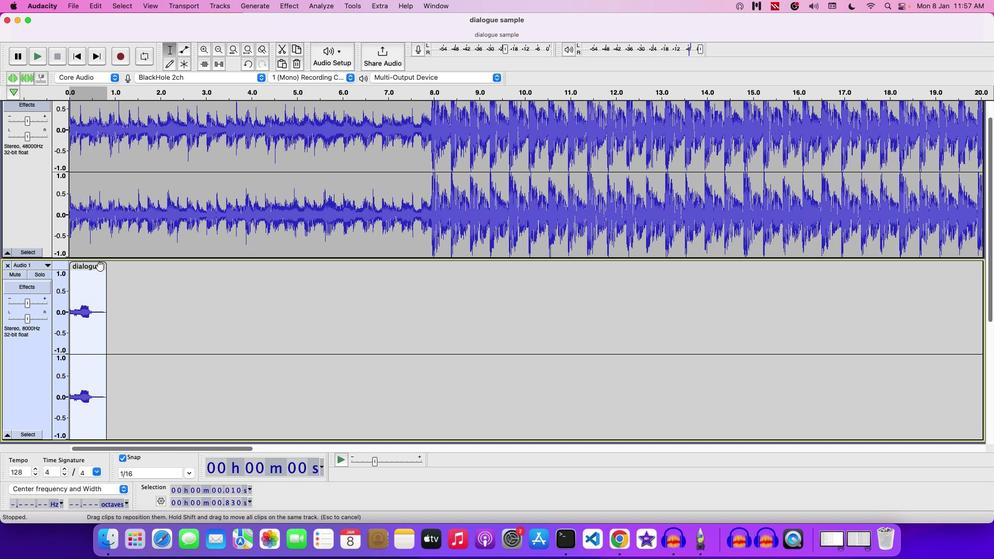 
Action: Mouse moved to (471, 363)
Screenshot: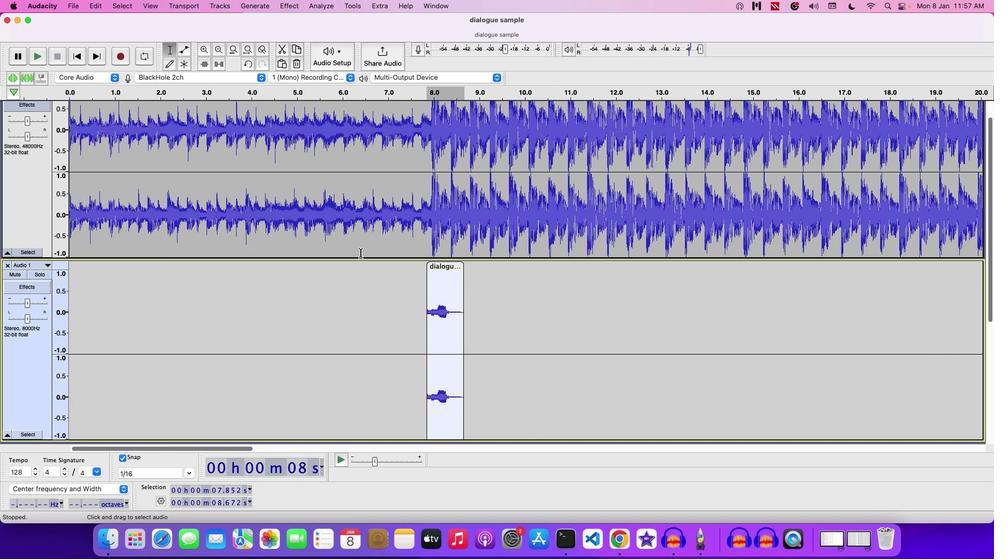 
Action: Key pressed Key.space
Screenshot: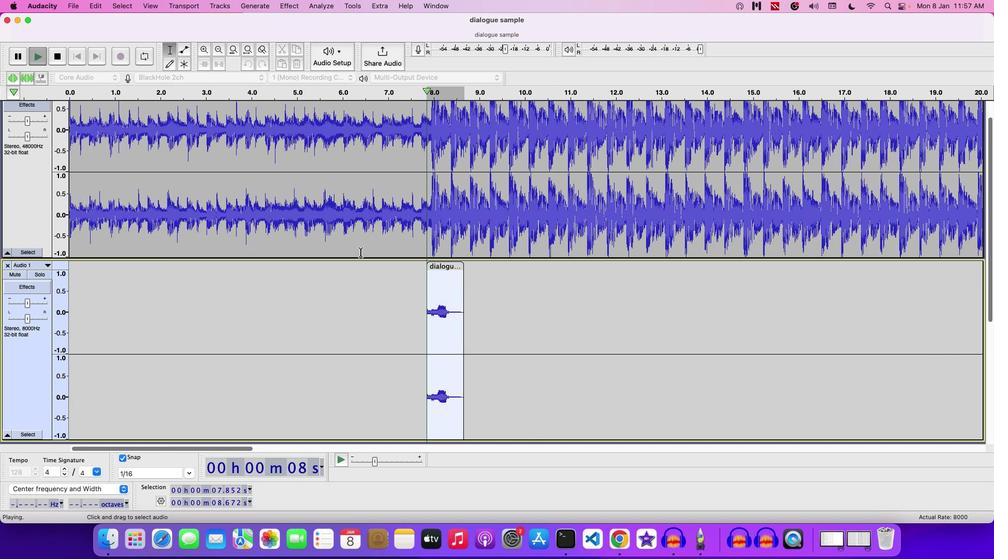 
Action: Mouse moved to (409, 118)
Screenshot: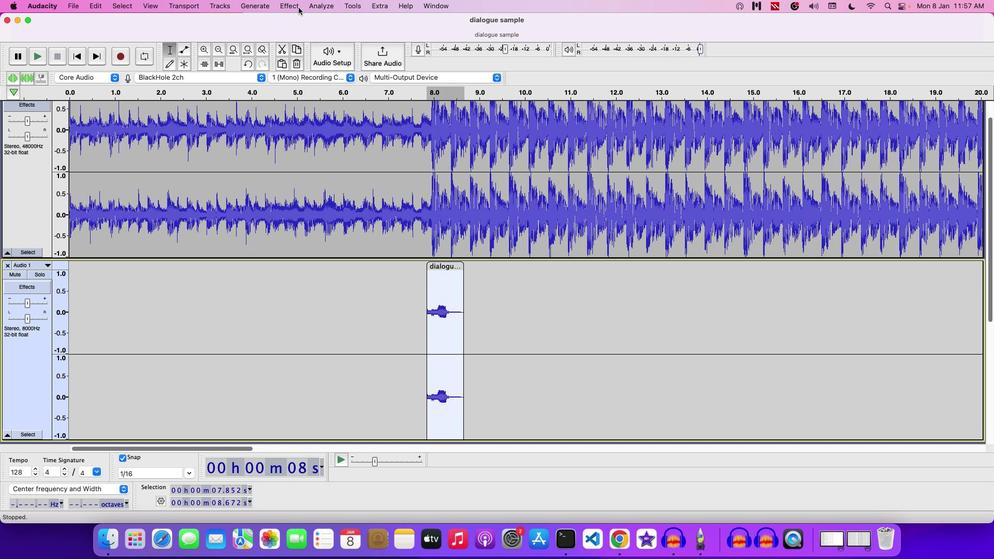 
Action: Mouse pressed left at (409, 118)
Screenshot: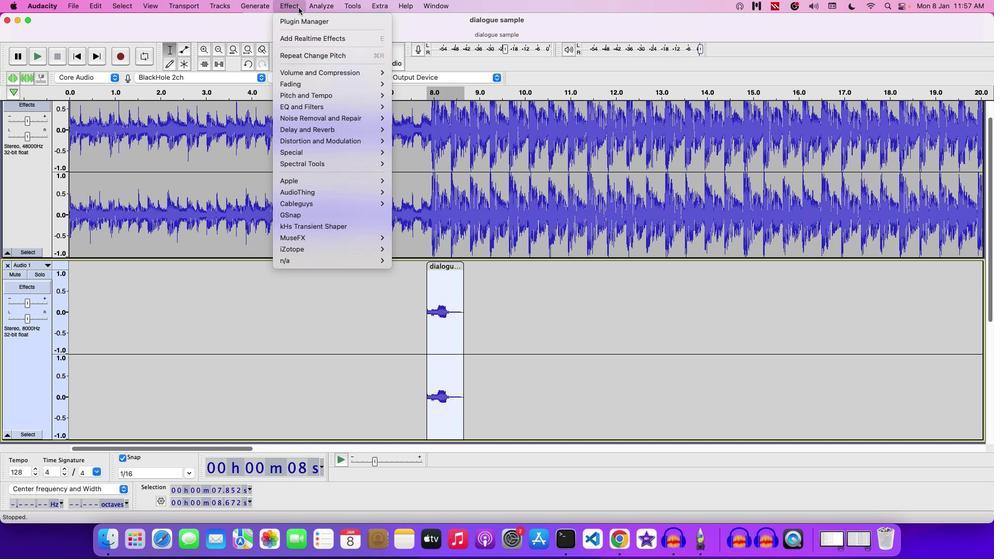 
Action: Mouse moved to (536, 278)
Screenshot: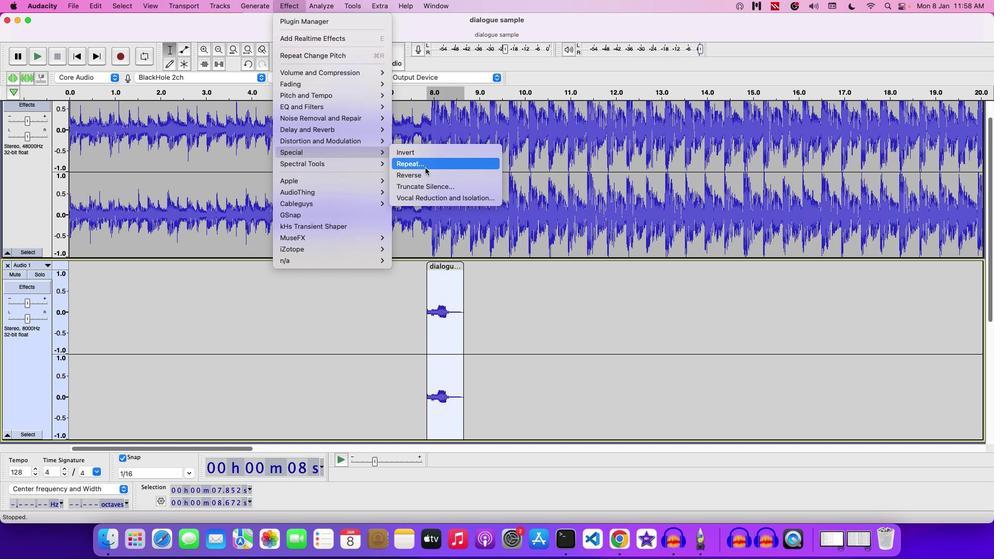 
Action: Mouse pressed left at (536, 278)
Screenshot: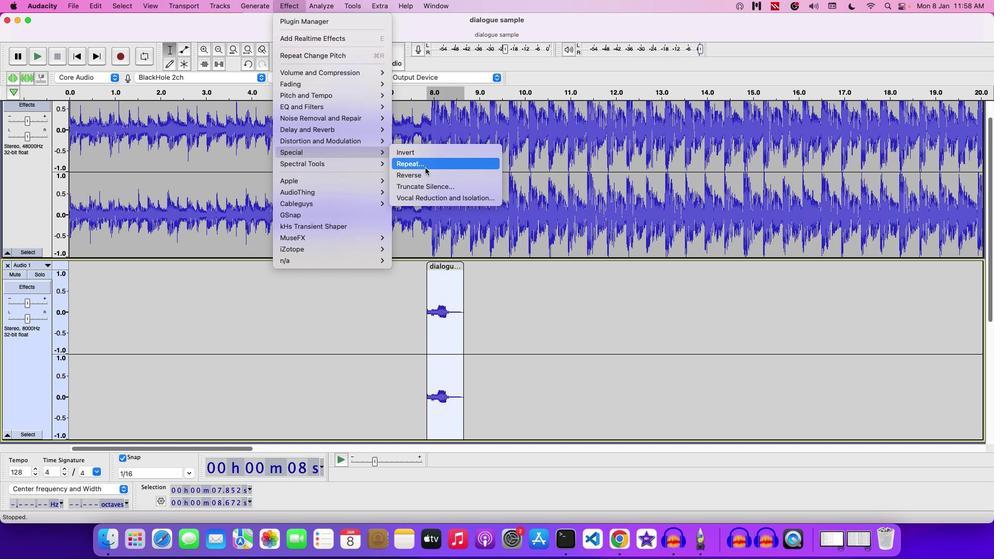 
Action: Mouse moved to (649, 379)
Screenshot: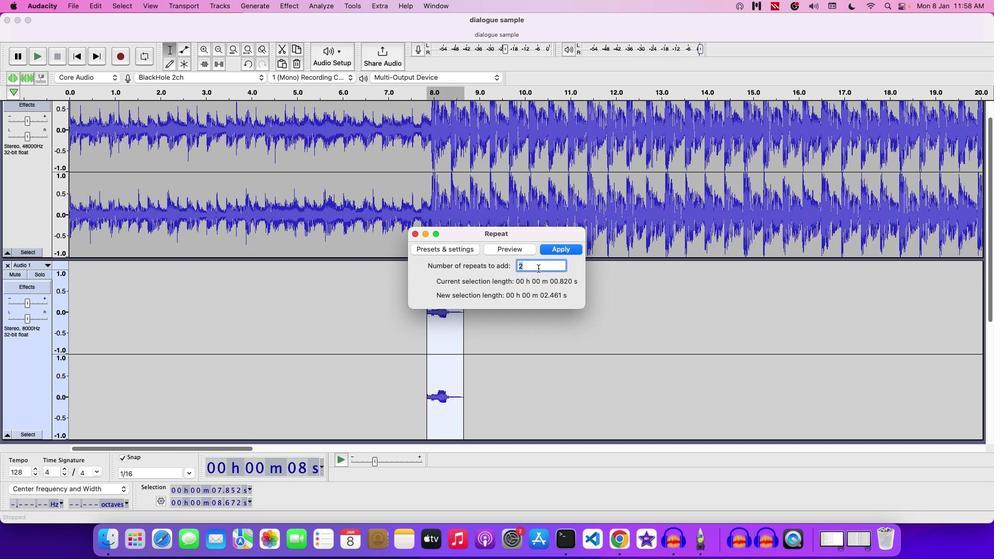 
Action: Mouse pressed left at (649, 379)
Screenshot: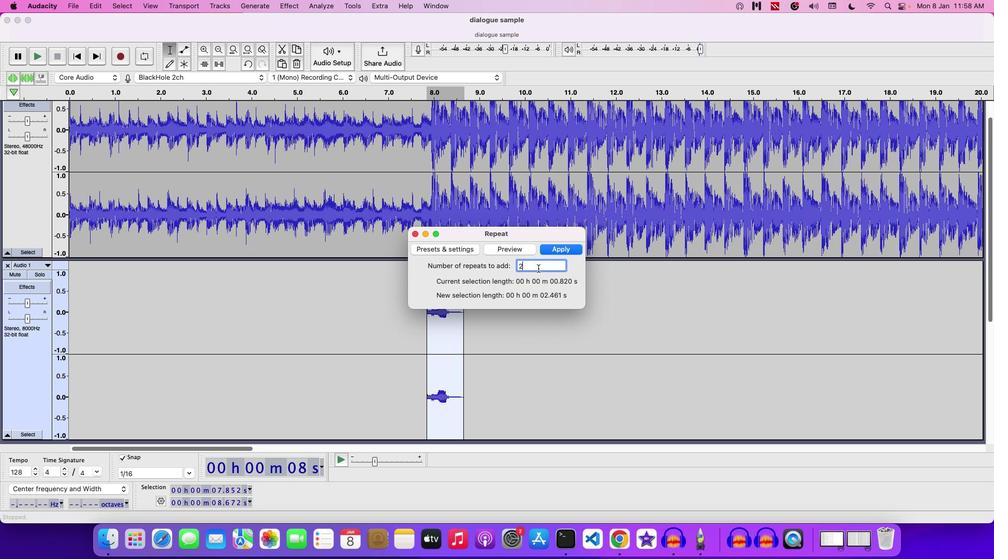 
Action: Mouse moved to (654, 392)
Screenshot: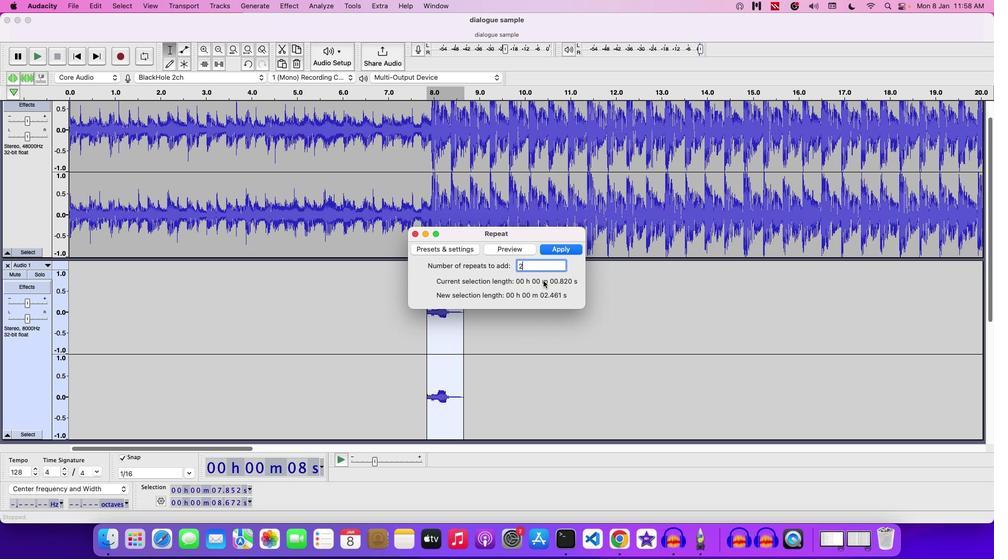 
Action: Key pressed Key.backspace'1''9'Key.backspace'0'Key.enter
Screenshot: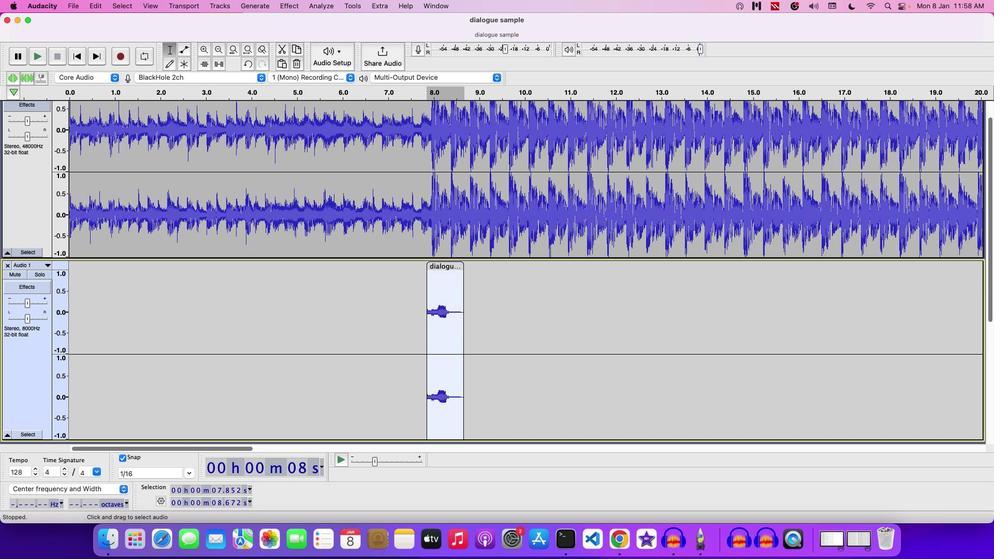 
Action: Mouse moved to (182, 231)
Screenshot: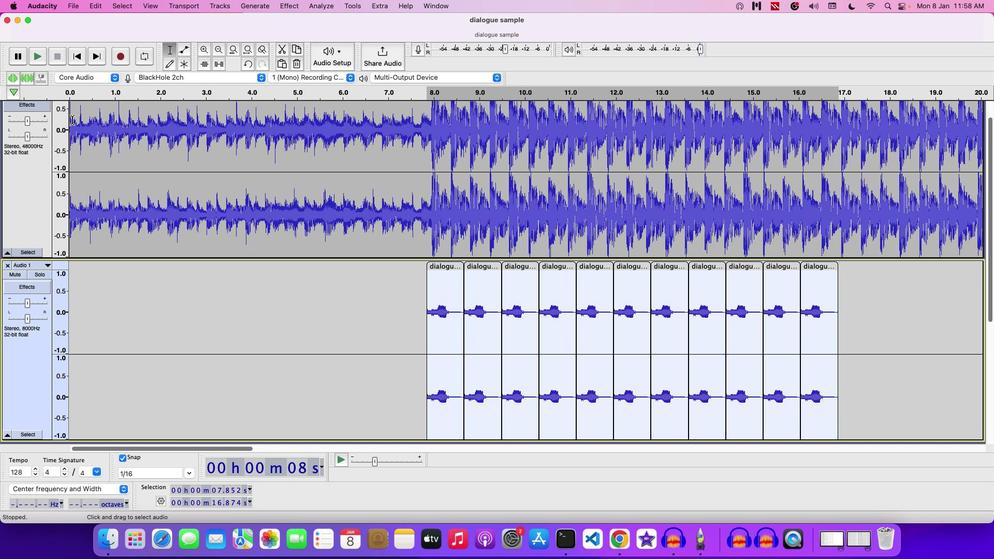 
Action: Mouse pressed left at (182, 231)
Screenshot: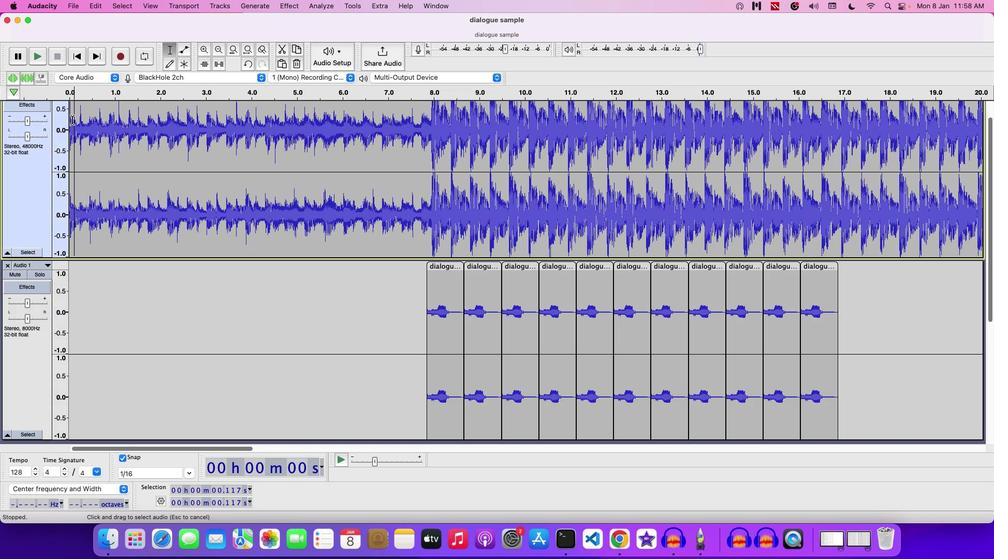 
Action: Mouse moved to (185, 227)
